 Task: Create a new issue in Jira with the summary 'SOFTAGE: resolve payment successful error', set the priority to high, and assign it to Mayank. Include a detailed description and set the start and due dates to July 28, 2023.
Action: Mouse moved to (1059, 21)
Screenshot: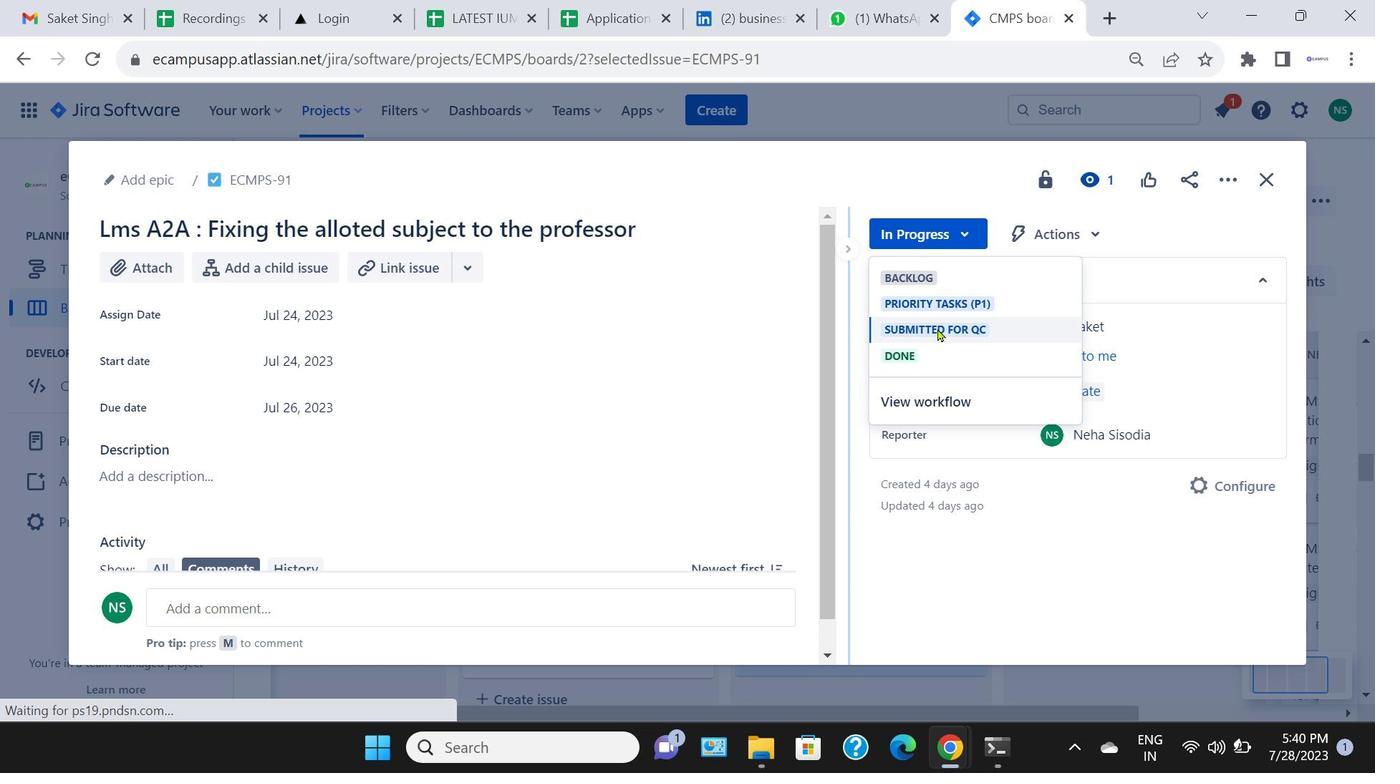 
Action: Mouse pressed left at (1059, 21)
Screenshot: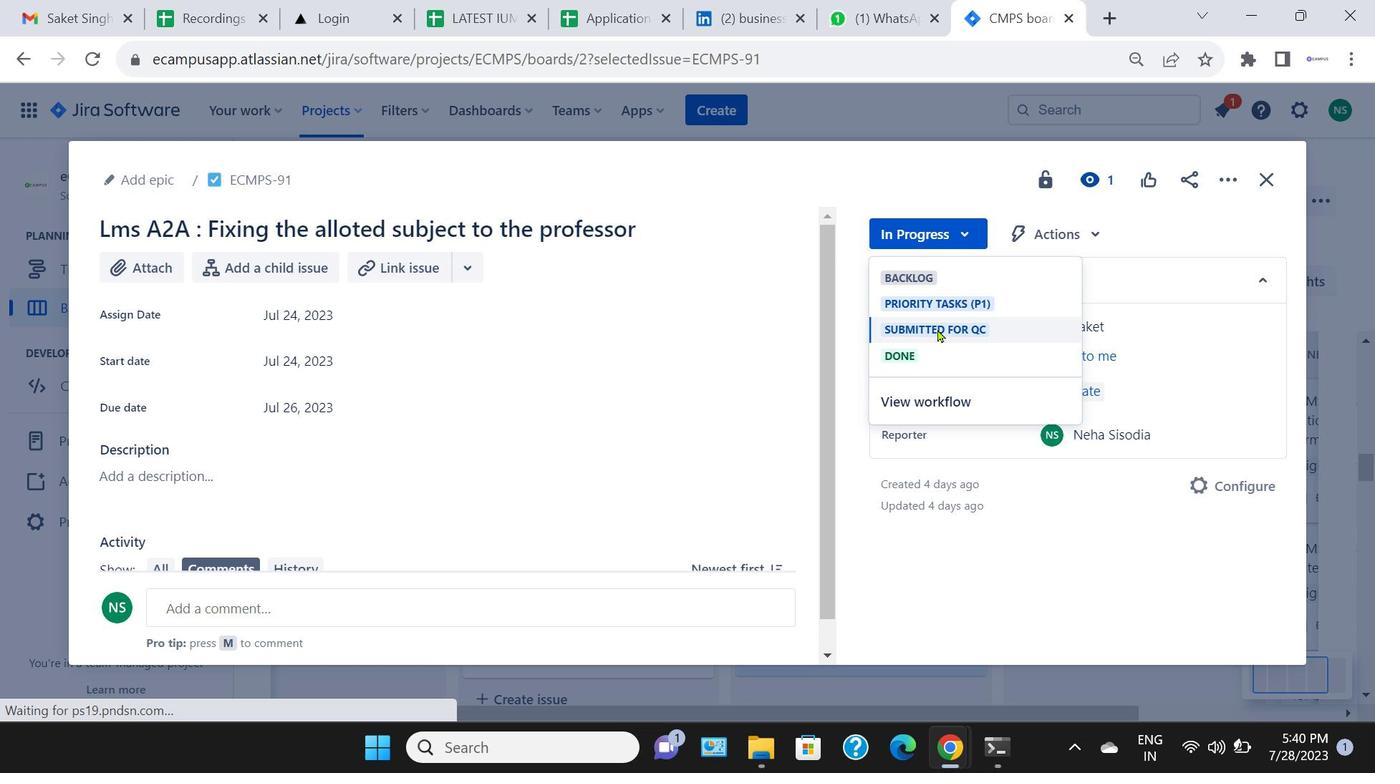 
Action: Mouse moved to (923, 238)
Screenshot: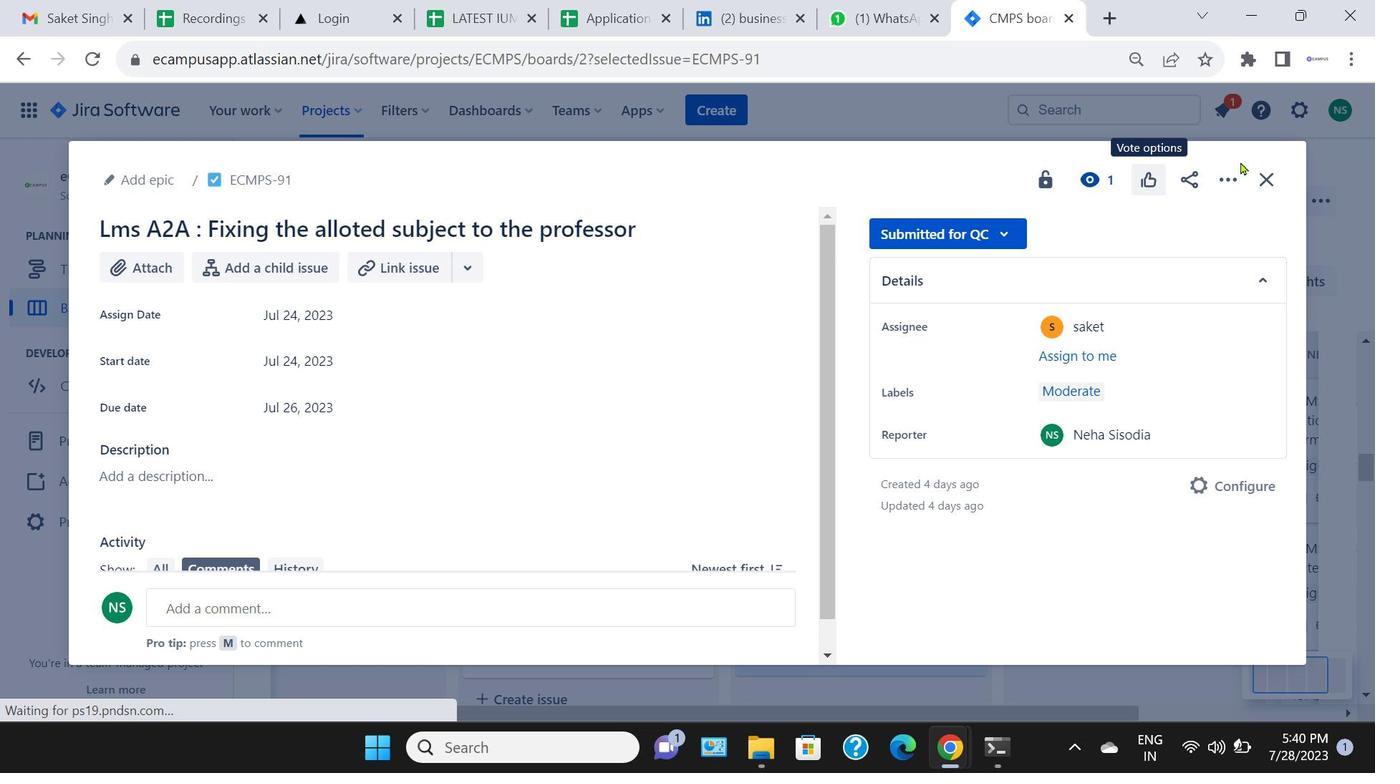 
Action: Mouse pressed left at (923, 238)
Screenshot: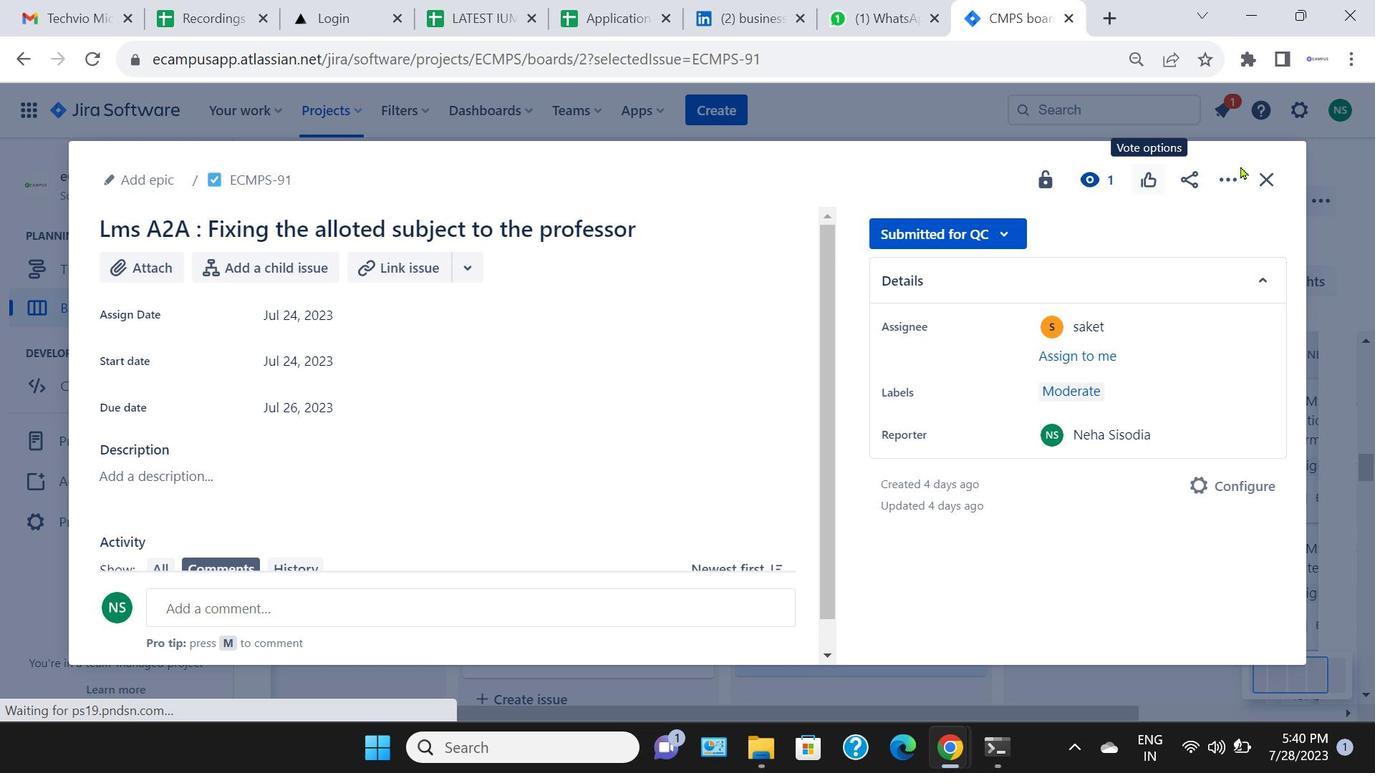 
Action: Mouse moved to (938, 331)
Screenshot: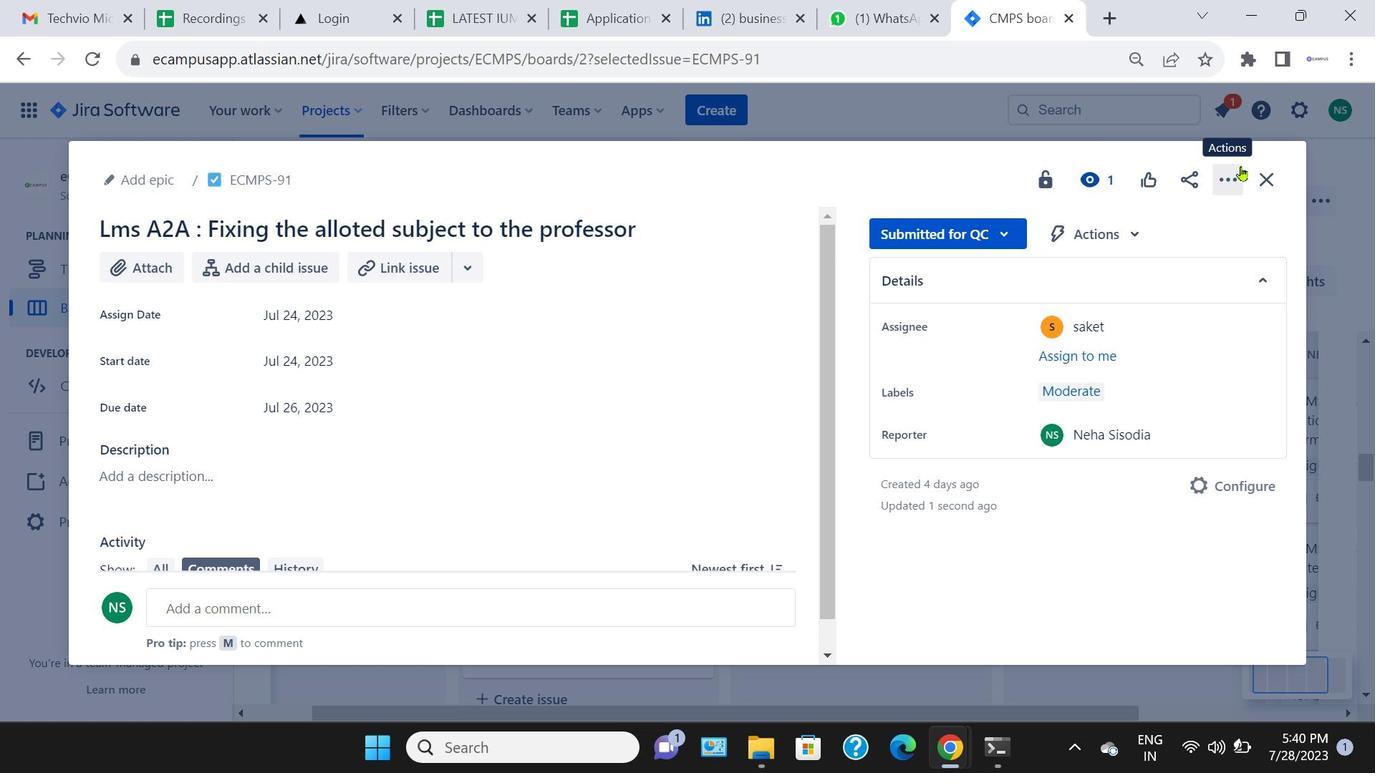 
Action: Mouse pressed left at (938, 331)
Screenshot: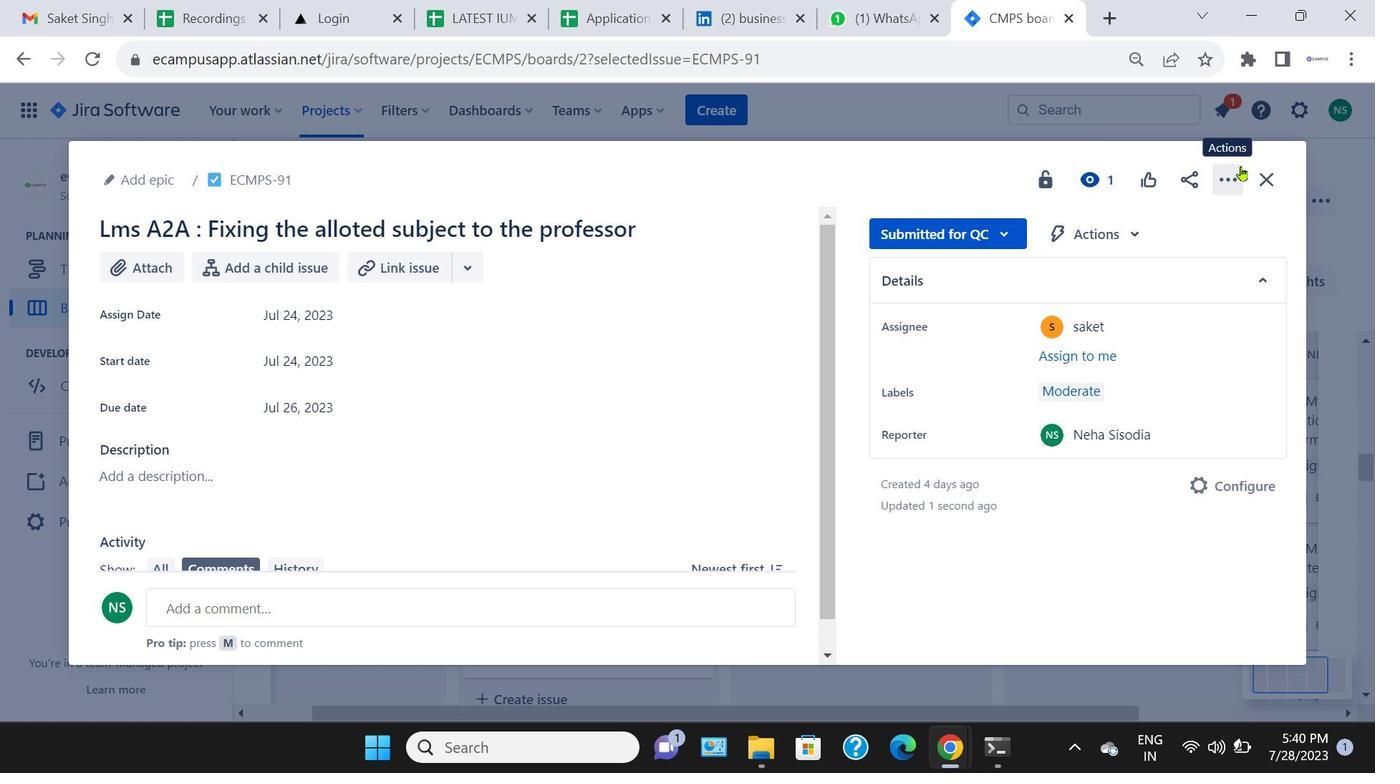 
Action: Mouse moved to (1273, 184)
Screenshot: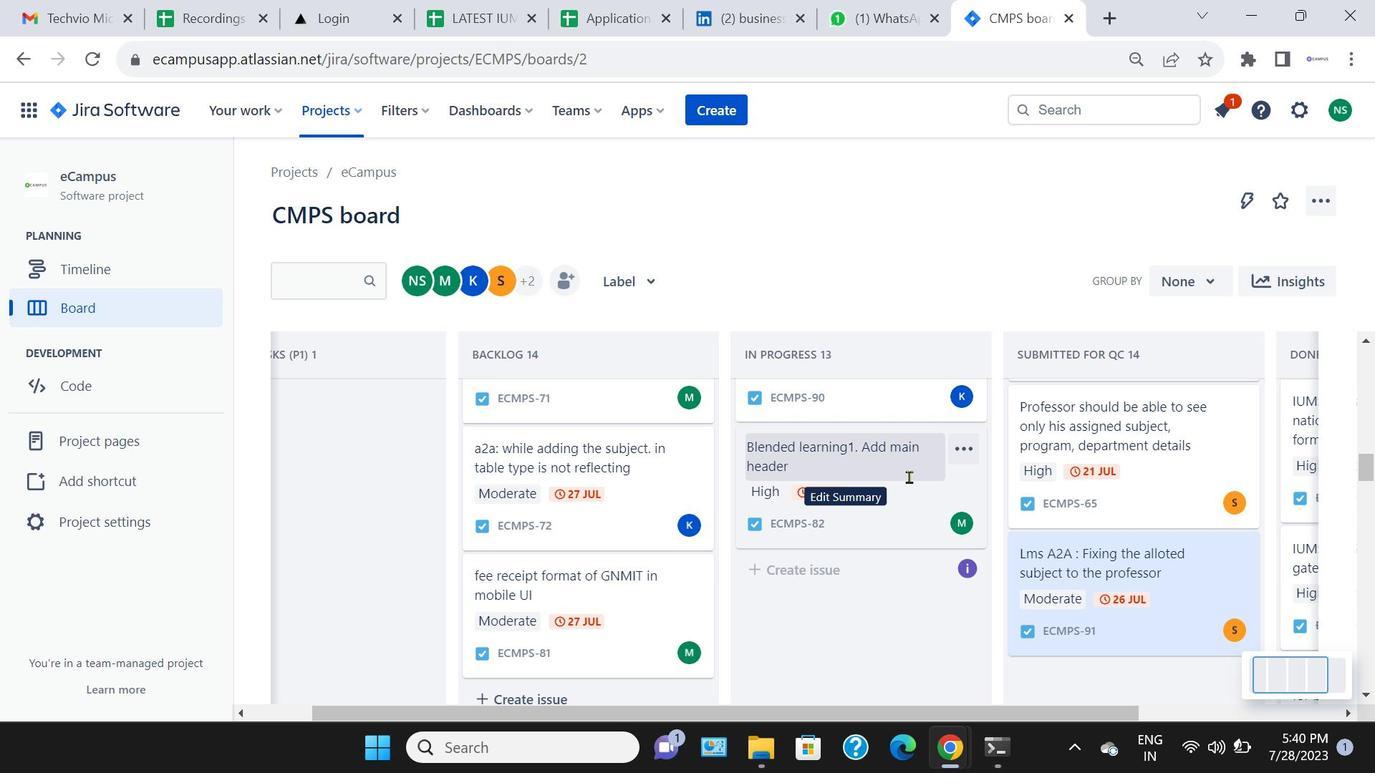 
Action: Mouse pressed left at (1273, 184)
Screenshot: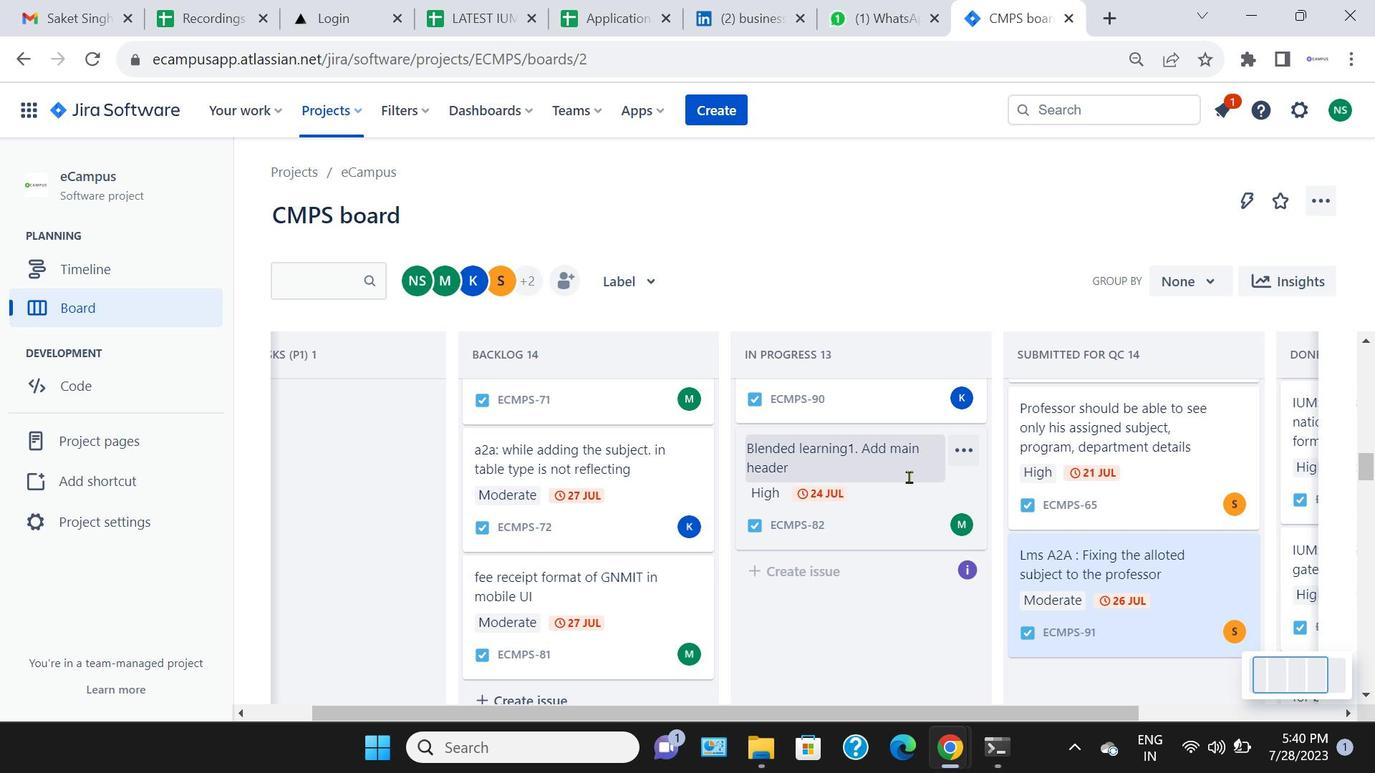 
Action: Mouse moved to (915, 529)
Screenshot: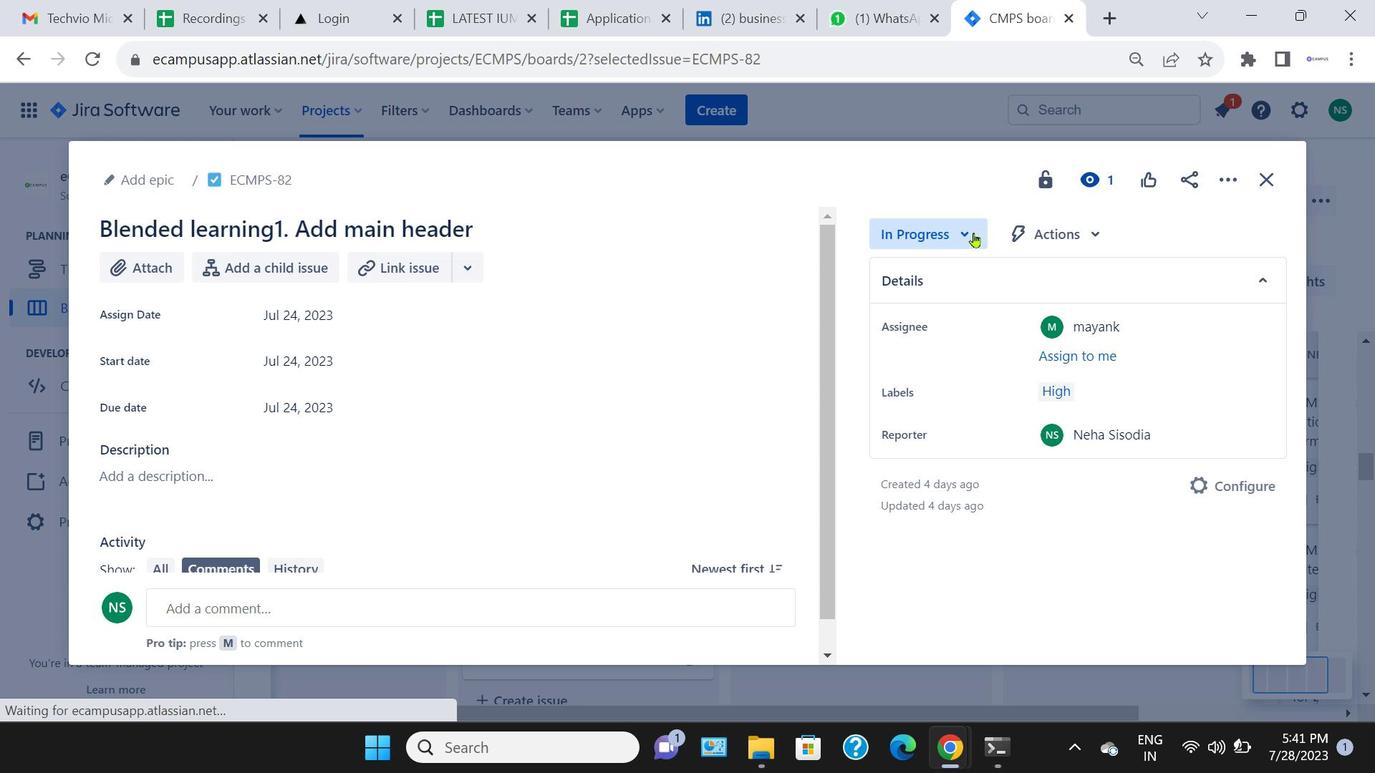 
Action: Mouse pressed left at (915, 529)
Screenshot: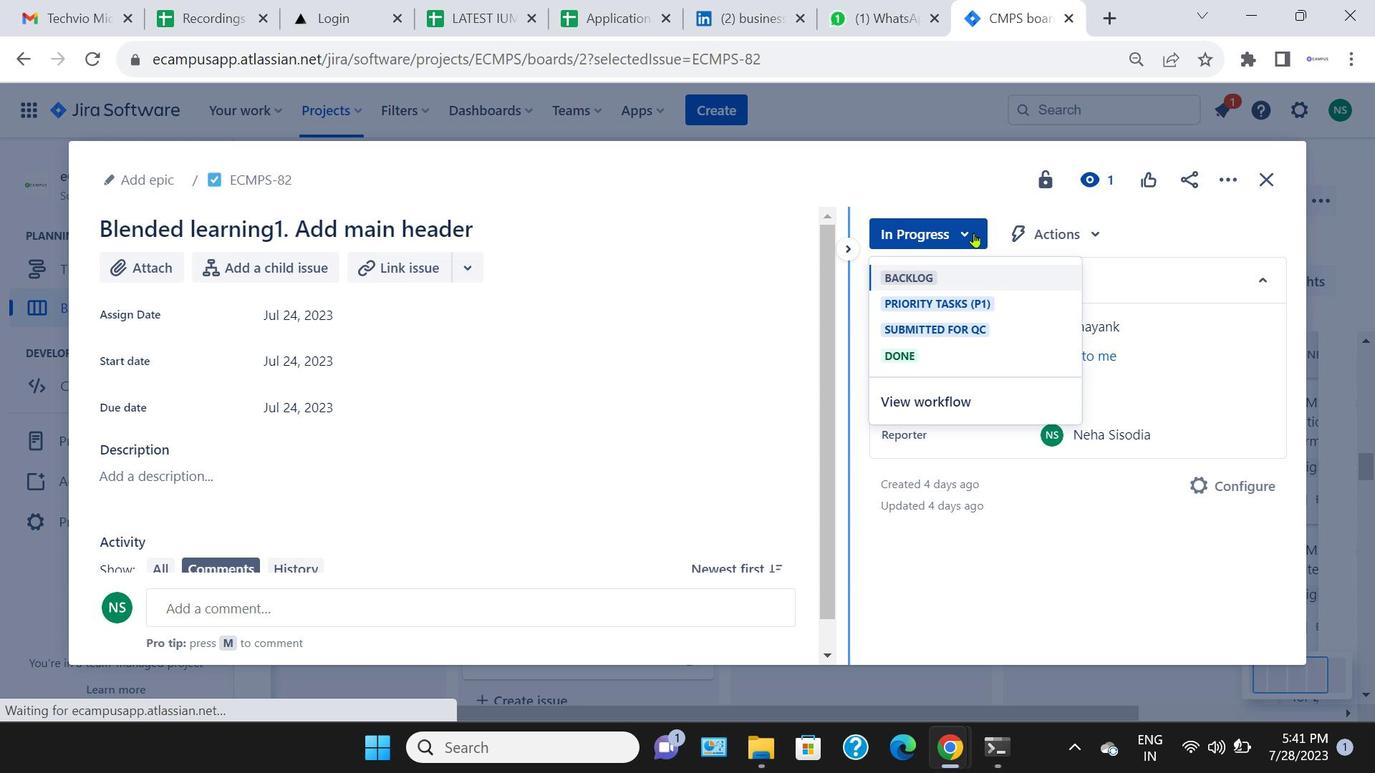 
Action: Mouse moved to (974, 234)
Screenshot: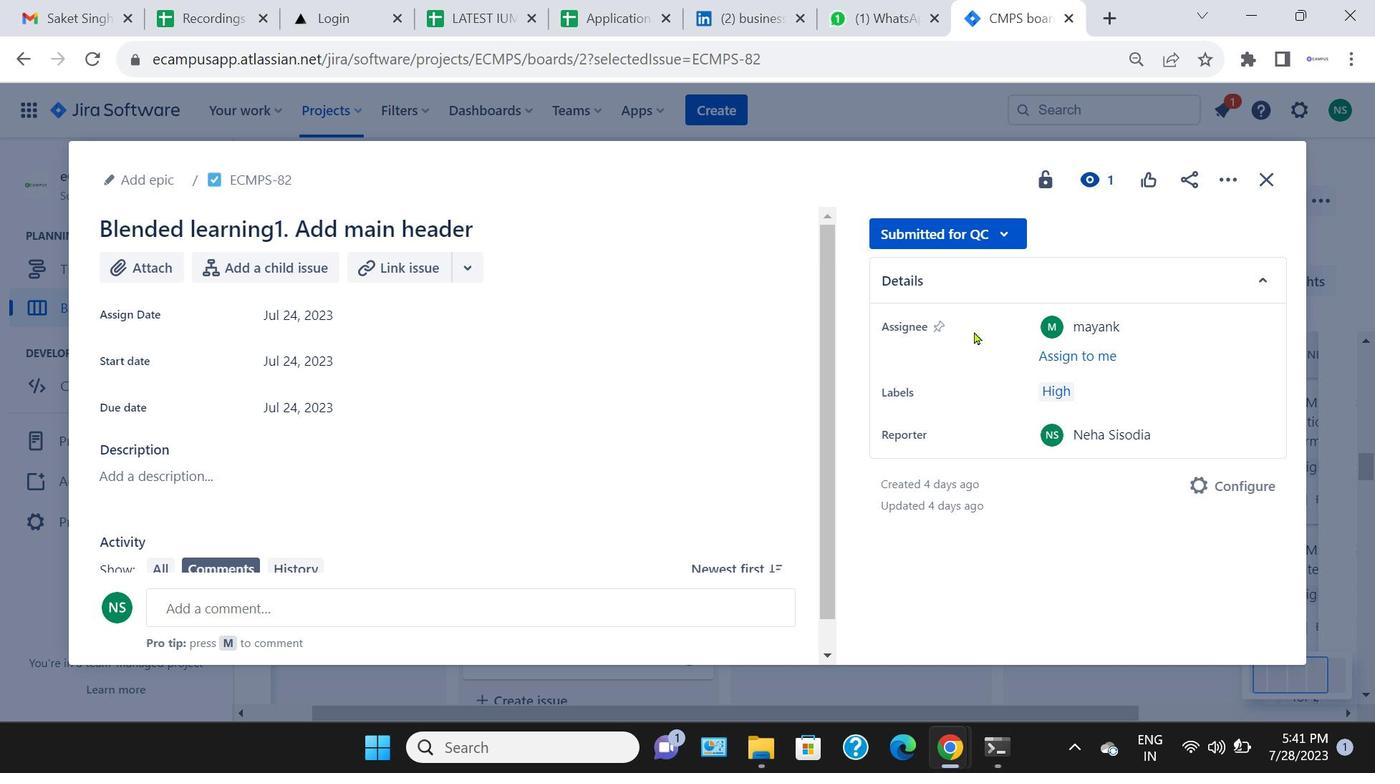 
Action: Mouse pressed left at (974, 234)
Screenshot: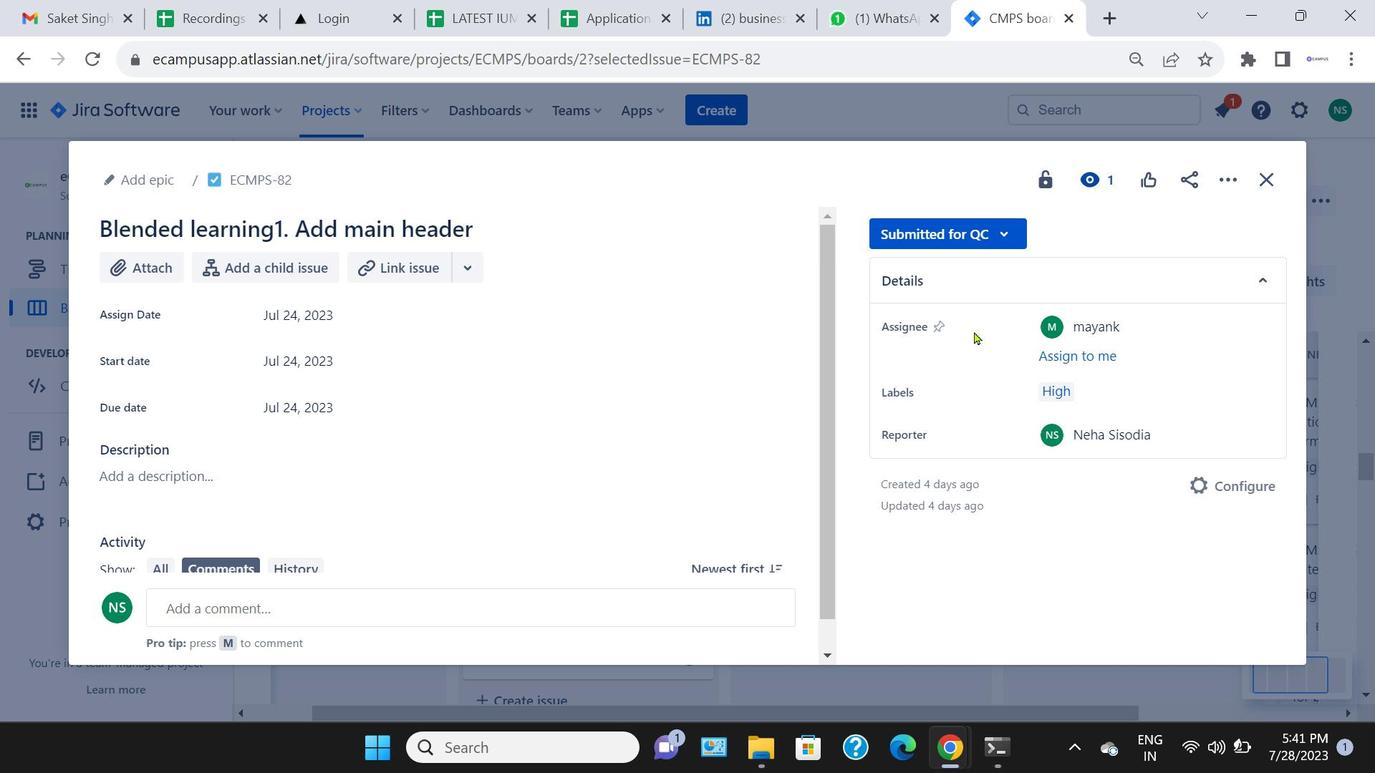 
Action: Mouse moved to (975, 333)
Screenshot: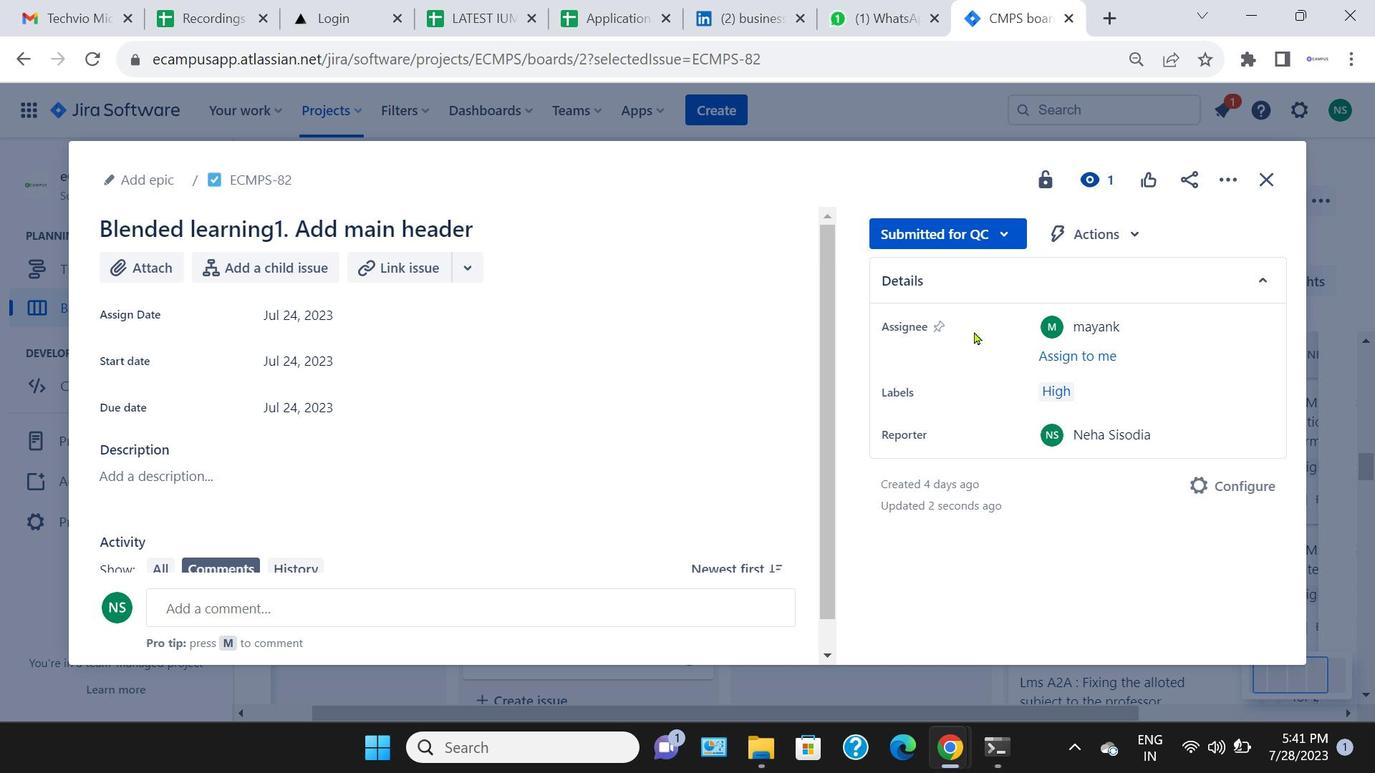 
Action: Mouse pressed left at (975, 333)
Screenshot: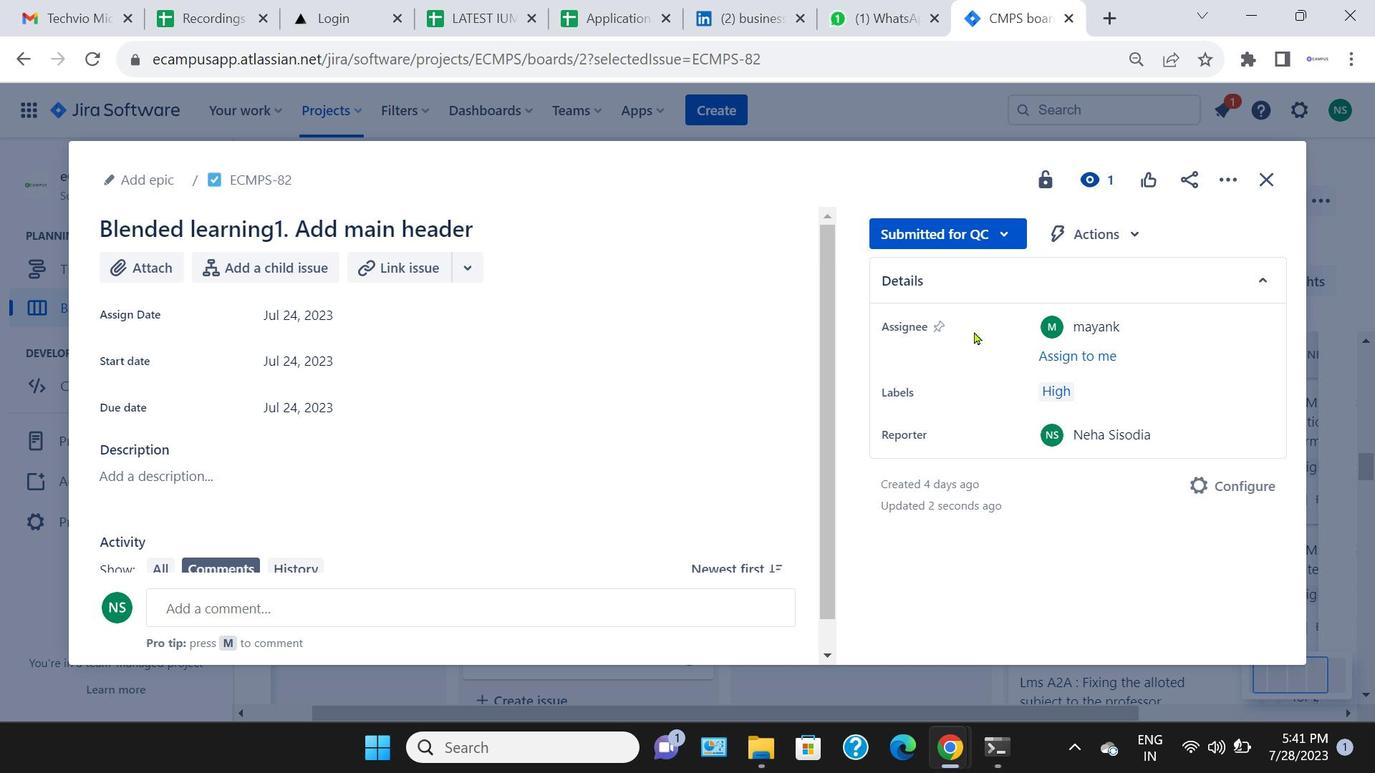 
Action: Mouse moved to (1273, 182)
Screenshot: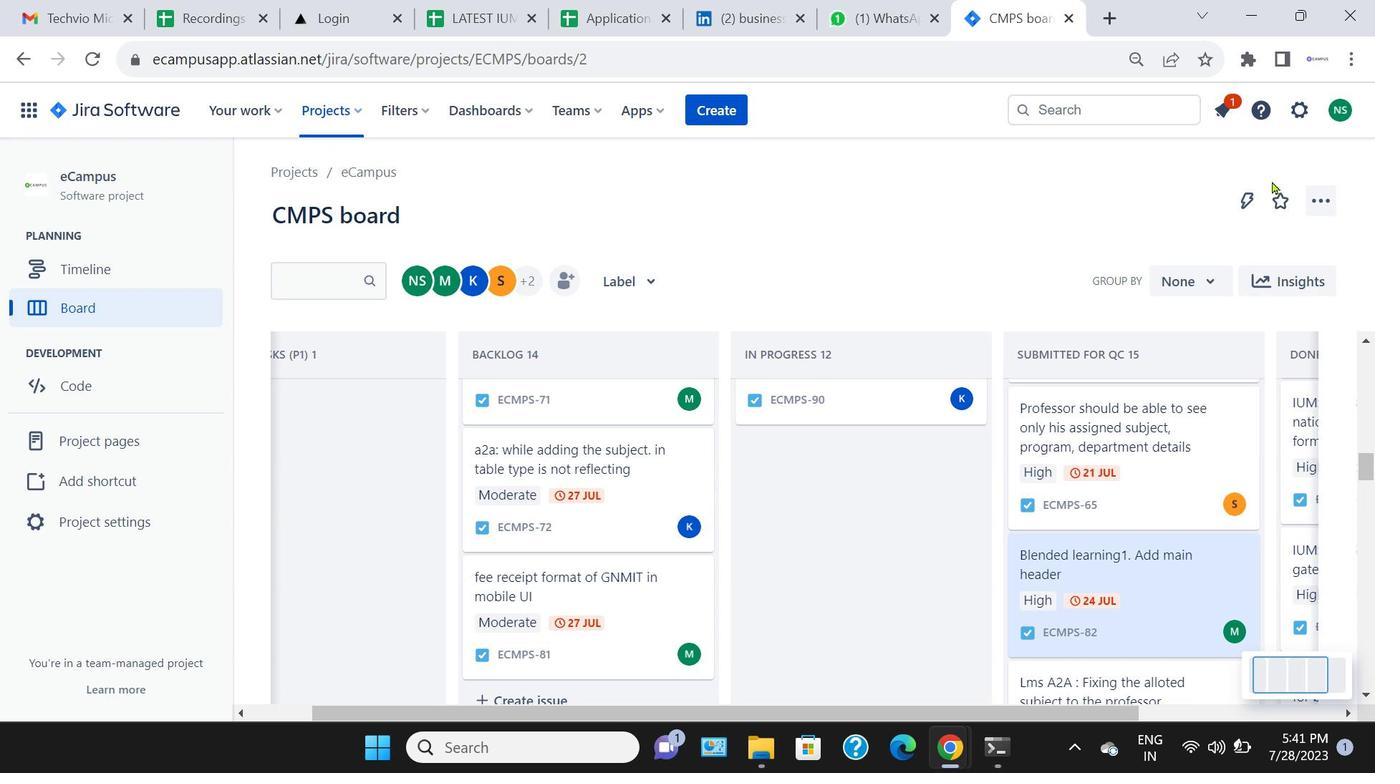 
Action: Mouse pressed left at (1273, 182)
Screenshot: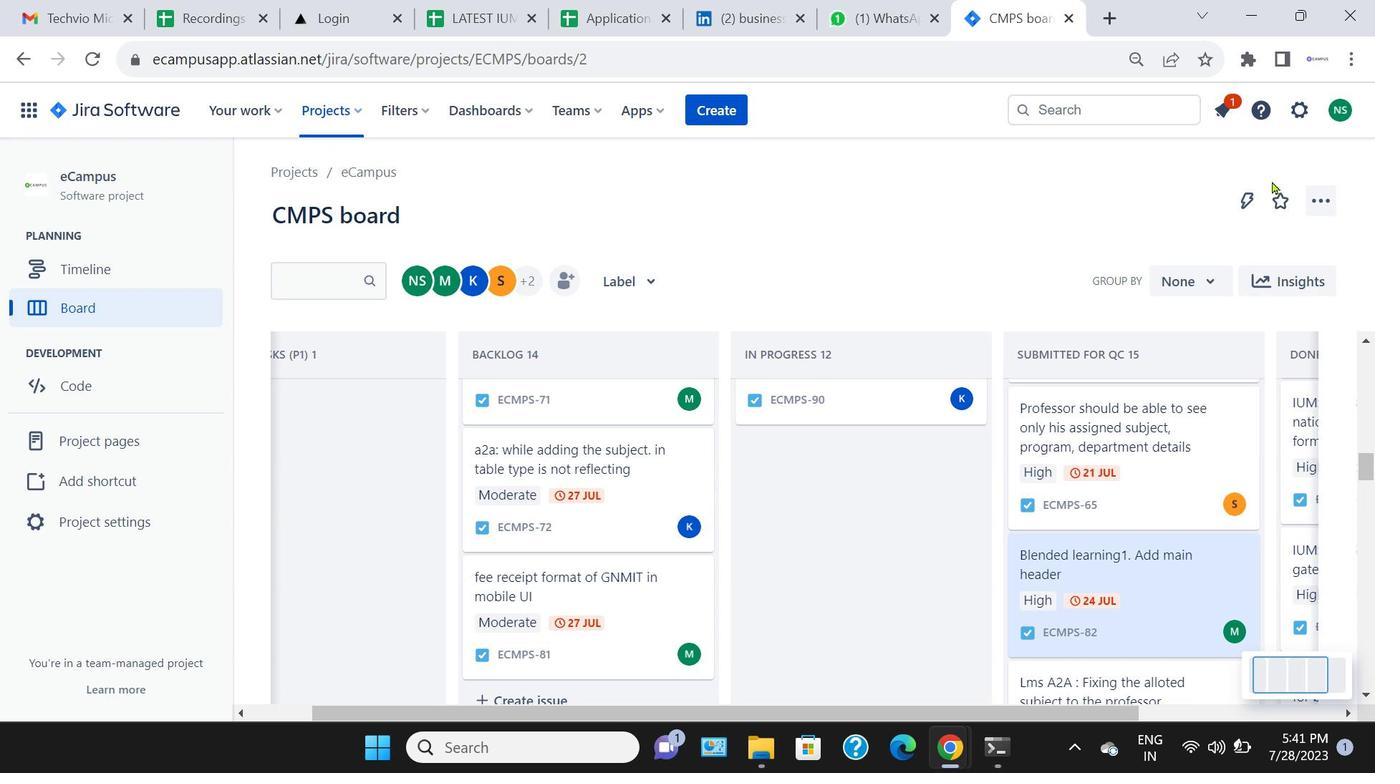 
Action: Mouse moved to (923, 494)
Screenshot: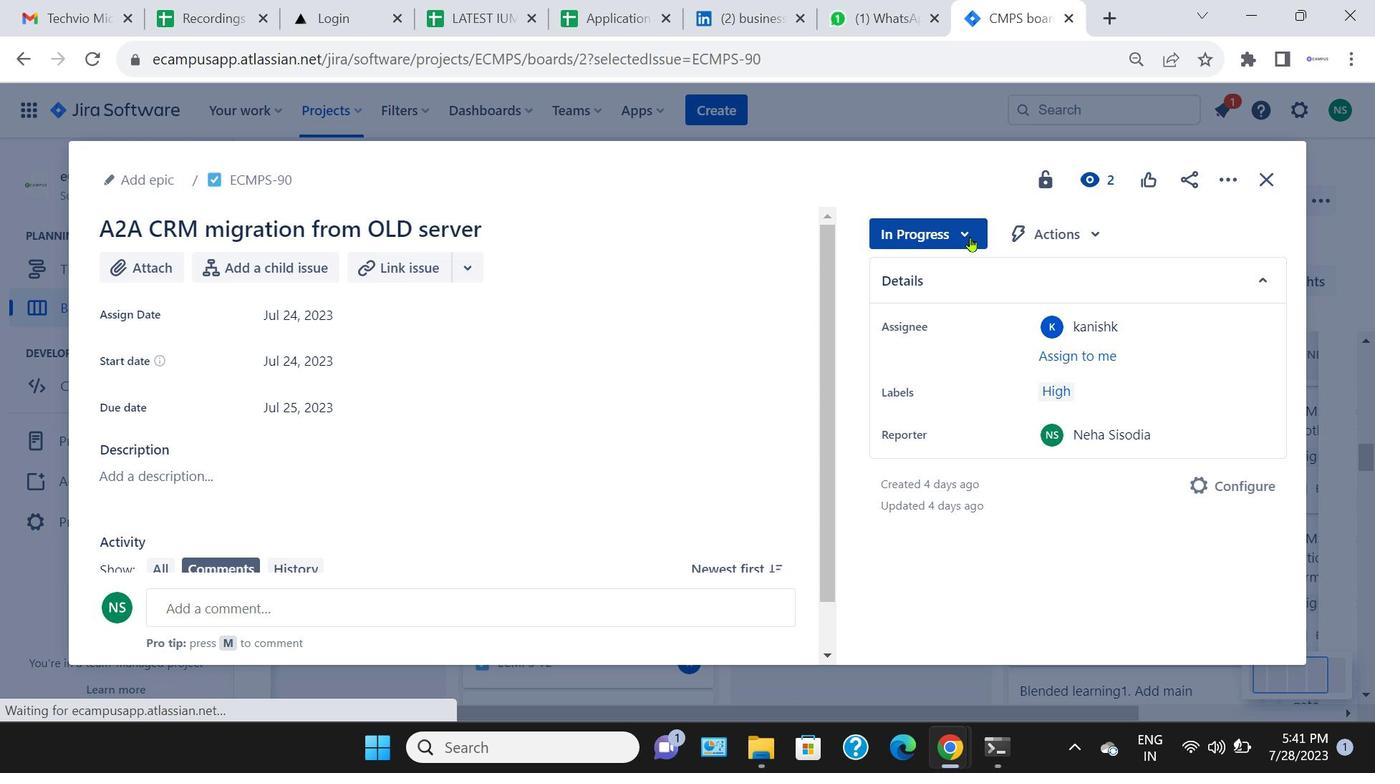 
Action: Mouse pressed left at (923, 494)
Screenshot: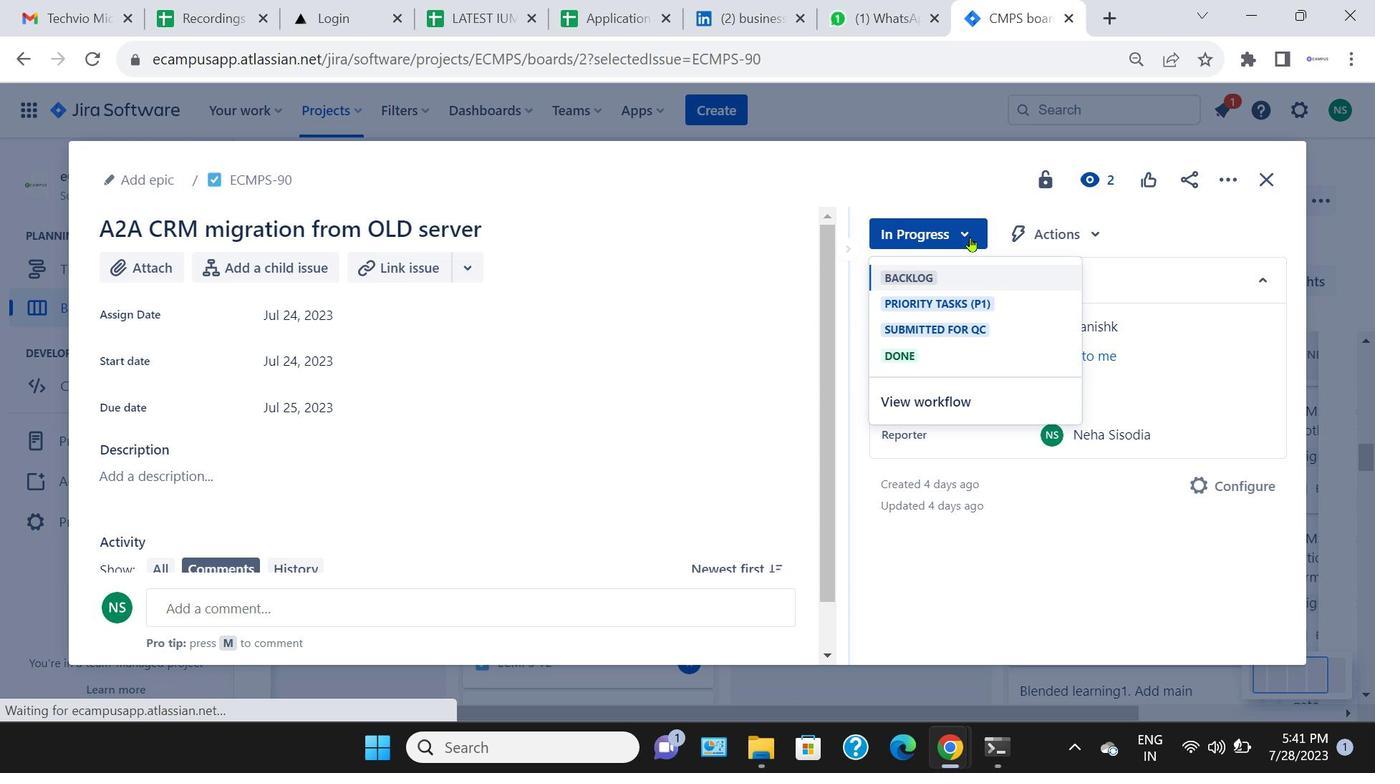 
Action: Mouse moved to (971, 239)
Screenshot: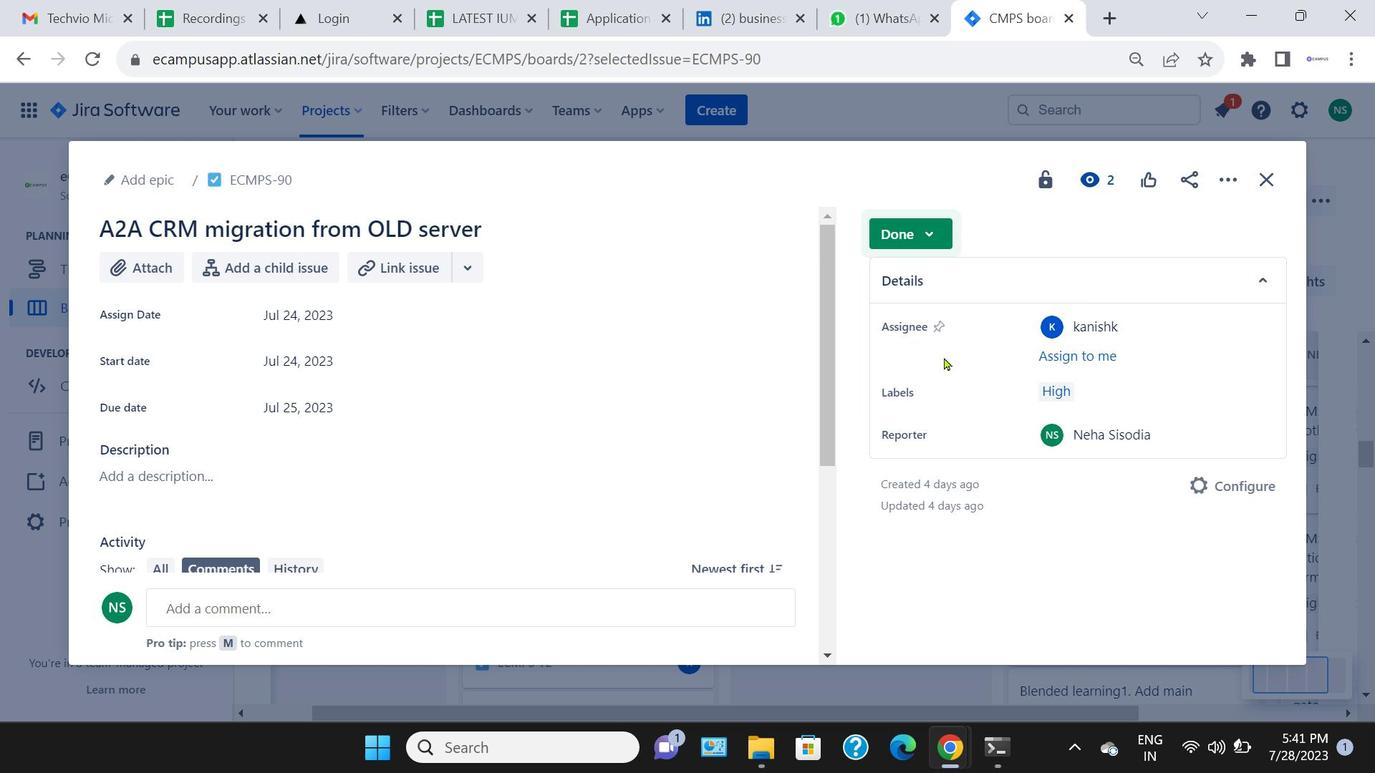 
Action: Mouse pressed left at (971, 239)
Screenshot: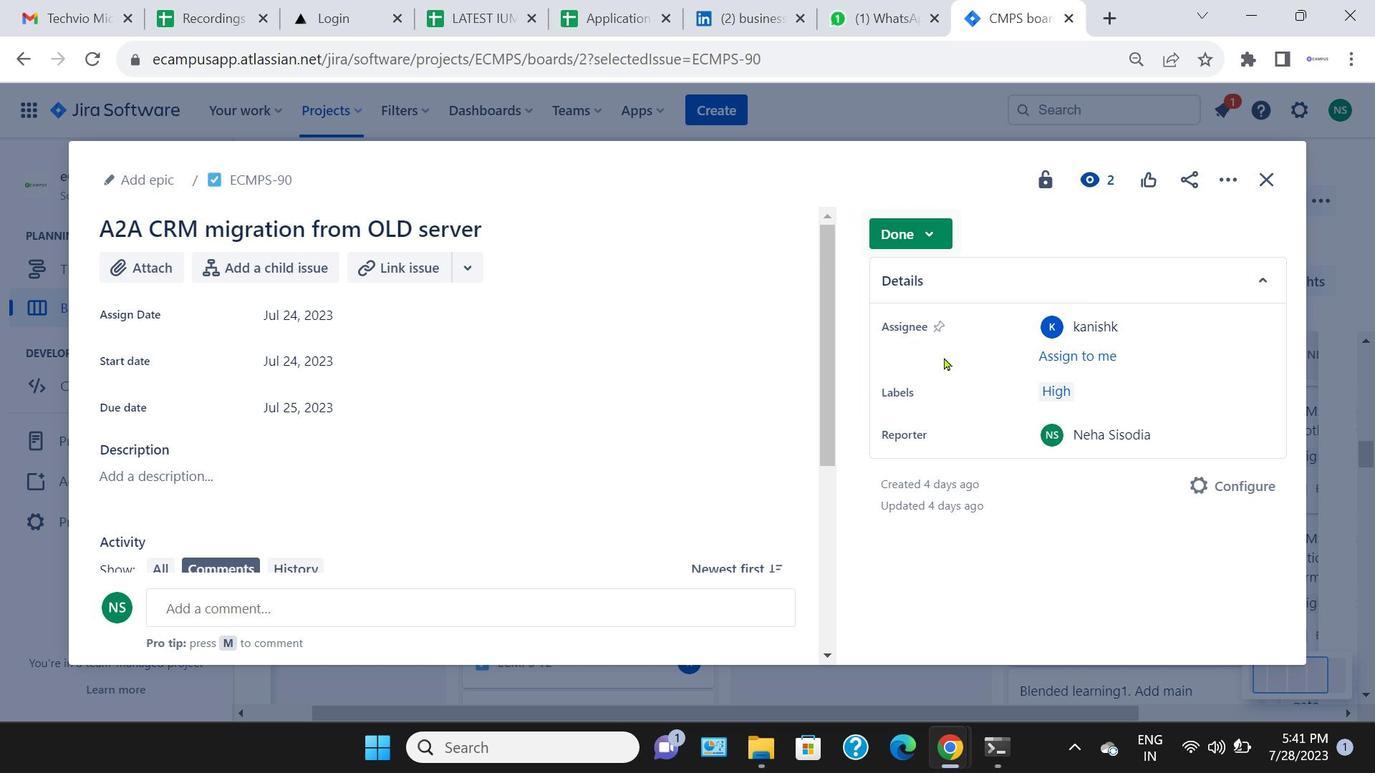 
Action: Mouse moved to (945, 359)
Screenshot: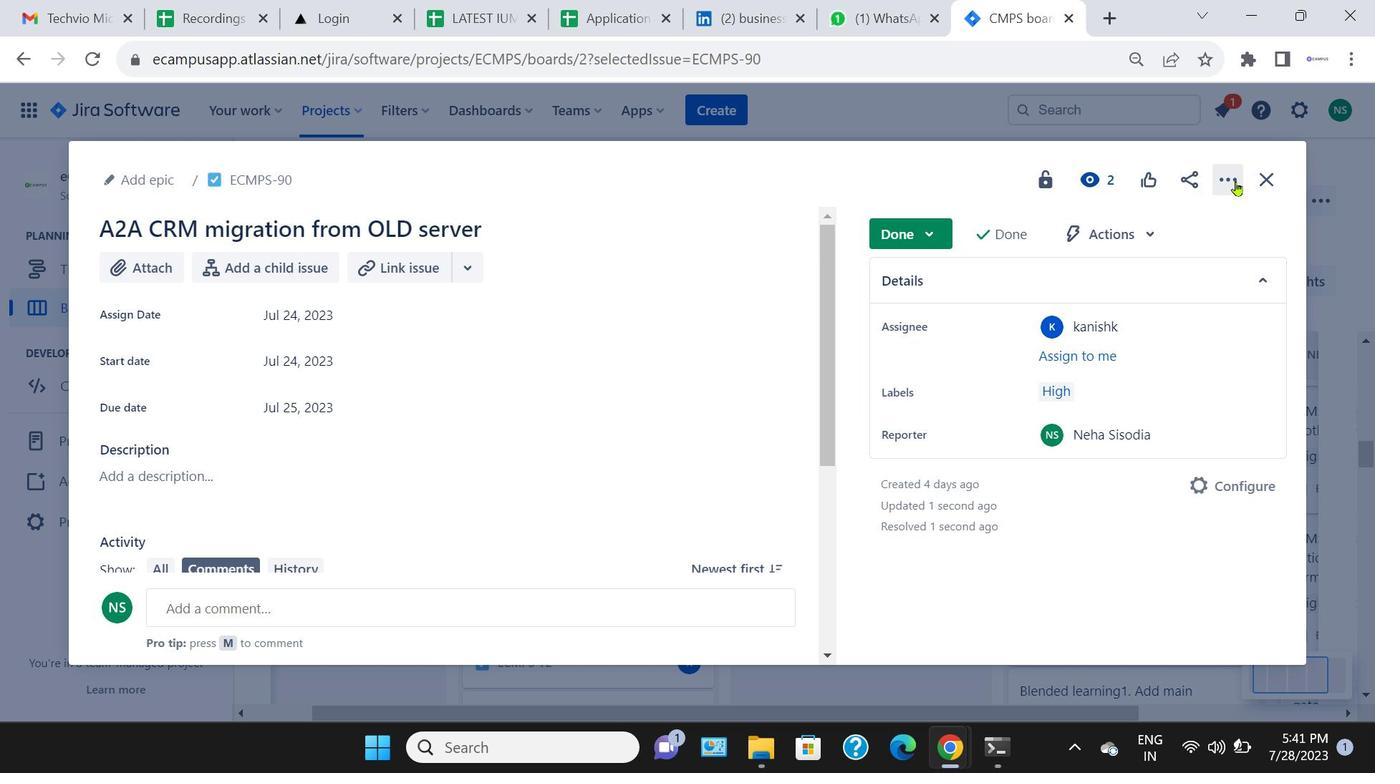 
Action: Mouse pressed left at (945, 359)
Screenshot: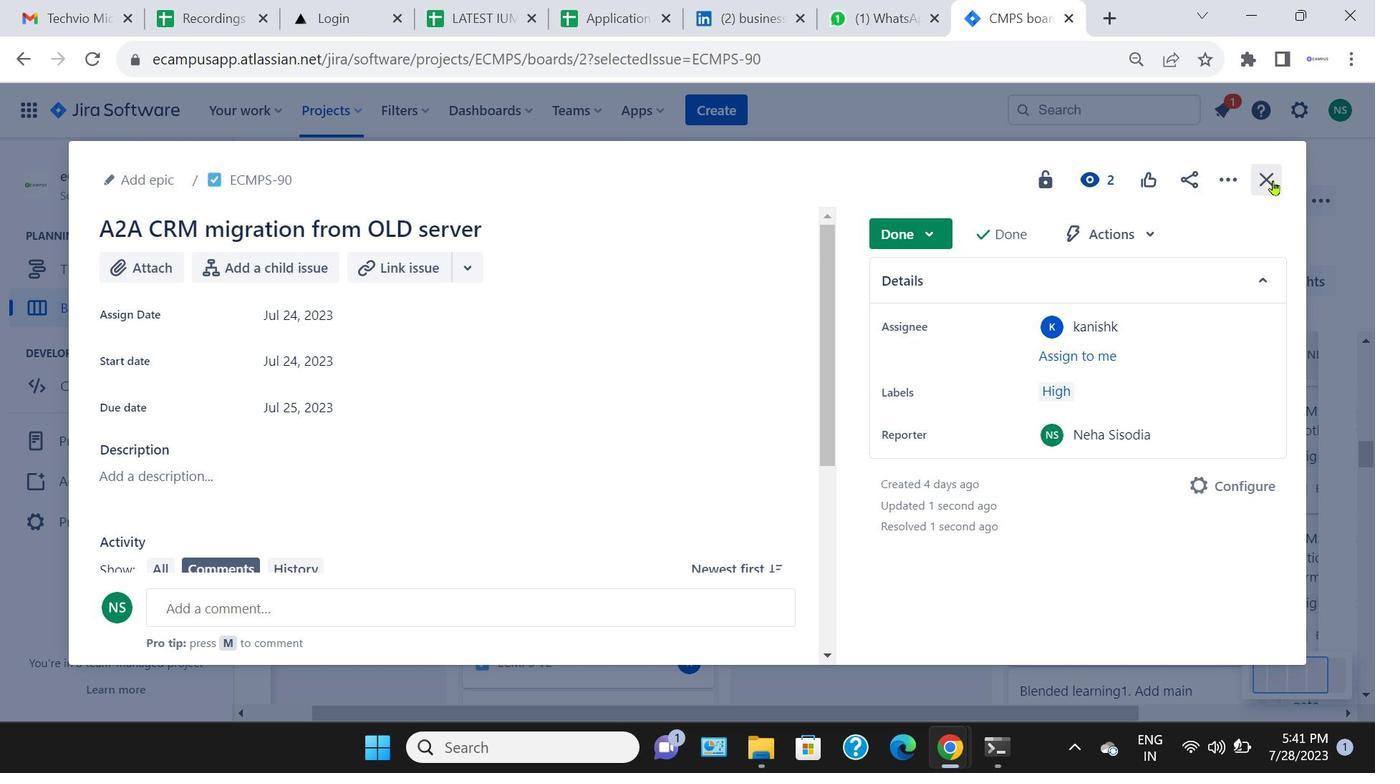 
Action: Mouse moved to (1274, 181)
Screenshot: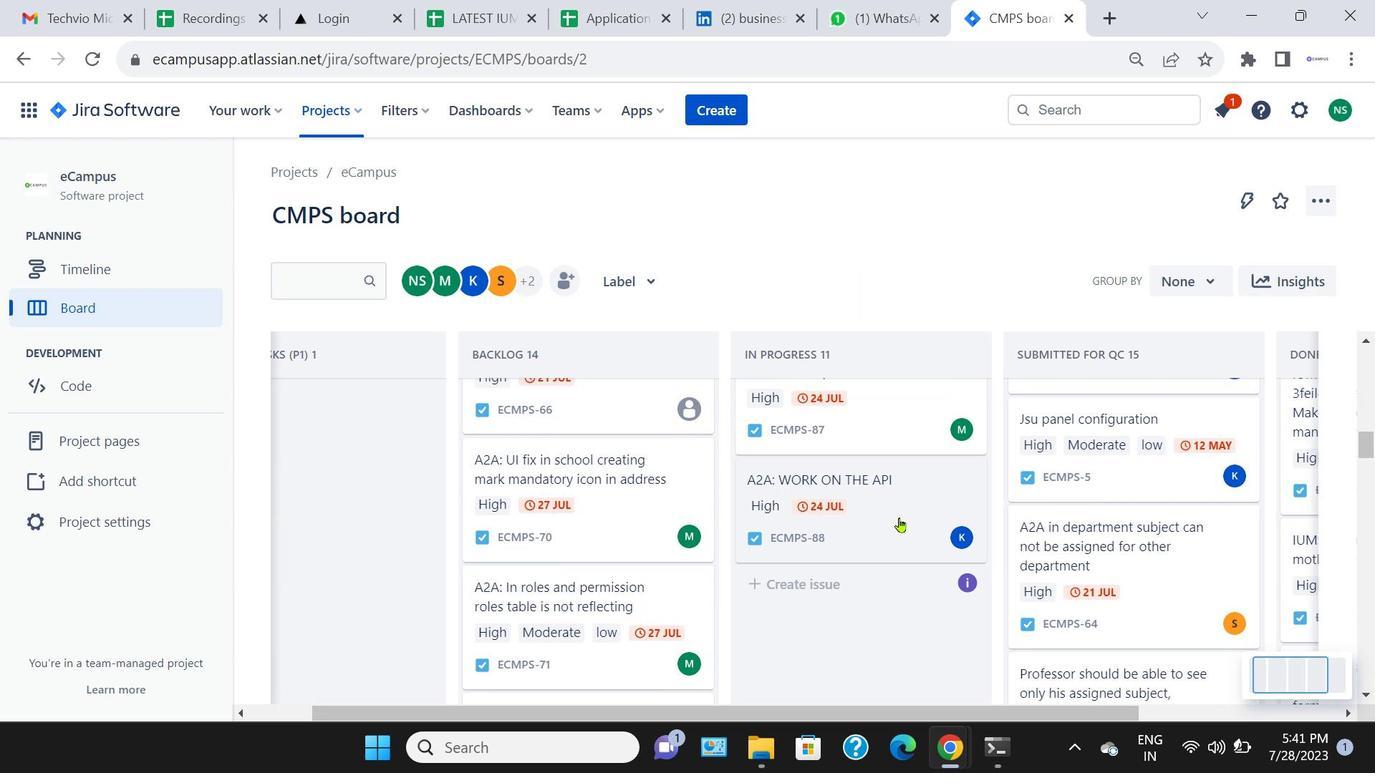 
Action: Mouse pressed left at (1274, 181)
Screenshot: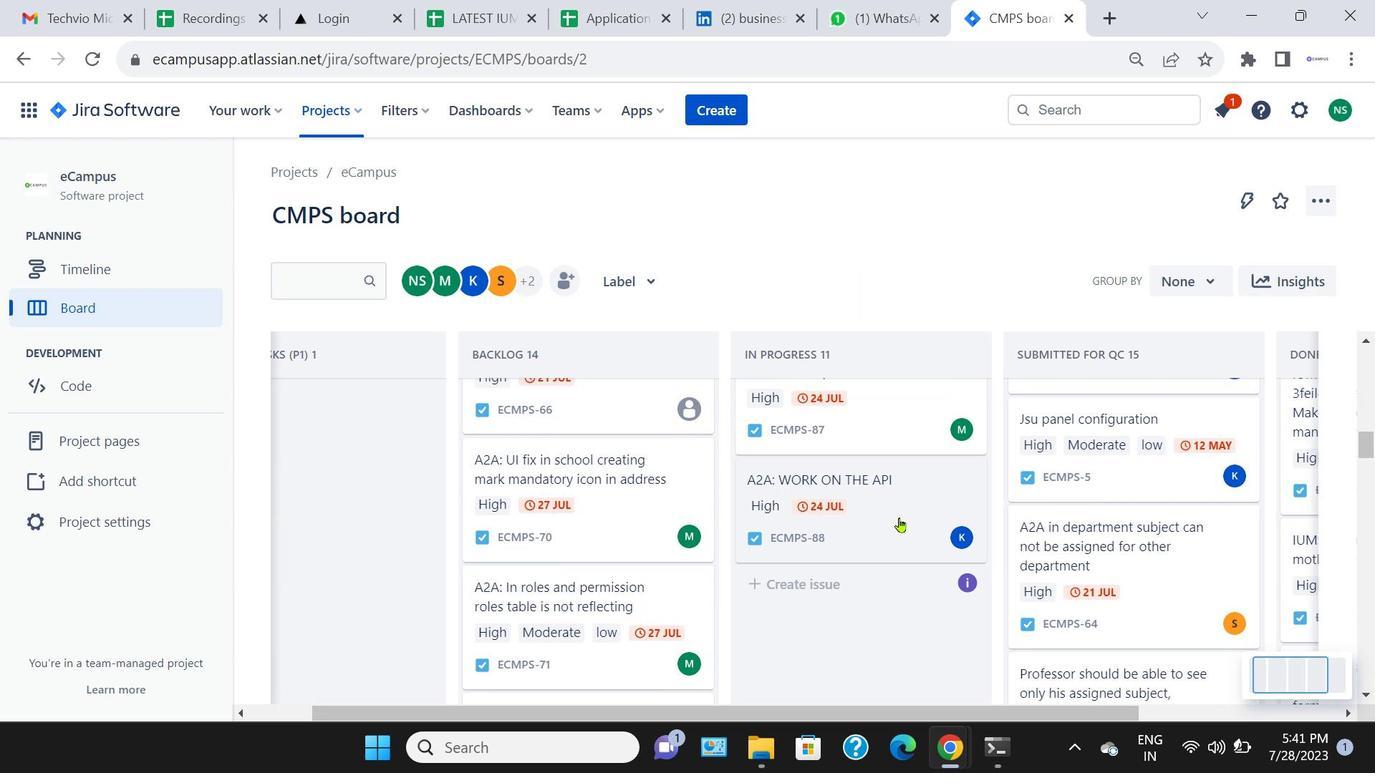 
Action: Mouse moved to (900, 519)
Screenshot: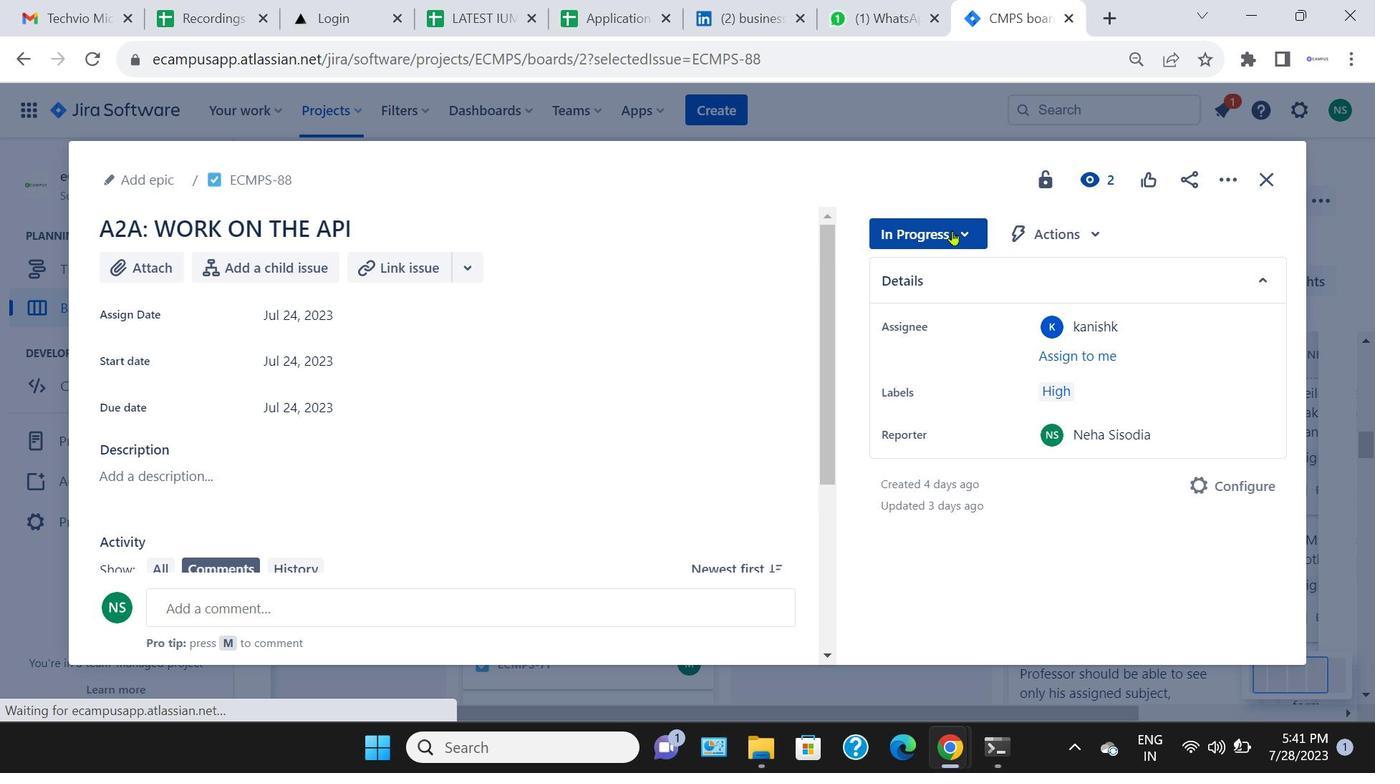 
Action: Mouse pressed left at (900, 519)
Screenshot: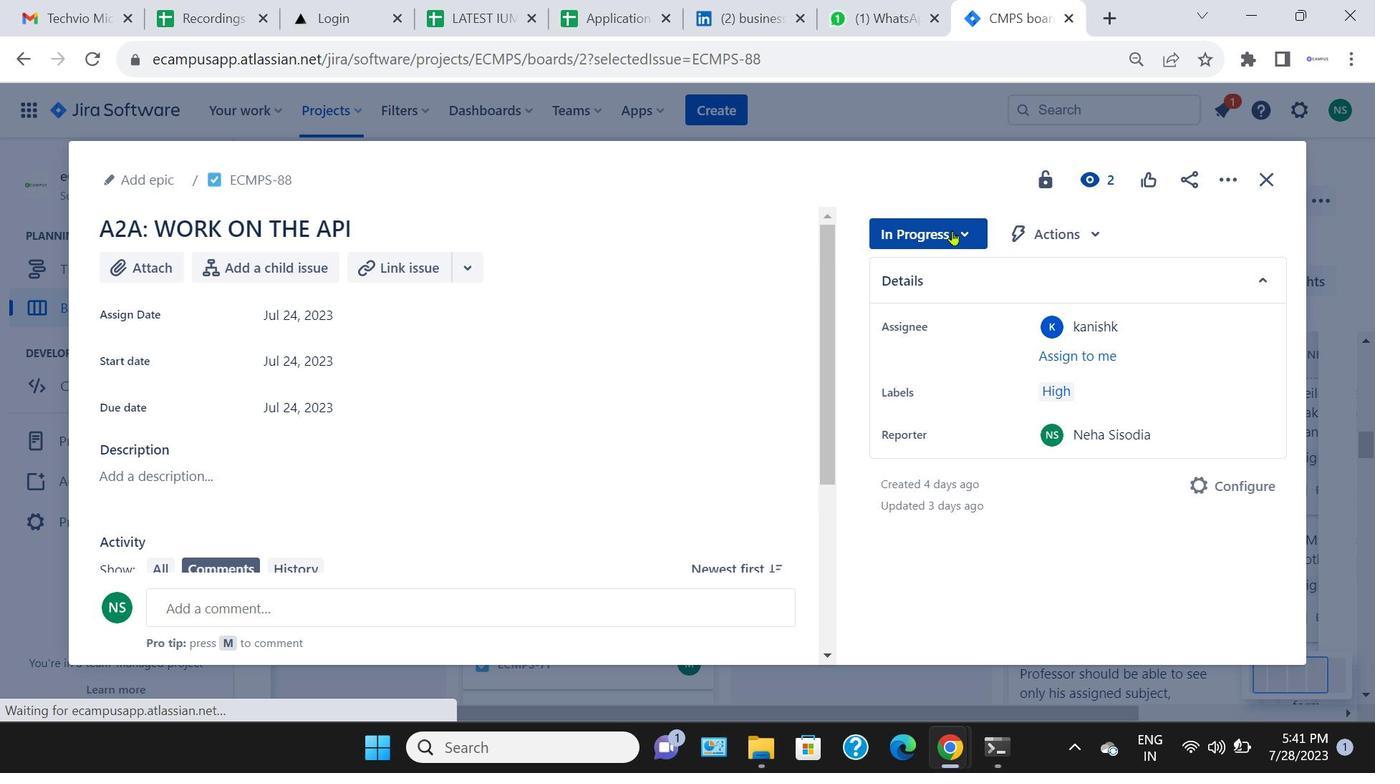 
Action: Mouse moved to (971, 235)
Screenshot: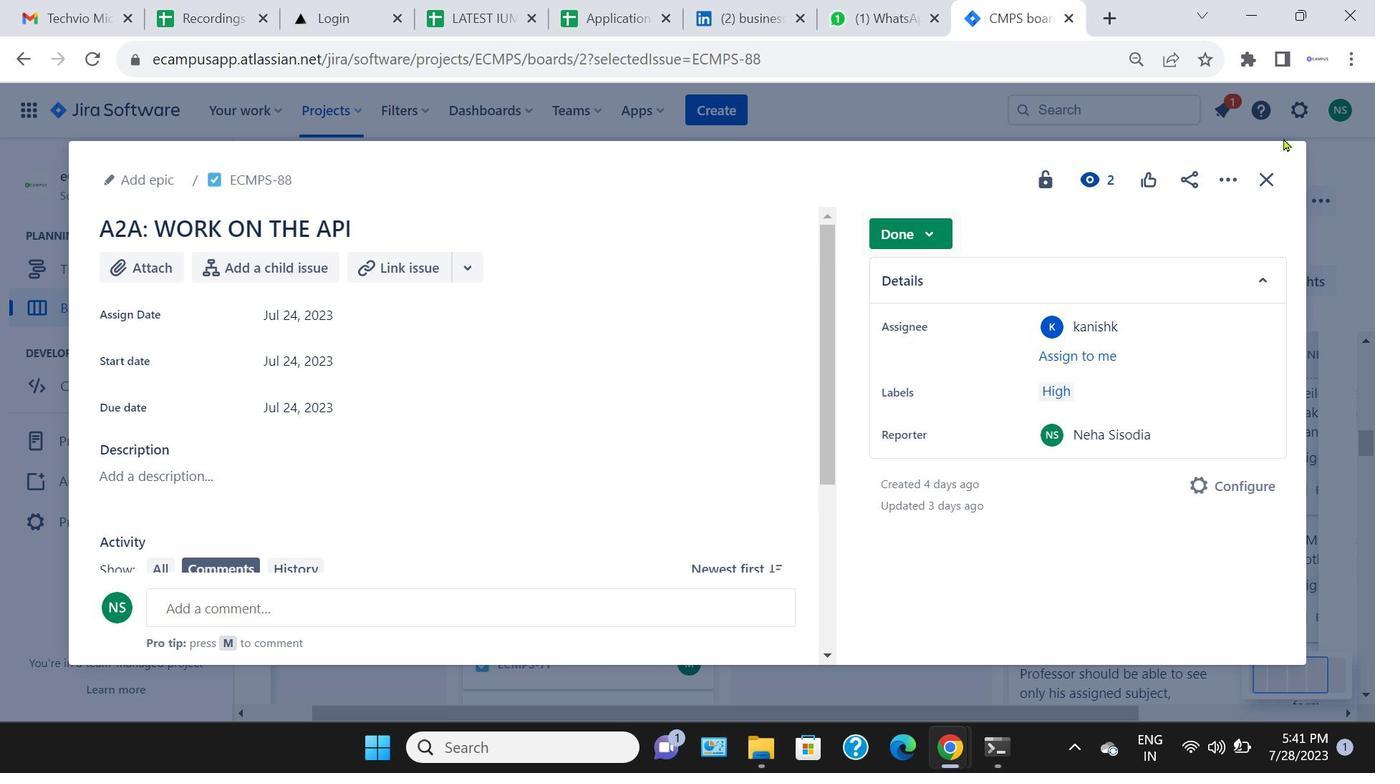 
Action: Mouse pressed left at (971, 235)
Screenshot: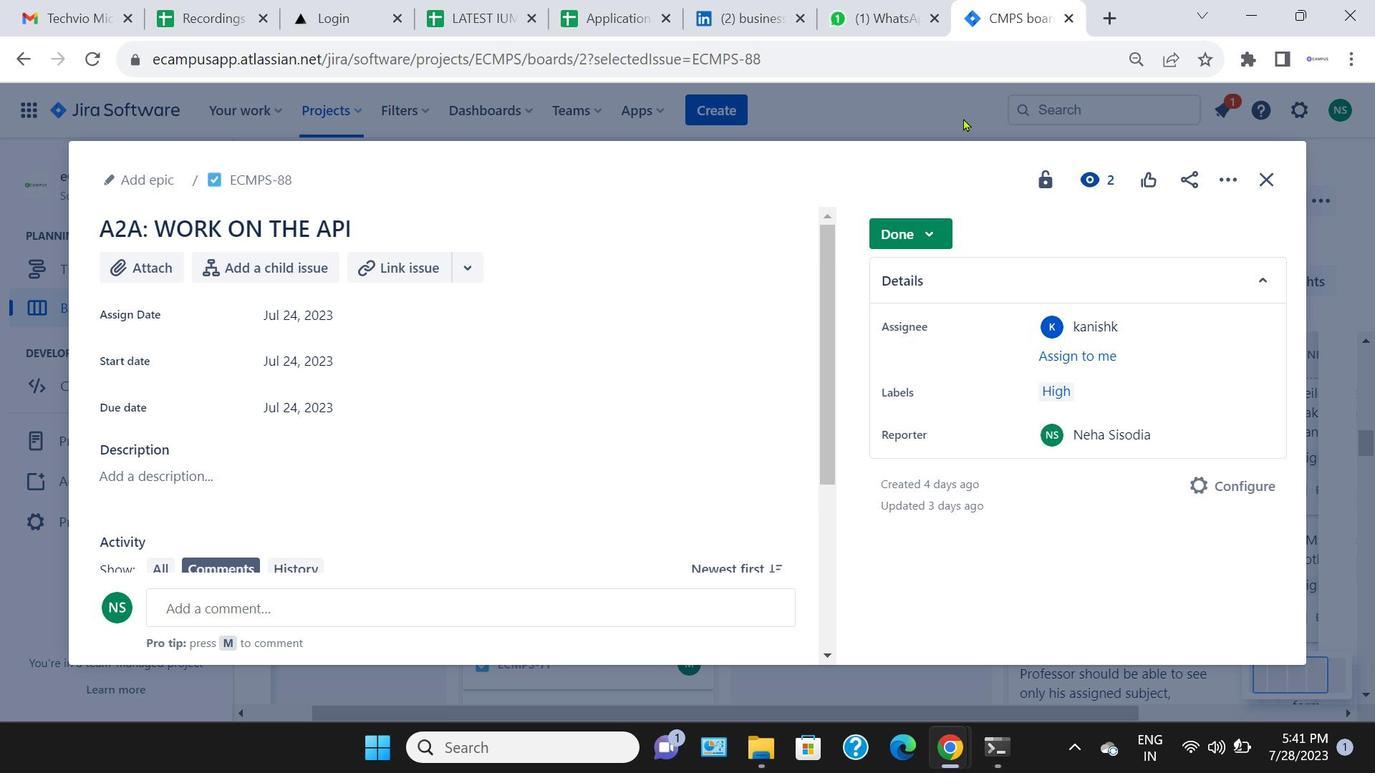
Action: Mouse moved to (954, 365)
Screenshot: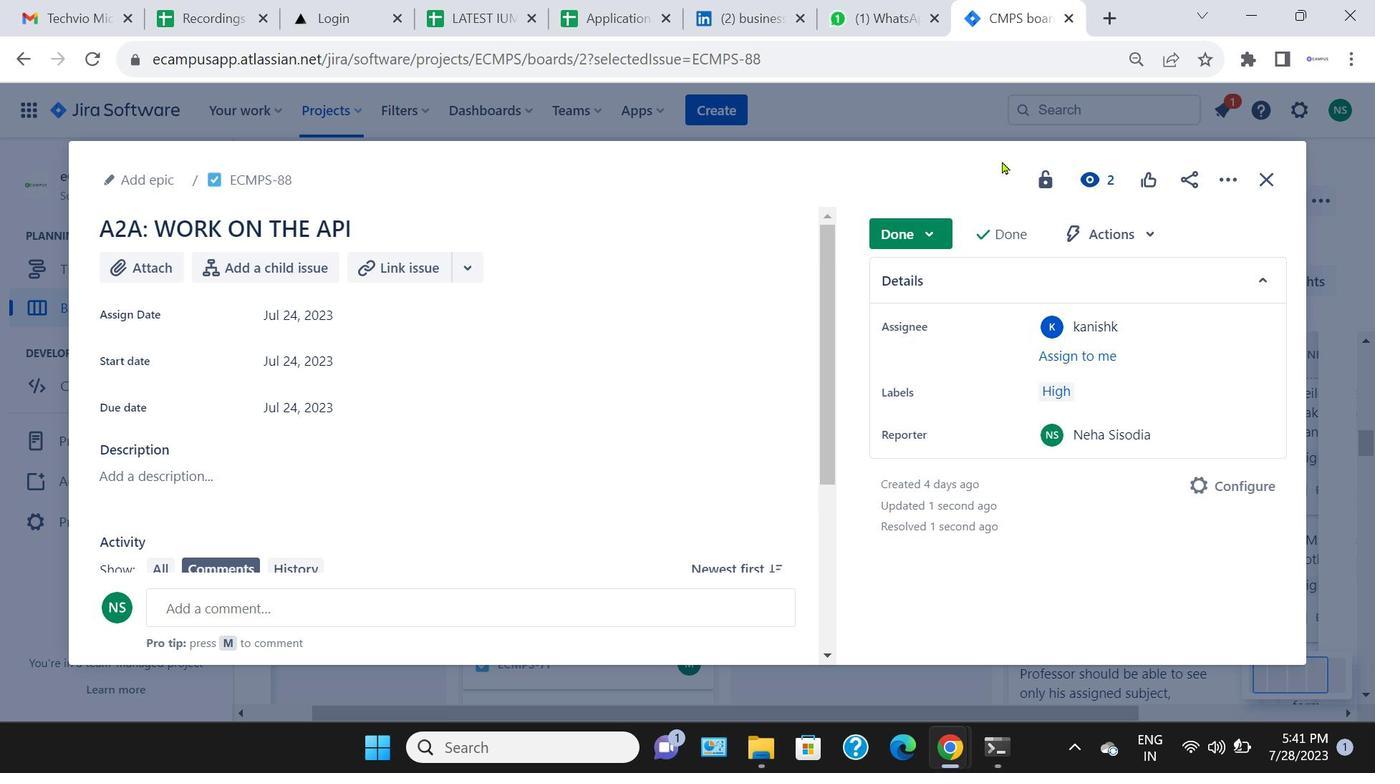 
Action: Mouse pressed left at (954, 365)
Screenshot: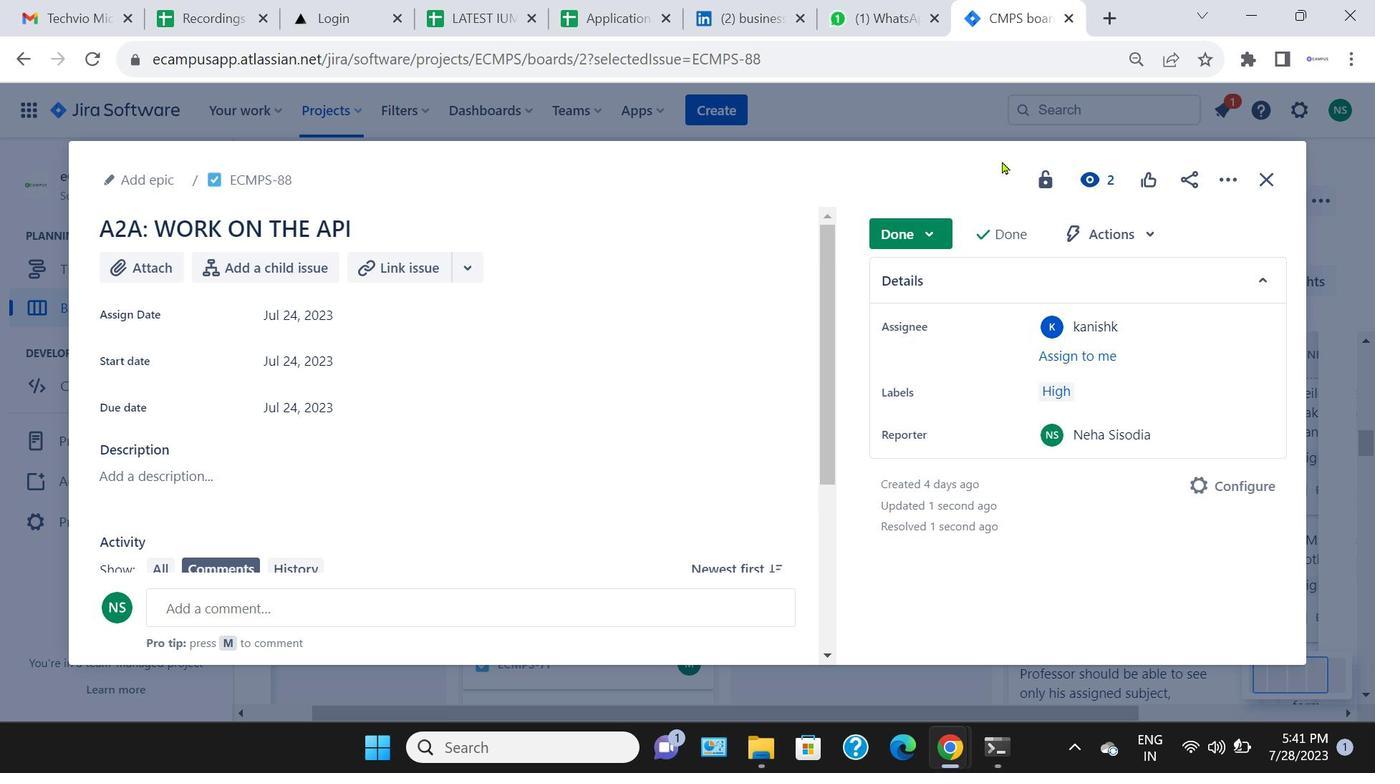 
Action: Mouse moved to (1004, 162)
Screenshot: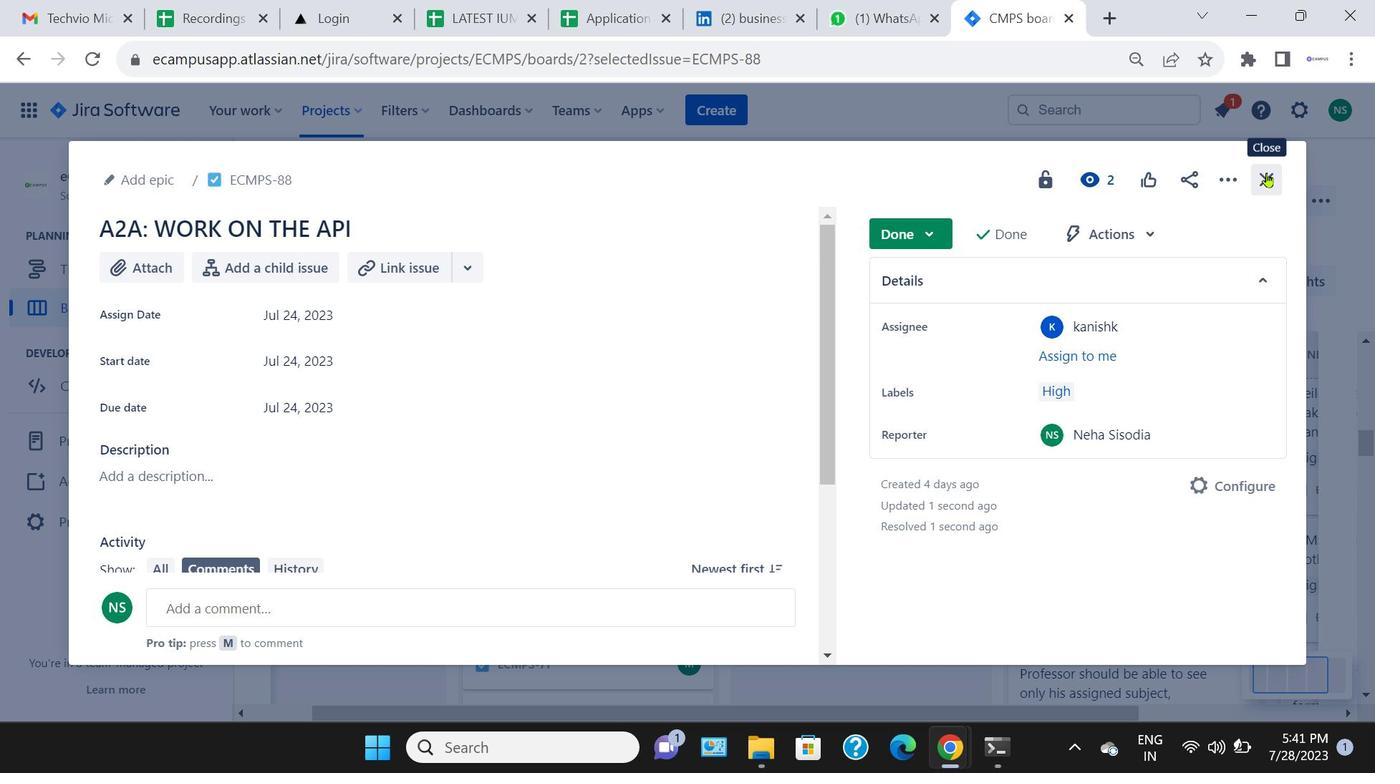 
Action: Mouse pressed left at (1004, 162)
Screenshot: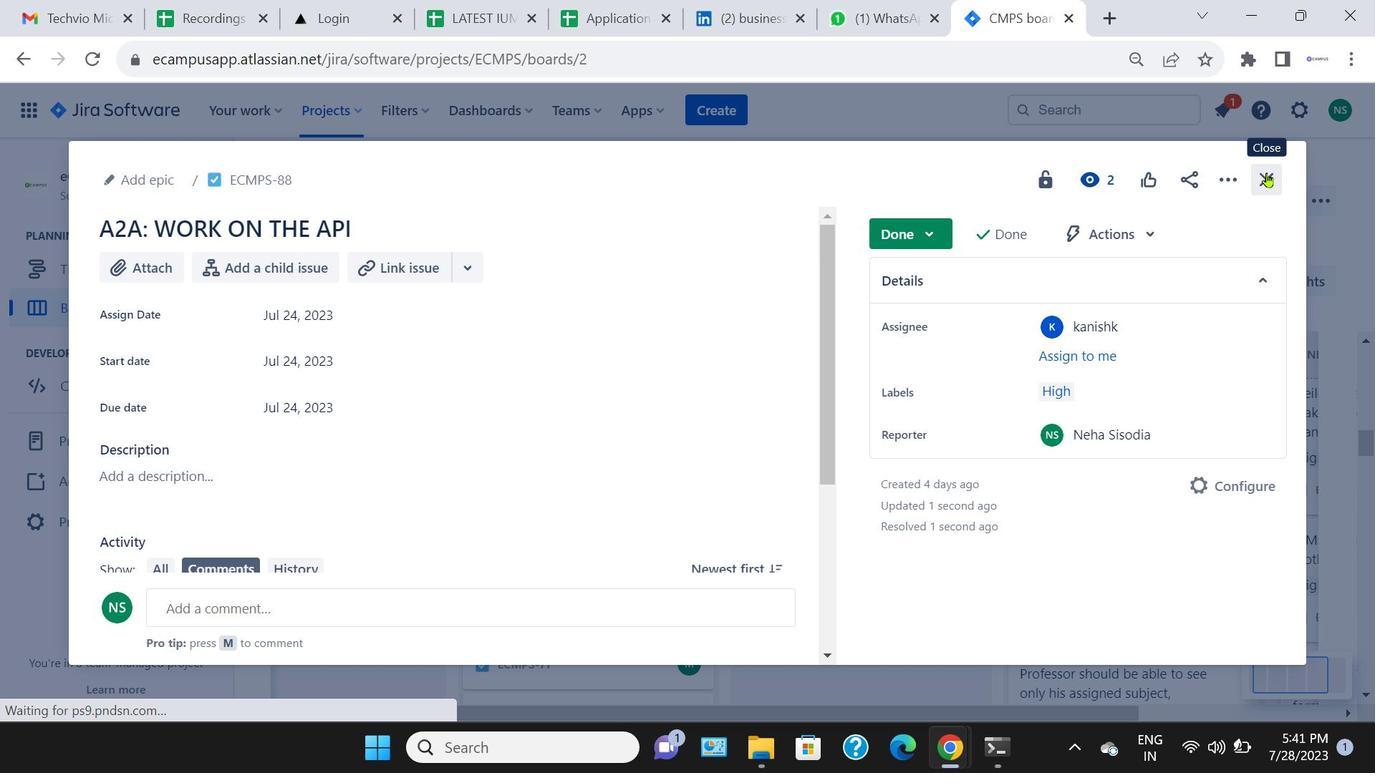 
Action: Mouse moved to (1267, 174)
Screenshot: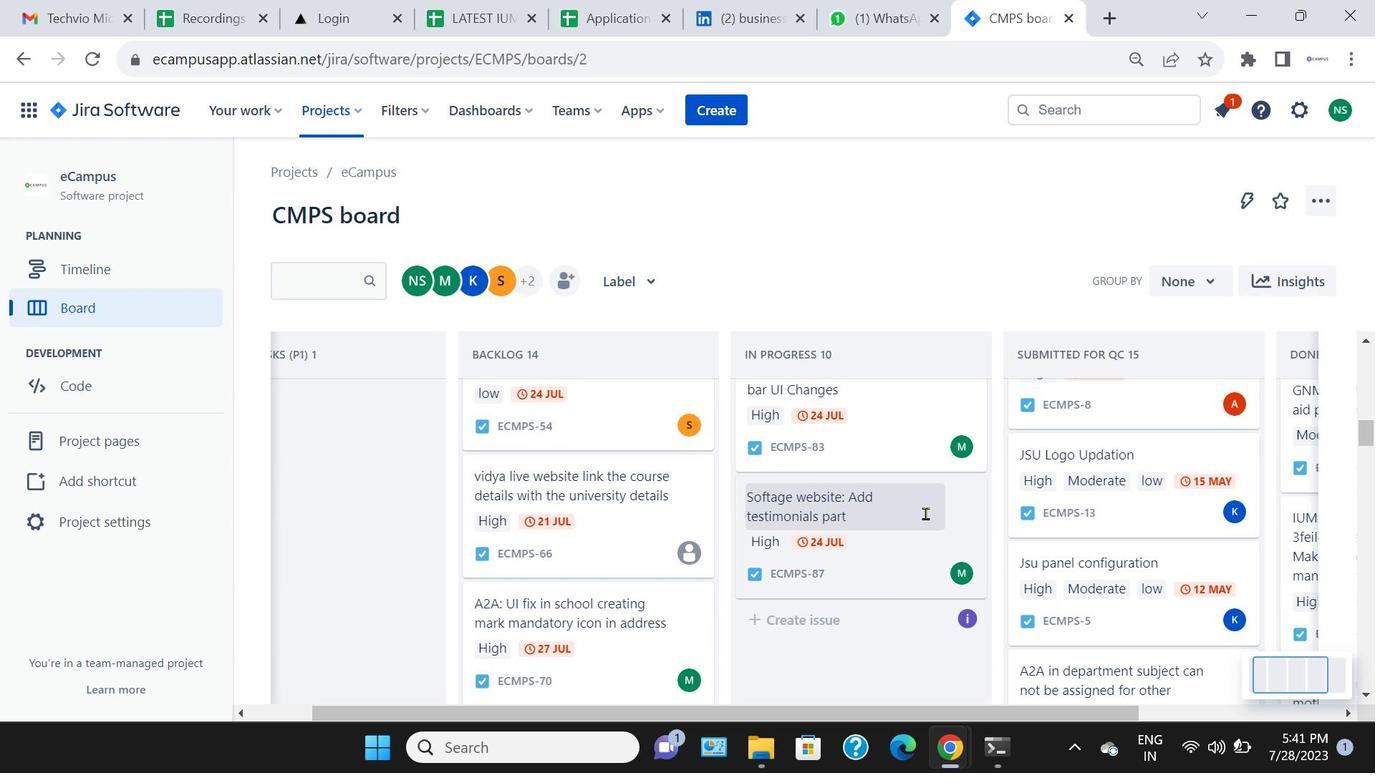 
Action: Mouse pressed left at (1267, 174)
Screenshot: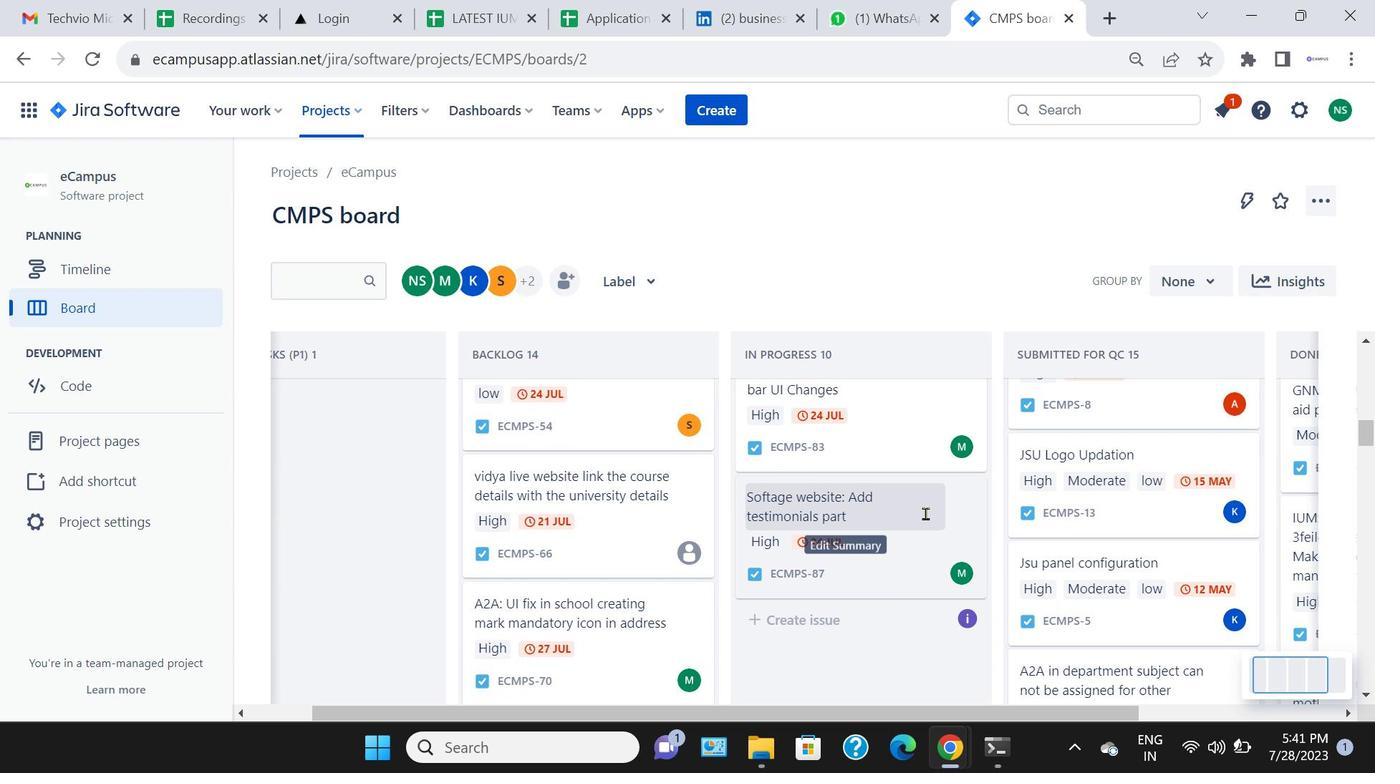 
Action: Mouse moved to (927, 515)
Screenshot: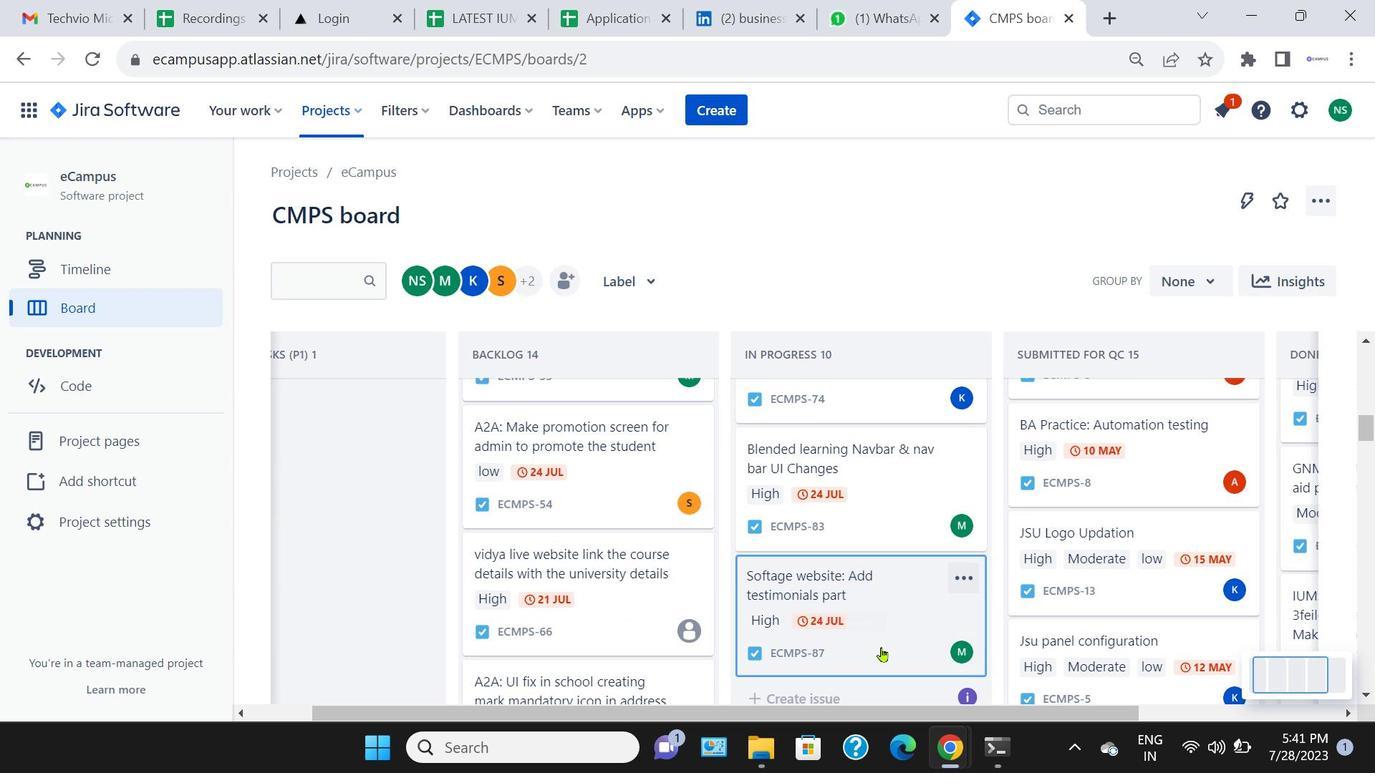 
Action: Mouse pressed left at (927, 515)
Screenshot: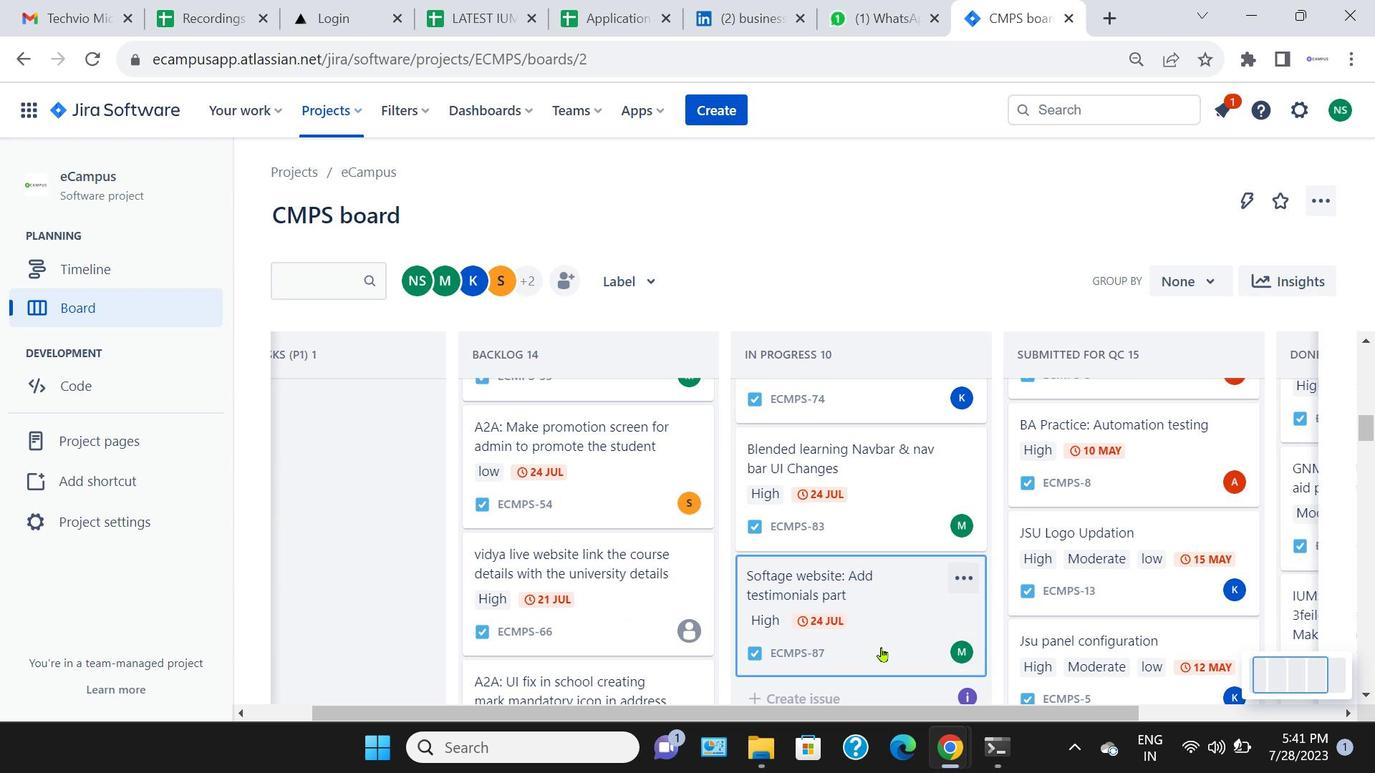 
Action: Mouse moved to (898, 584)
Screenshot: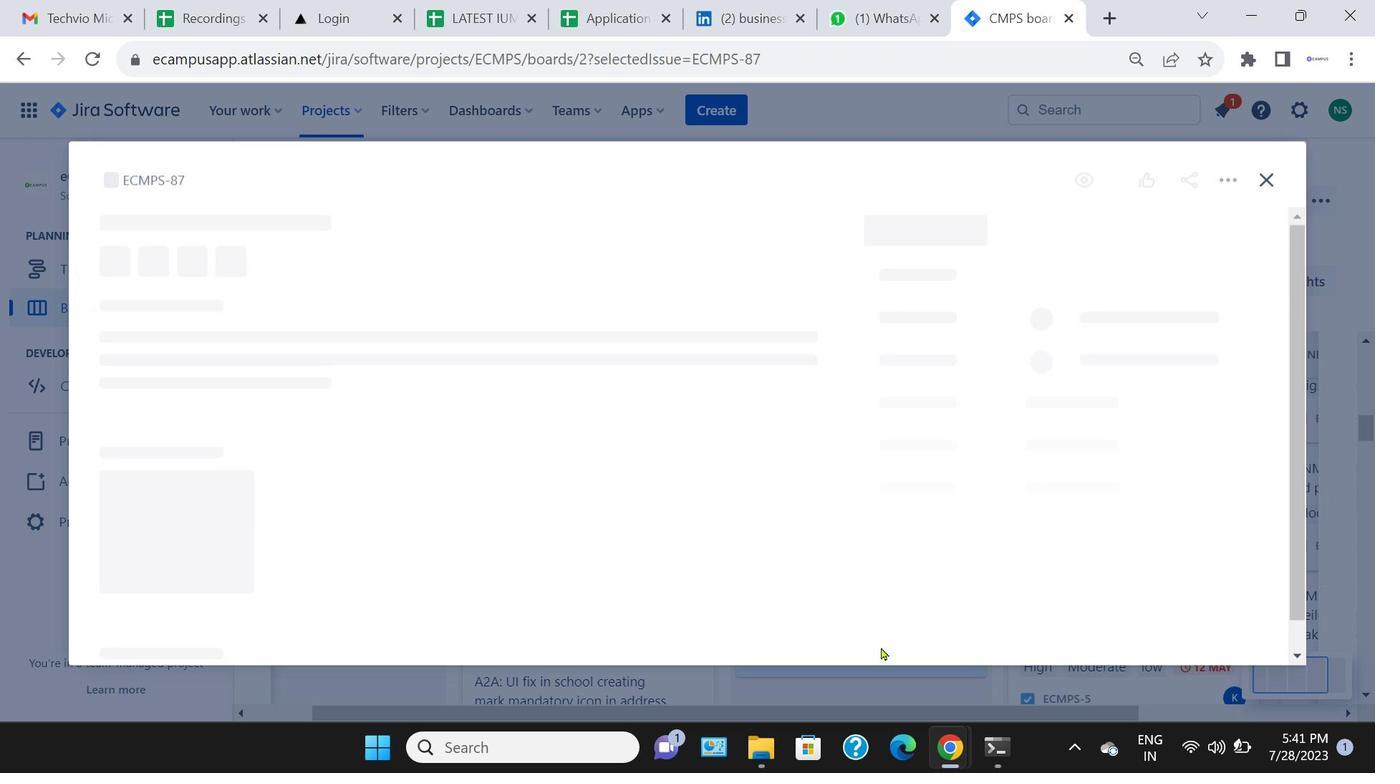 
Action: Mouse pressed left at (898, 584)
Screenshot: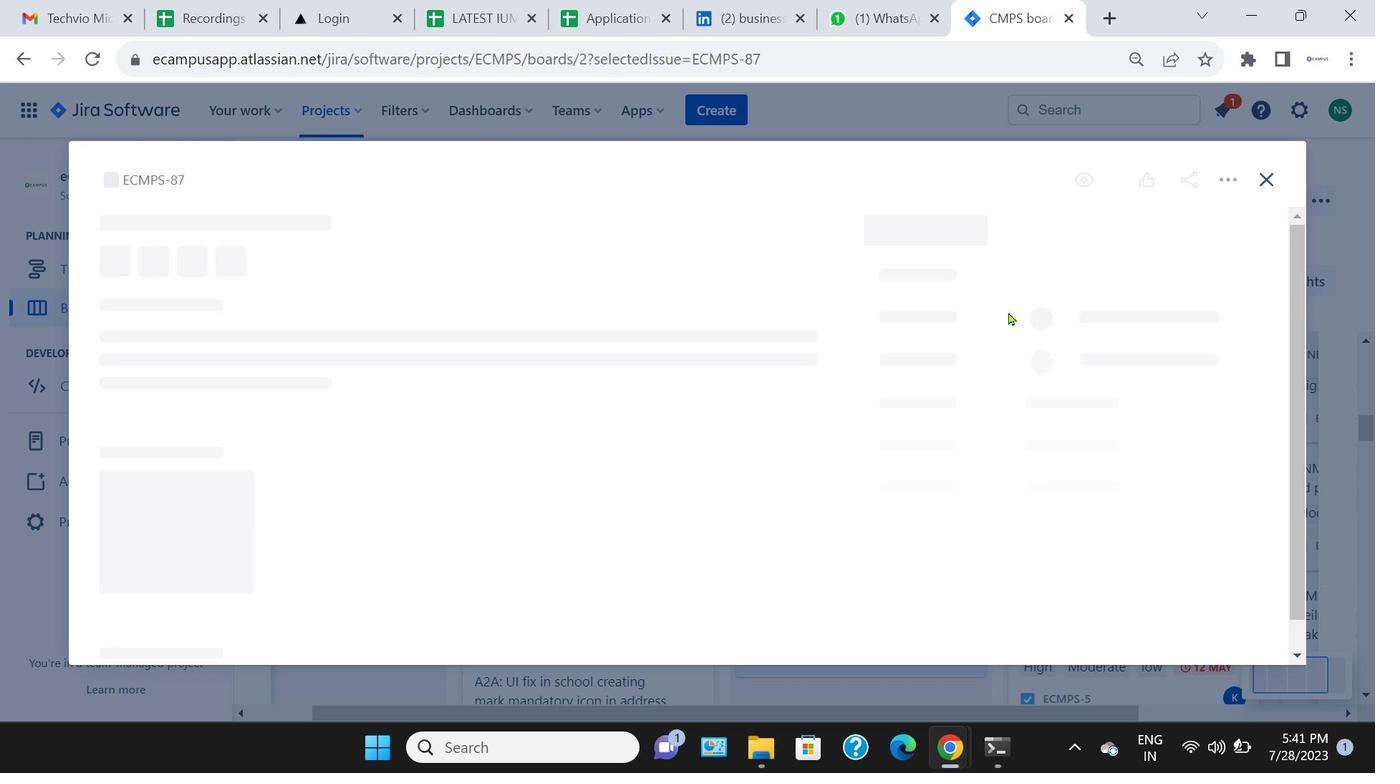 
Action: Mouse moved to (882, 648)
Screenshot: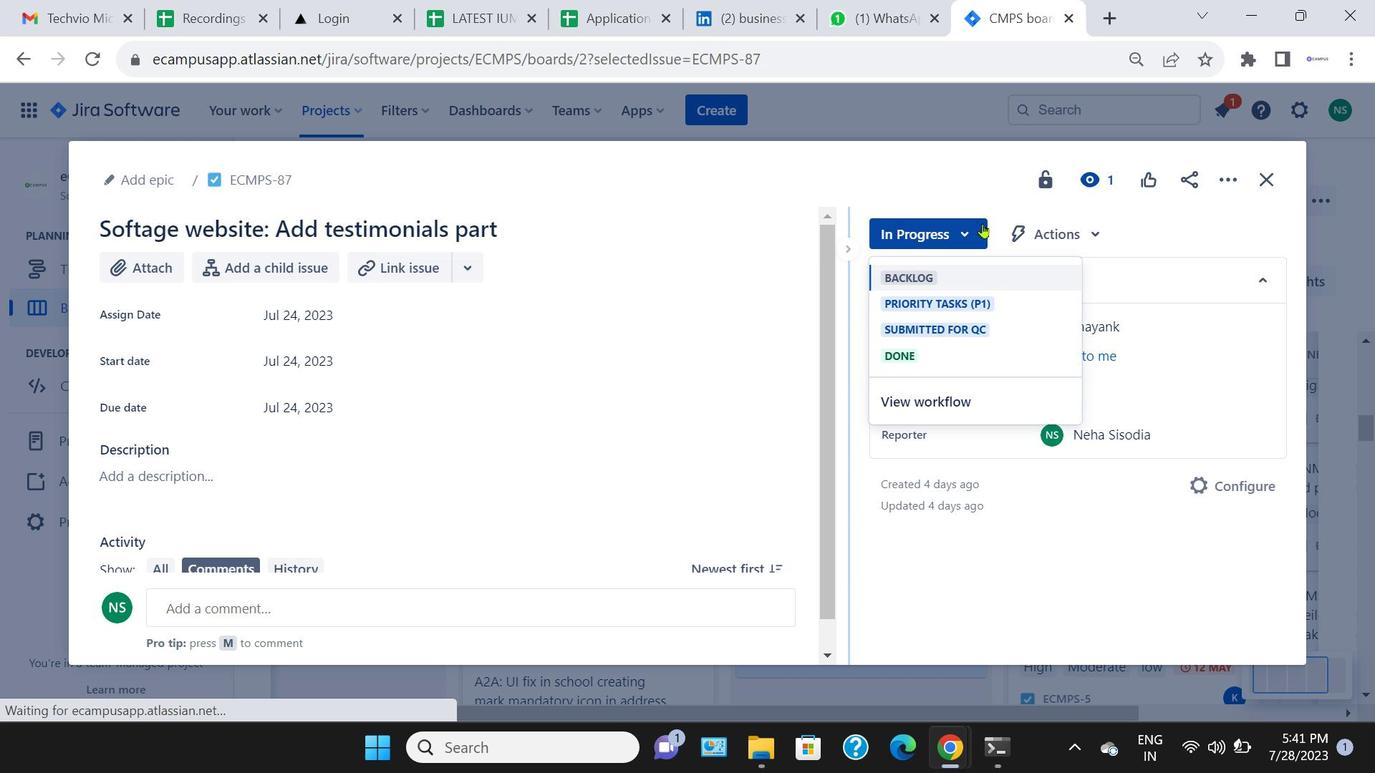 
Action: Mouse pressed left at (882, 648)
Screenshot: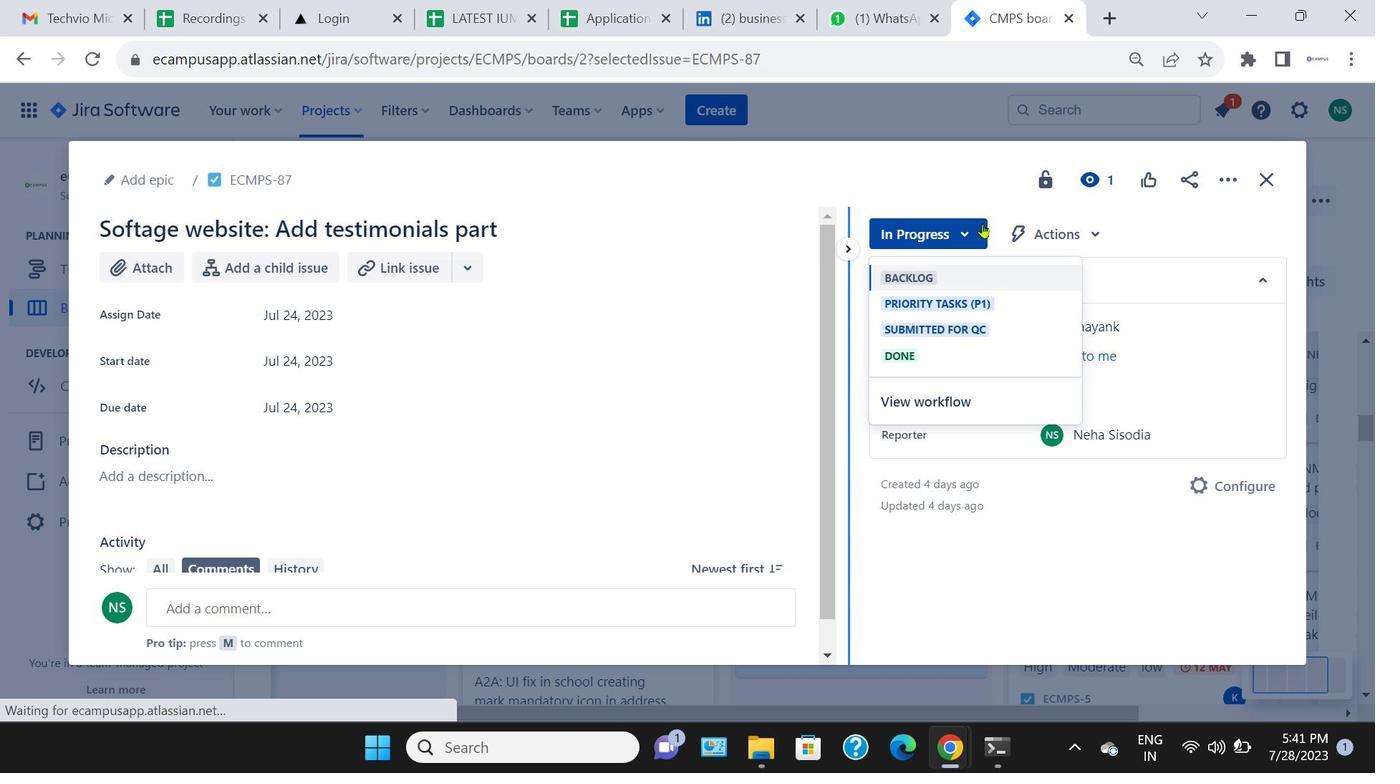
Action: Mouse moved to (983, 224)
Screenshot: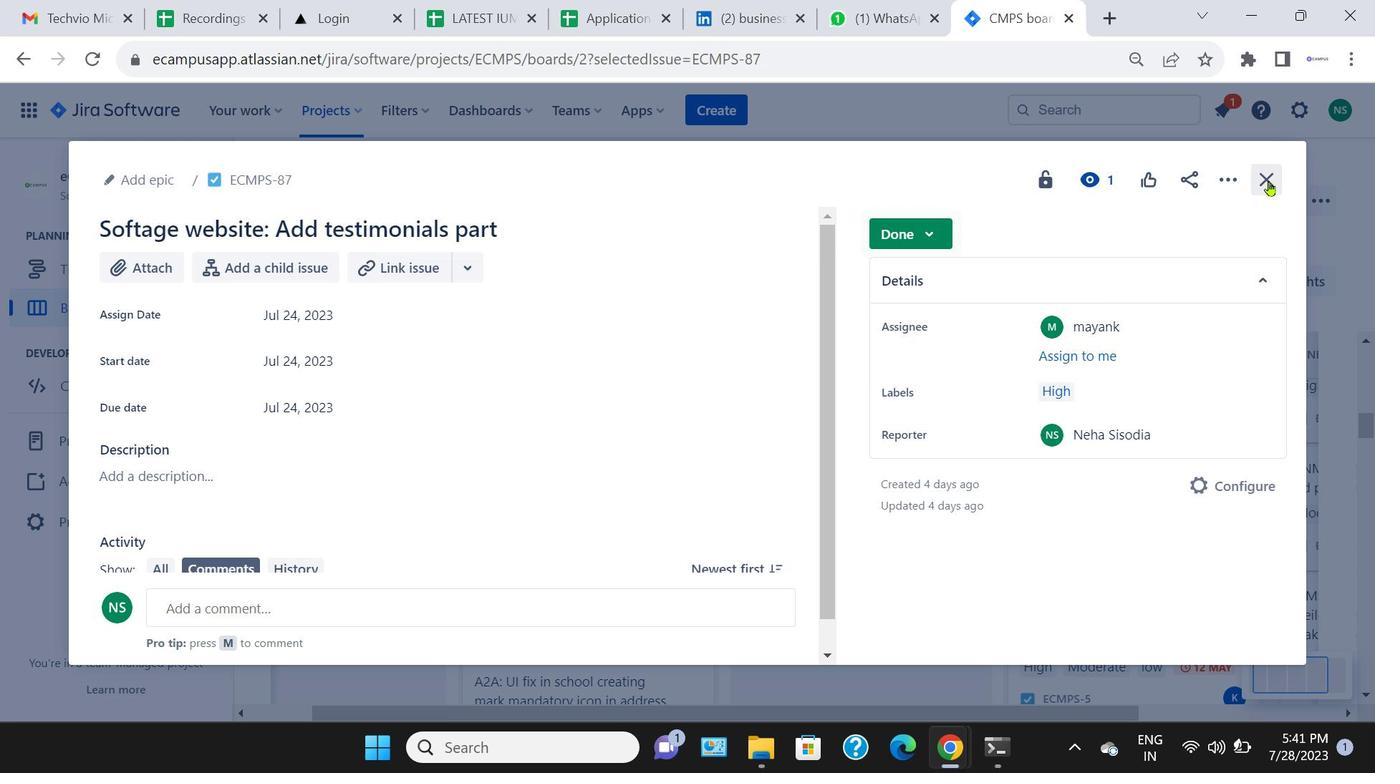 
Action: Mouse pressed left at (983, 224)
Screenshot: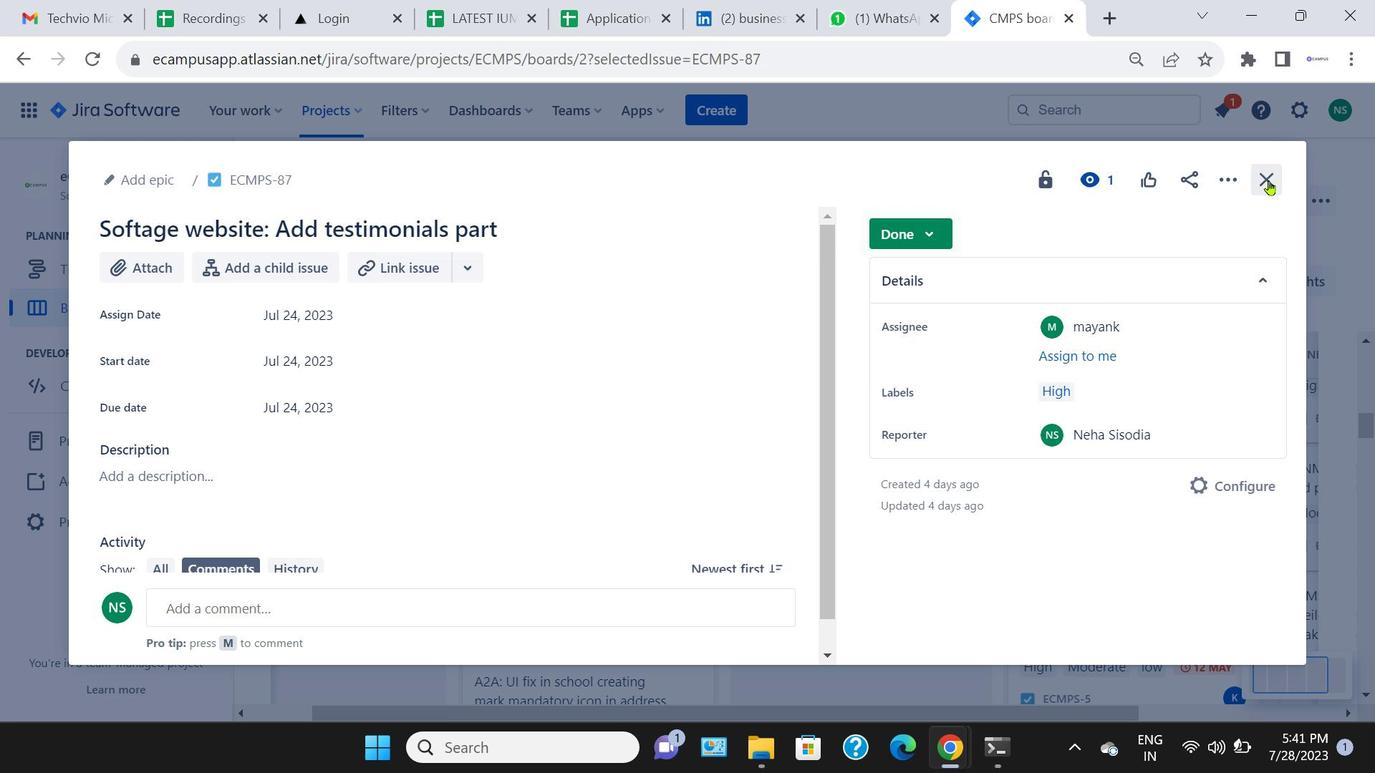 
Action: Mouse moved to (918, 358)
Screenshot: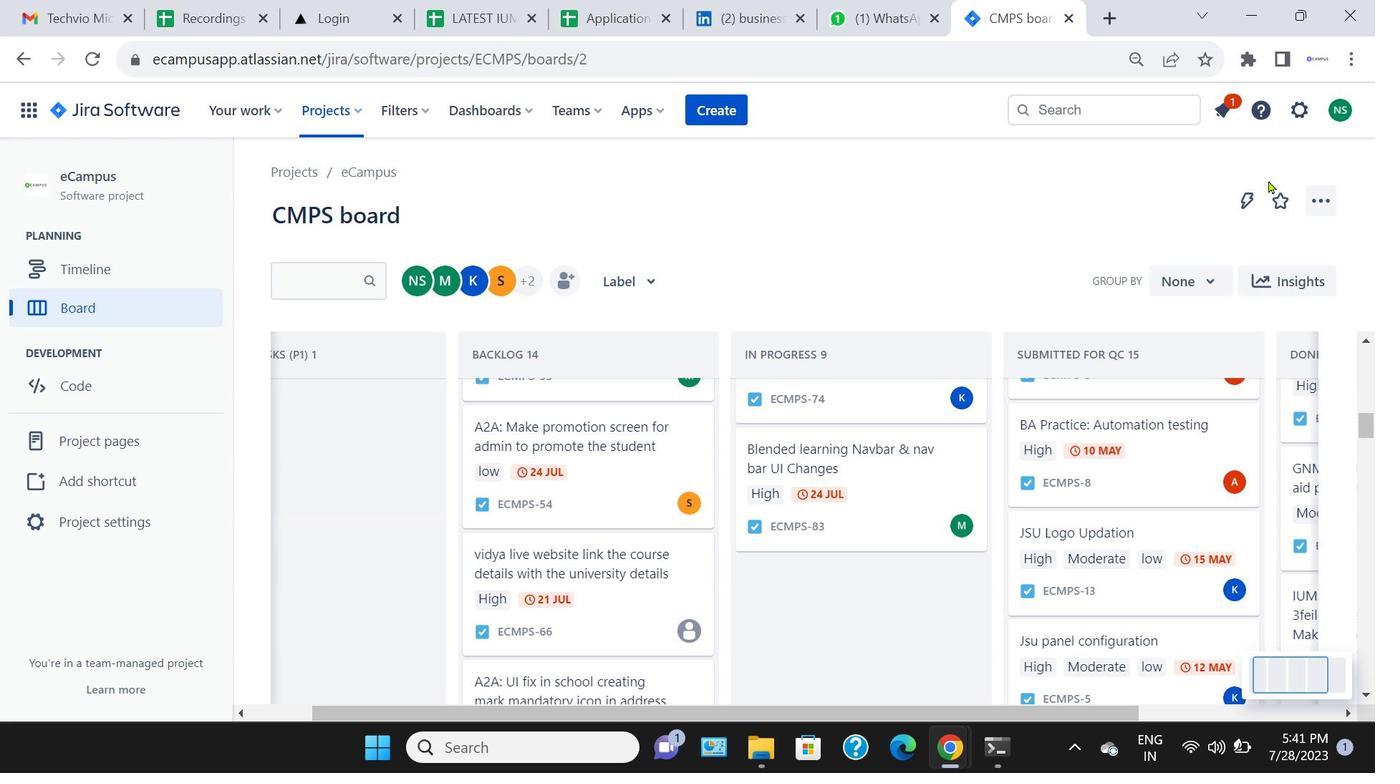 
Action: Mouse pressed left at (918, 358)
Screenshot: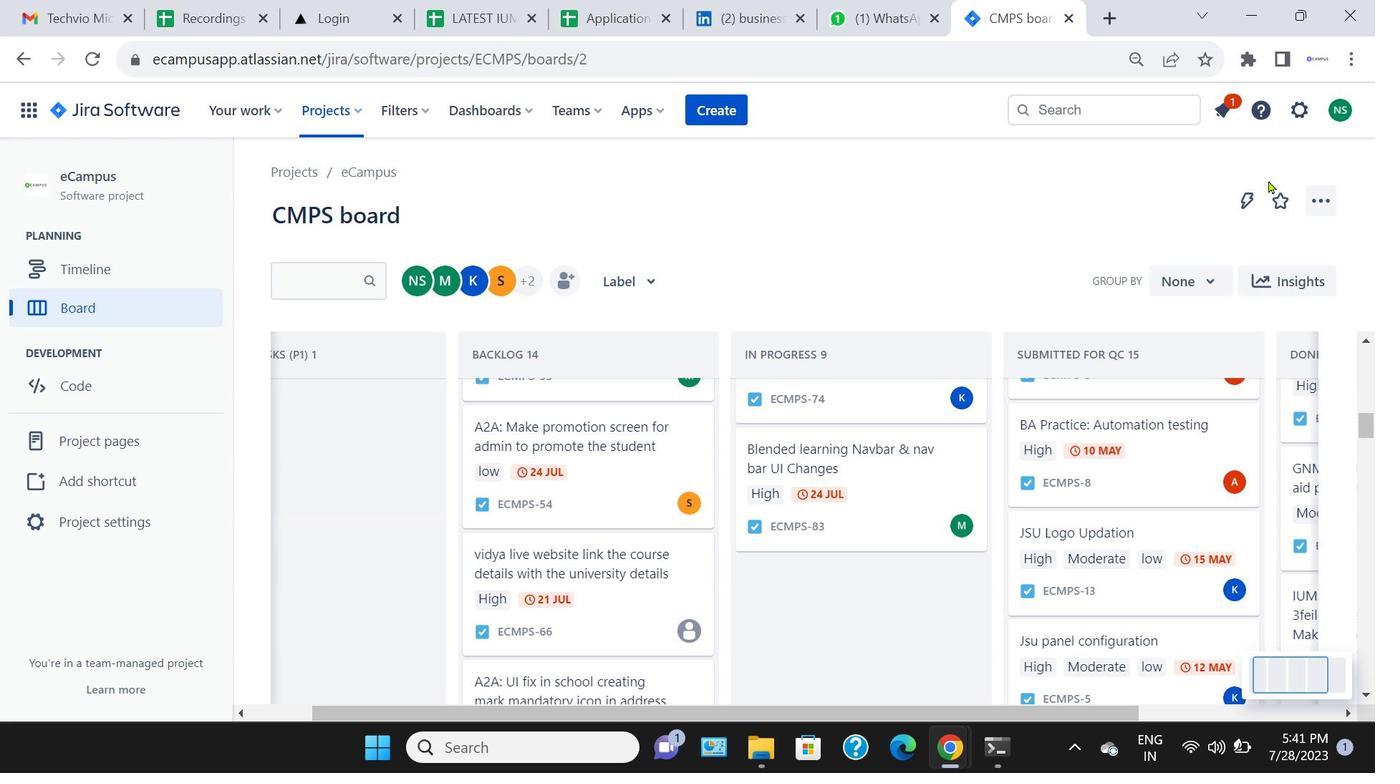
Action: Mouse moved to (1269, 181)
Screenshot: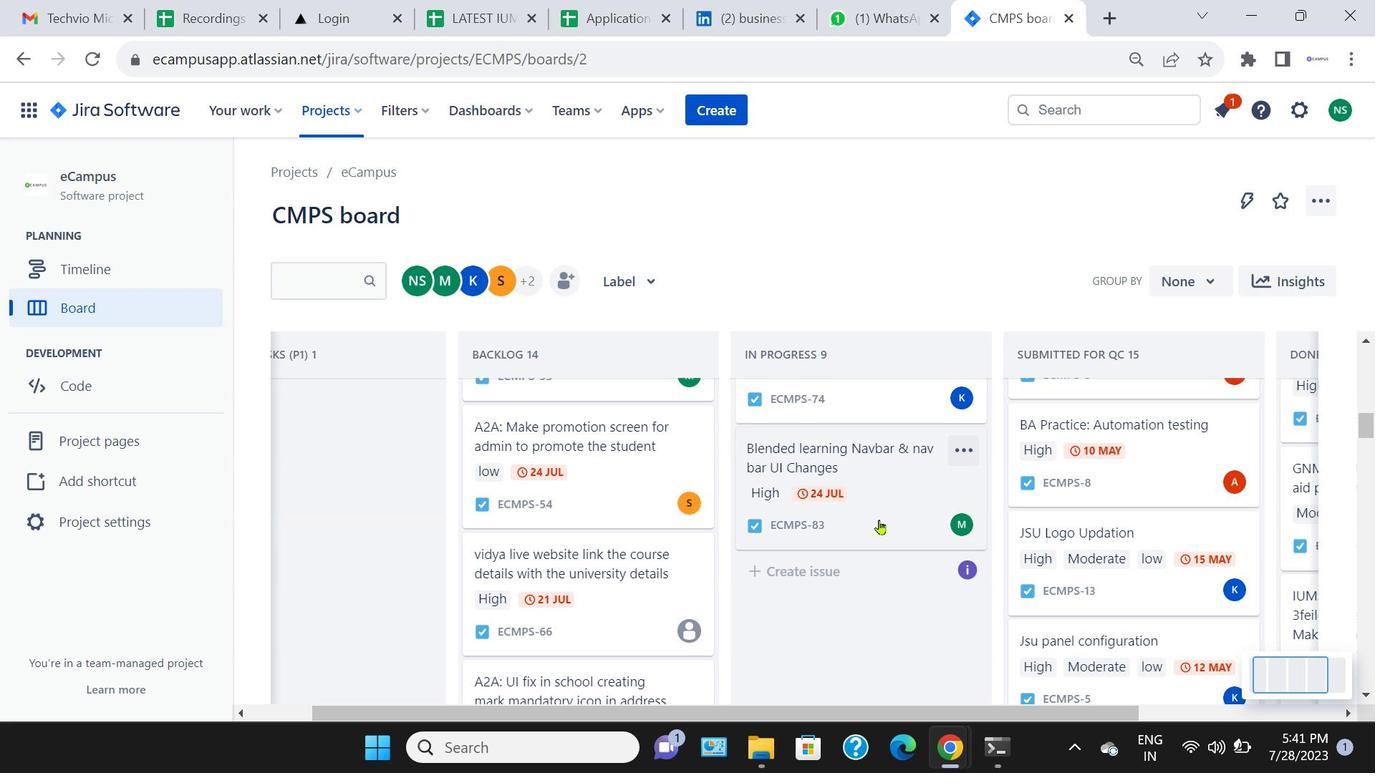 
Action: Mouse pressed left at (1269, 181)
Screenshot: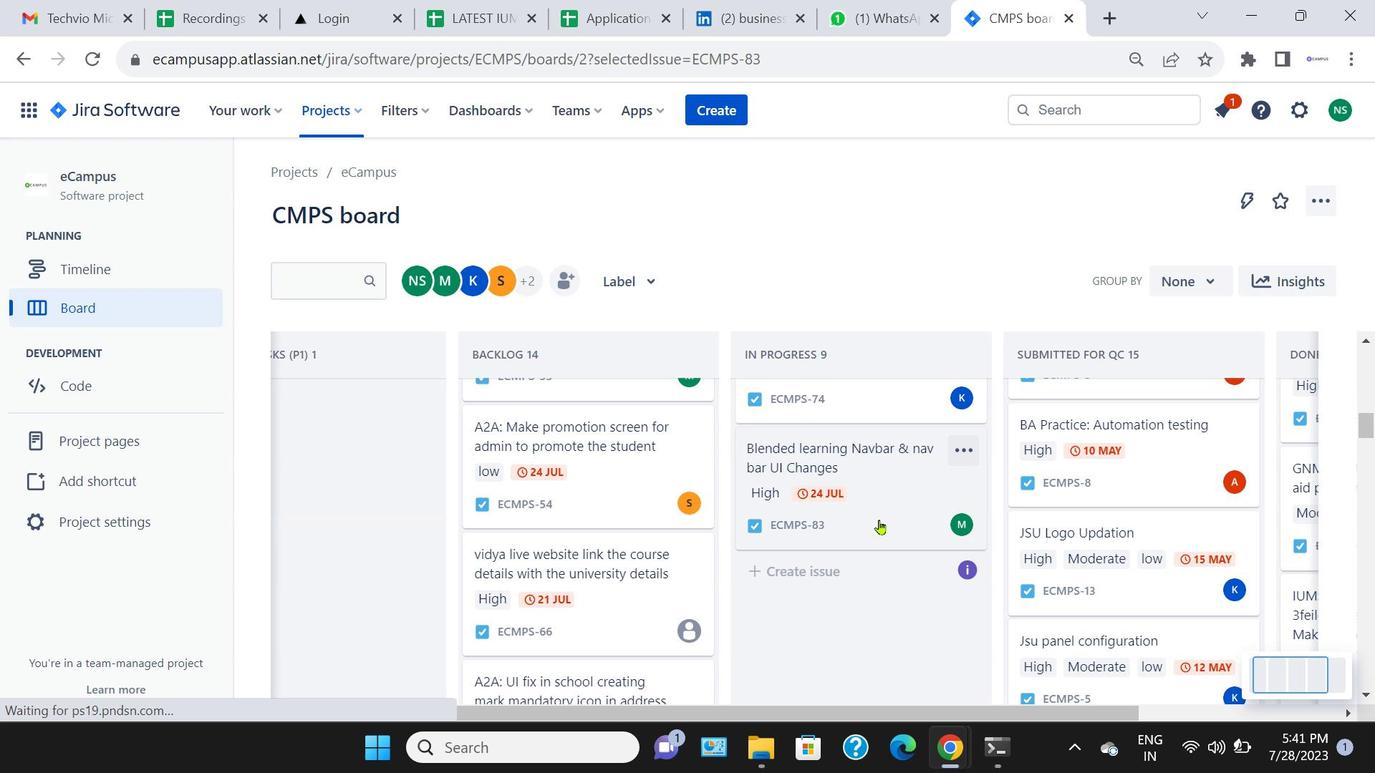 
Action: Mouse moved to (880, 521)
Screenshot: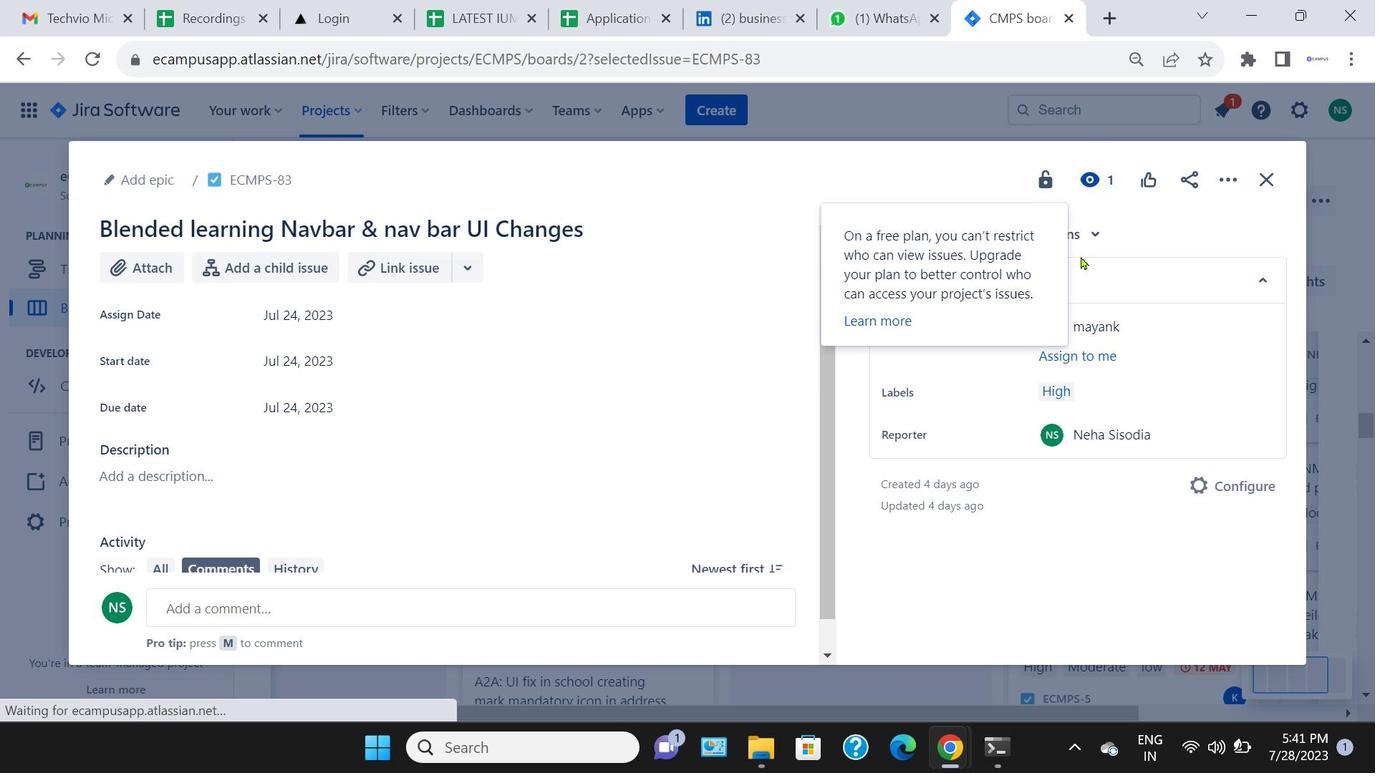 
Action: Mouse pressed left at (880, 521)
Screenshot: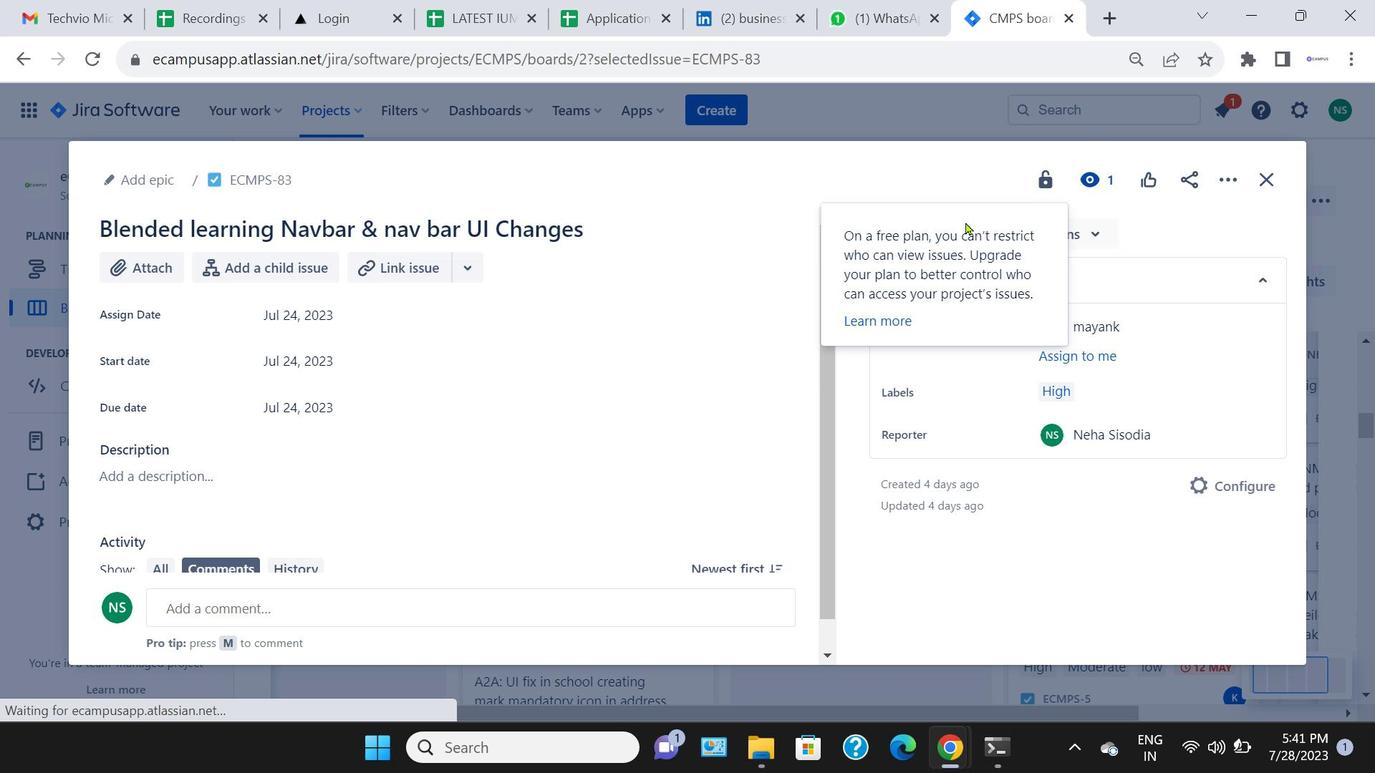 
Action: Mouse moved to (792, 293)
Screenshot: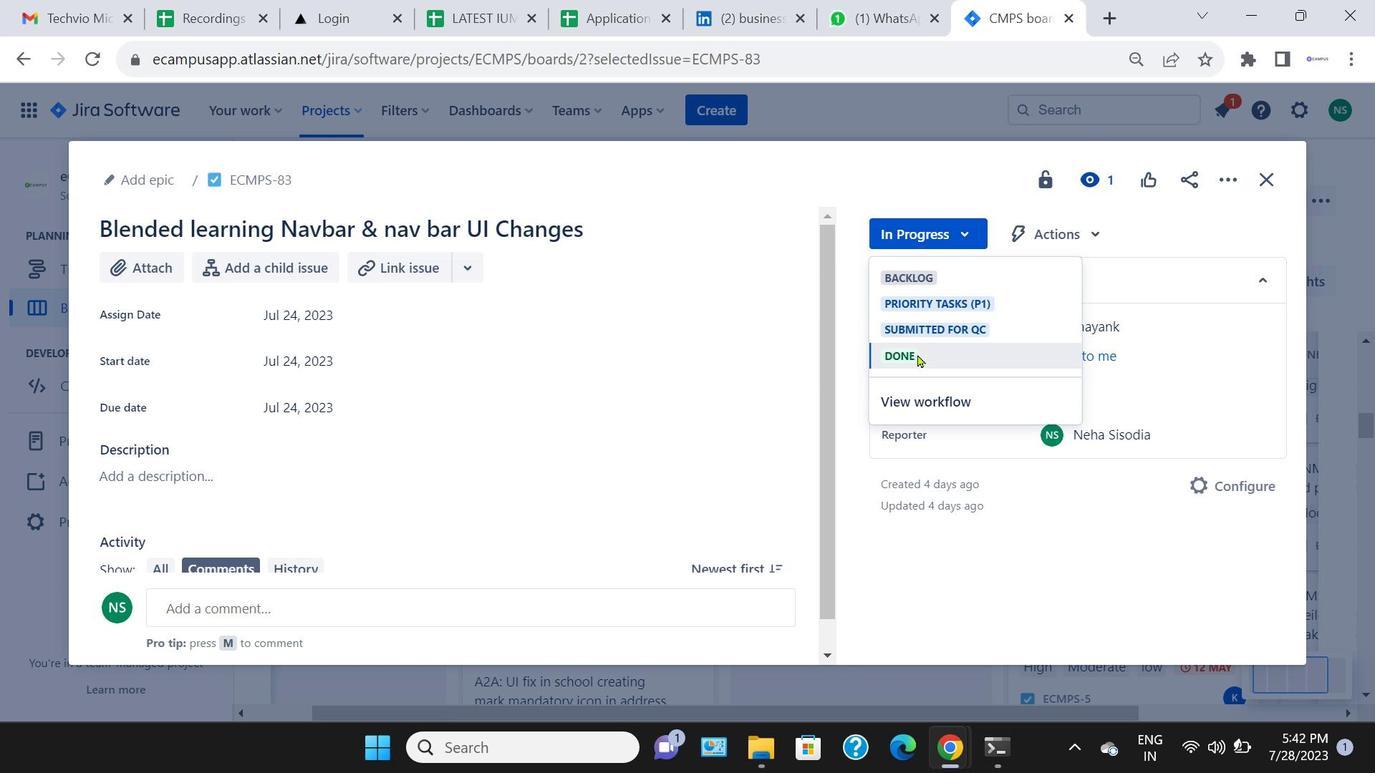 
Action: Mouse pressed left at (792, 293)
Screenshot: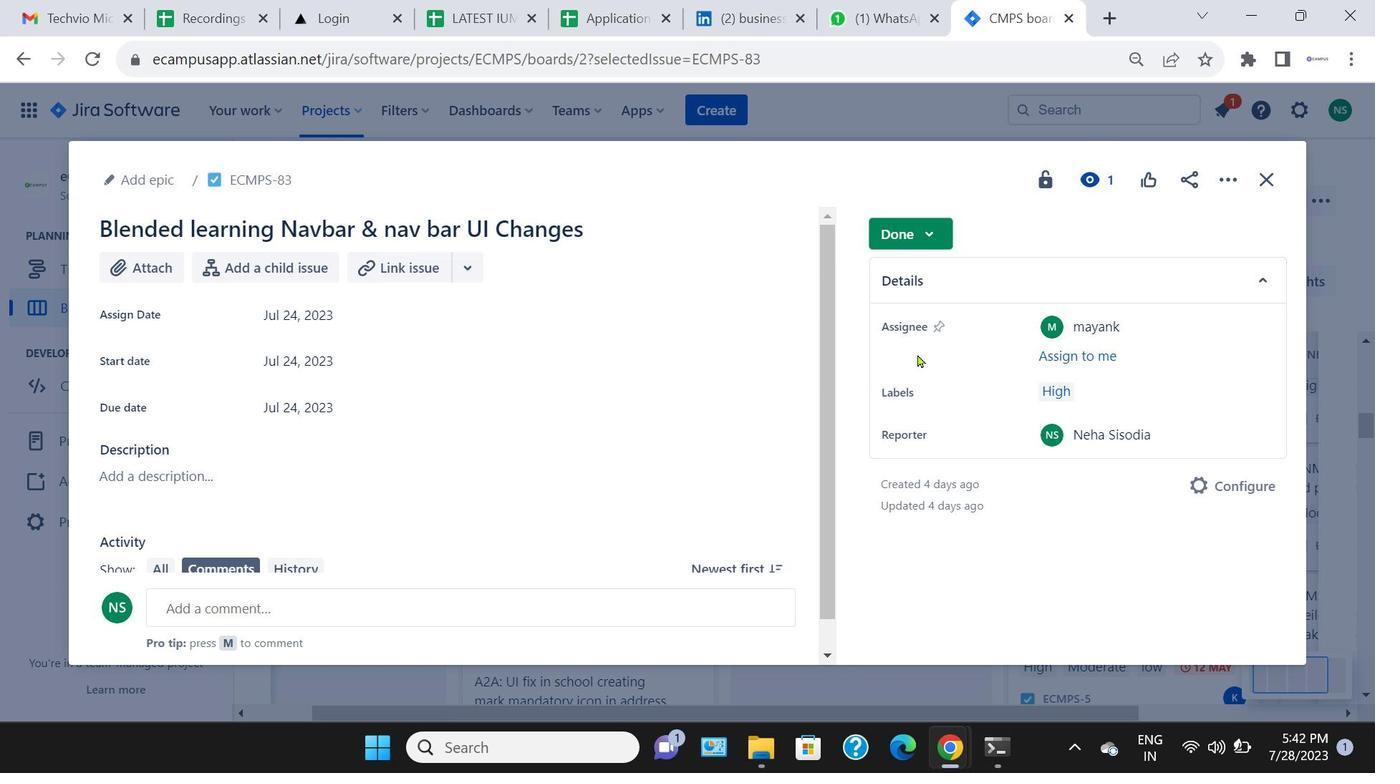 
Action: Mouse moved to (966, 239)
Screenshot: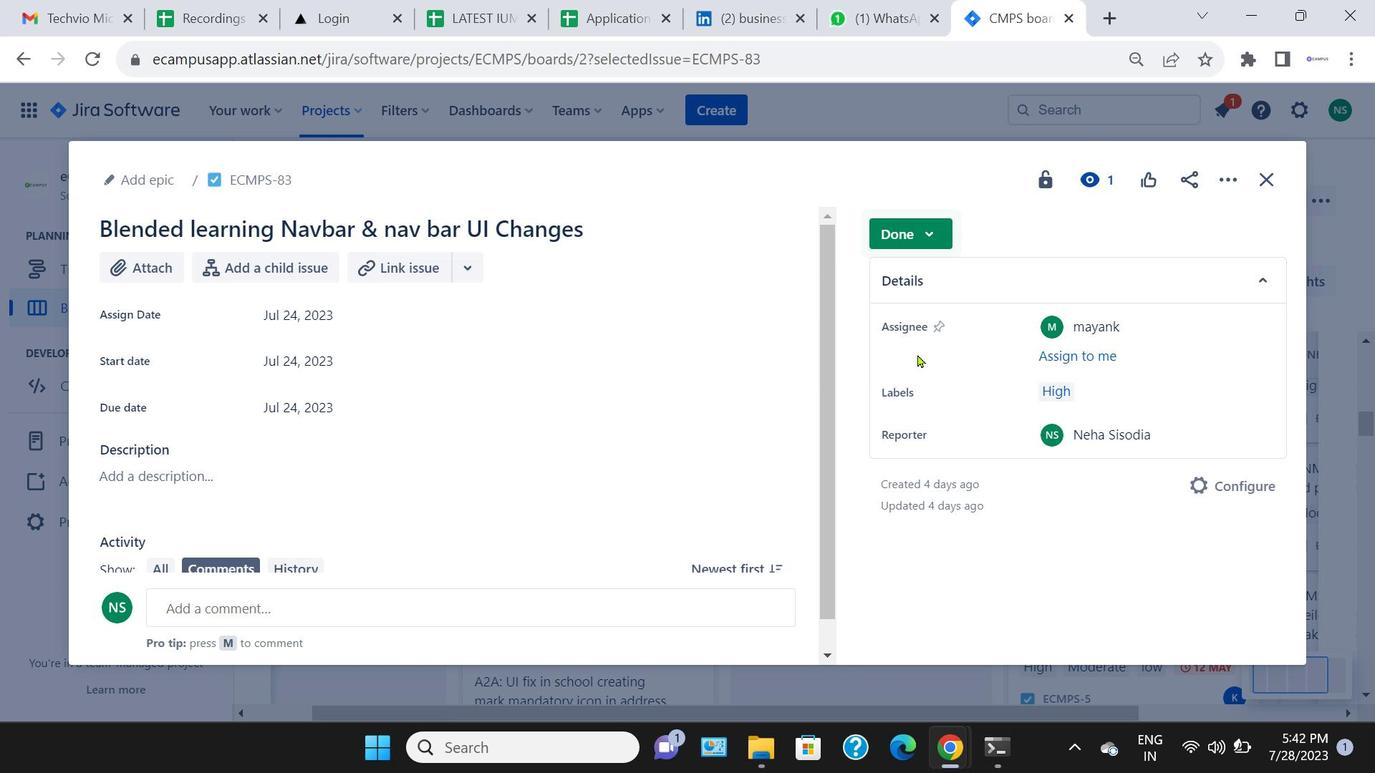 
Action: Mouse pressed left at (966, 239)
Screenshot: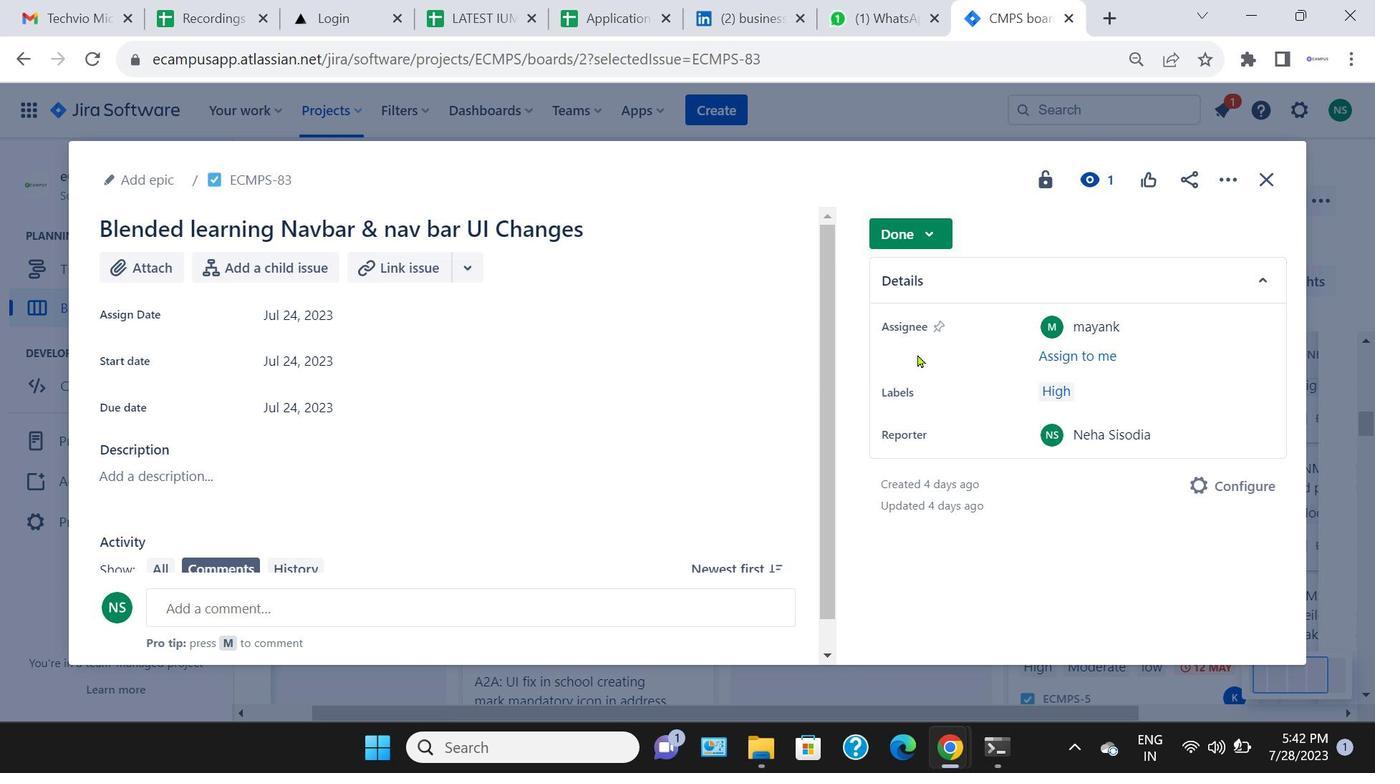 
Action: Mouse moved to (918, 355)
Screenshot: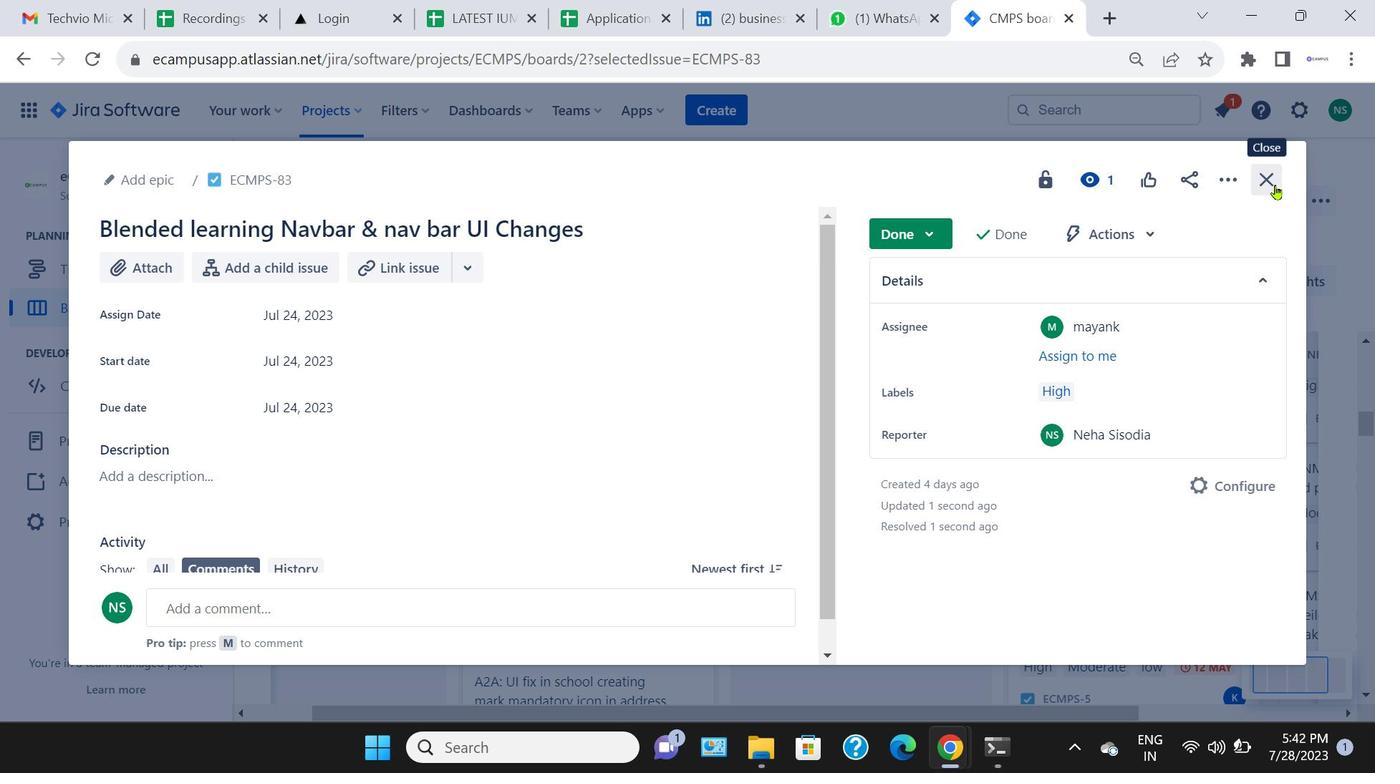 
Action: Mouse pressed left at (918, 355)
Screenshot: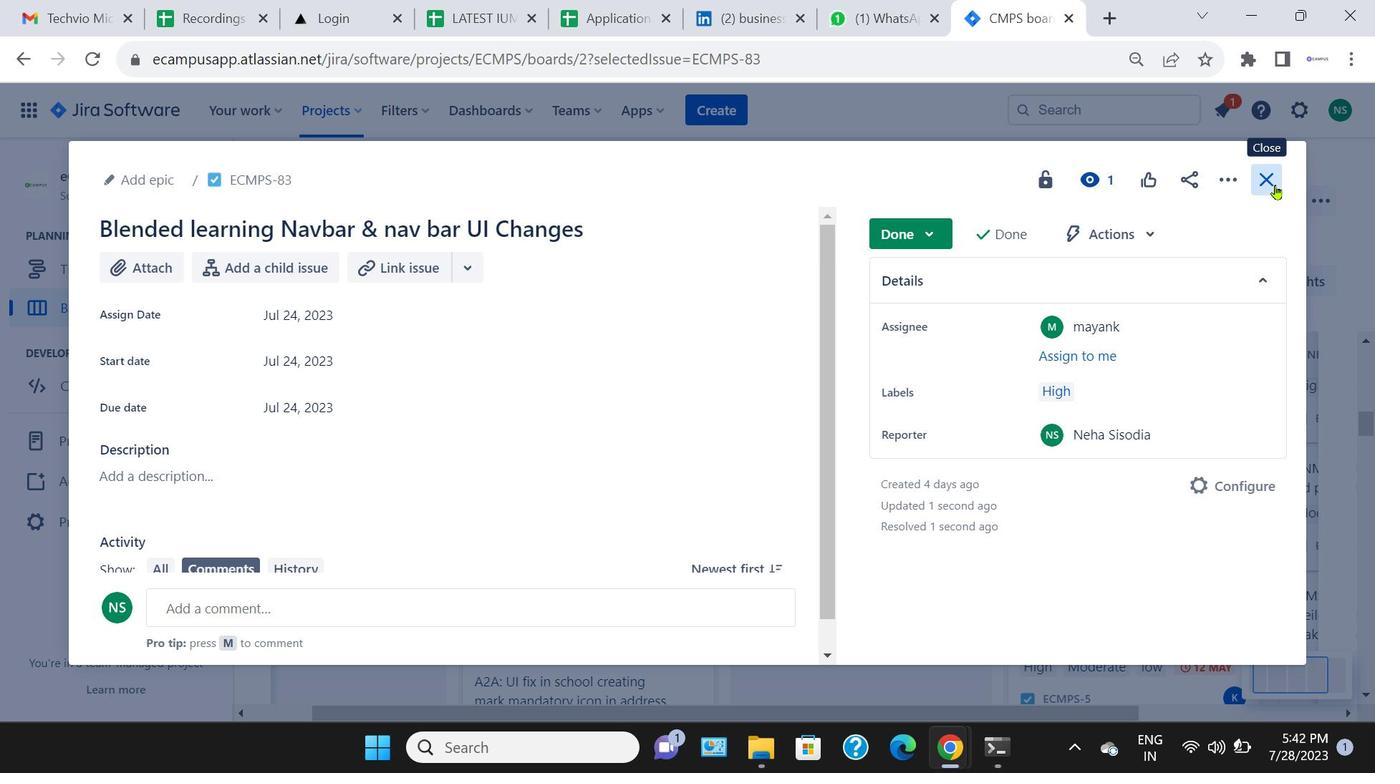 
Action: Mouse moved to (1276, 186)
Screenshot: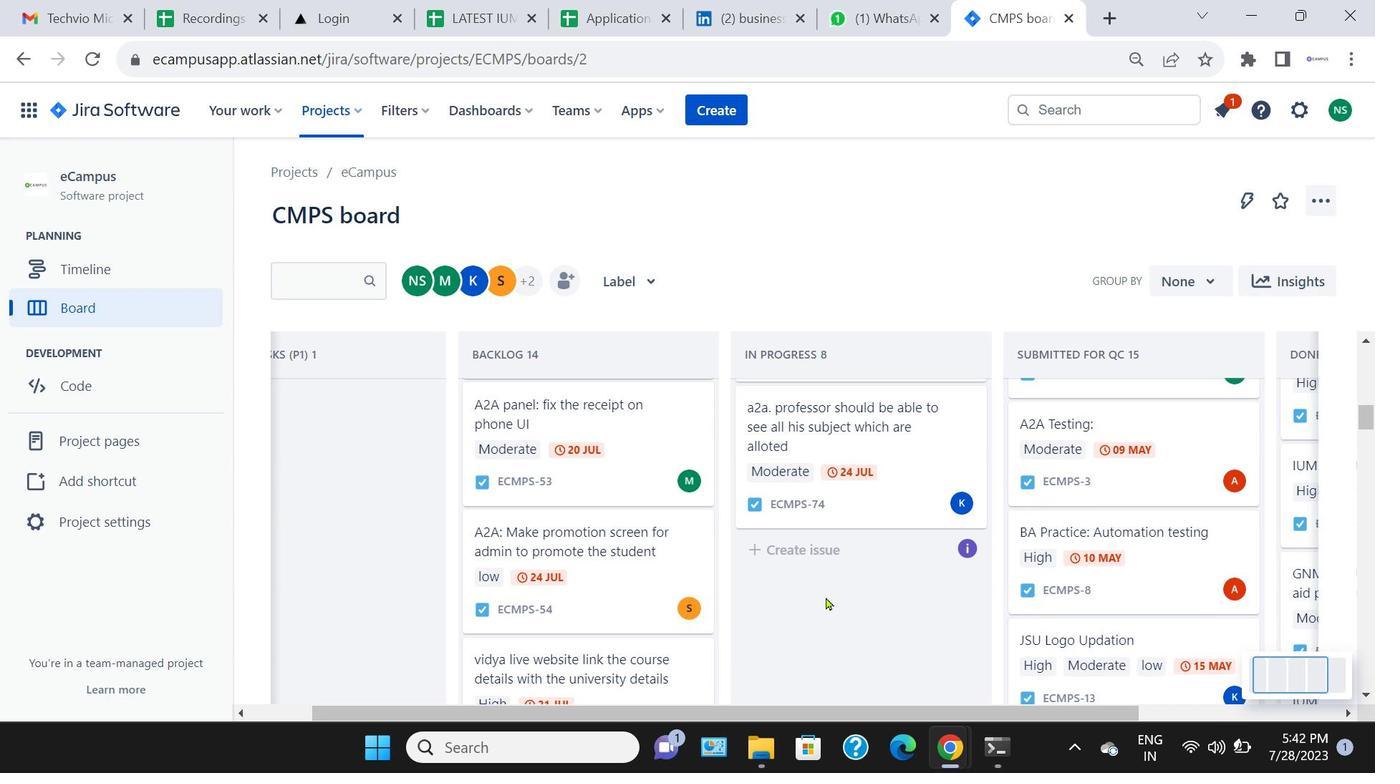 
Action: Mouse pressed left at (1276, 186)
Screenshot: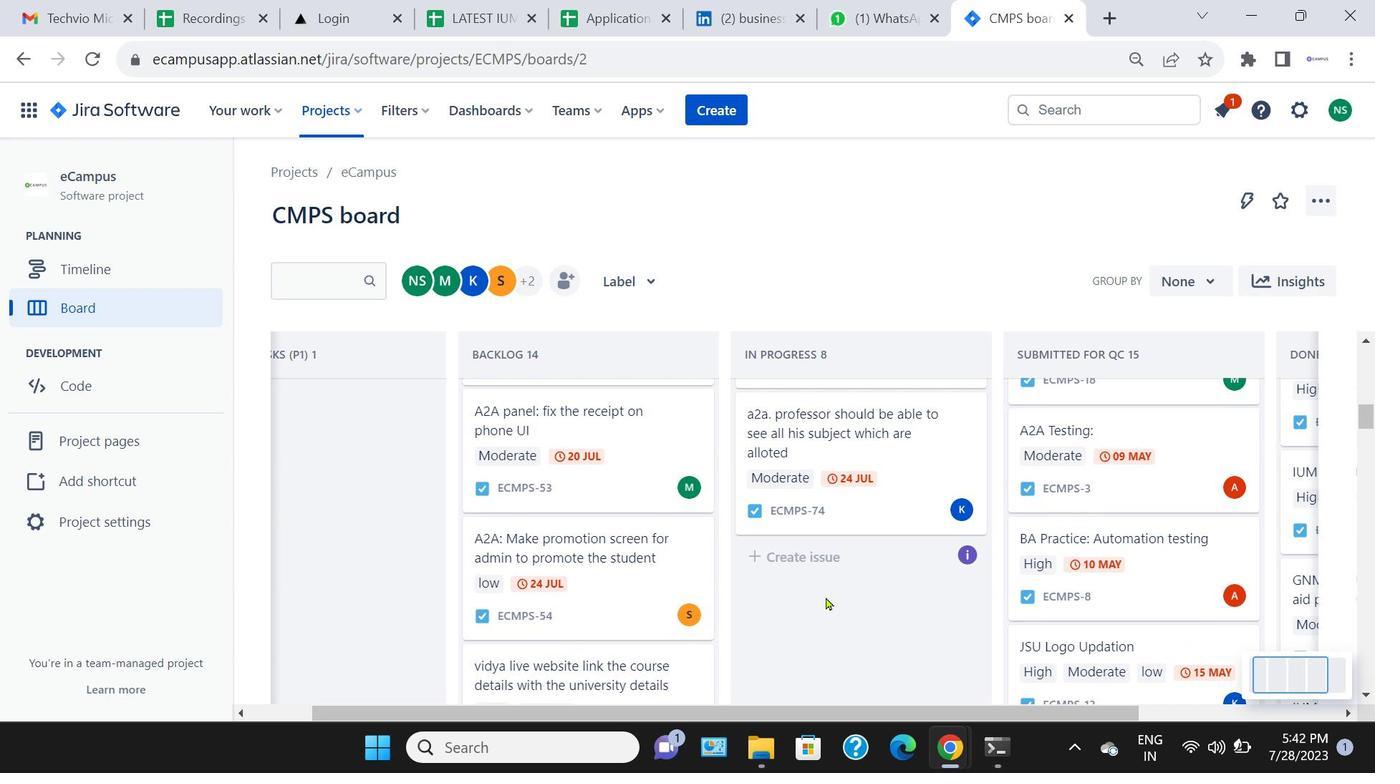 
Action: Mouse moved to (912, 507)
Screenshot: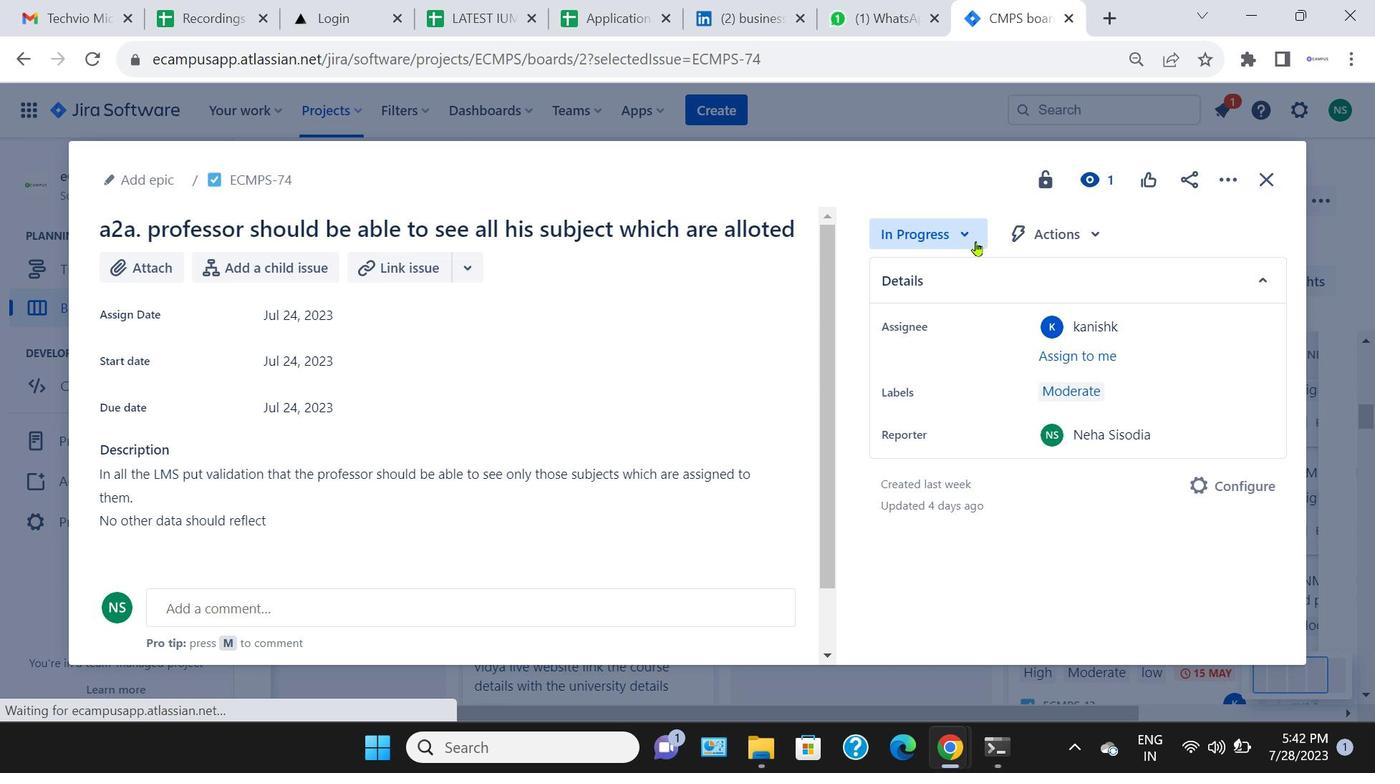 
Action: Mouse pressed left at (912, 507)
Screenshot: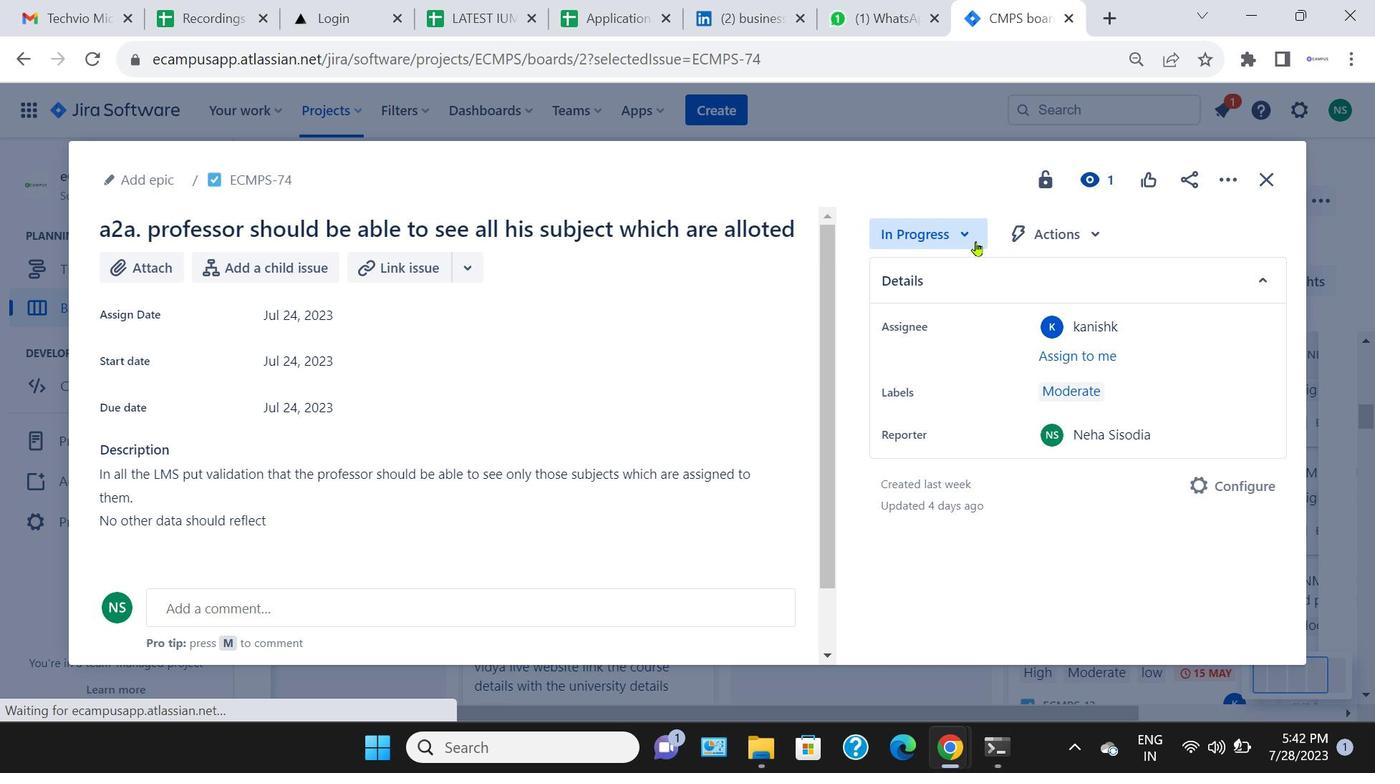 
Action: Mouse moved to (976, 242)
Screenshot: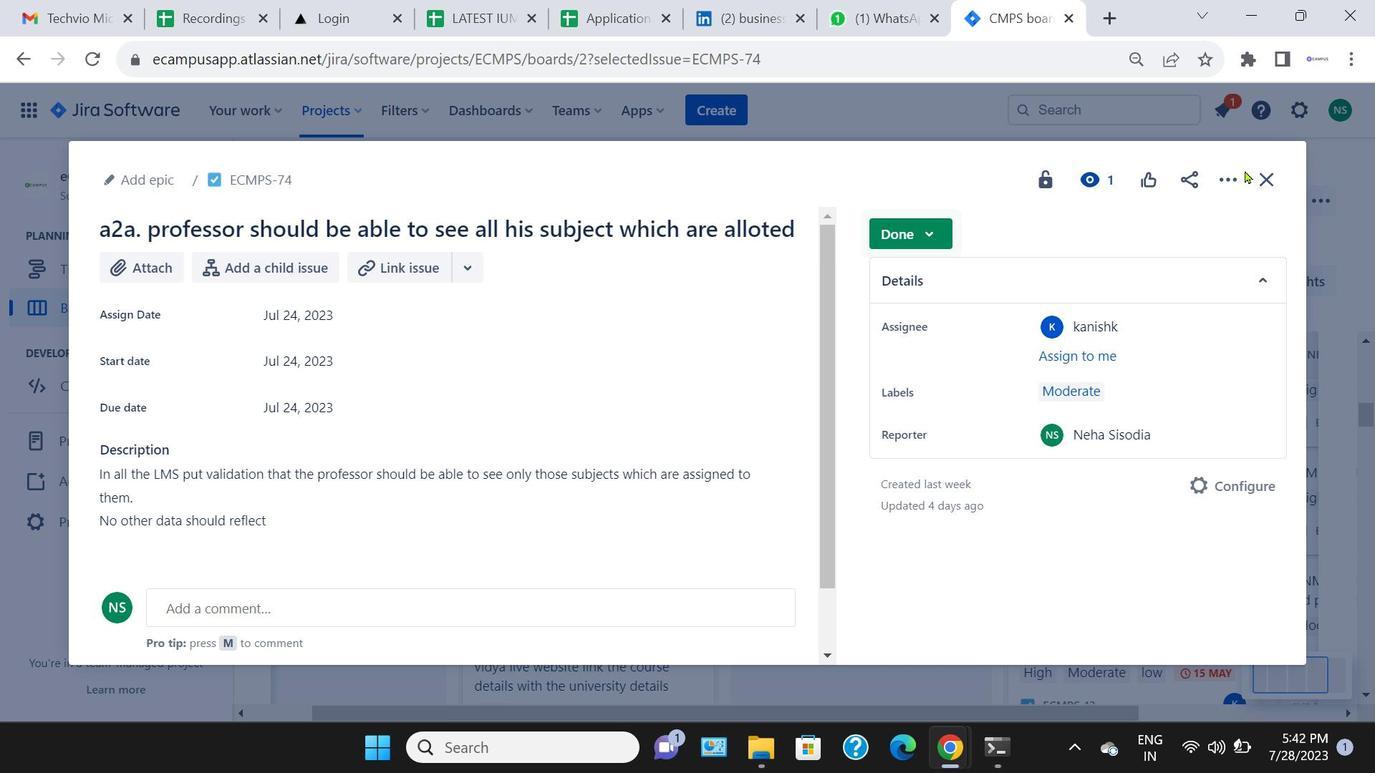 
Action: Mouse pressed left at (976, 242)
Screenshot: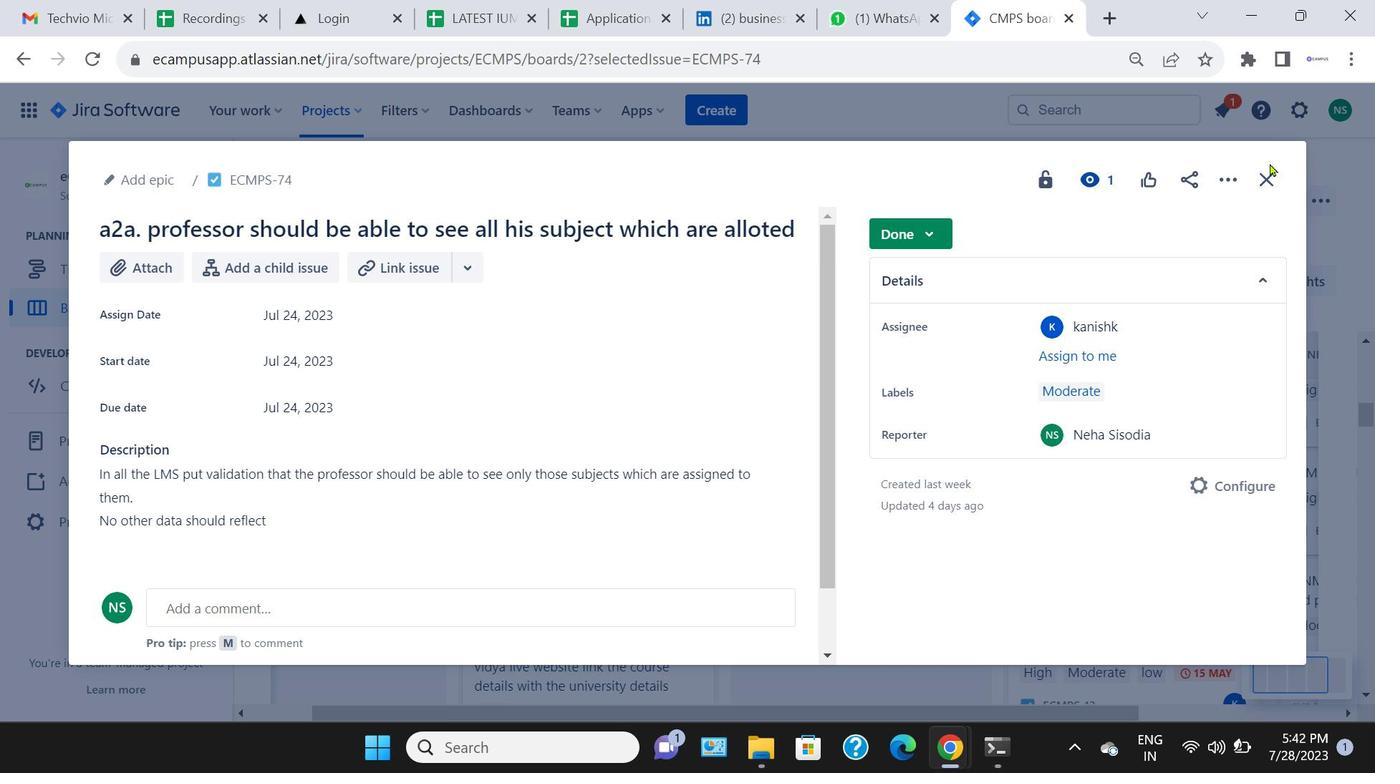 
Action: Mouse moved to (935, 363)
Screenshot: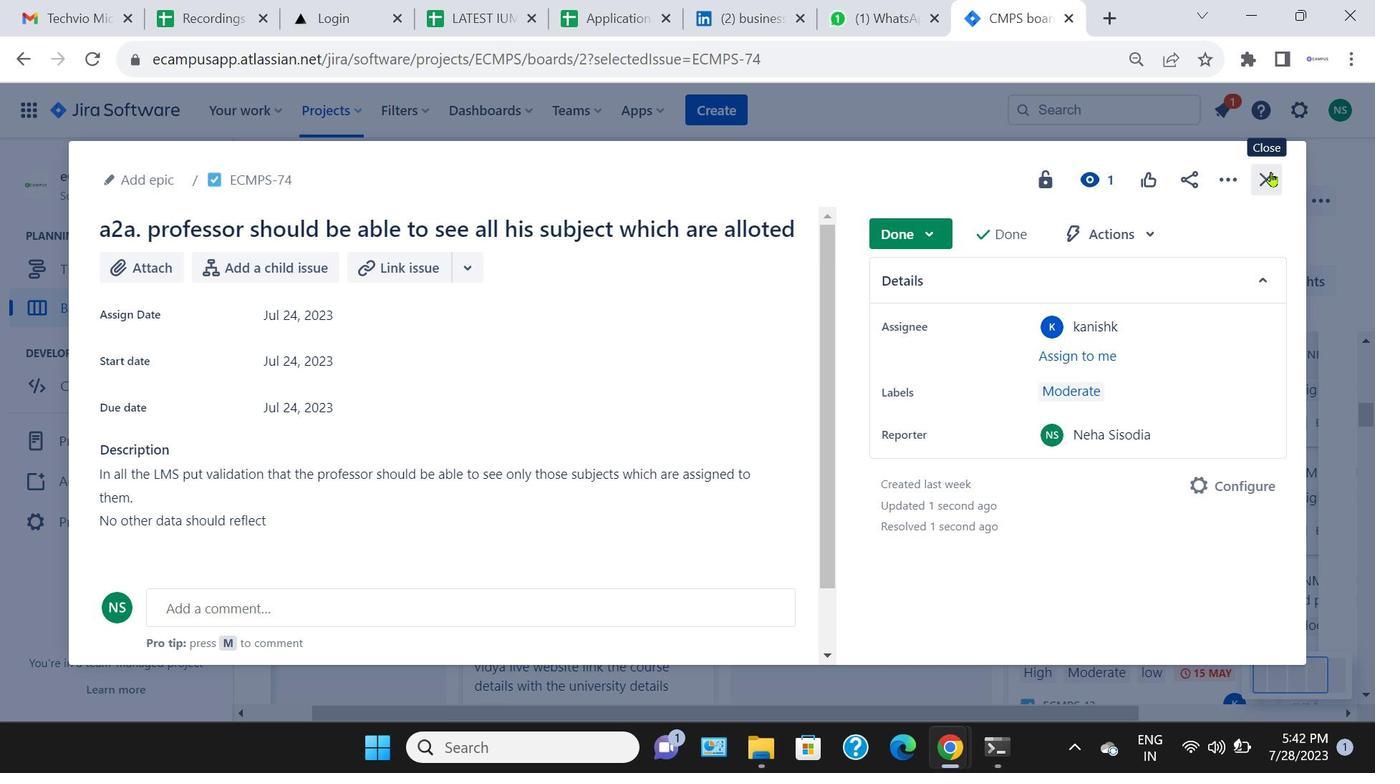 
Action: Mouse pressed left at (935, 363)
Screenshot: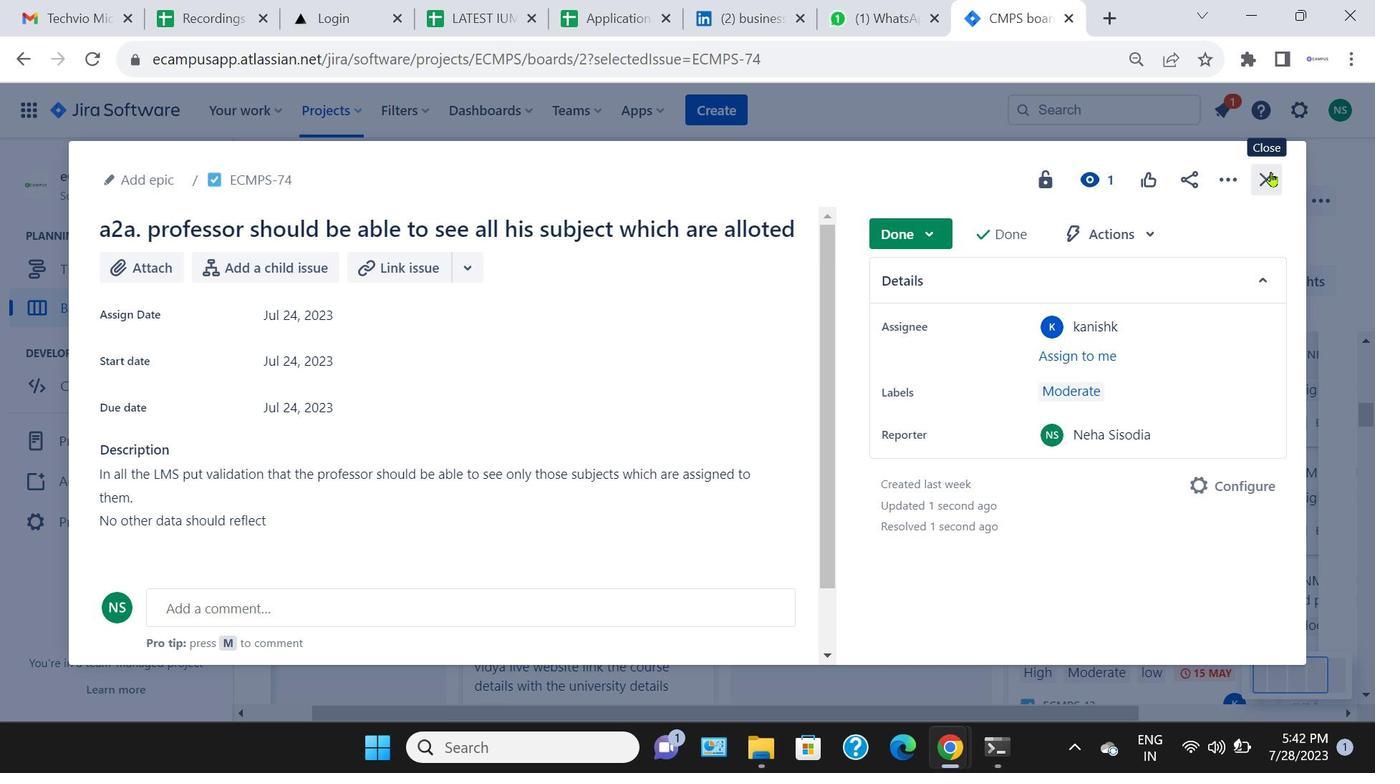 
Action: Mouse moved to (1272, 173)
Screenshot: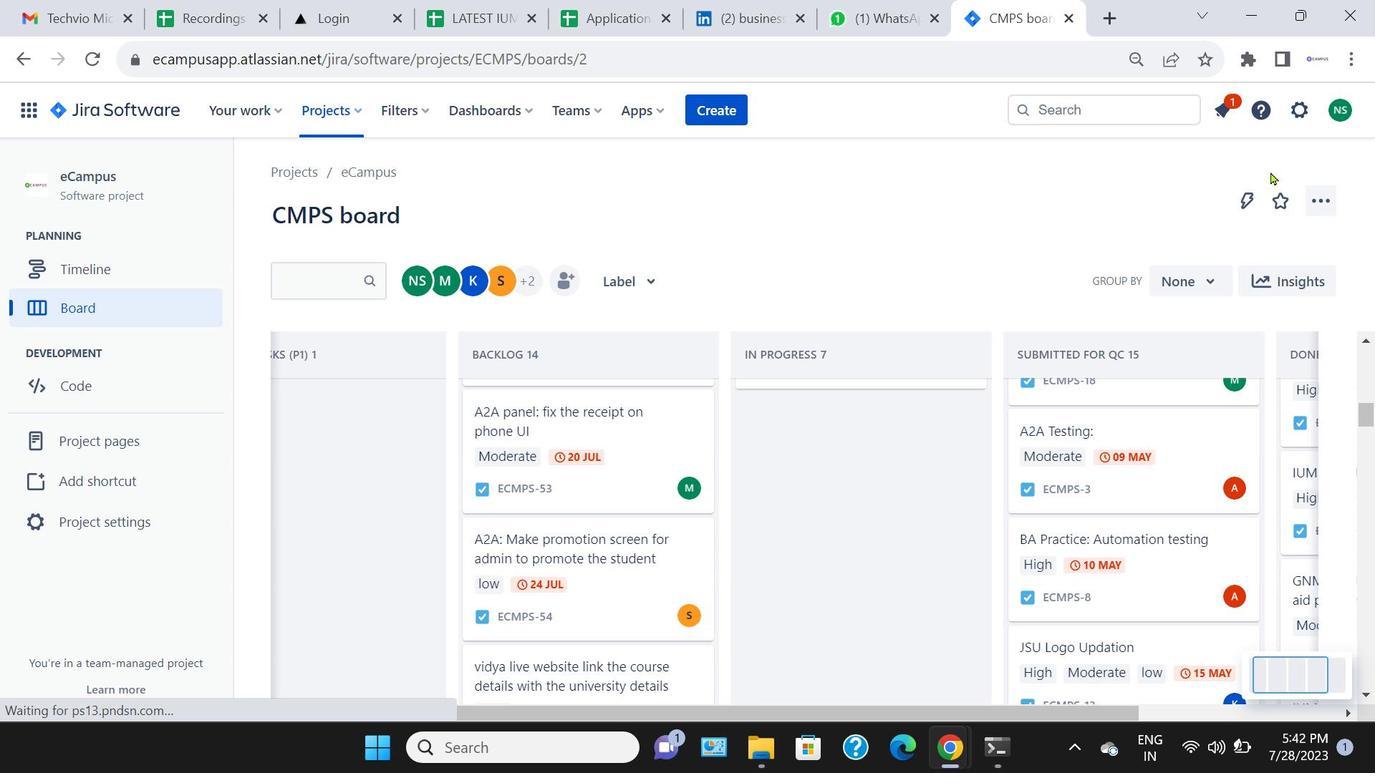 
Action: Mouse pressed left at (1272, 173)
Screenshot: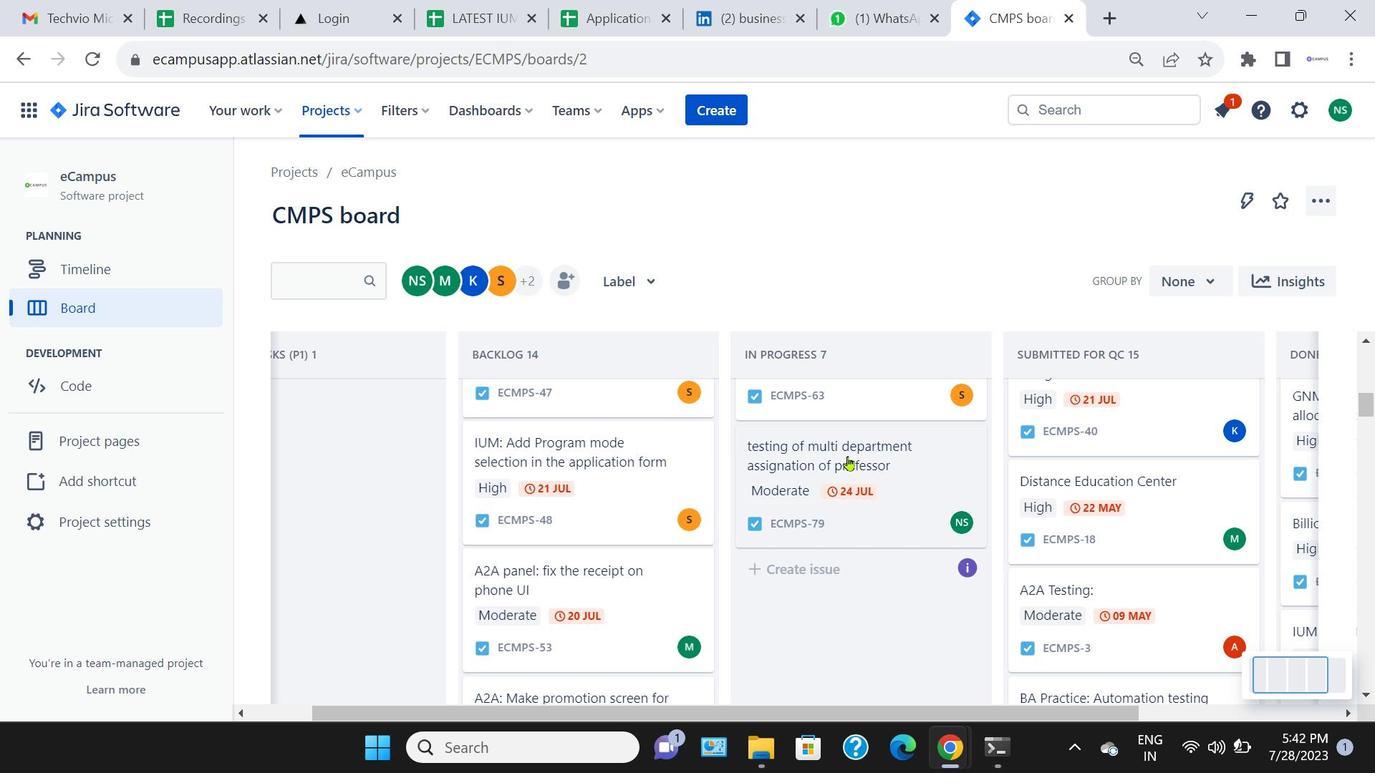 
Action: Mouse moved to (926, 514)
Screenshot: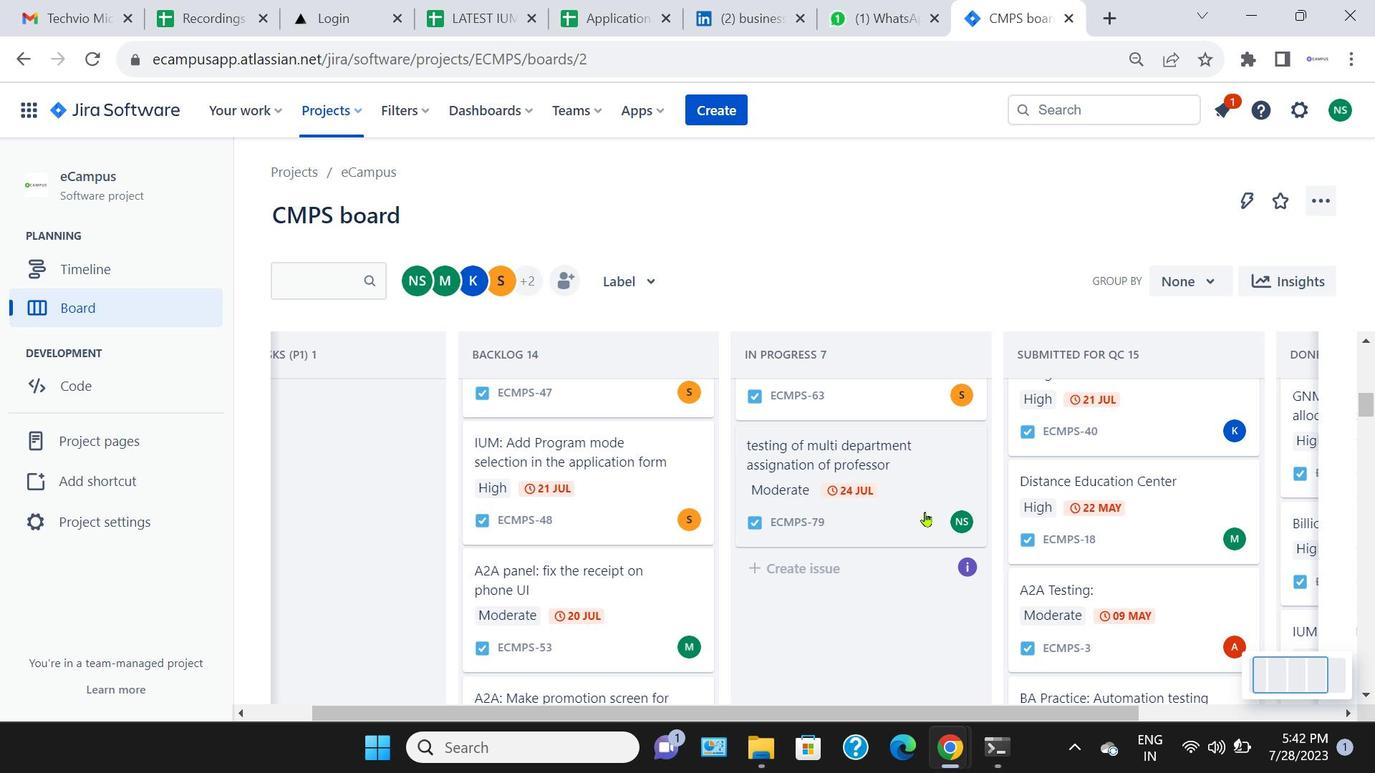 
Action: Mouse pressed left at (926, 514)
Screenshot: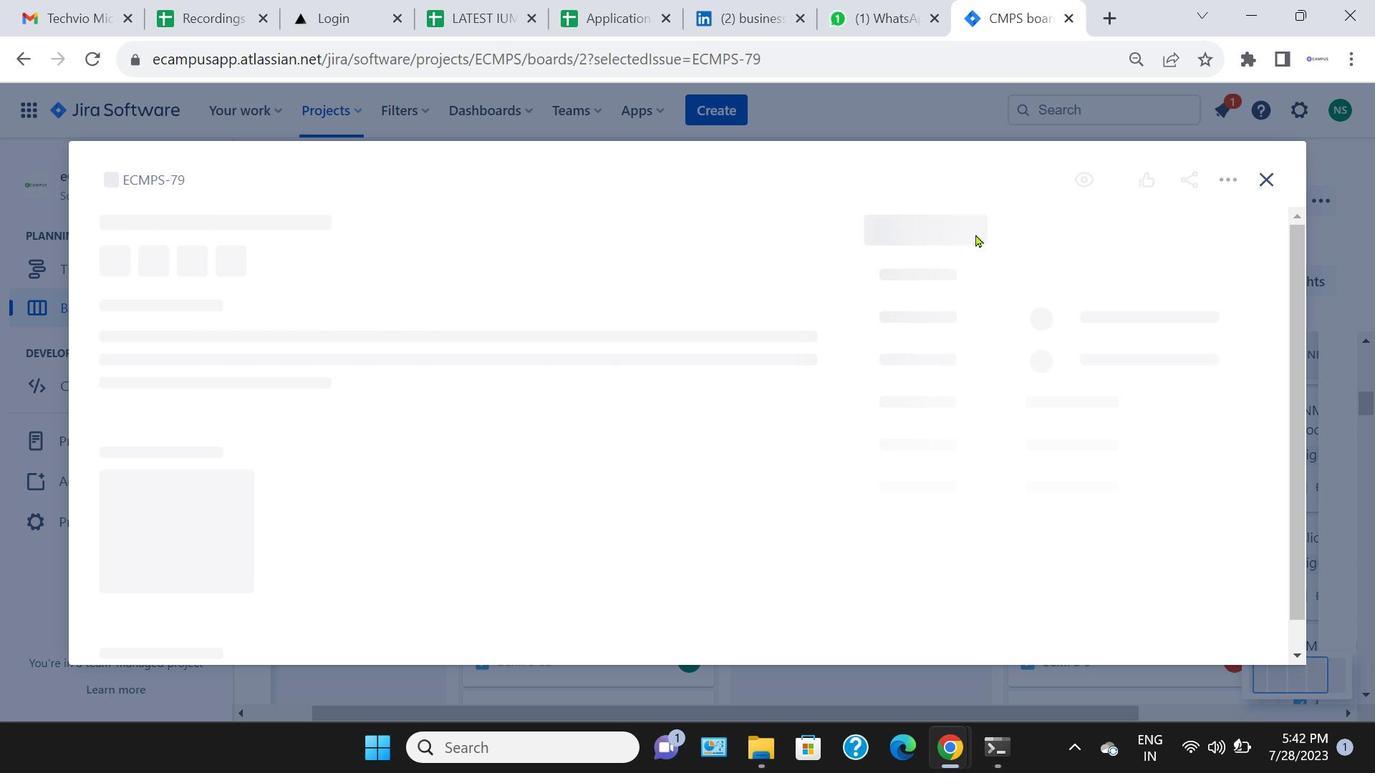 
Action: Mouse moved to (976, 235)
Screenshot: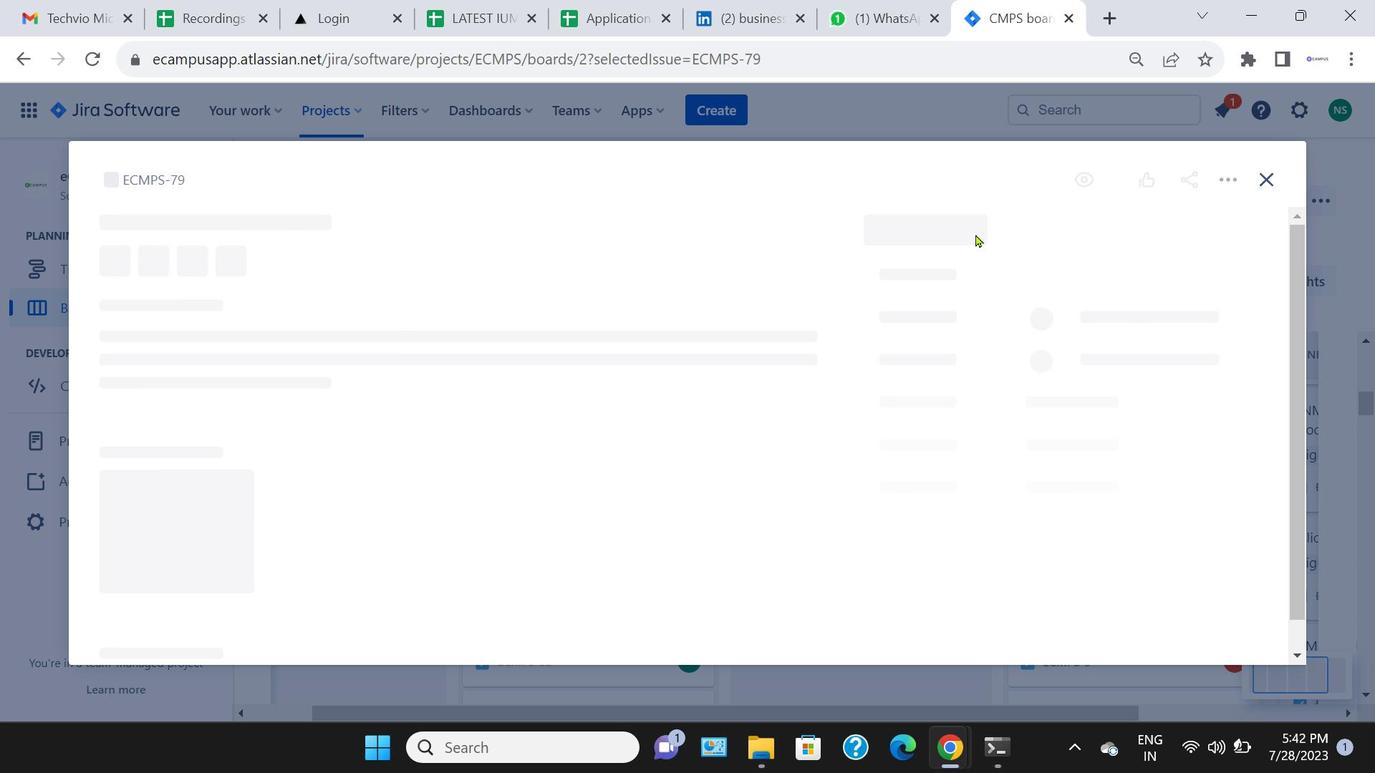 
Action: Mouse pressed left at (976, 235)
Screenshot: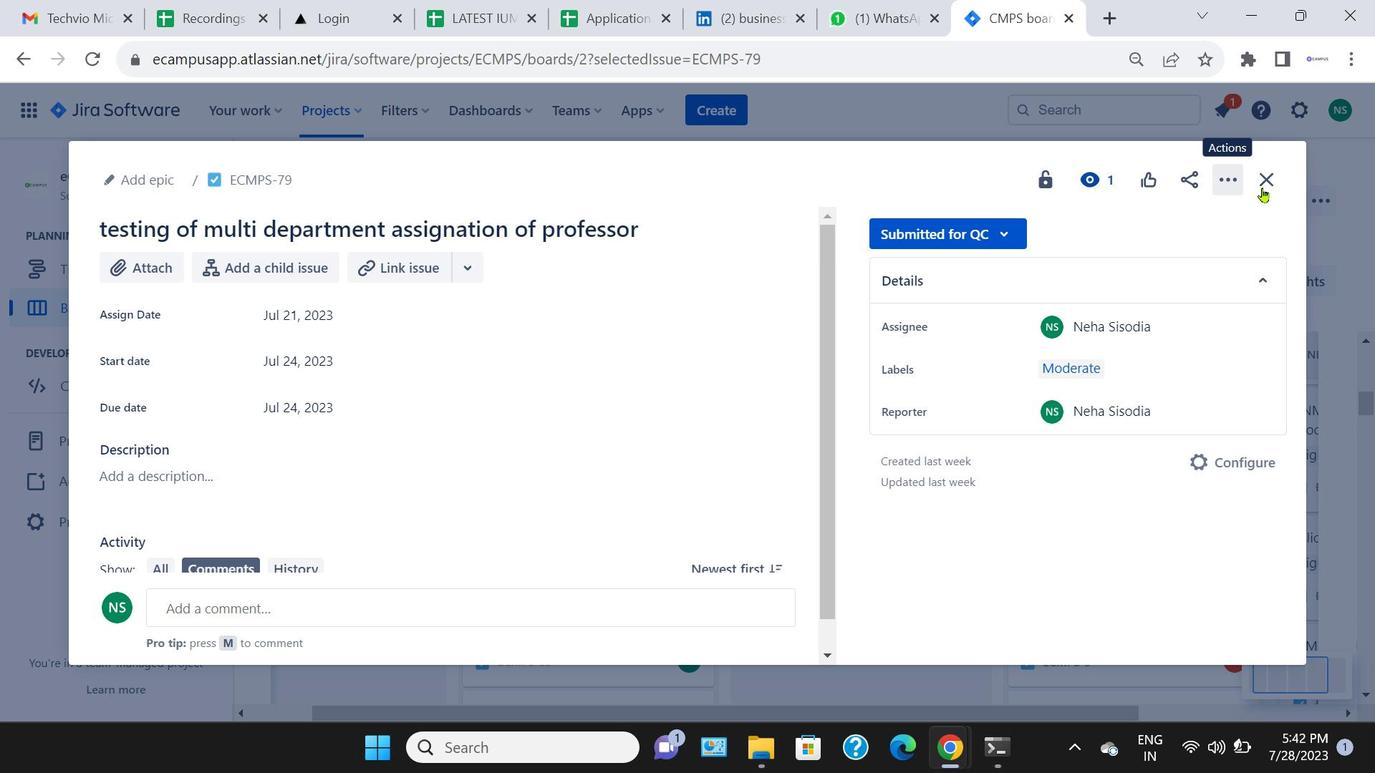 
Action: Mouse moved to (941, 331)
Screenshot: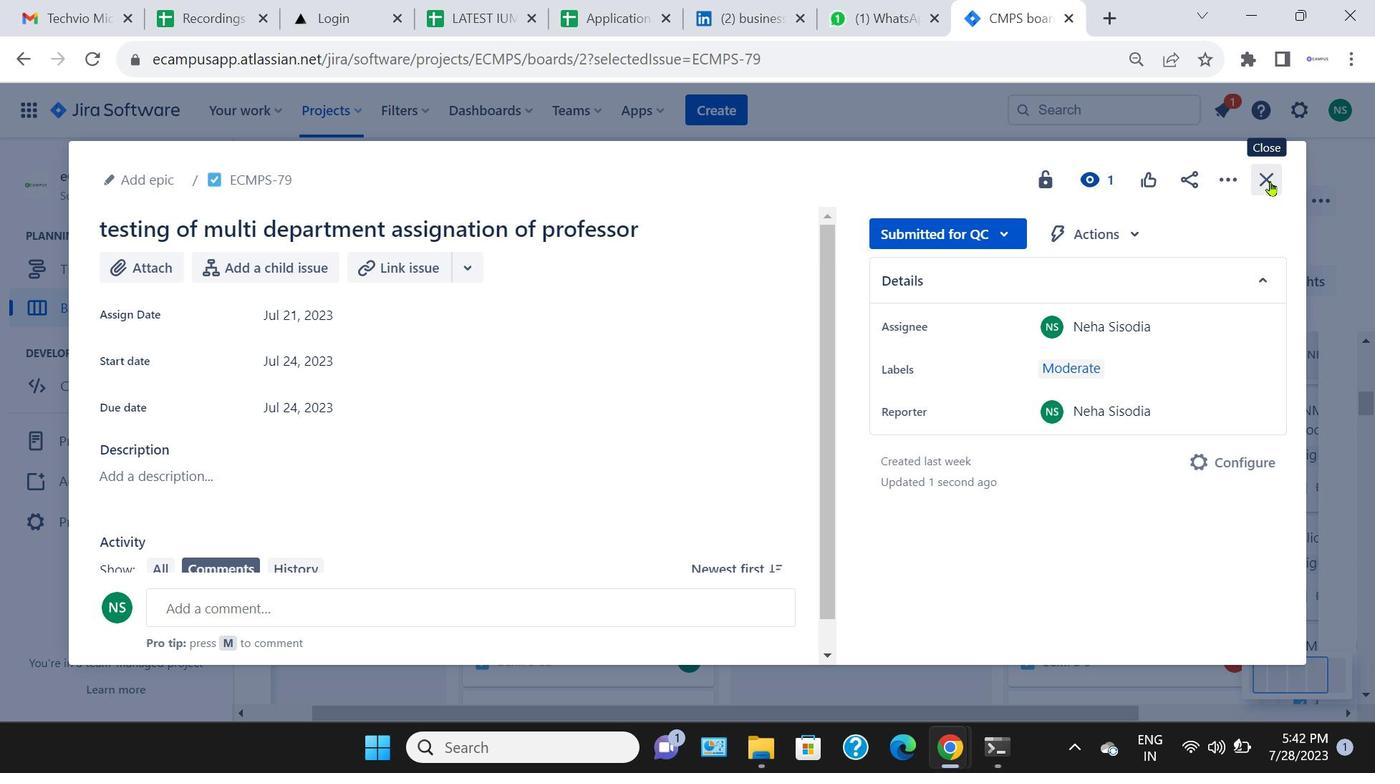
Action: Mouse pressed left at (941, 331)
Screenshot: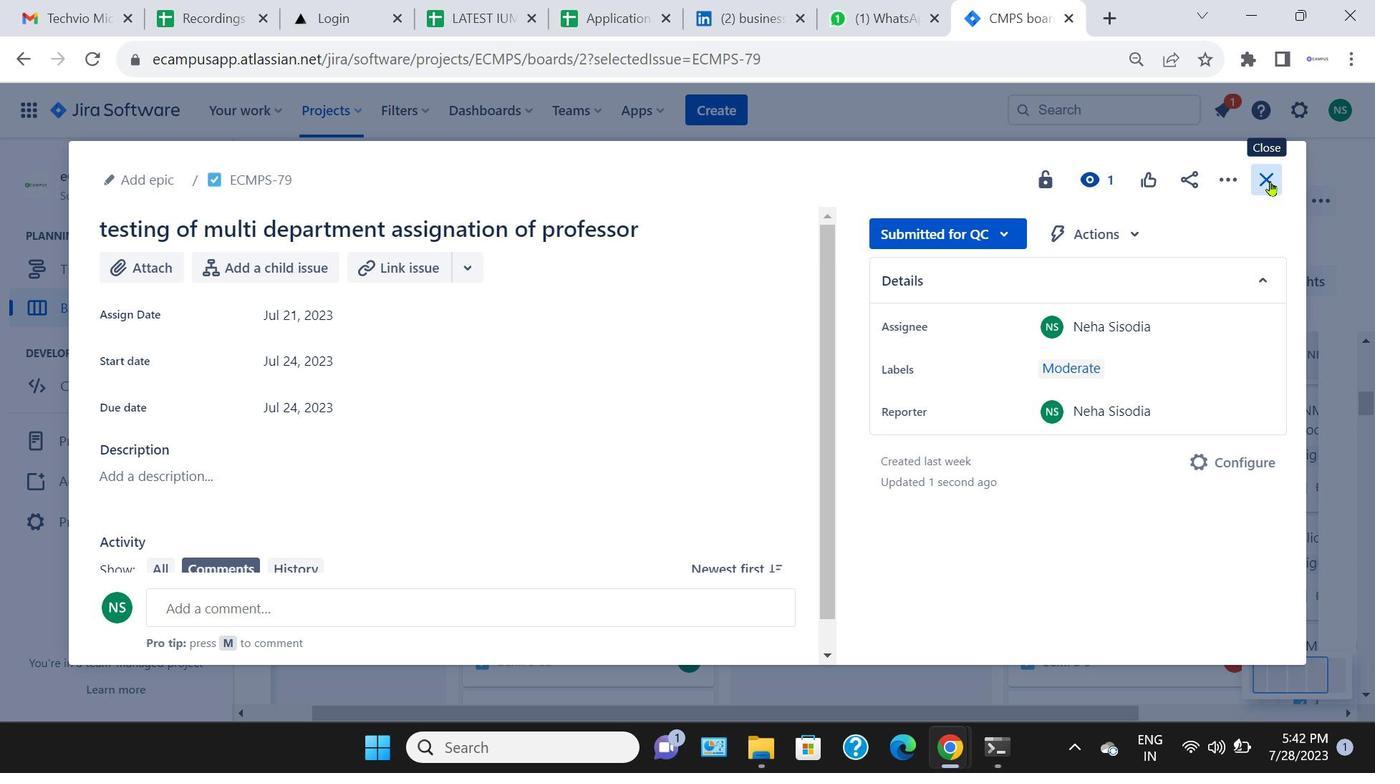 
Action: Mouse moved to (1271, 183)
Screenshot: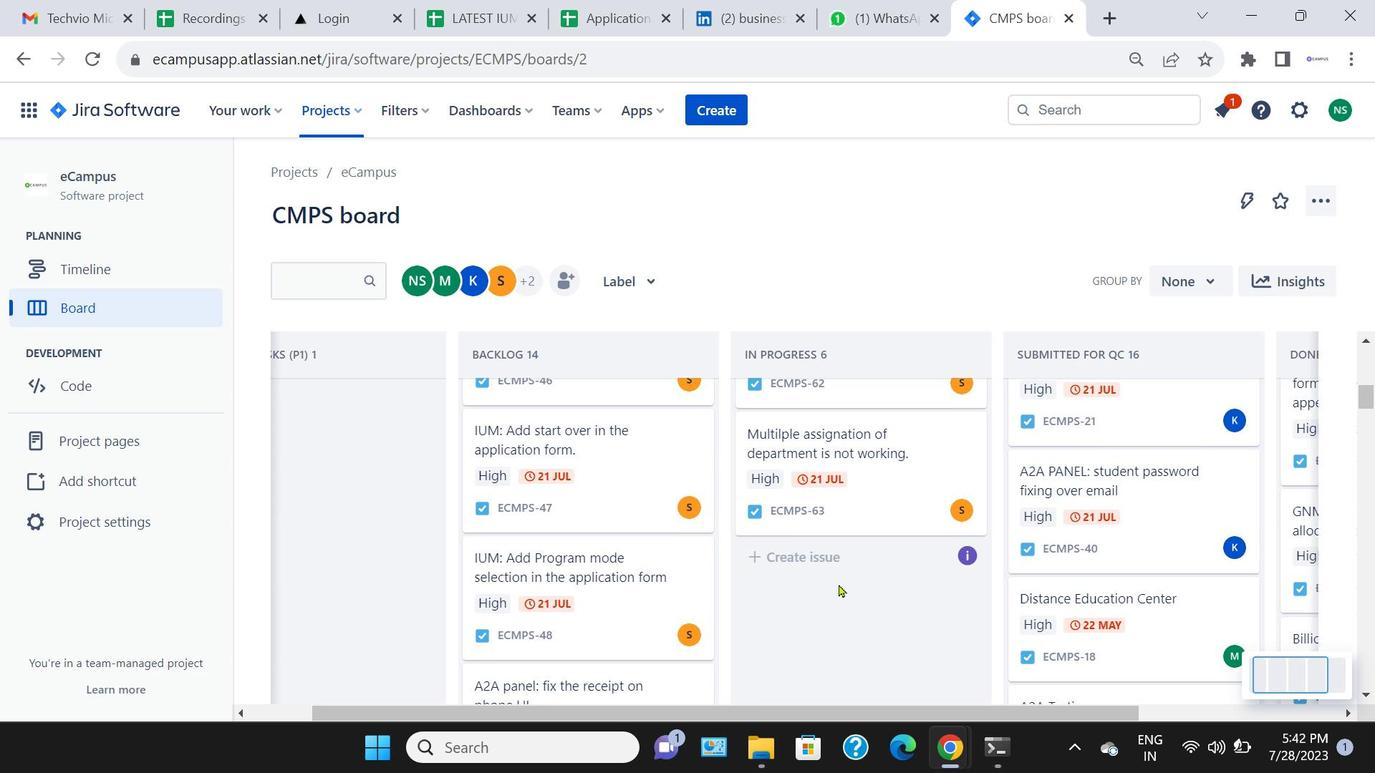 
Action: Mouse pressed left at (1271, 183)
Screenshot: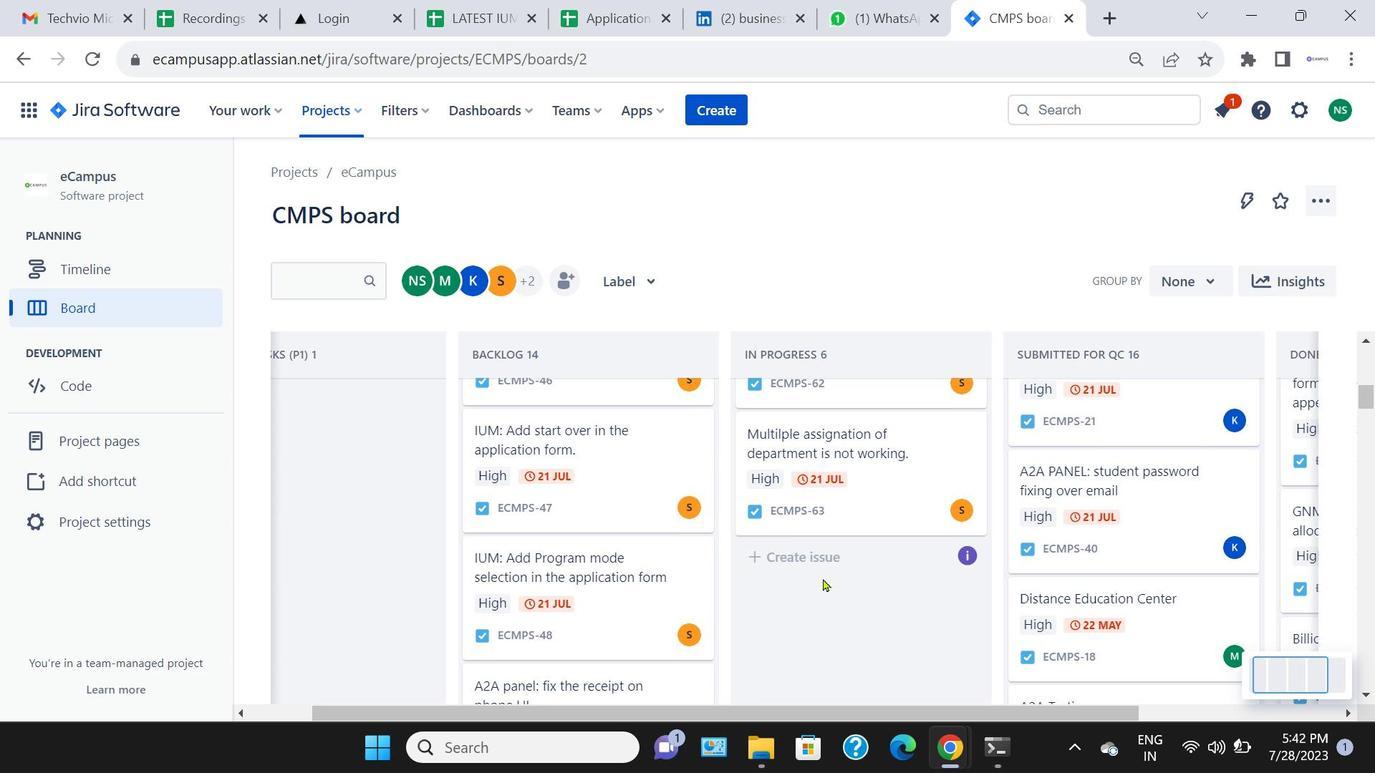 
Action: Mouse moved to (653, 498)
Screenshot: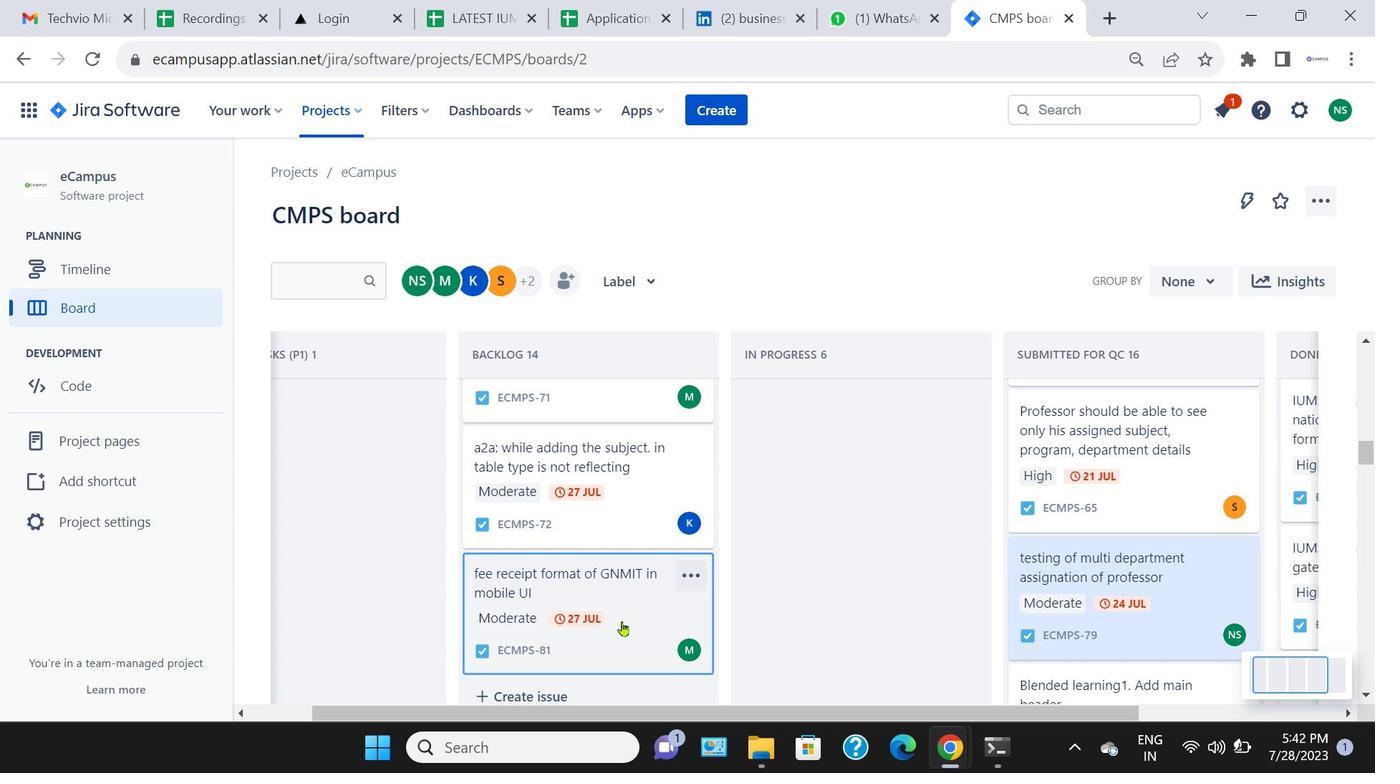 
Action: Mouse pressed left at (653, 498)
Screenshot: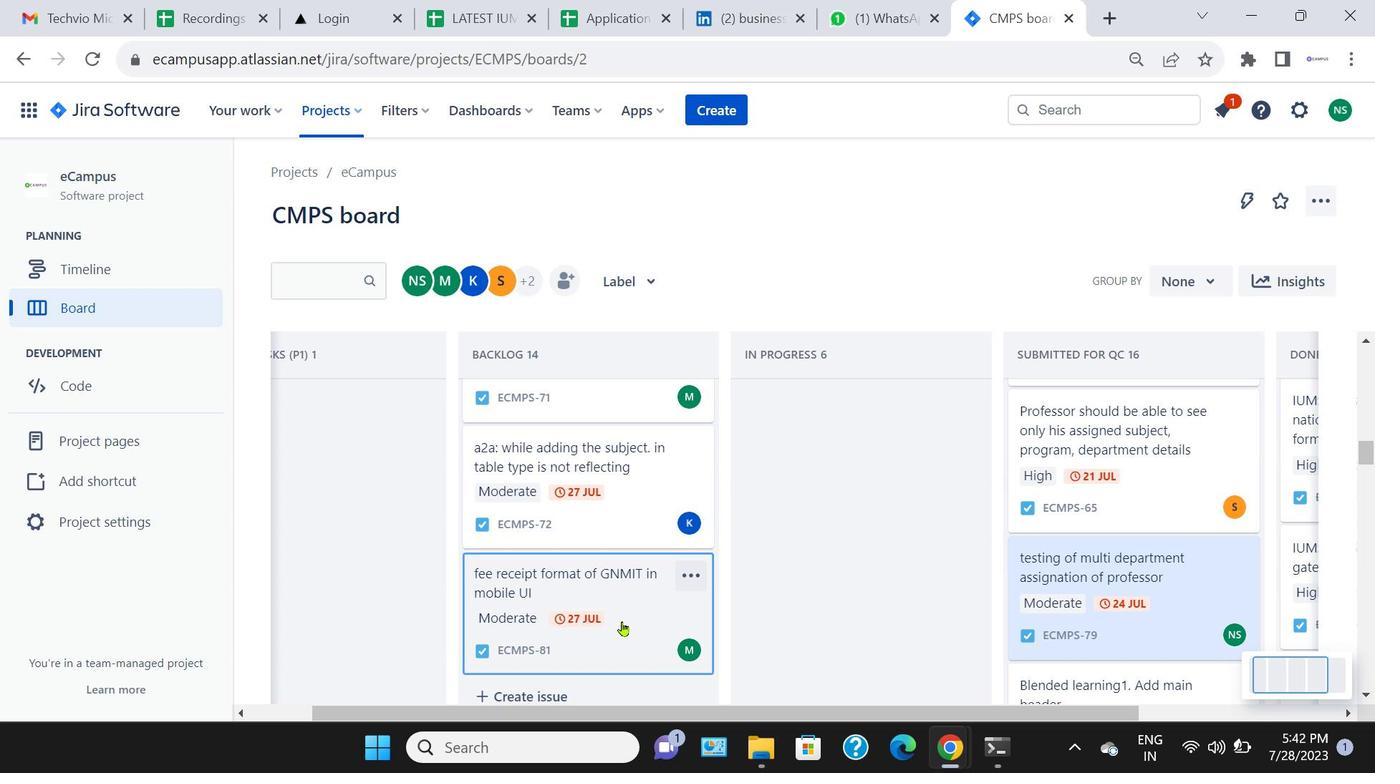 
Action: Mouse moved to (634, 545)
Screenshot: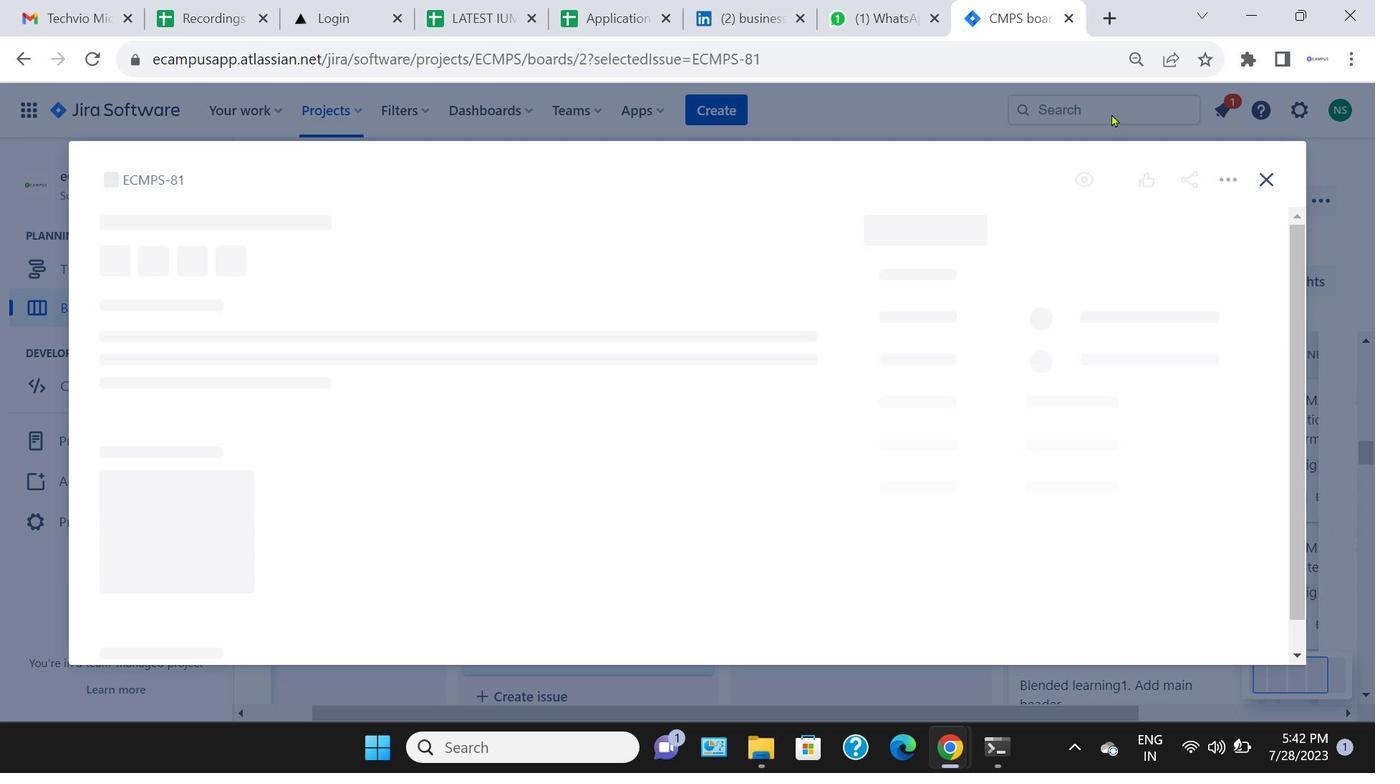 
Action: Mouse pressed left at (634, 545)
Screenshot: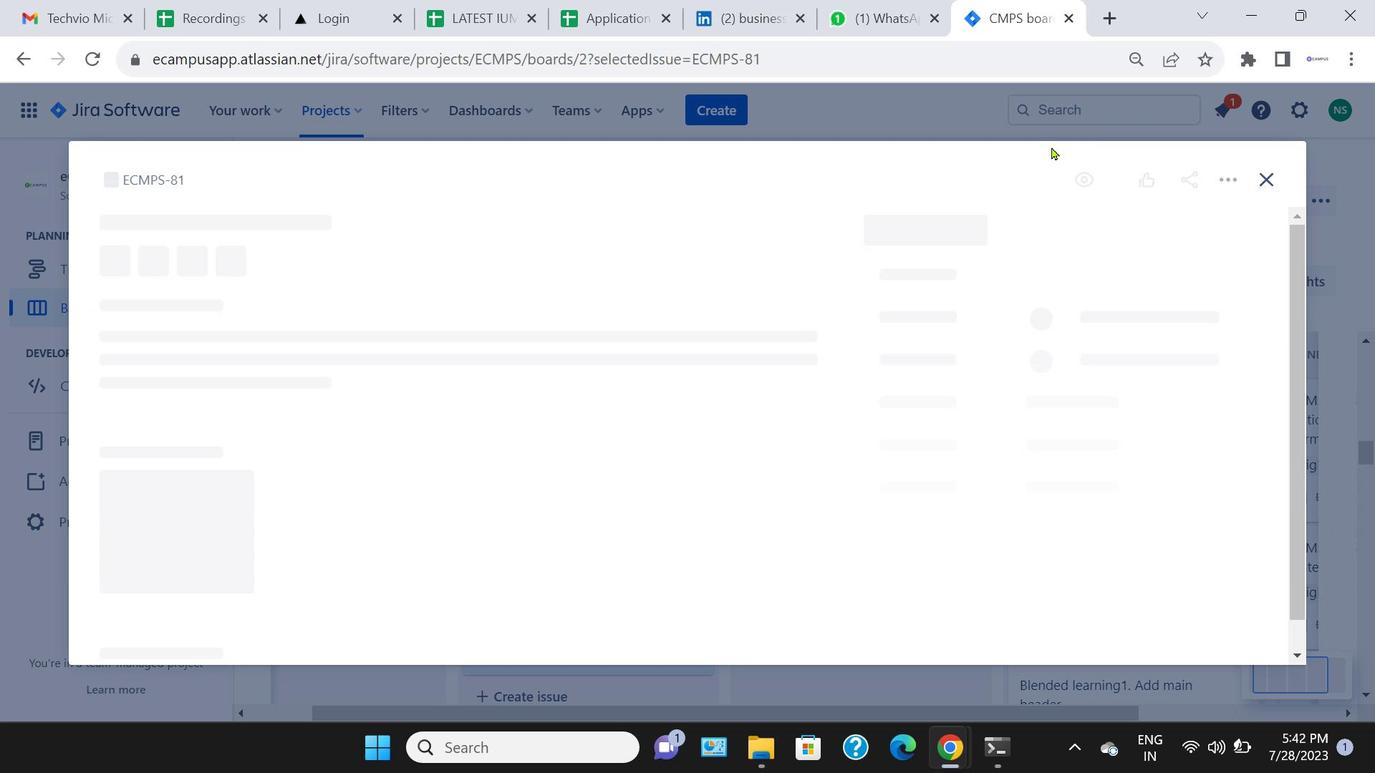 
Action: Mouse moved to (623, 623)
Screenshot: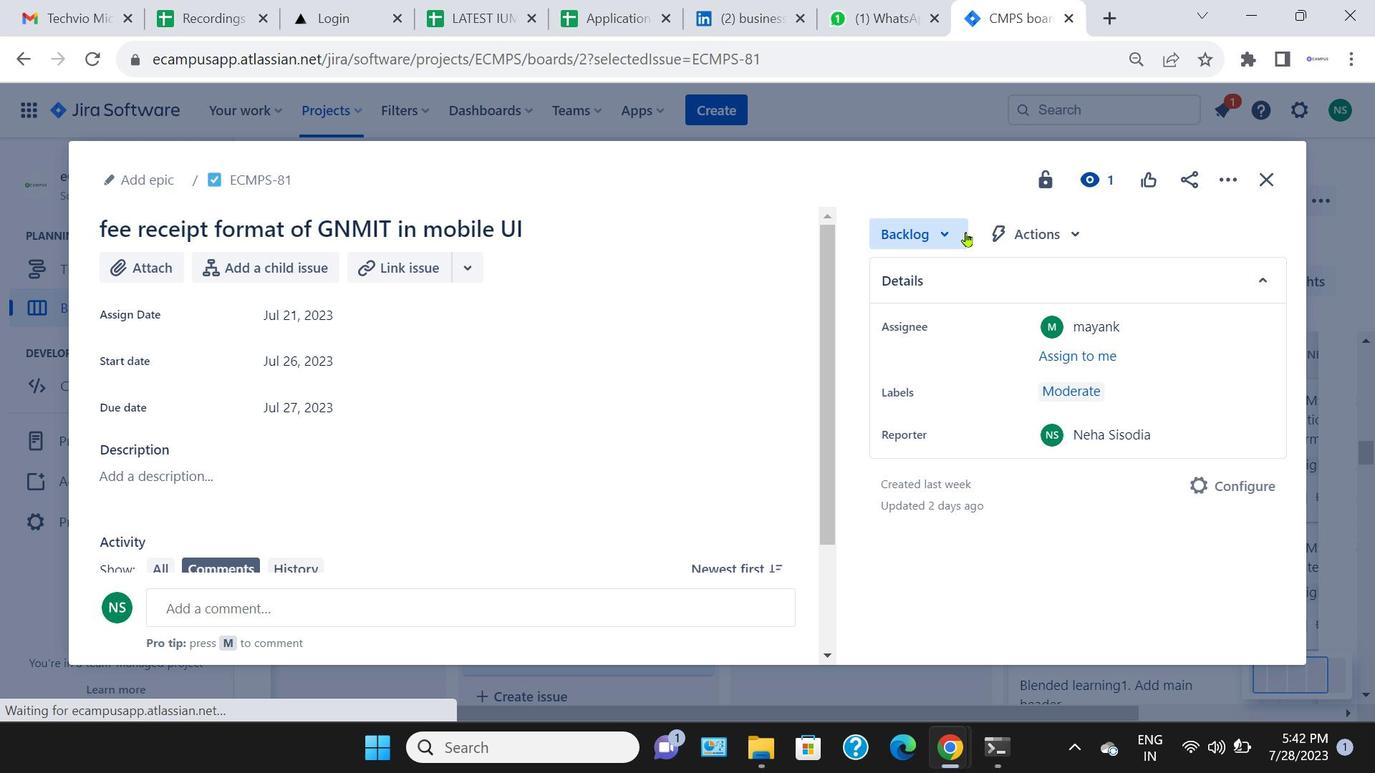 
Action: Mouse pressed left at (623, 623)
Screenshot: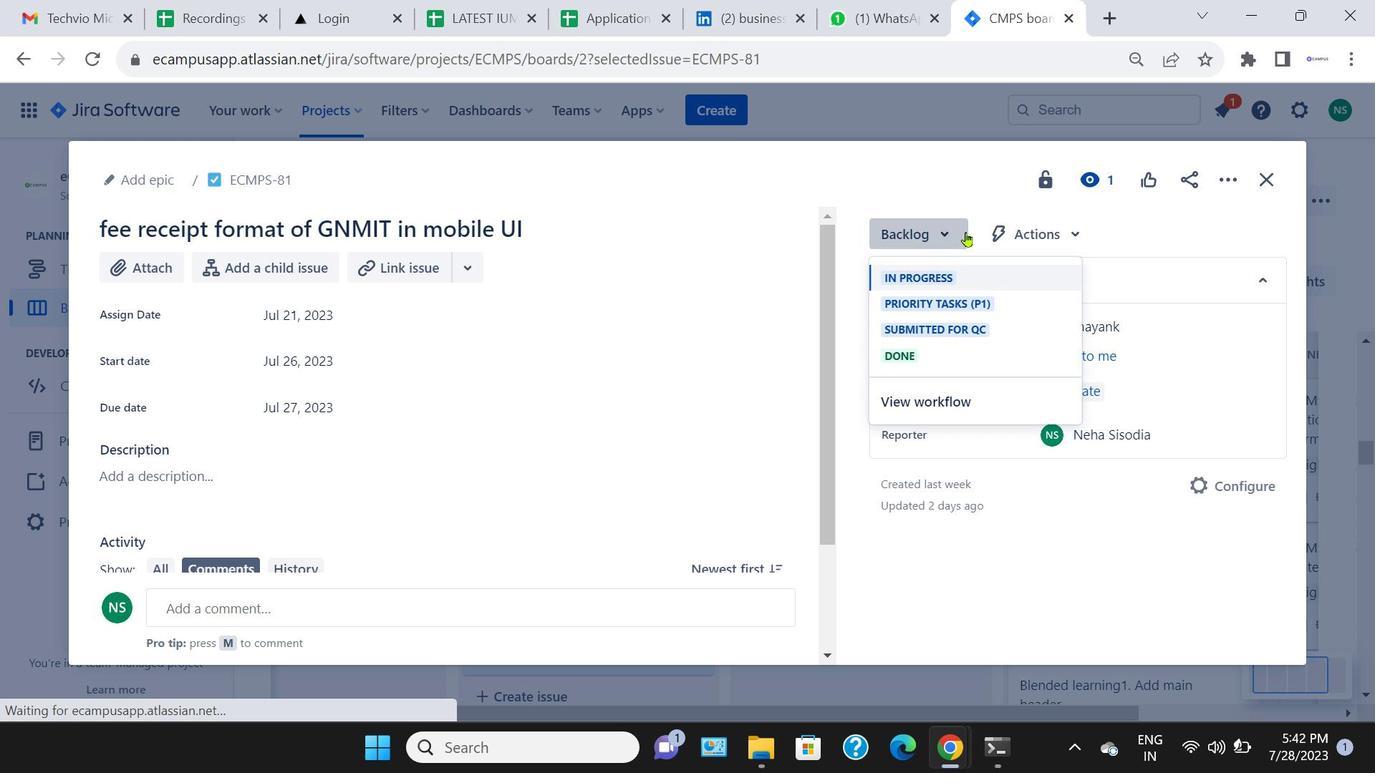 
Action: Mouse moved to (966, 233)
Screenshot: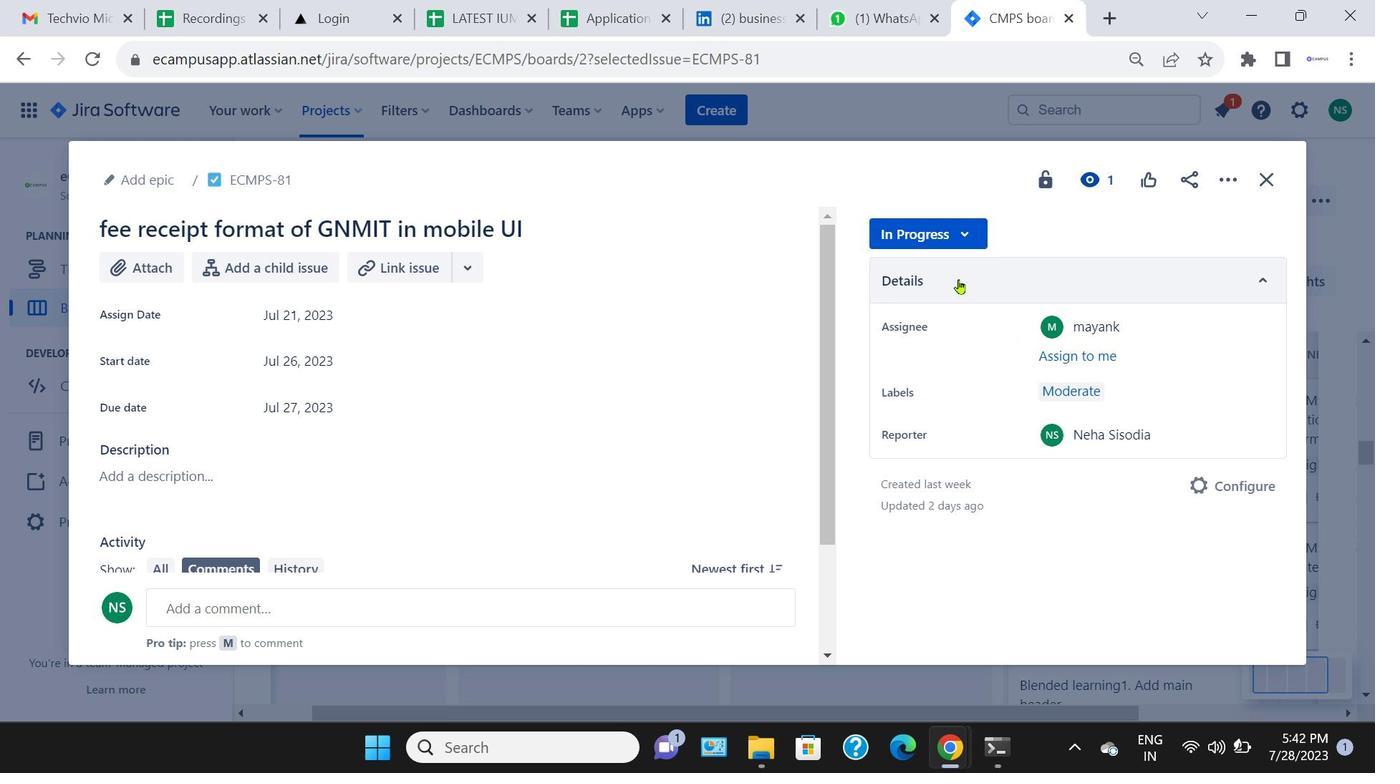 
Action: Mouse pressed left at (966, 233)
Screenshot: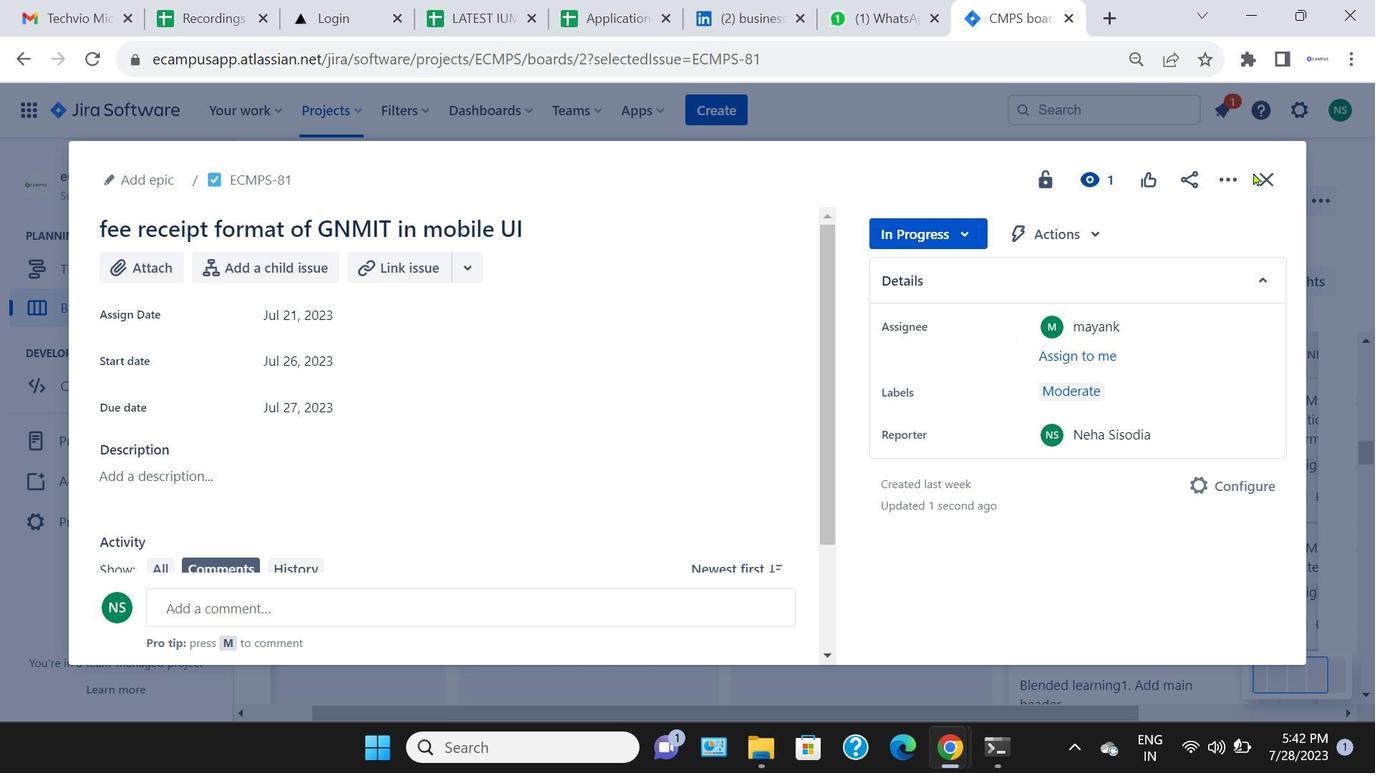 
Action: Mouse moved to (959, 280)
Screenshot: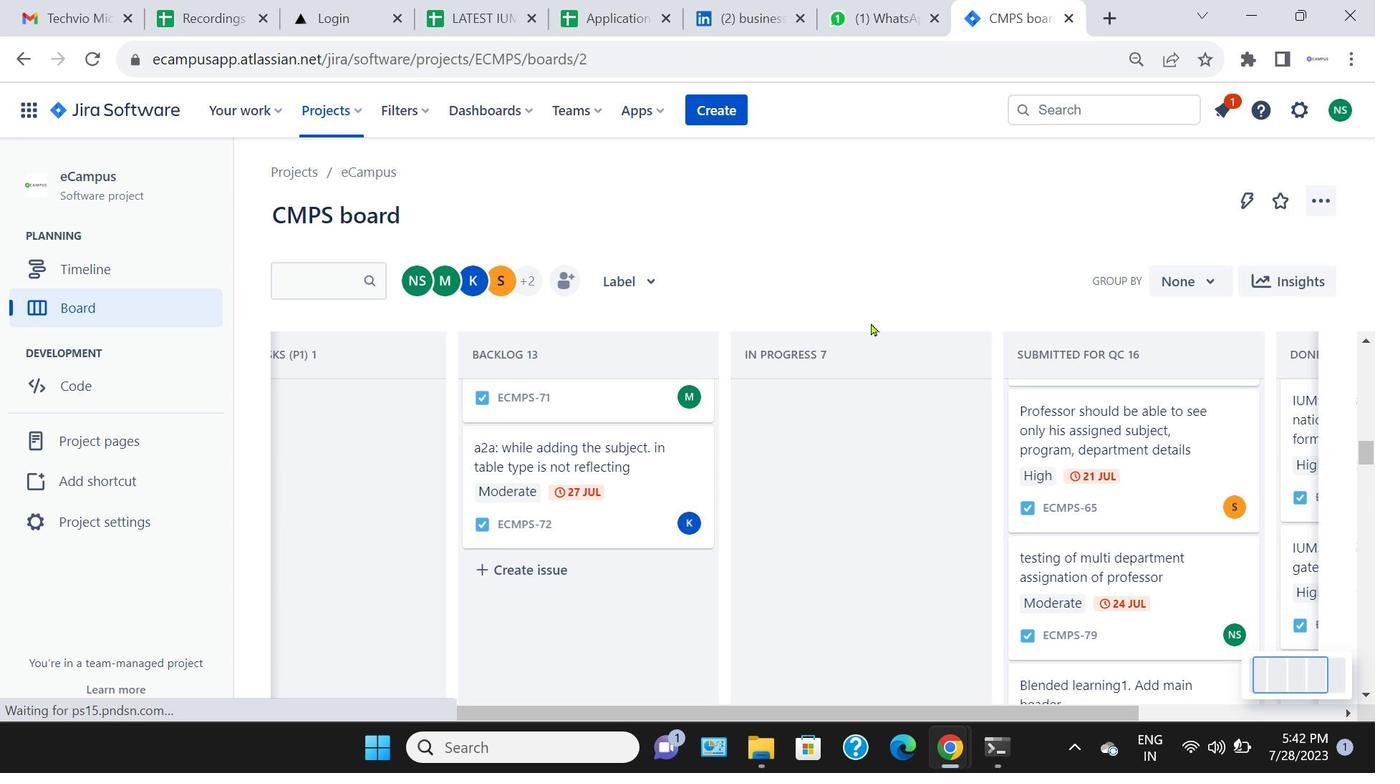 
Action: Mouse pressed left at (959, 280)
Screenshot: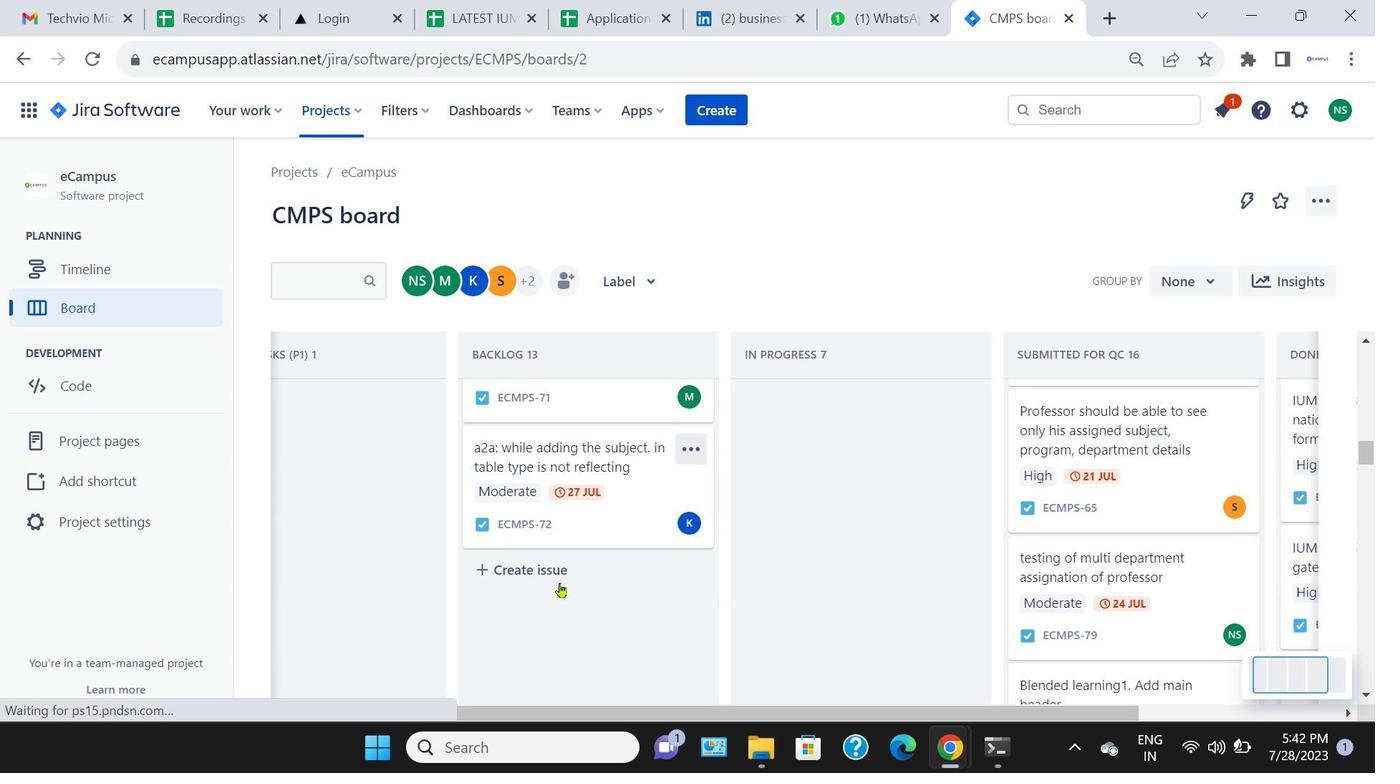 
Action: Mouse moved to (1268, 181)
Screenshot: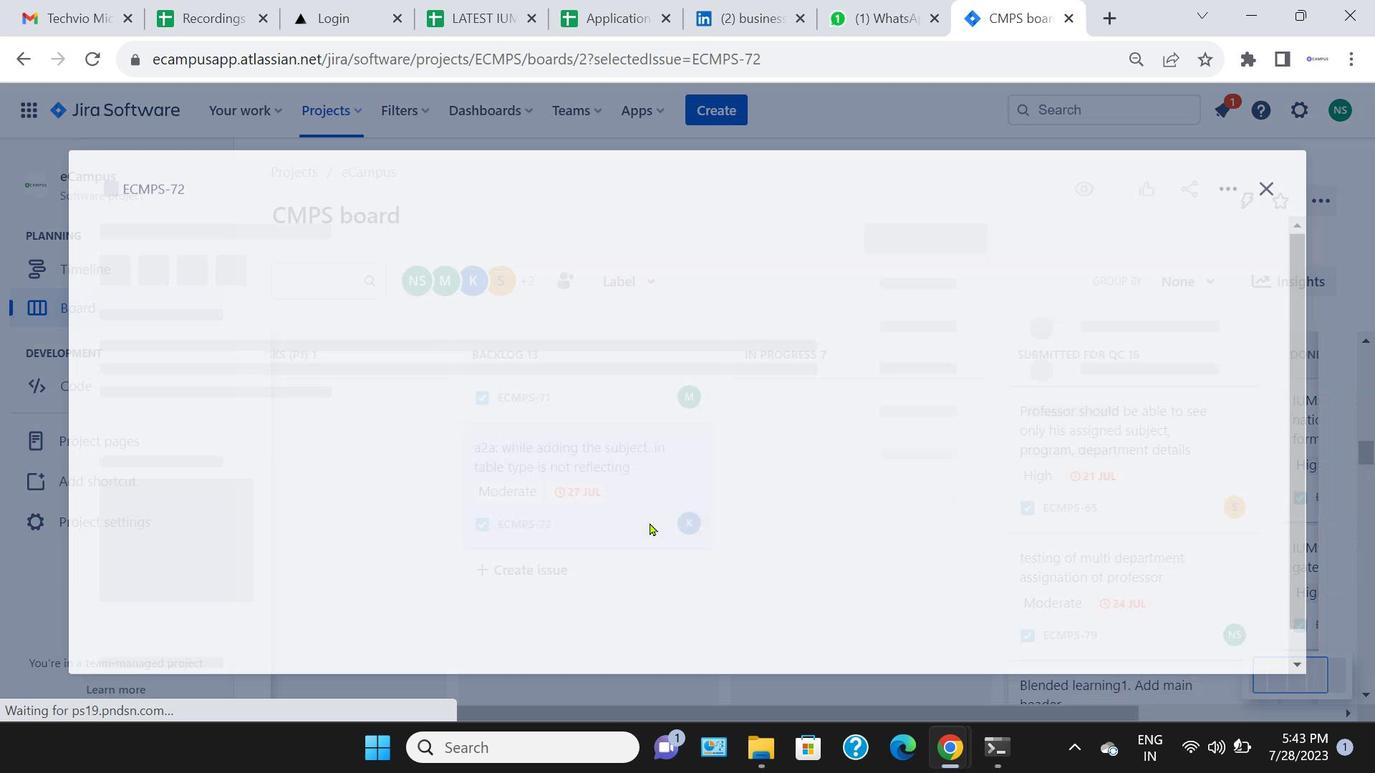 
Action: Mouse pressed left at (1268, 181)
Screenshot: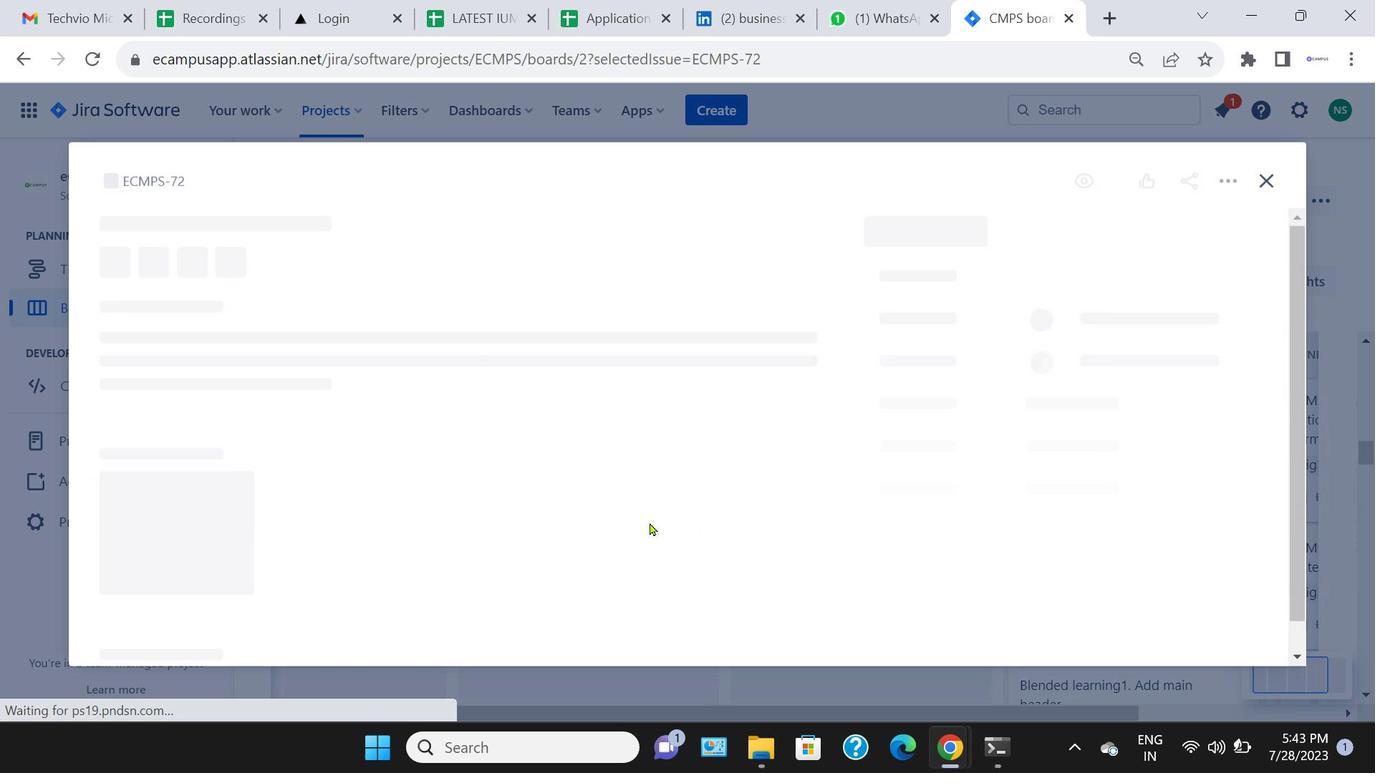 
Action: Mouse moved to (651, 524)
Screenshot: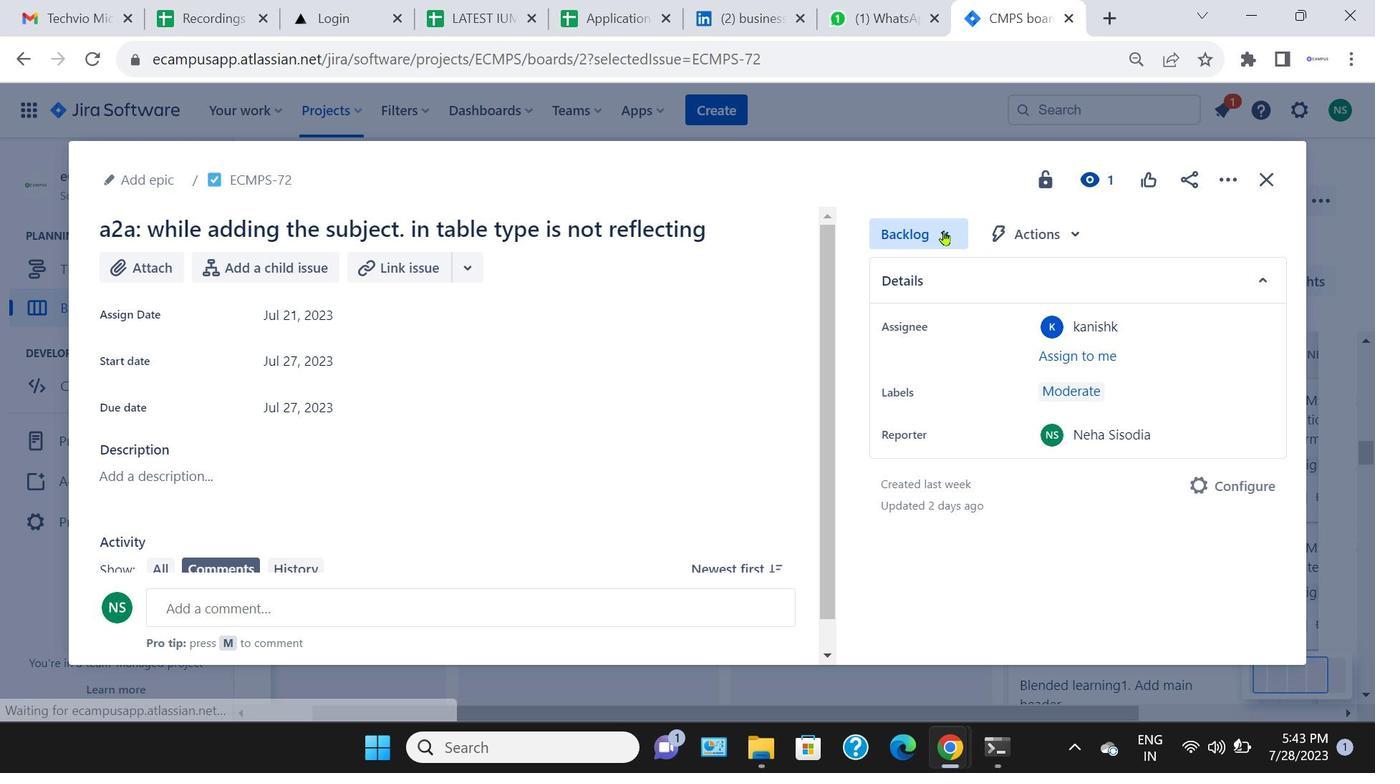 
Action: Mouse pressed left at (651, 524)
Screenshot: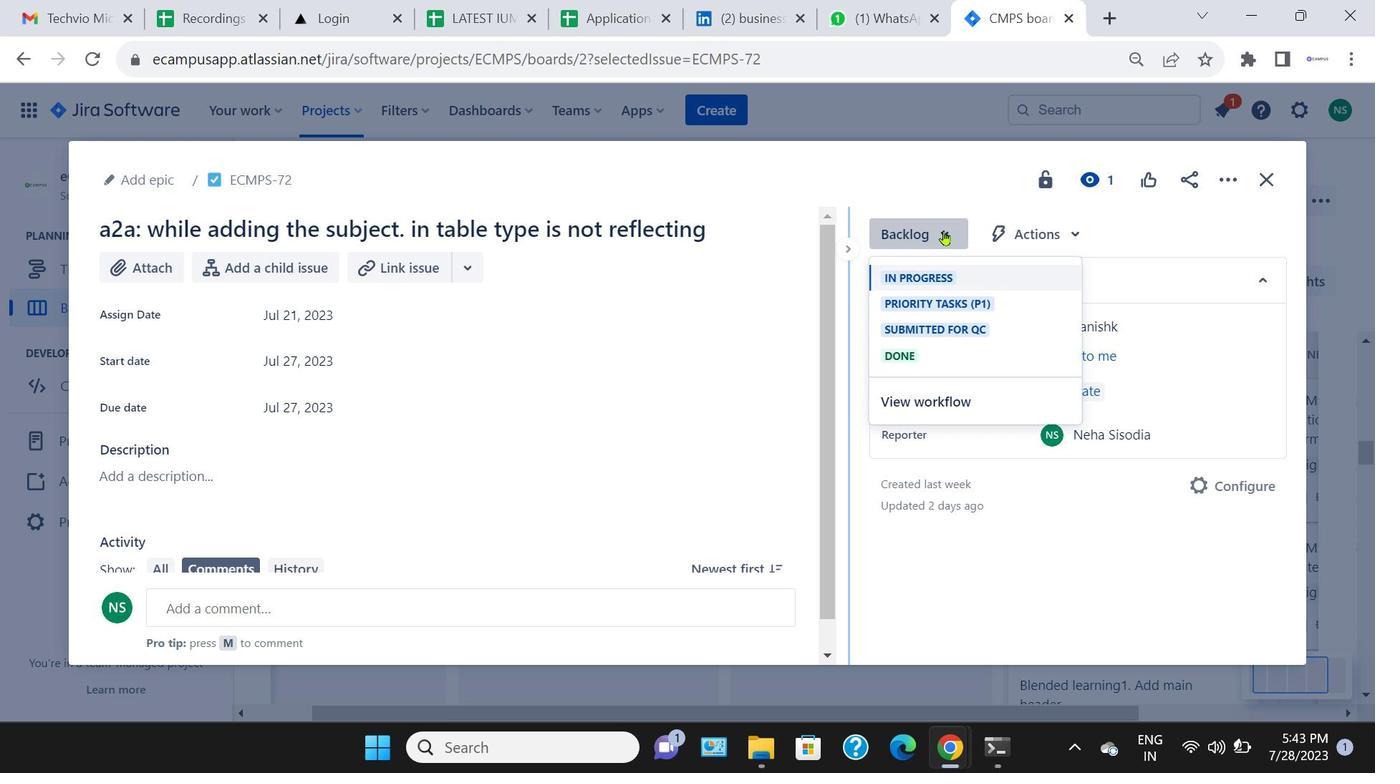 
Action: Mouse moved to (944, 232)
Screenshot: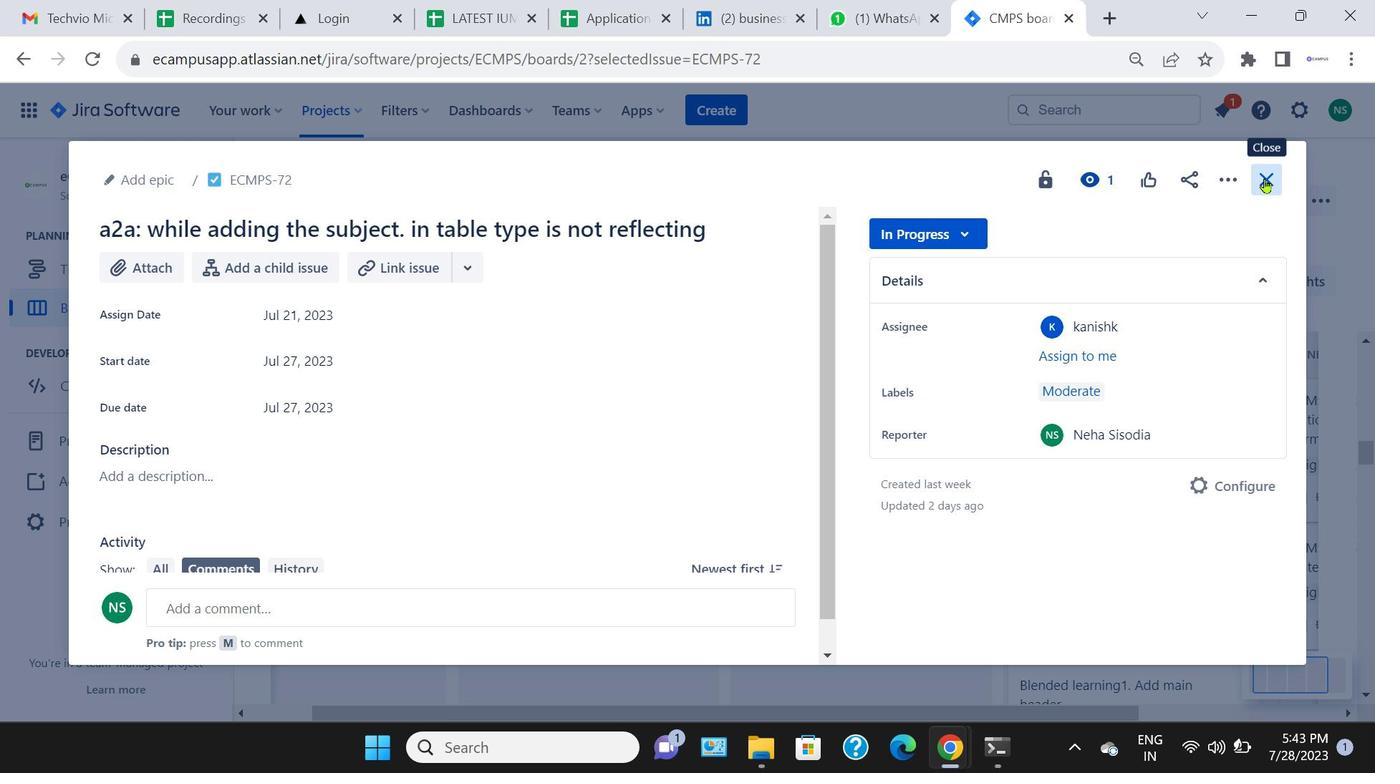 
Action: Mouse pressed left at (944, 232)
Screenshot: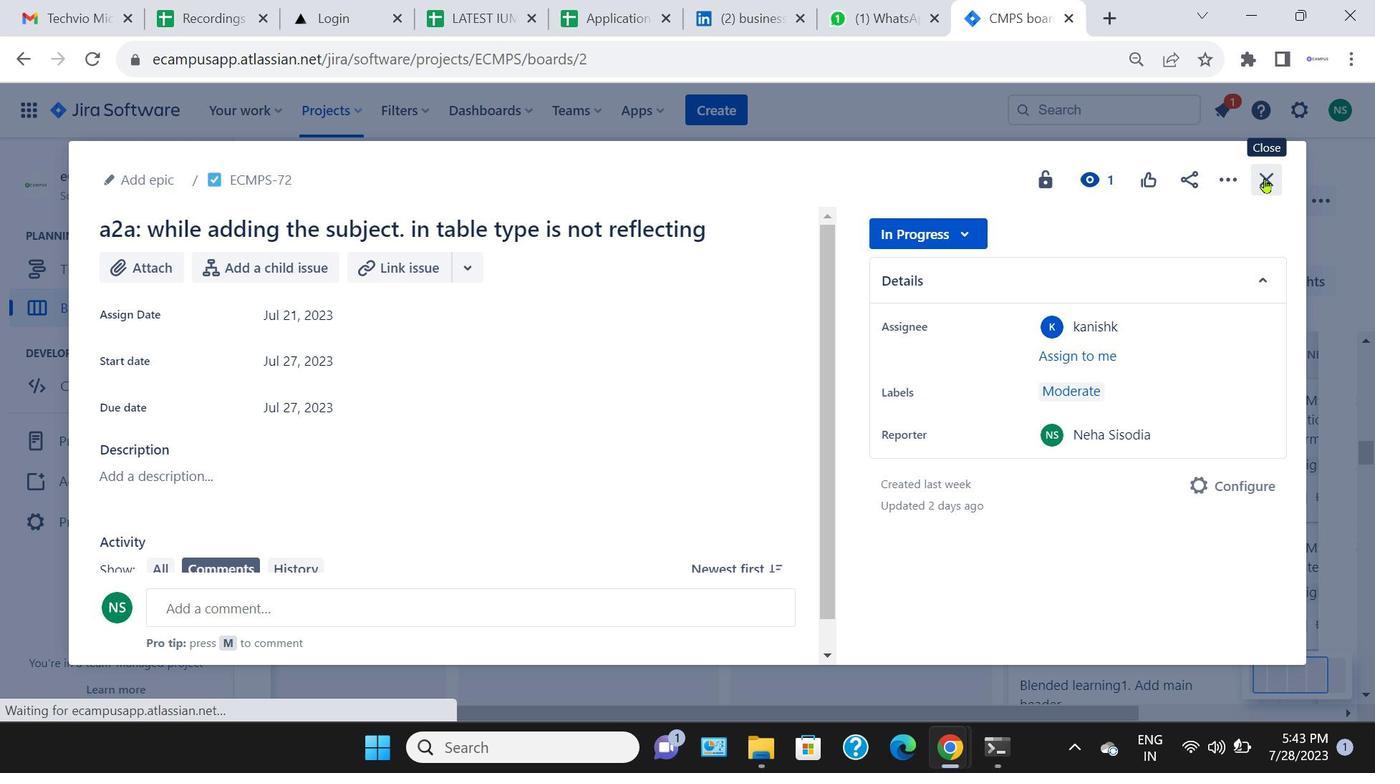 
Action: Mouse moved to (939, 274)
Screenshot: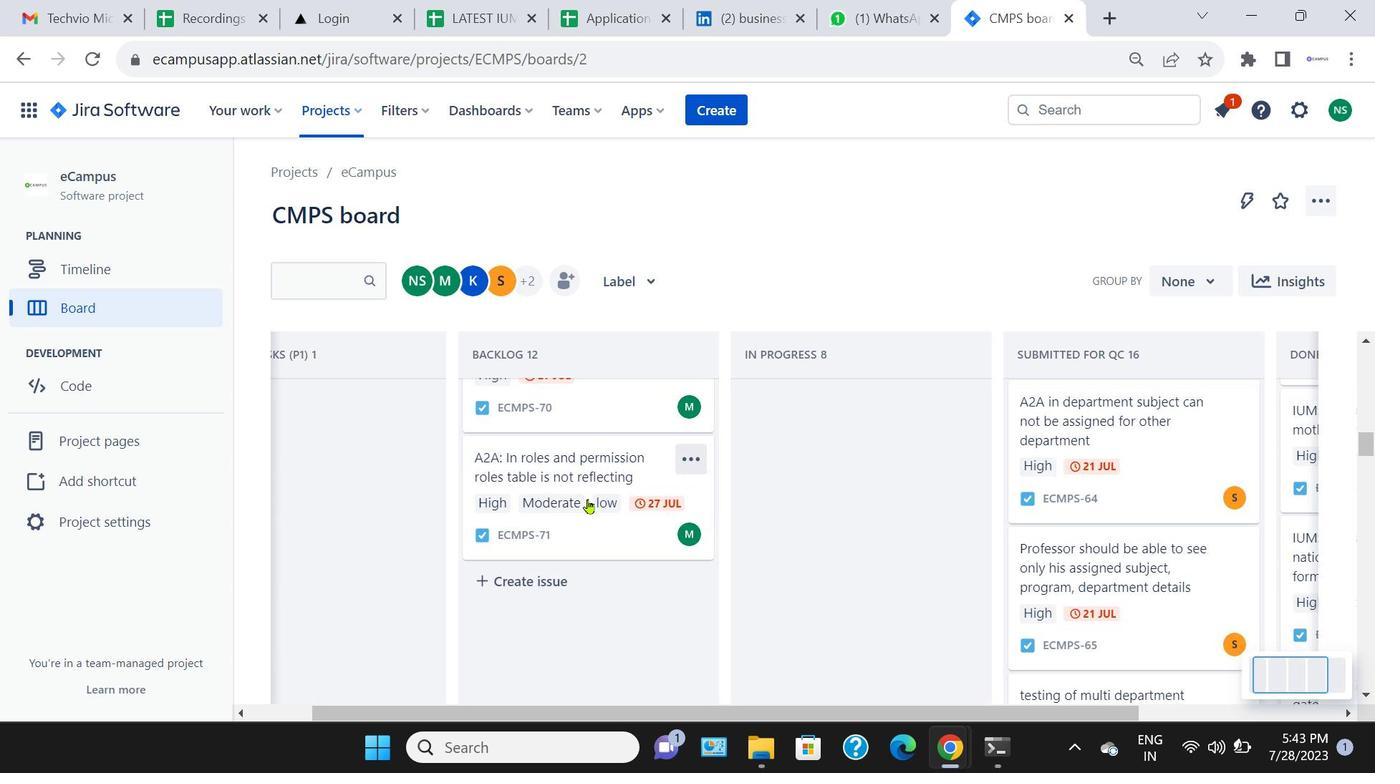 
Action: Mouse pressed left at (939, 274)
Screenshot: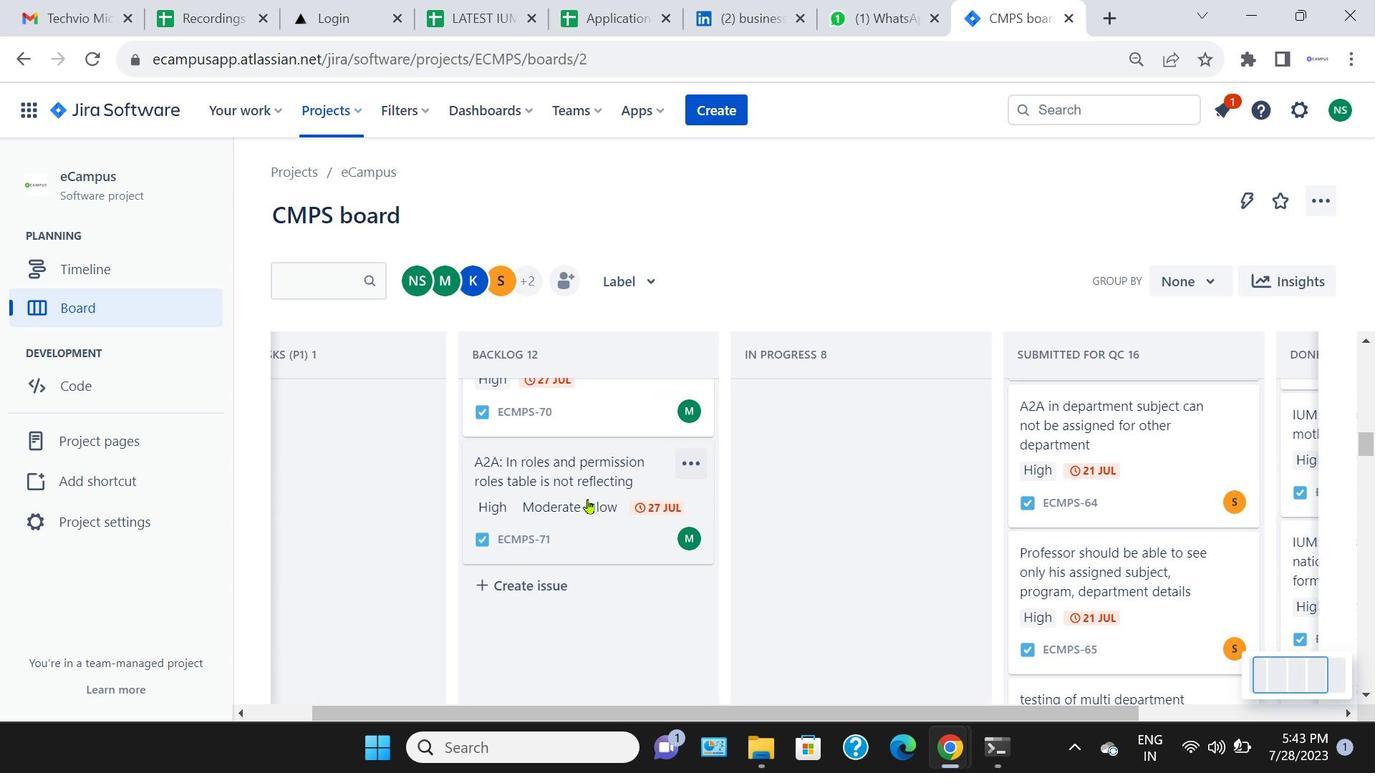 
Action: Mouse moved to (1265, 179)
Screenshot: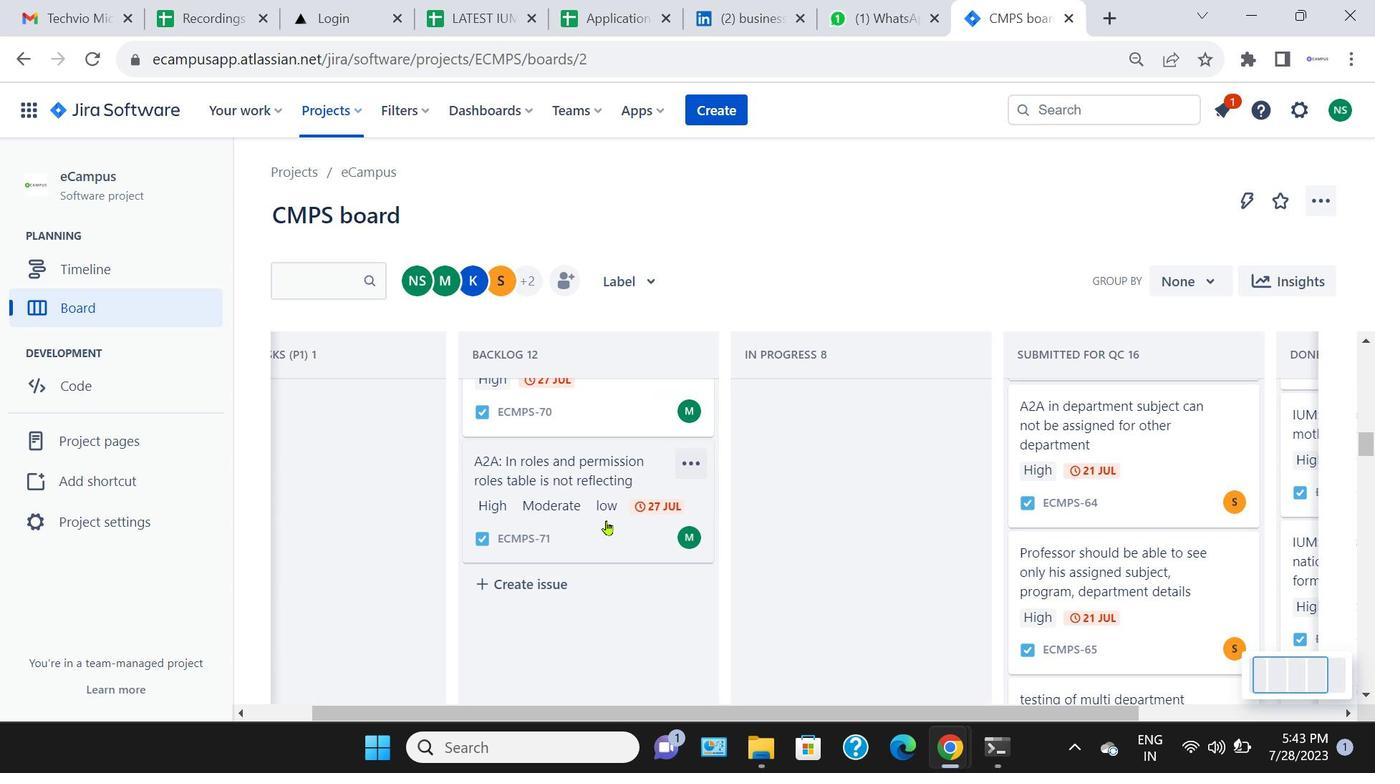 
Action: Mouse pressed left at (1265, 179)
Screenshot: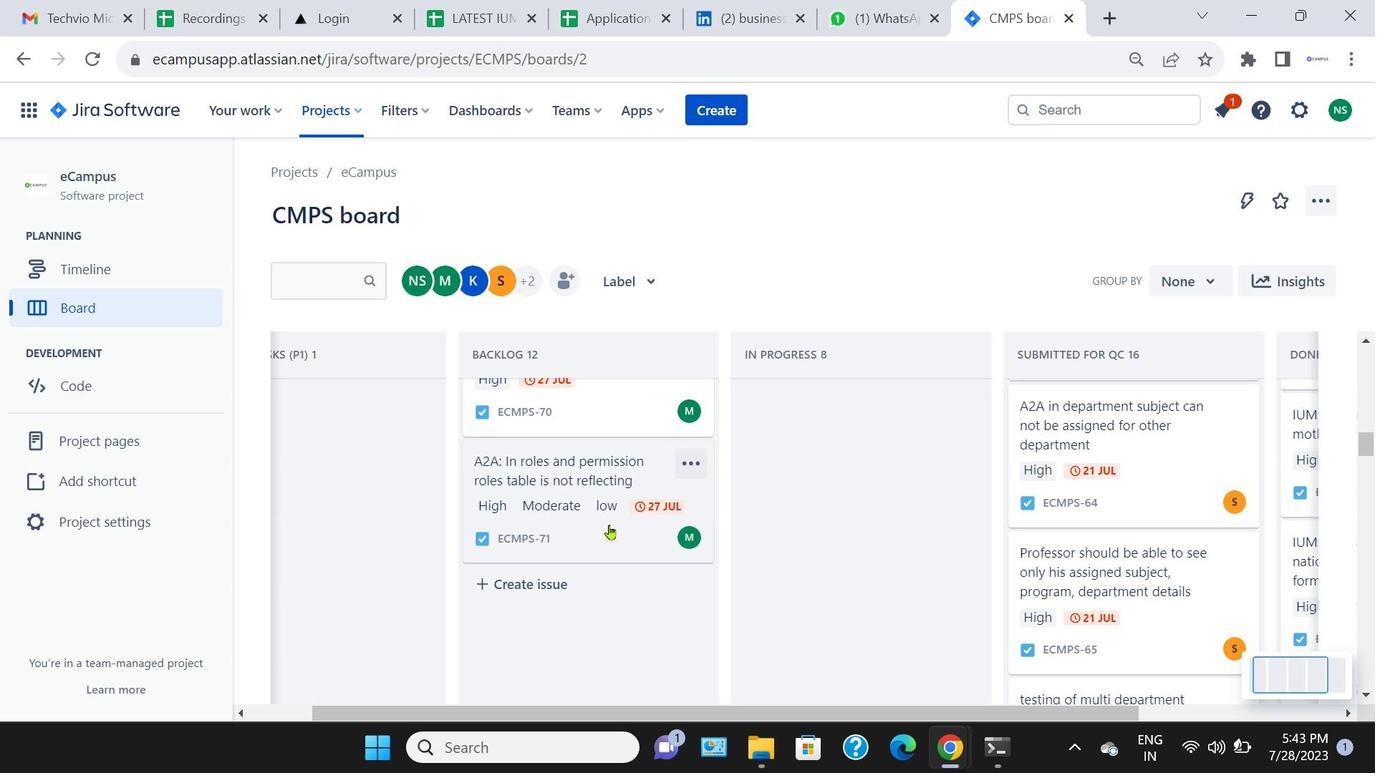 
Action: Mouse moved to (610, 527)
Screenshot: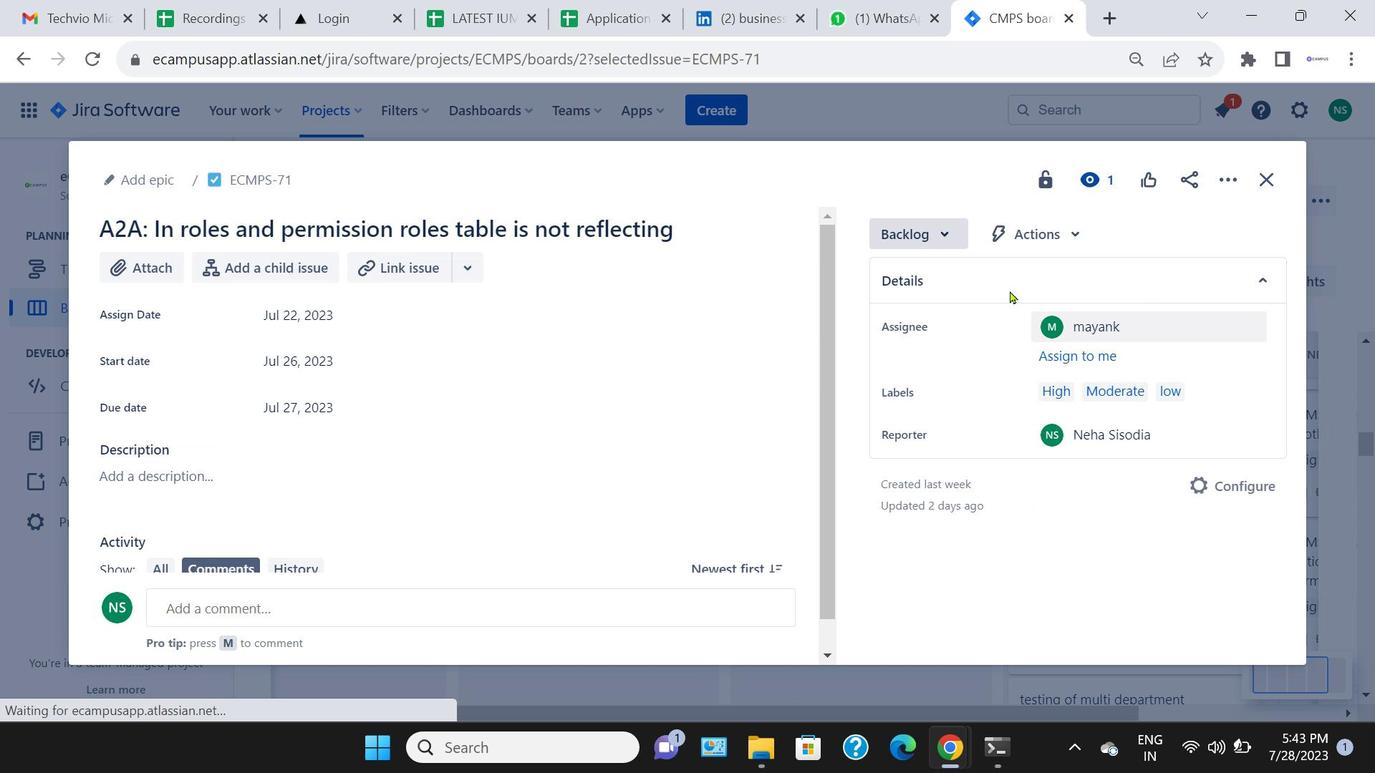 
Action: Mouse pressed left at (610, 527)
Screenshot: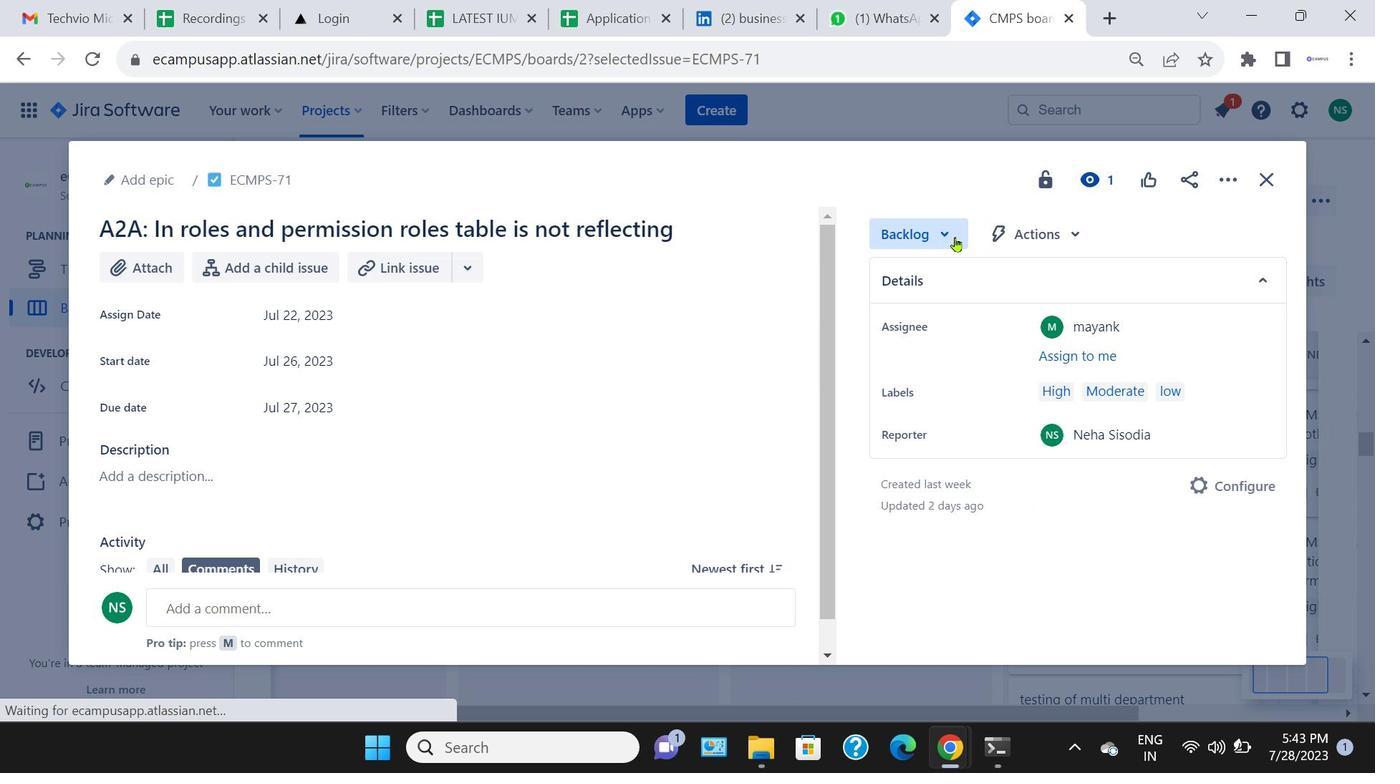 
Action: Mouse moved to (956, 239)
Screenshot: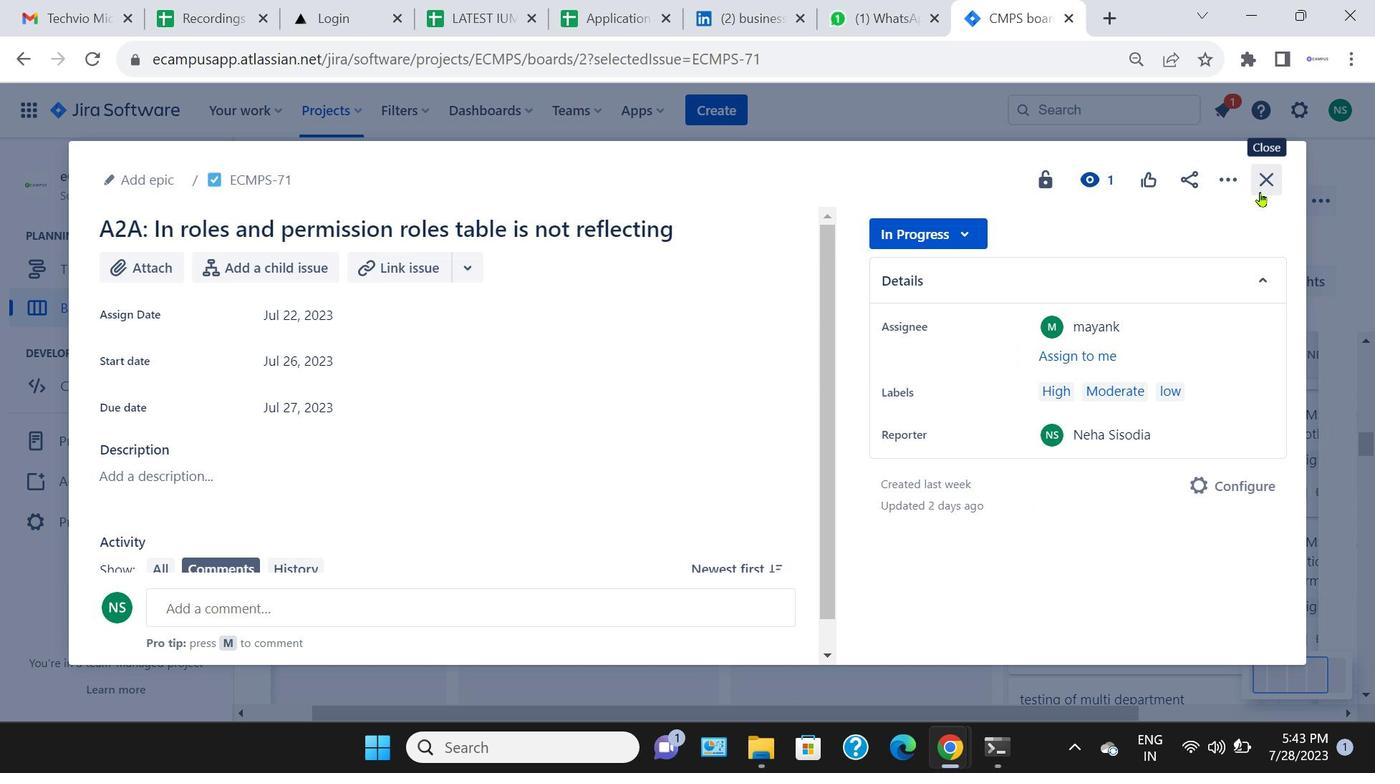 
Action: Mouse pressed left at (956, 239)
Screenshot: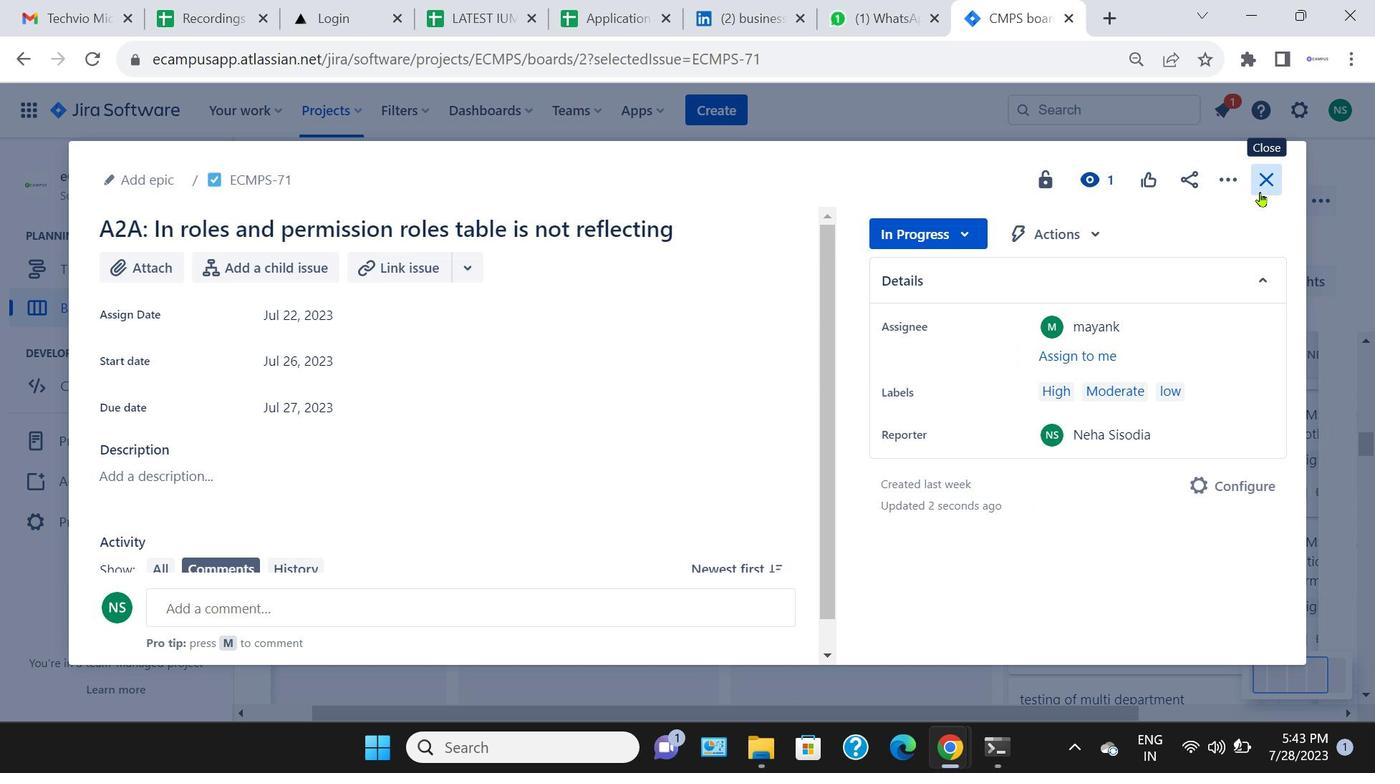 
Action: Mouse moved to (951, 287)
Screenshot: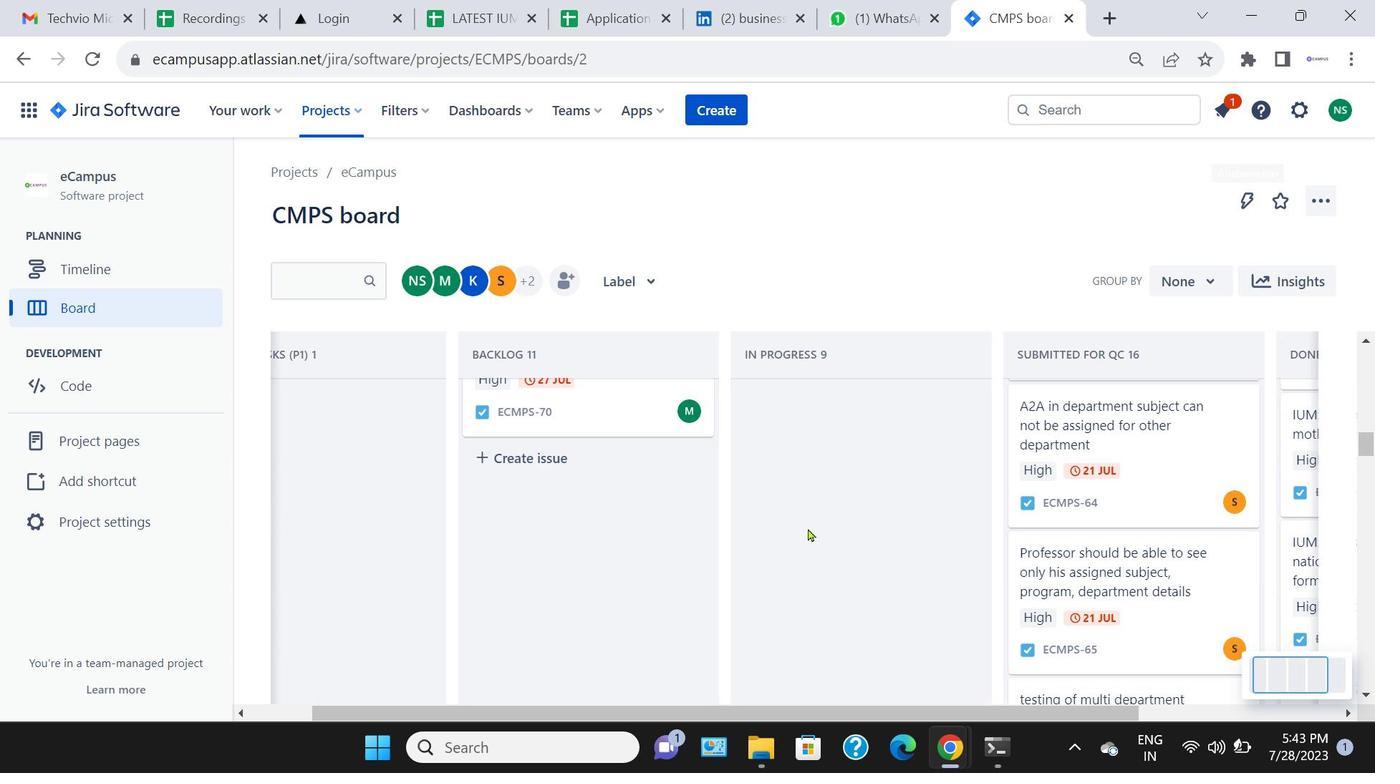 
Action: Mouse pressed left at (951, 287)
Screenshot: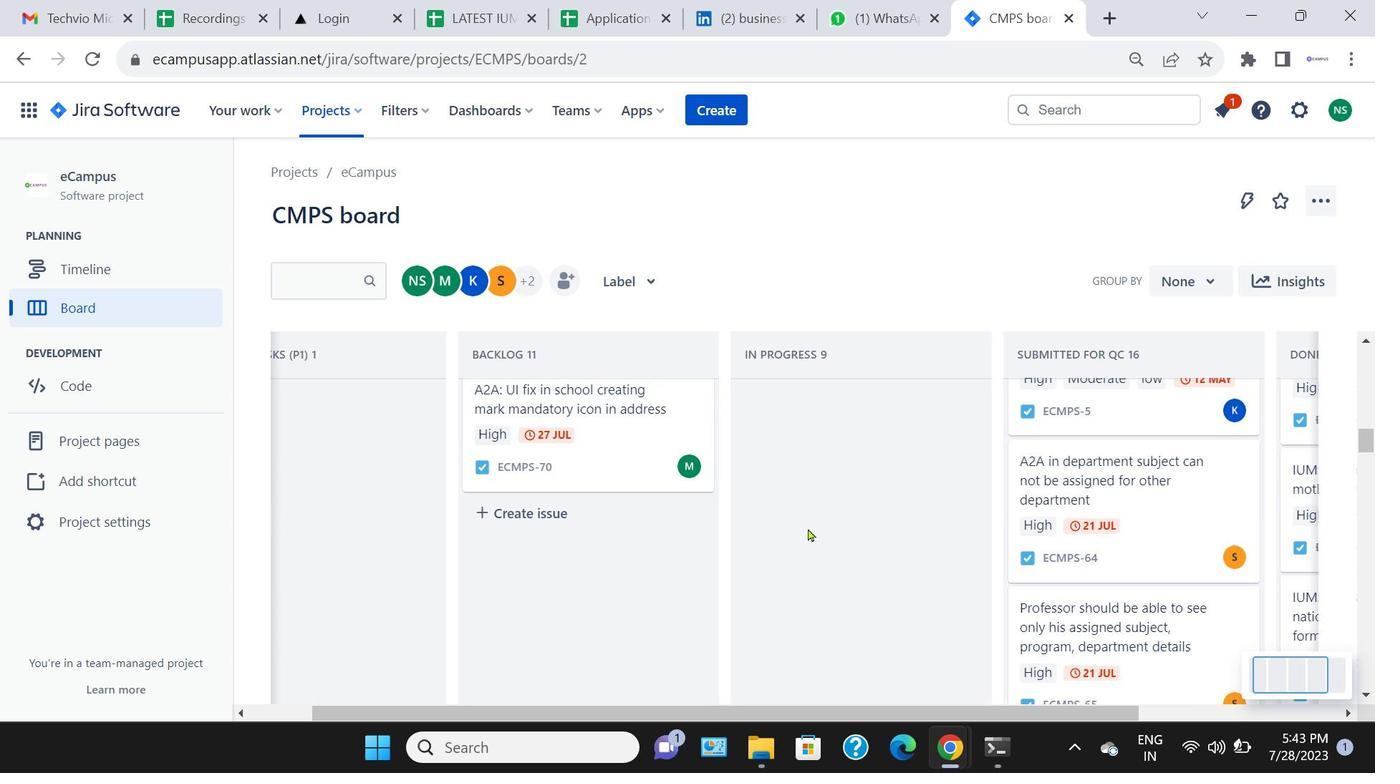 
Action: Mouse moved to (1261, 194)
Screenshot: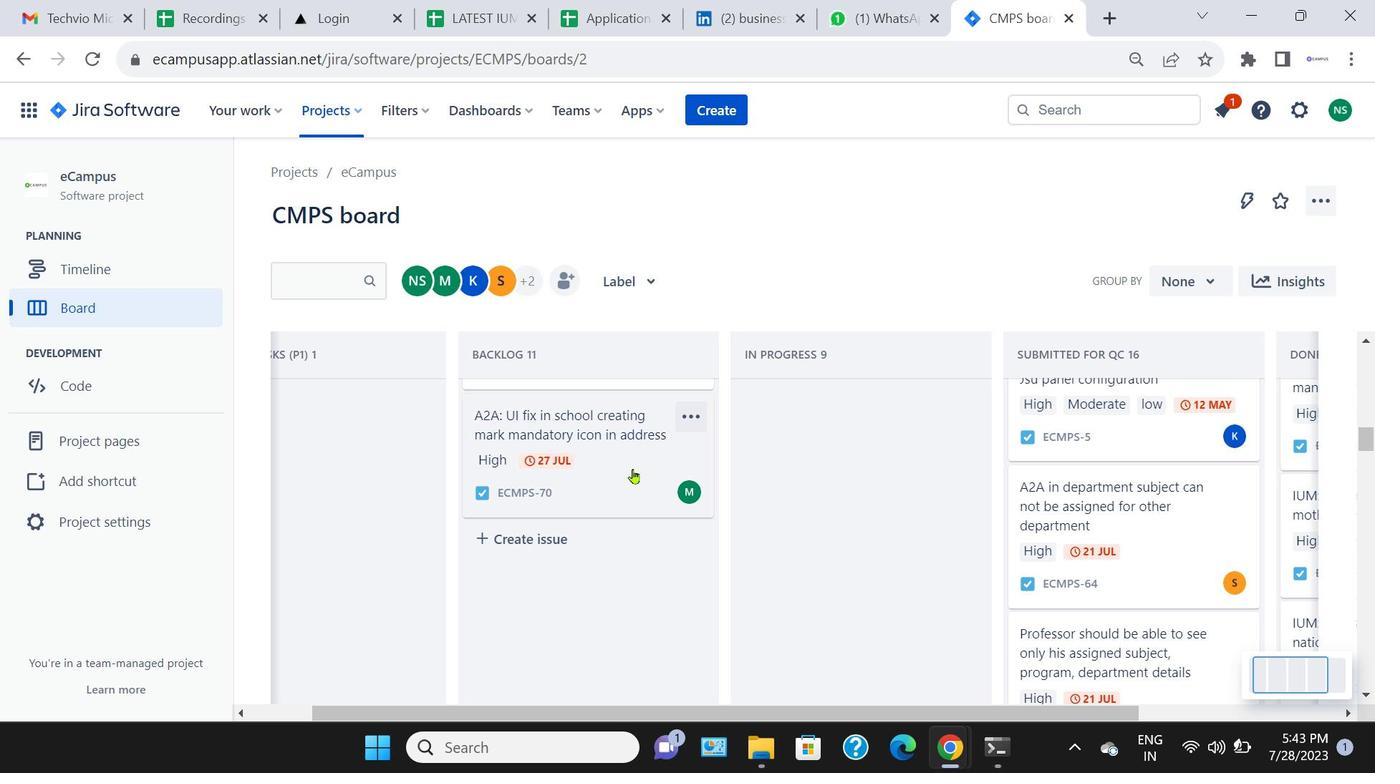 
Action: Mouse pressed left at (1261, 194)
Screenshot: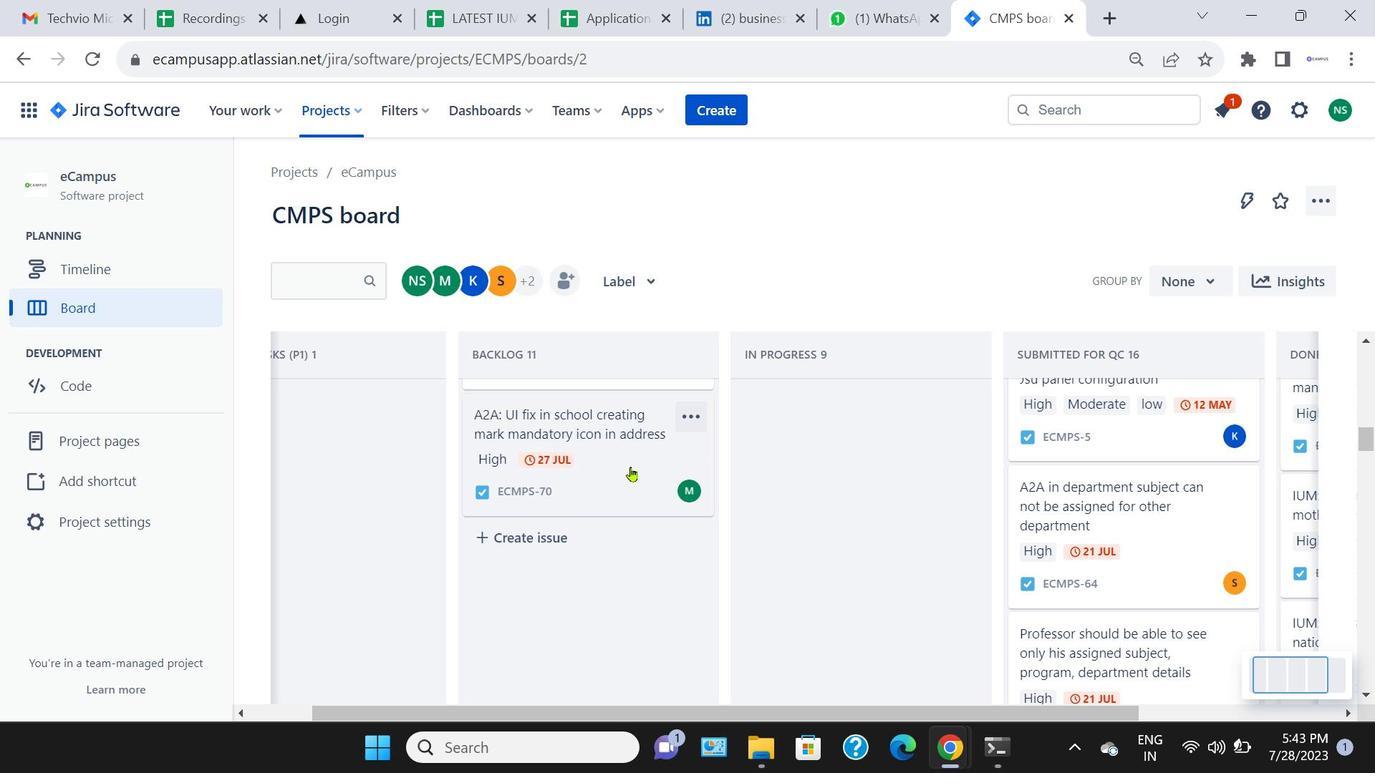 
Action: Mouse moved to (632, 469)
Screenshot: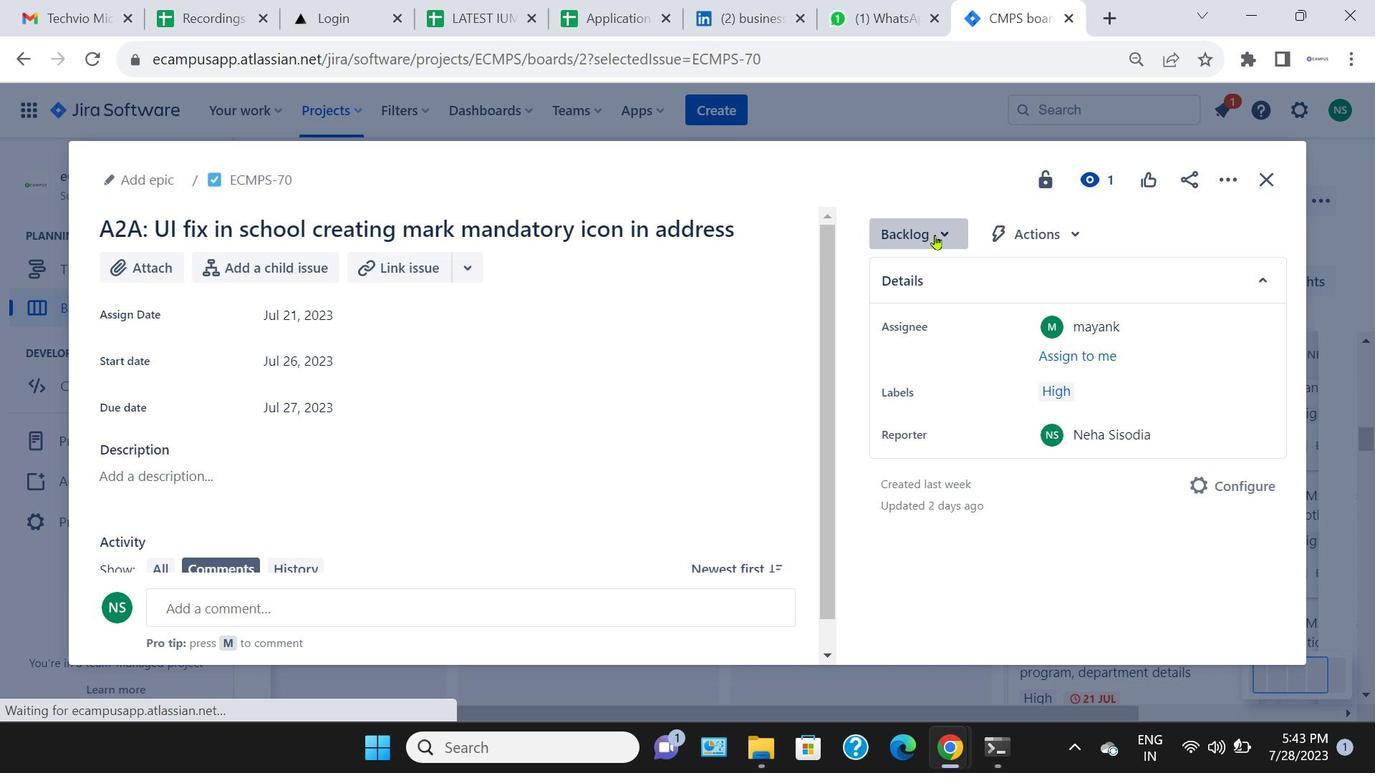 
Action: Mouse pressed left at (632, 469)
Screenshot: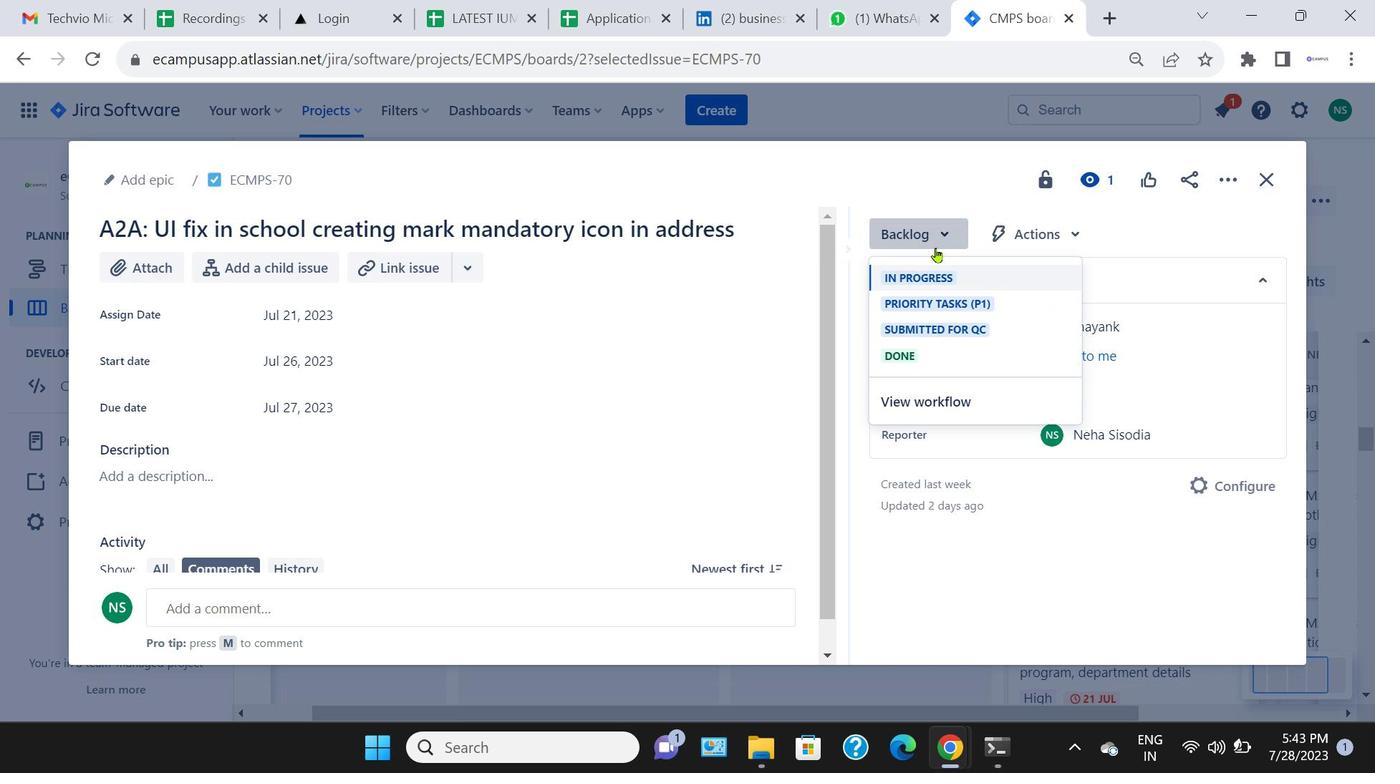 
Action: Mouse moved to (936, 236)
Screenshot: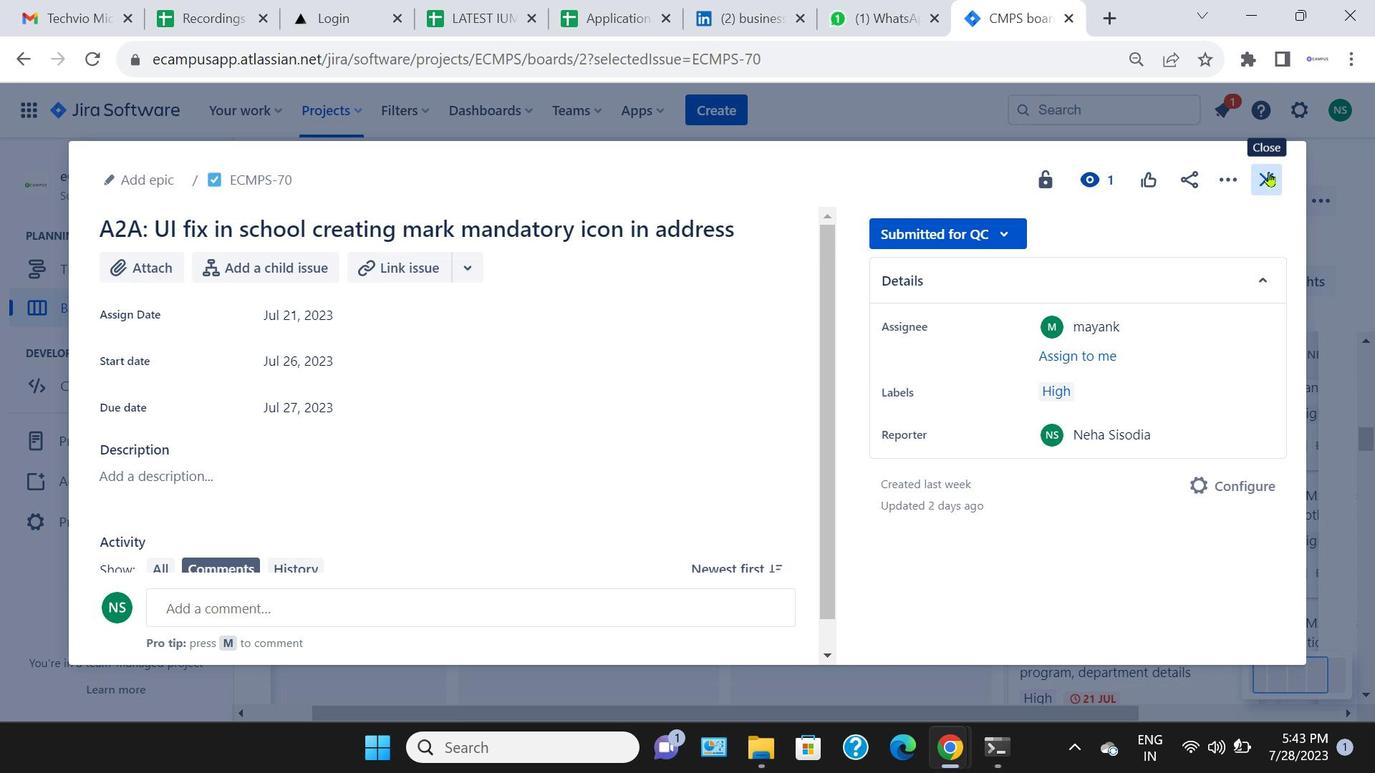 
Action: Mouse pressed left at (936, 236)
Screenshot: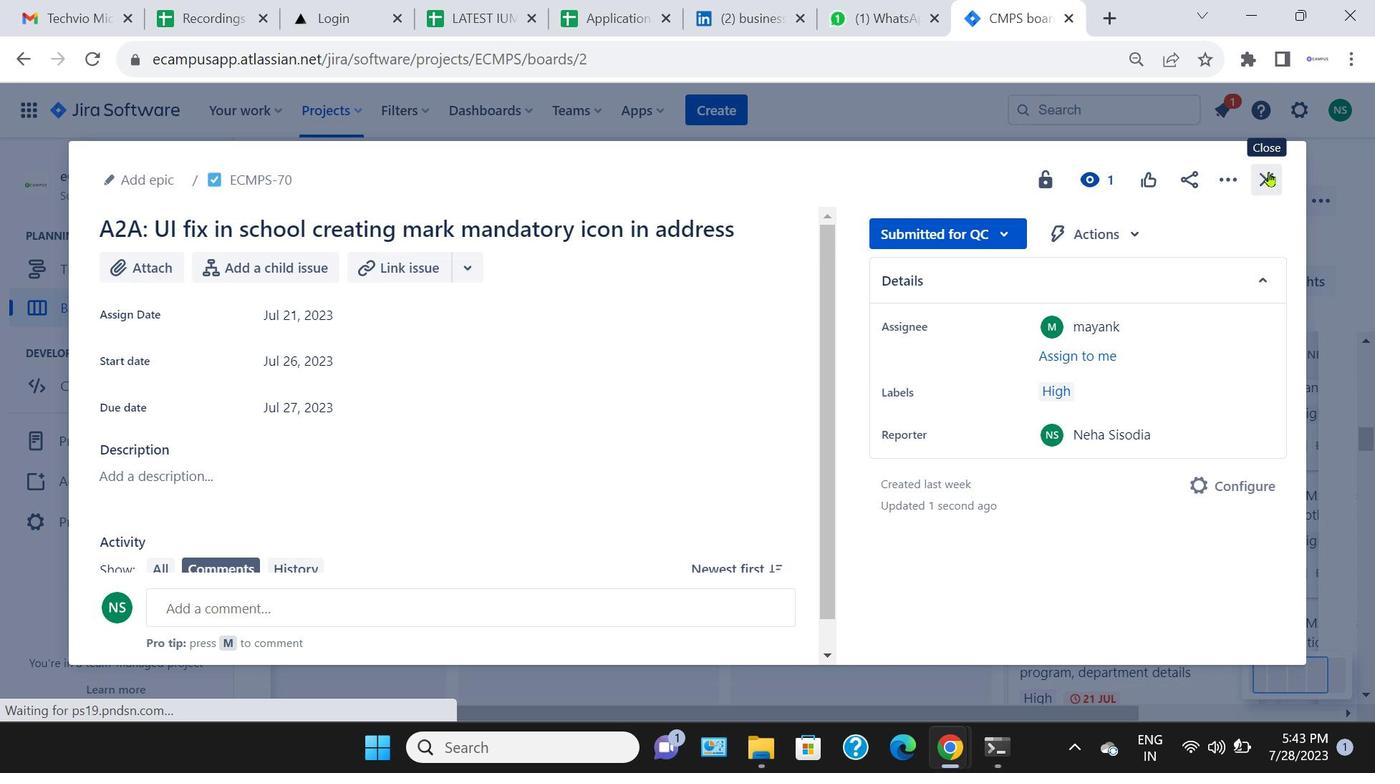 
Action: Mouse moved to (924, 326)
Screenshot: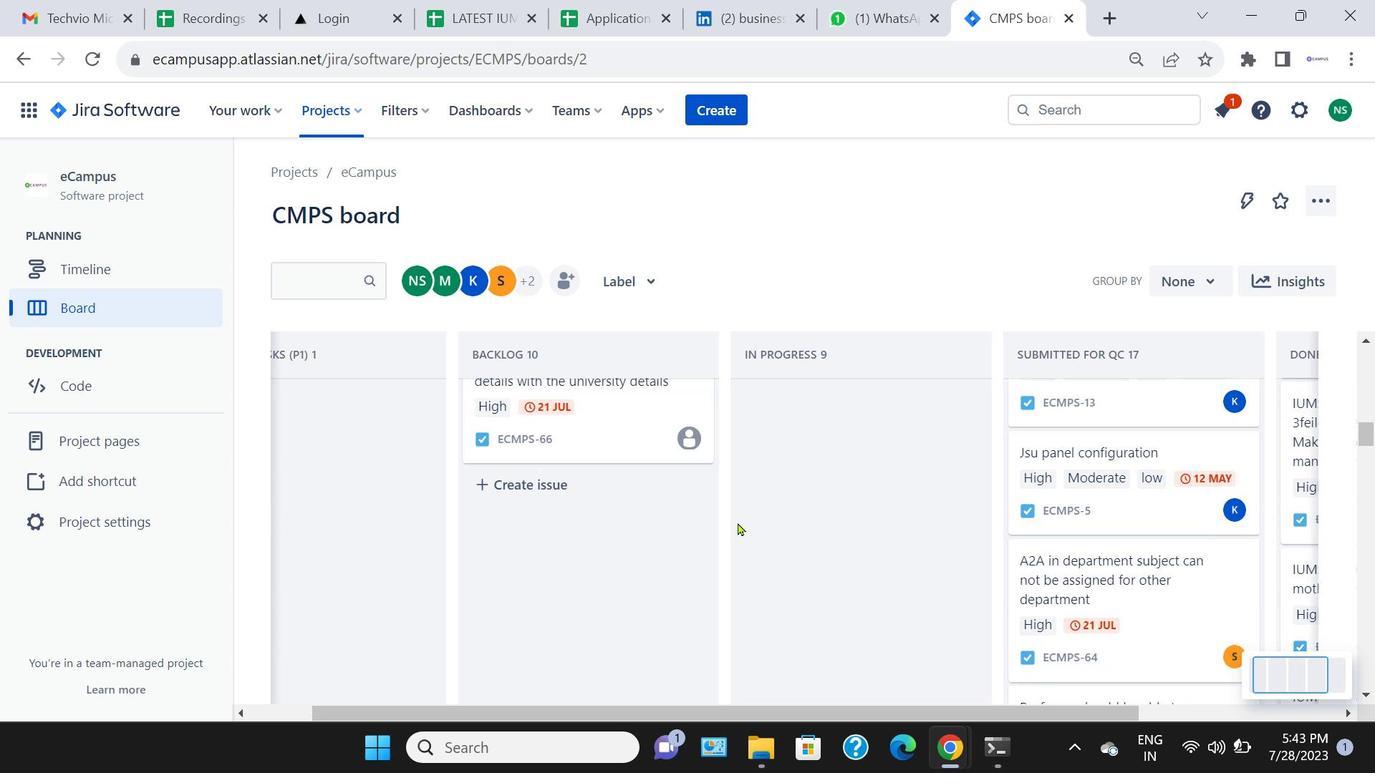 
Action: Mouse pressed left at (924, 326)
Screenshot: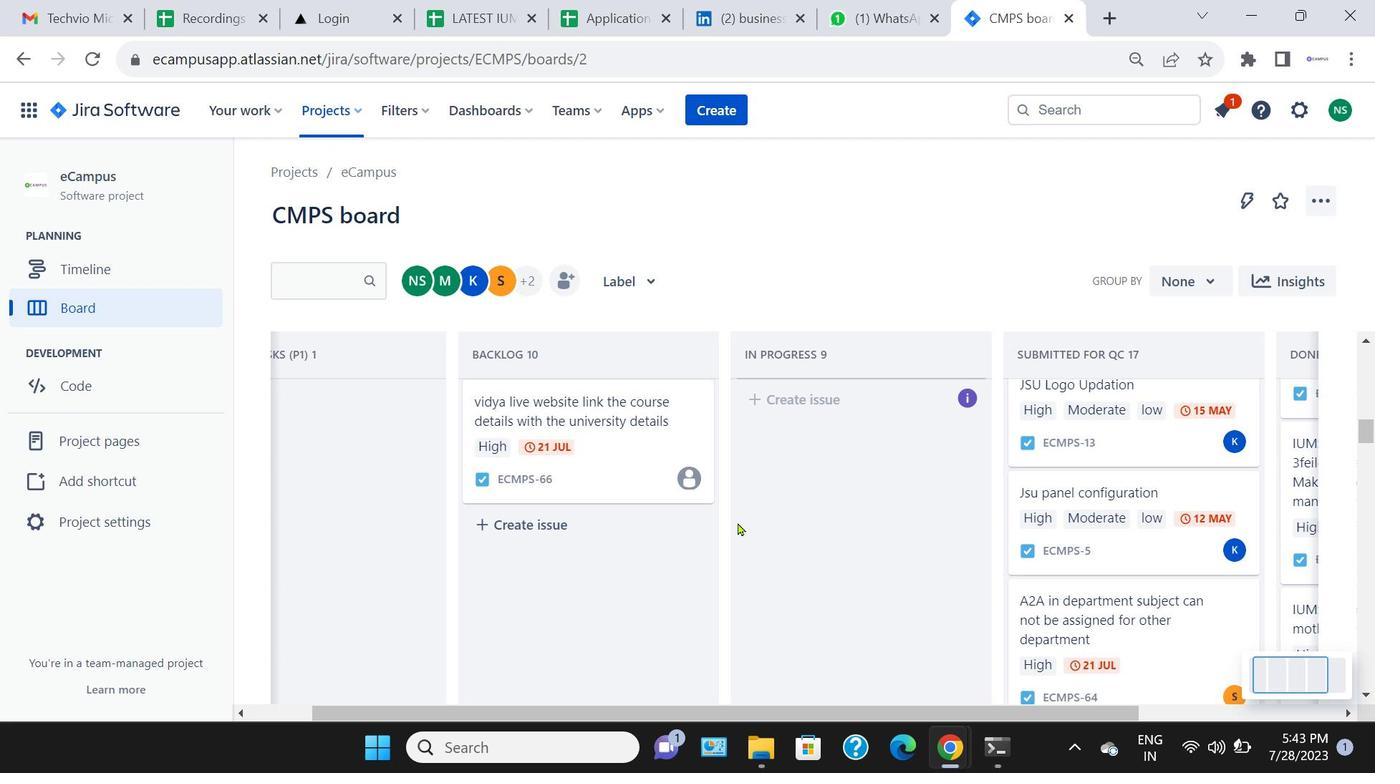 
Action: Mouse moved to (1269, 173)
Screenshot: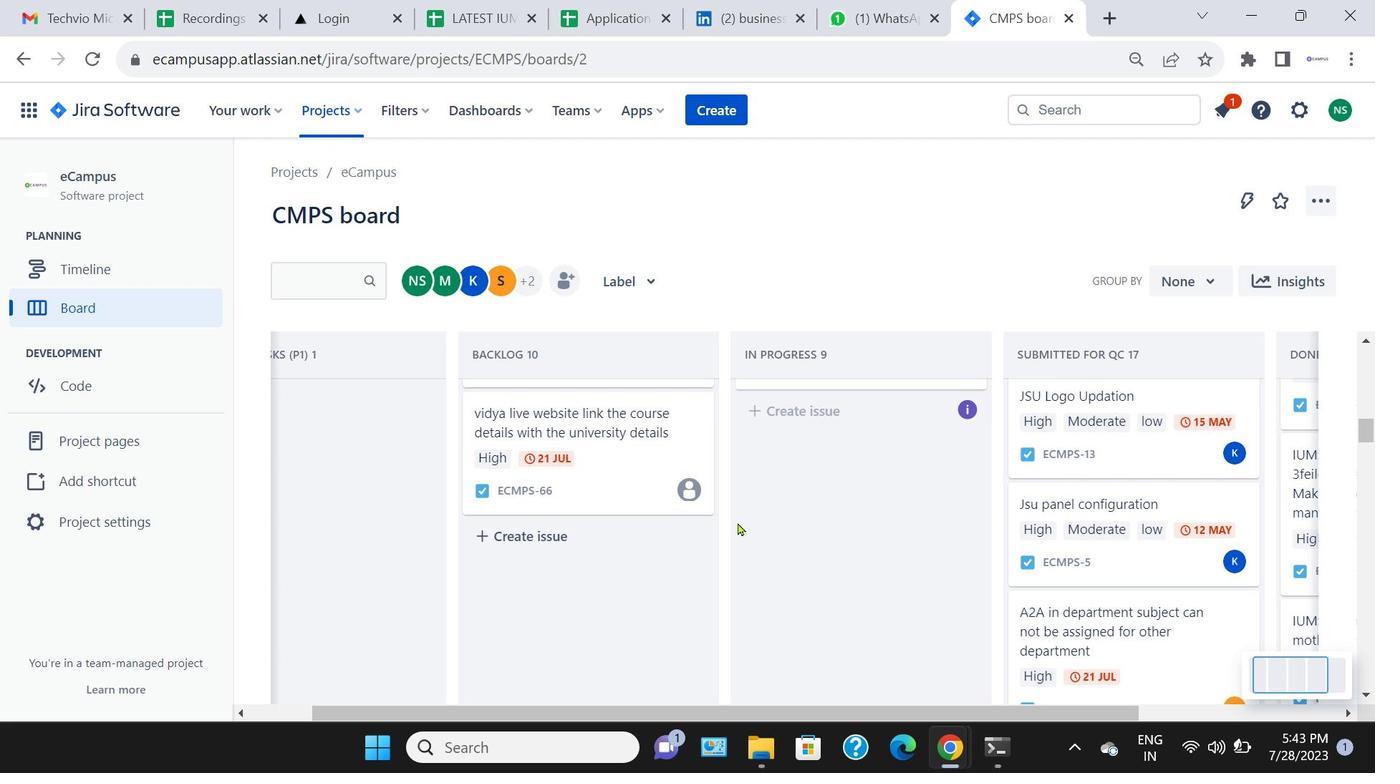 
Action: Mouse pressed left at (1269, 173)
Screenshot: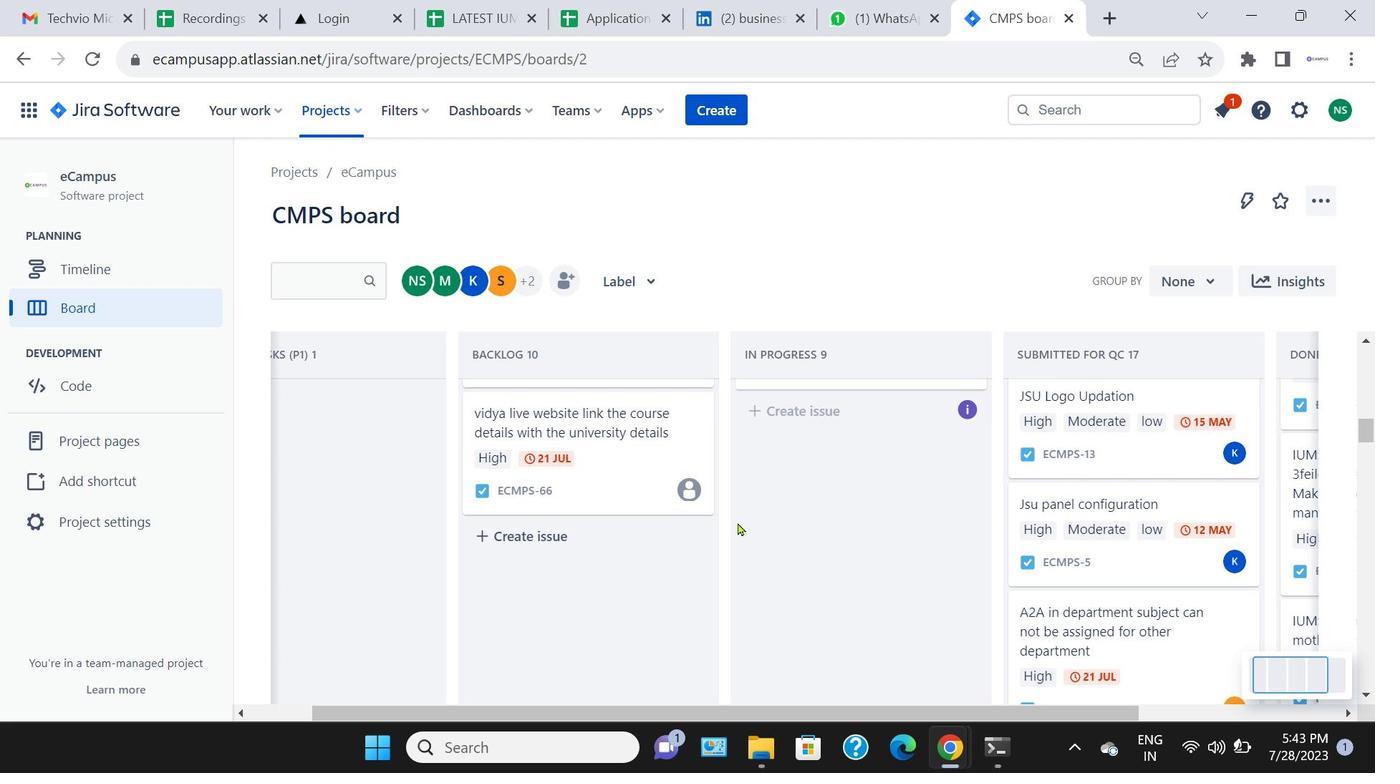 
Action: Mouse moved to (794, 476)
Screenshot: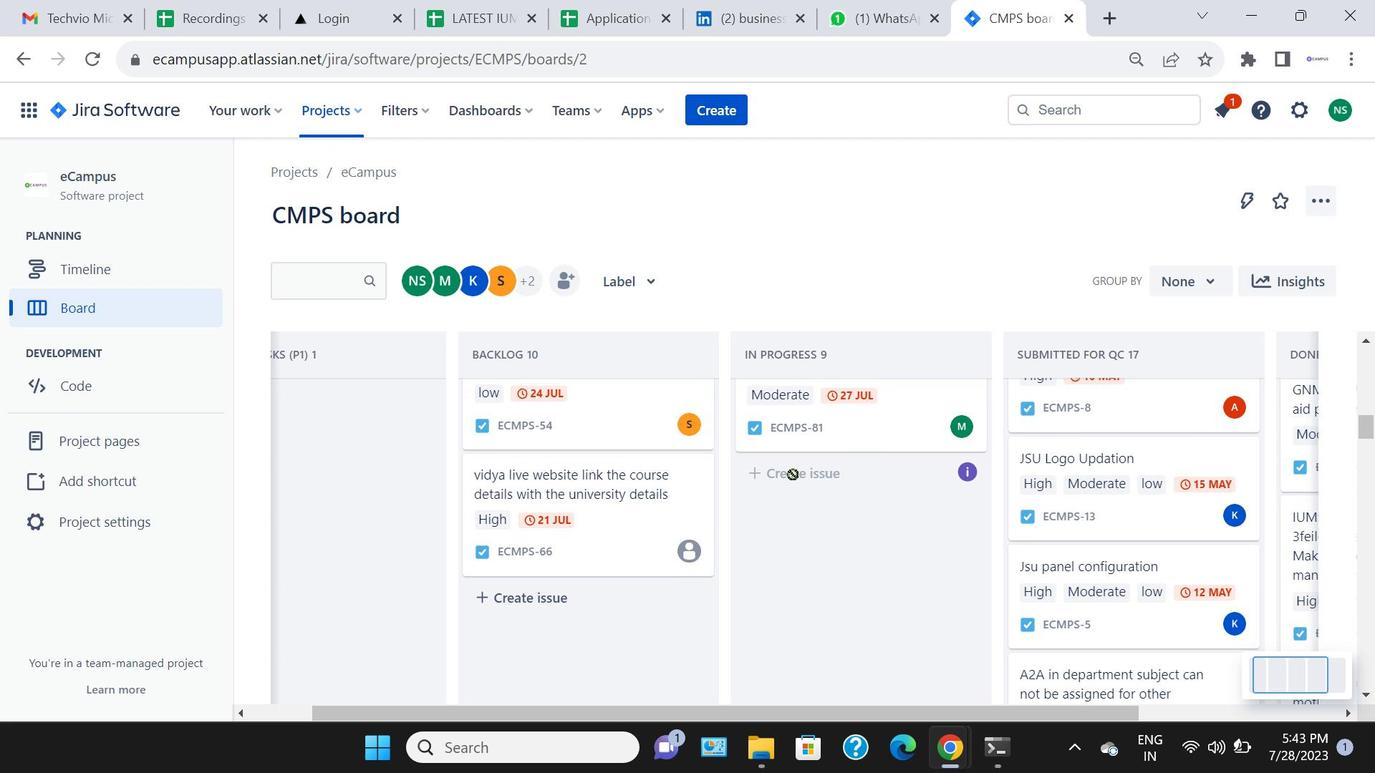 
Action: Mouse pressed left at (794, 476)
Screenshot: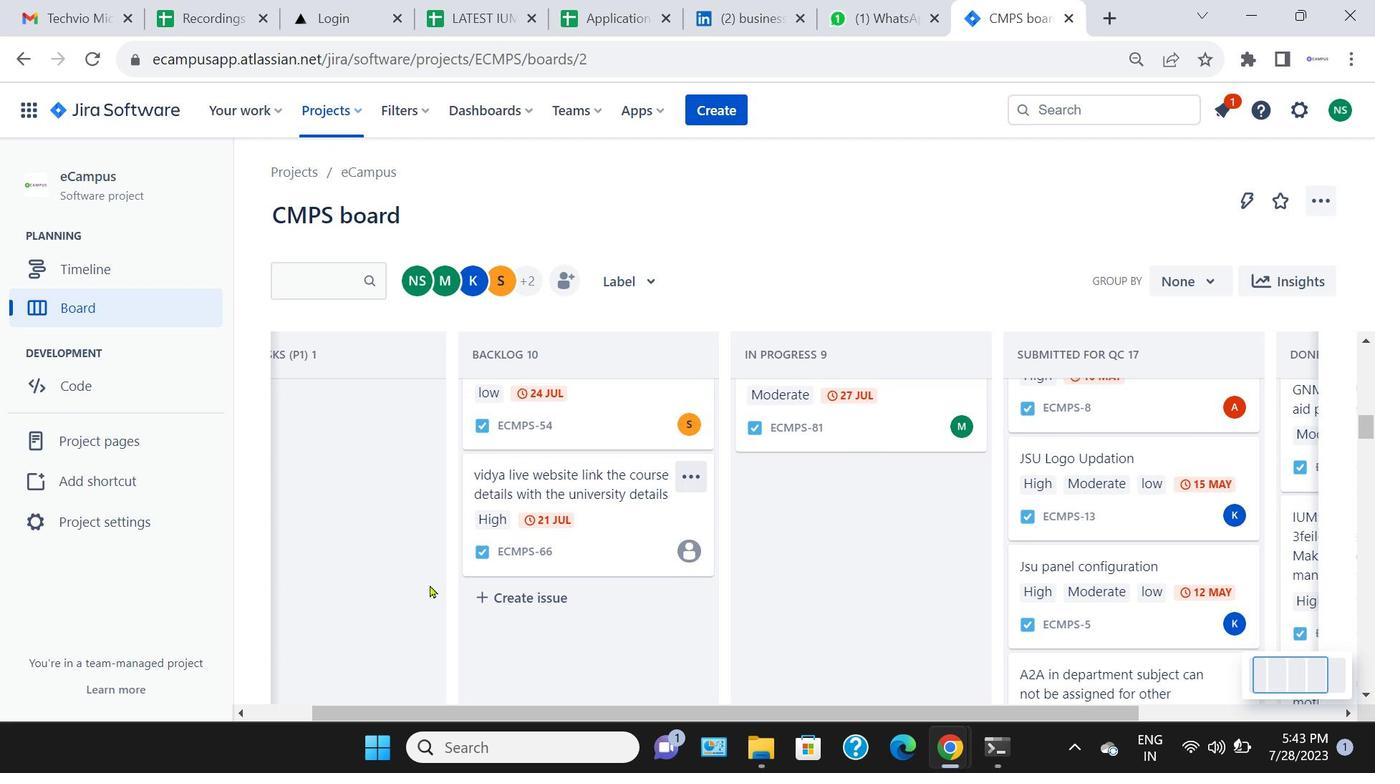 
Action: Mouse moved to (513, 608)
Screenshot: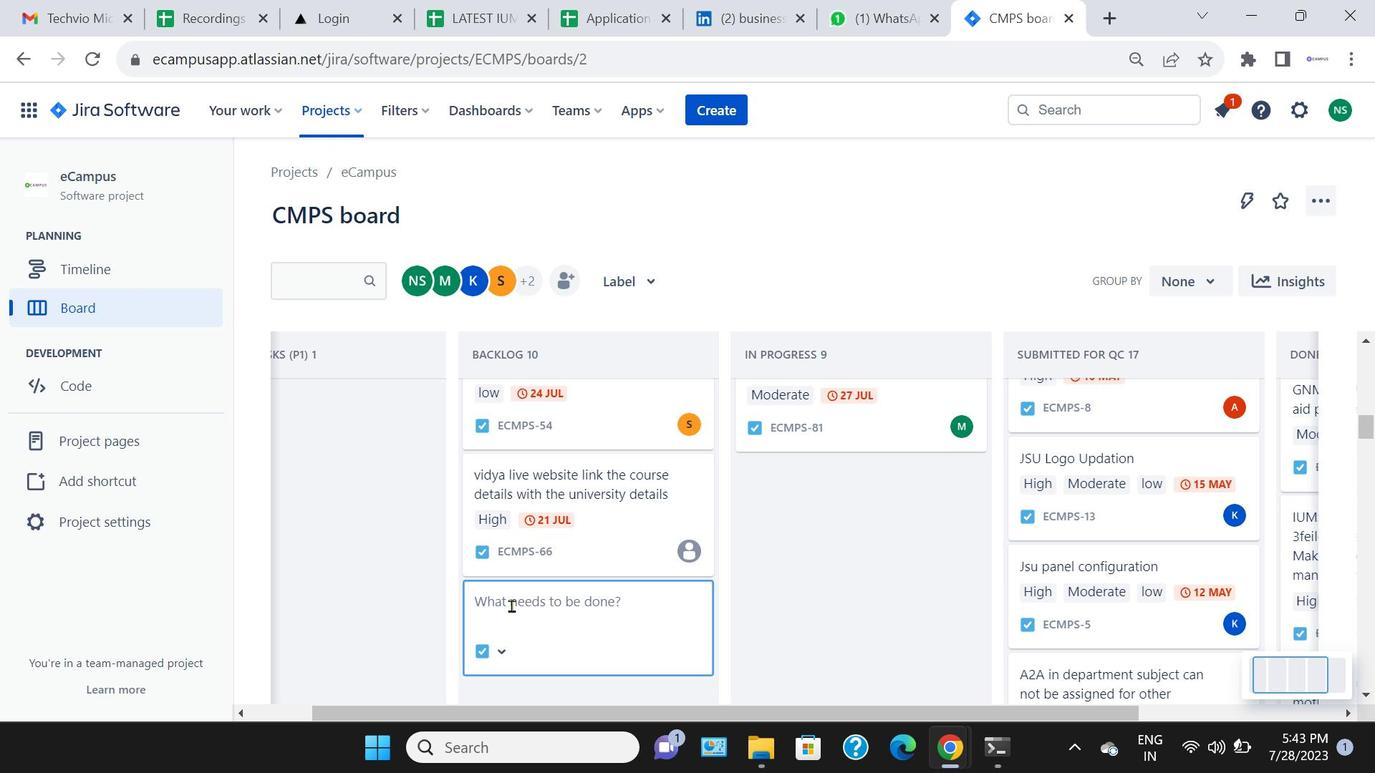 
Action: Mouse pressed left at (513, 608)
Screenshot: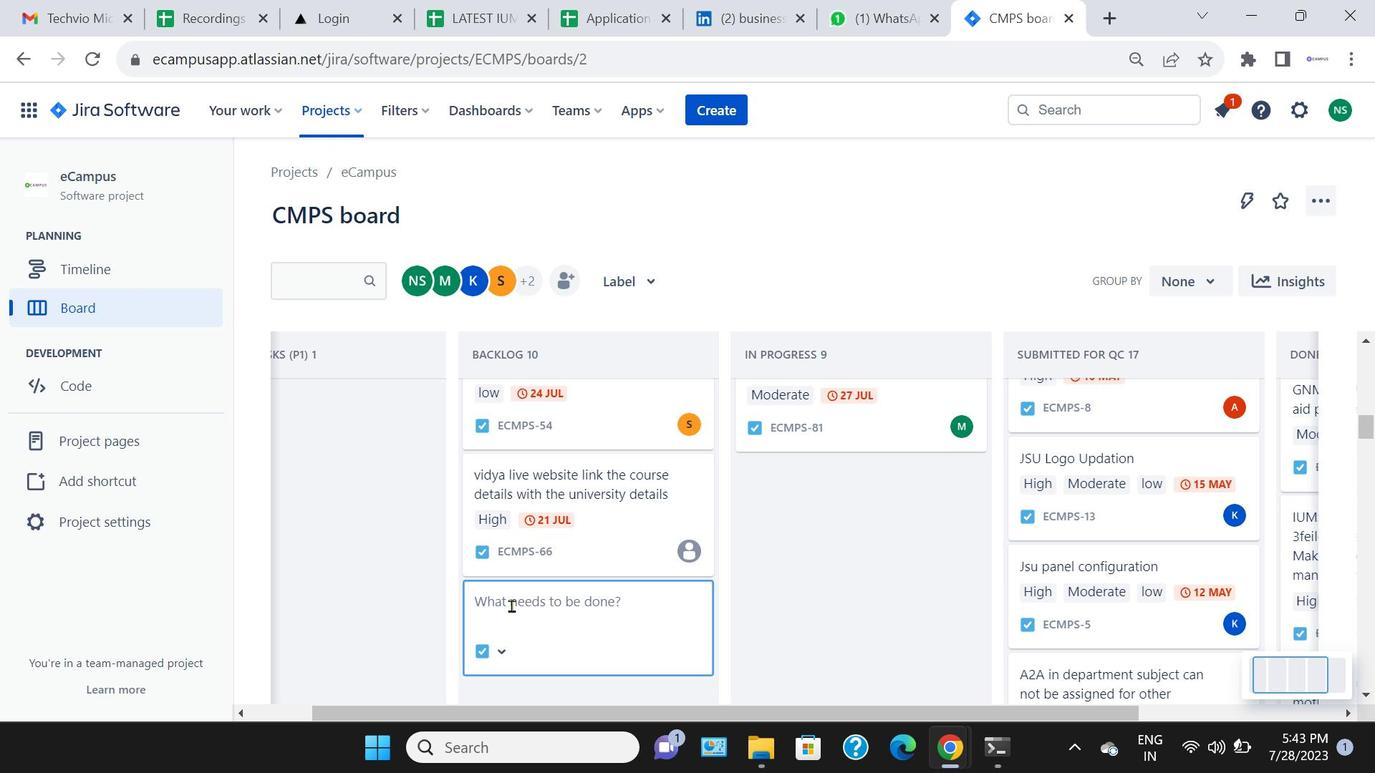 
Action: Key pressed <Key.caps_lock>IUM<Key.shift_r>:<Key.space>STEP<Key.space><Key.caps_lock>form<Key.space>field<Key.space>modification<Key.space>as<Key.space>per<Key.space>the<Key.space>sheey<Key.backspace>t<Key.enter>
Screenshot: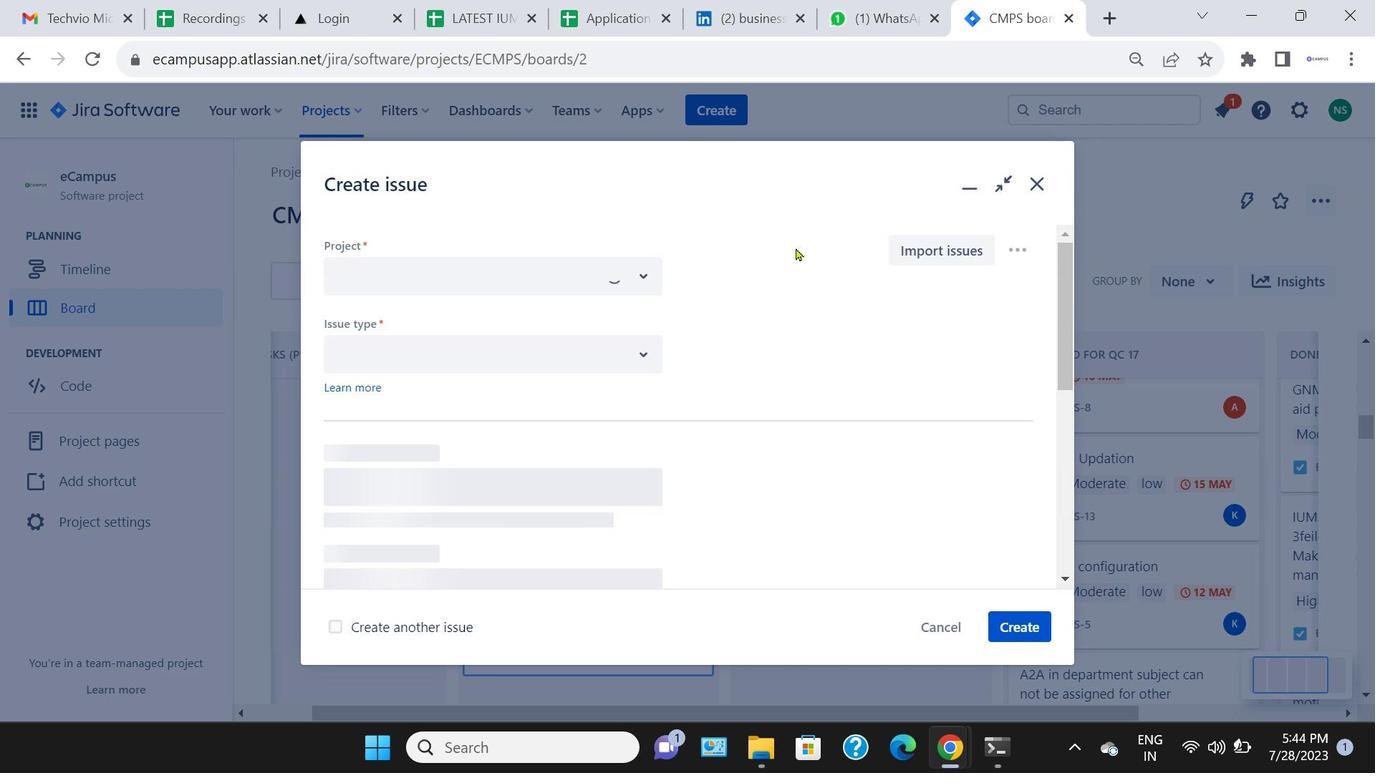 
Action: Mouse moved to (615, 359)
Screenshot: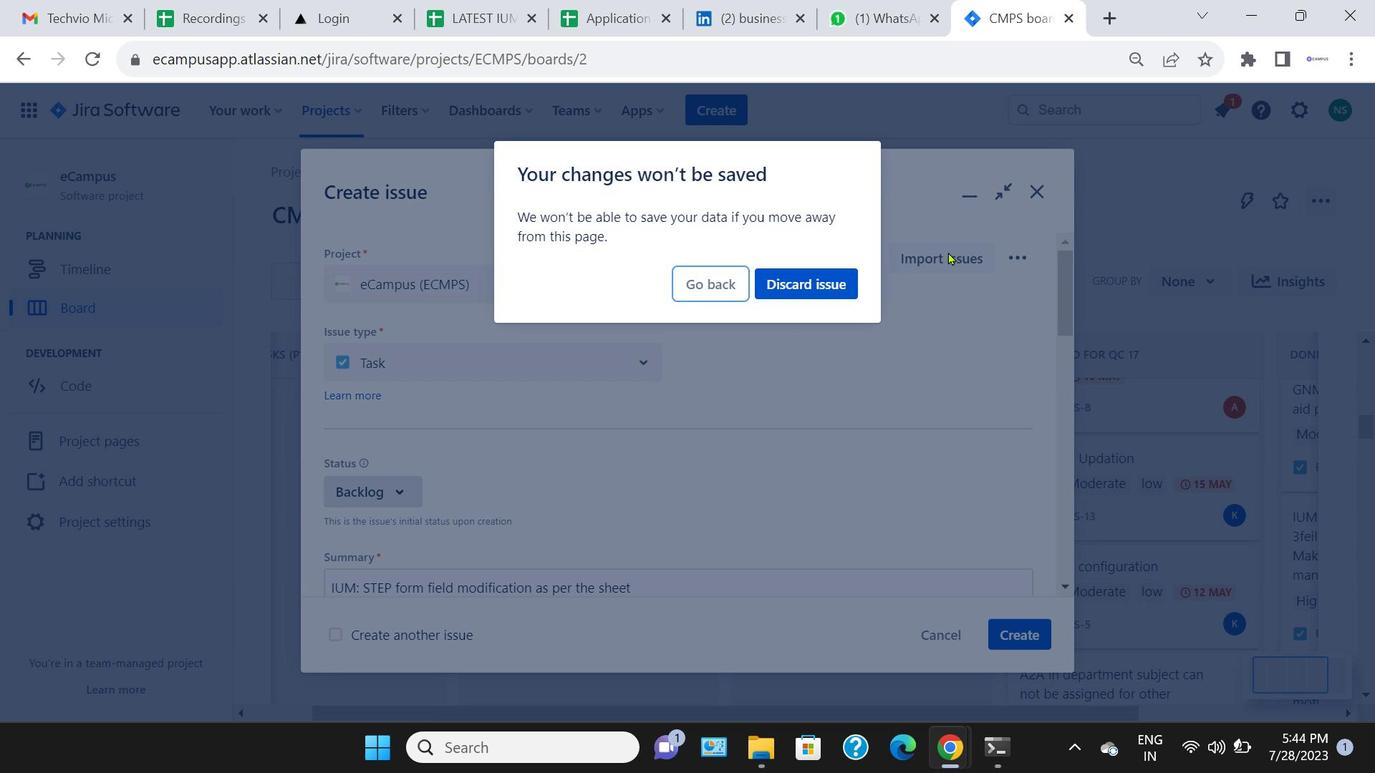 
Action: Mouse pressed right at (615, 359)
Screenshot: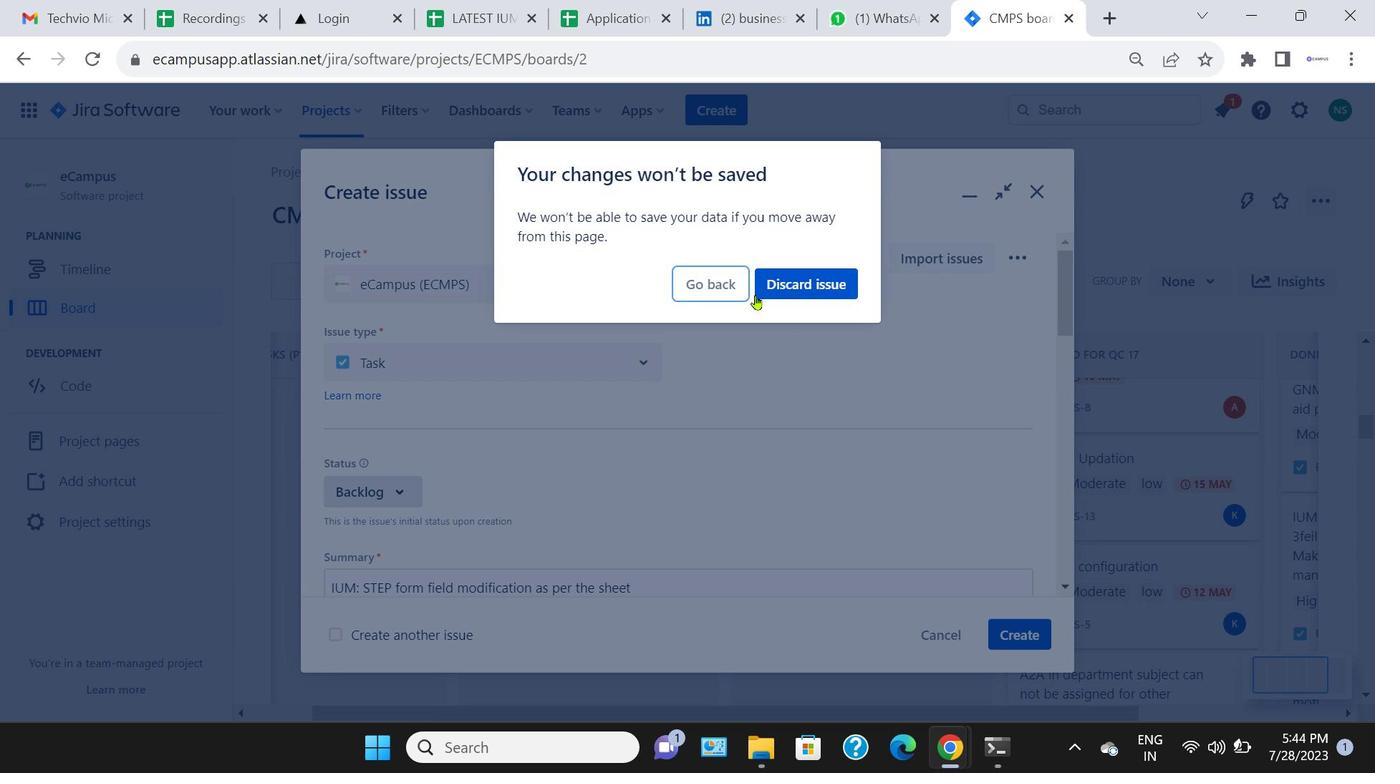 
Action: Mouse moved to (950, 254)
Screenshot: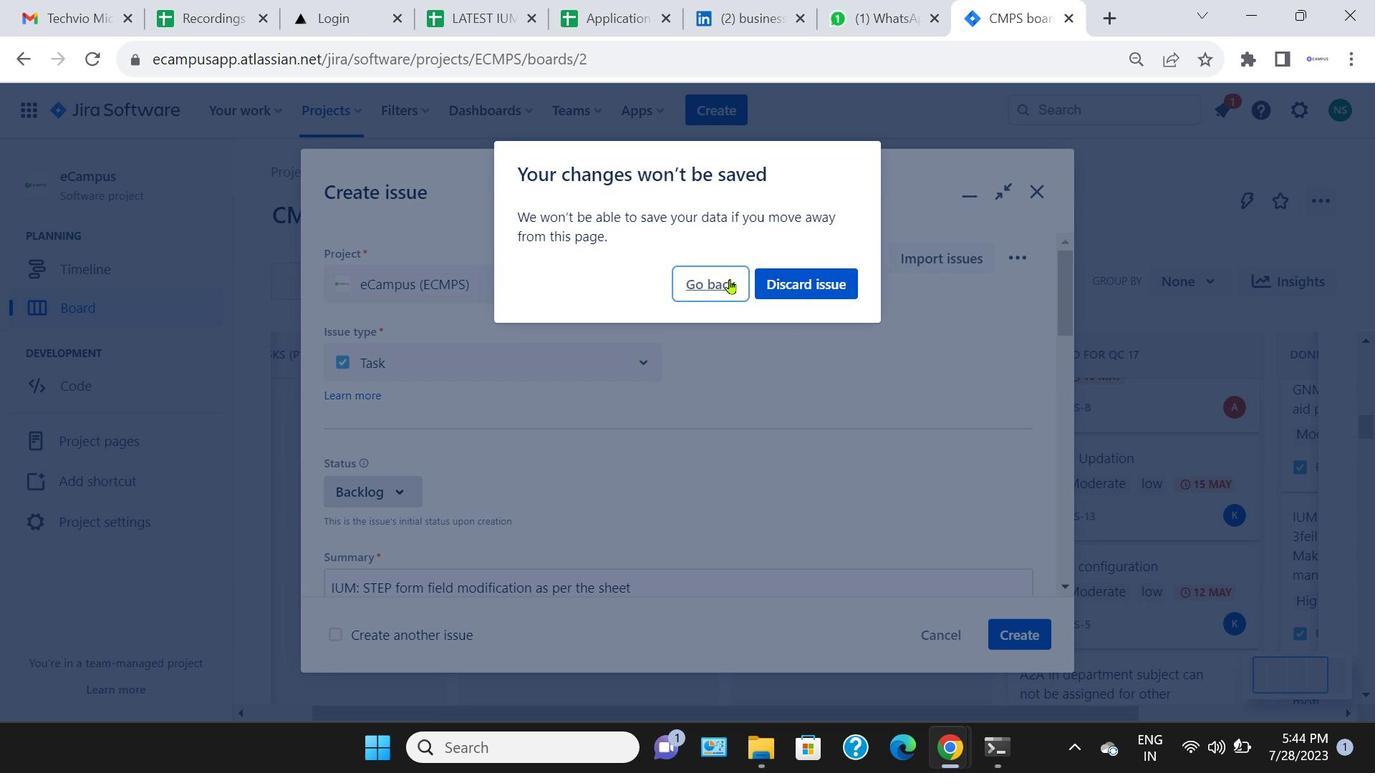 
Action: Mouse pressed left at (950, 254)
Screenshot: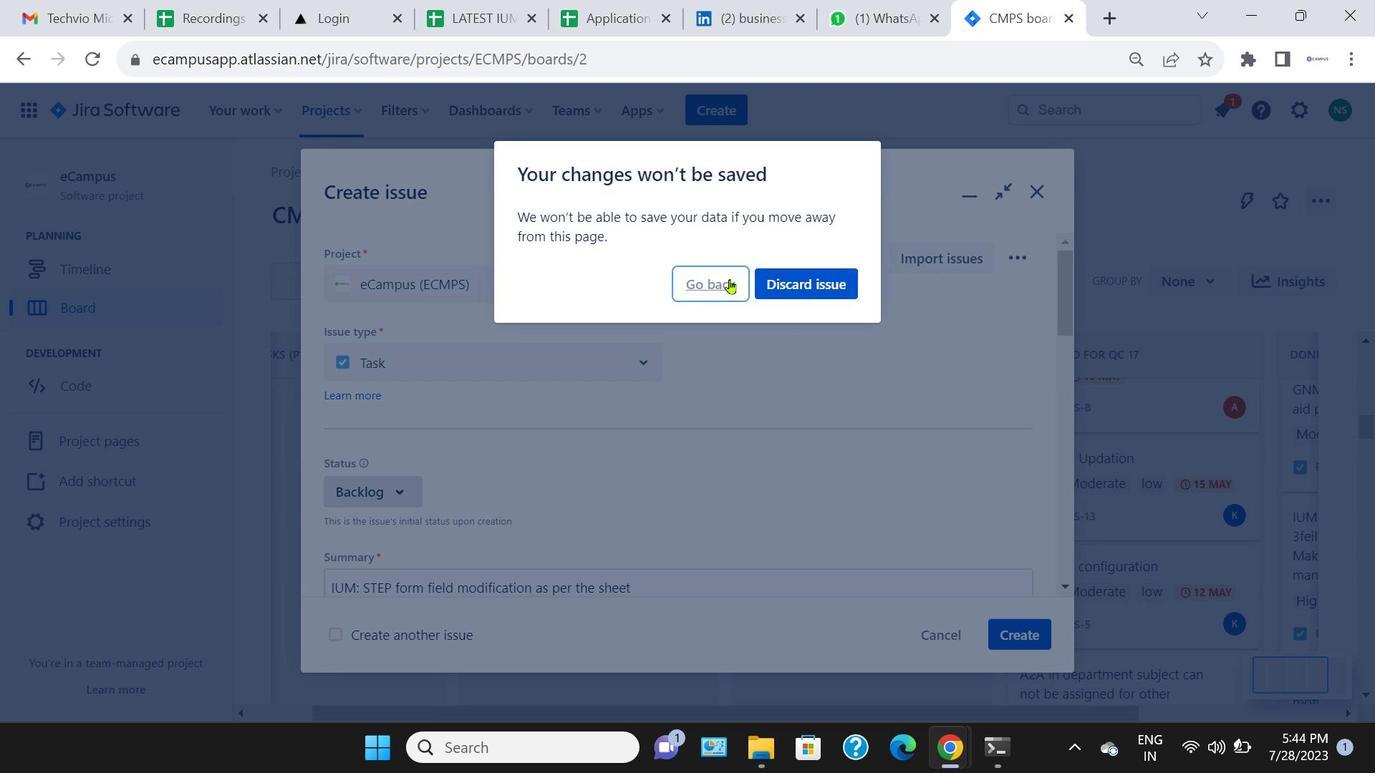 
Action: Mouse moved to (731, 280)
Screenshot: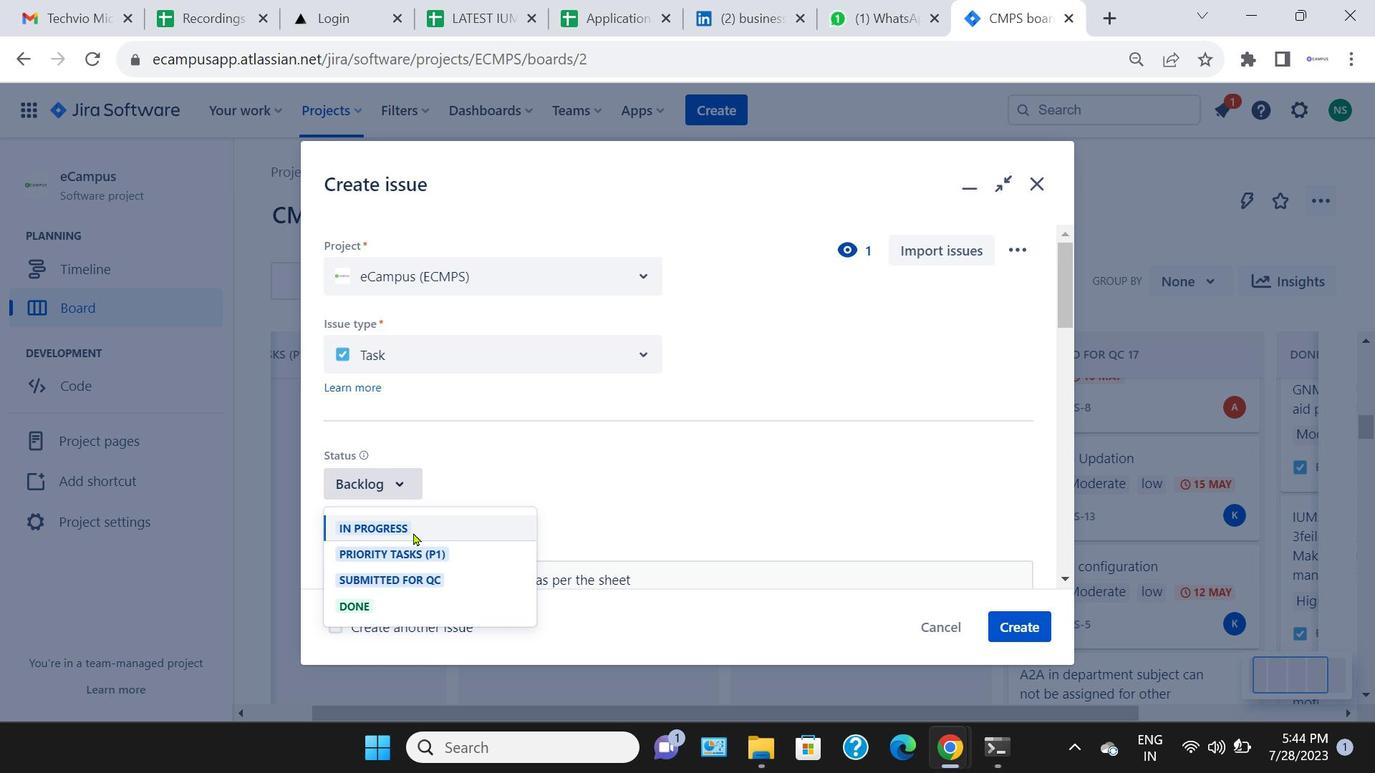 
Action: Mouse pressed left at (731, 280)
Screenshot: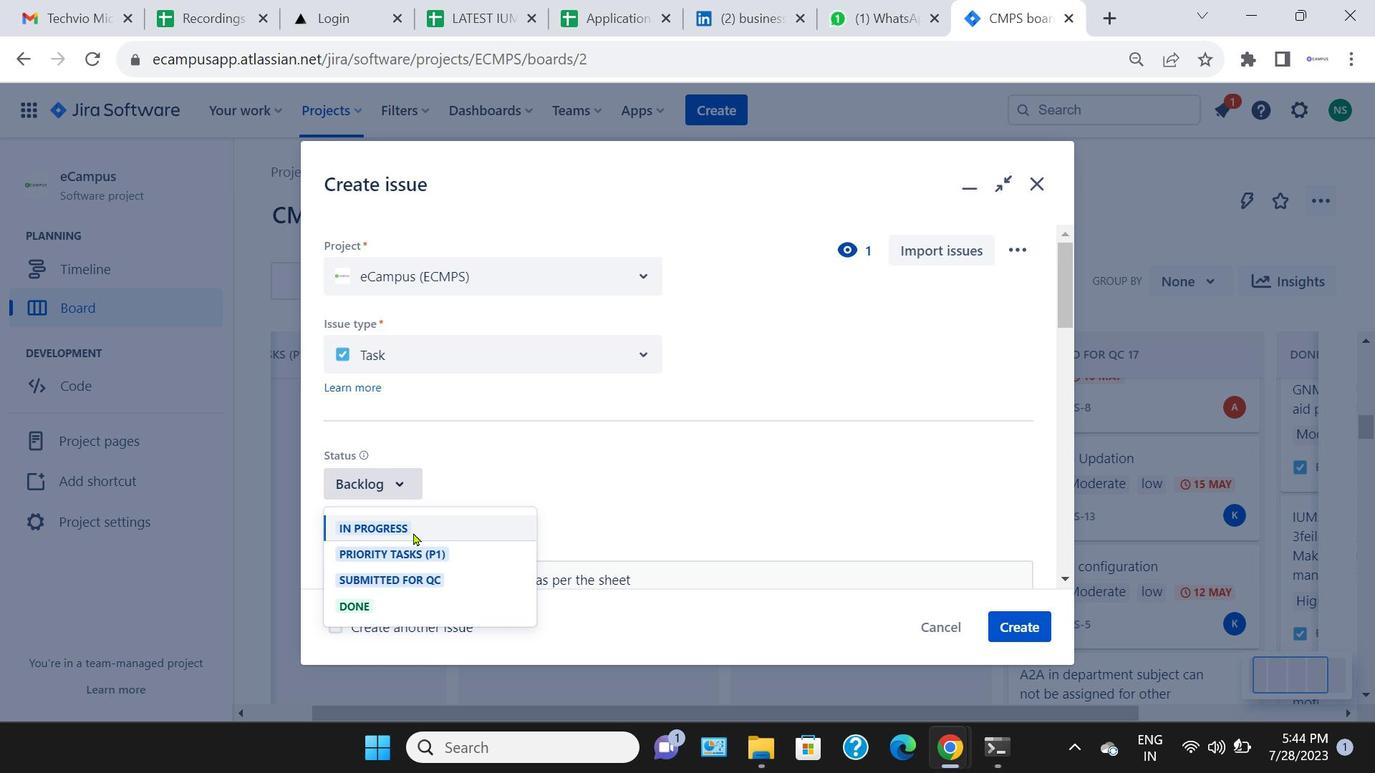 
Action: Mouse moved to (385, 488)
Screenshot: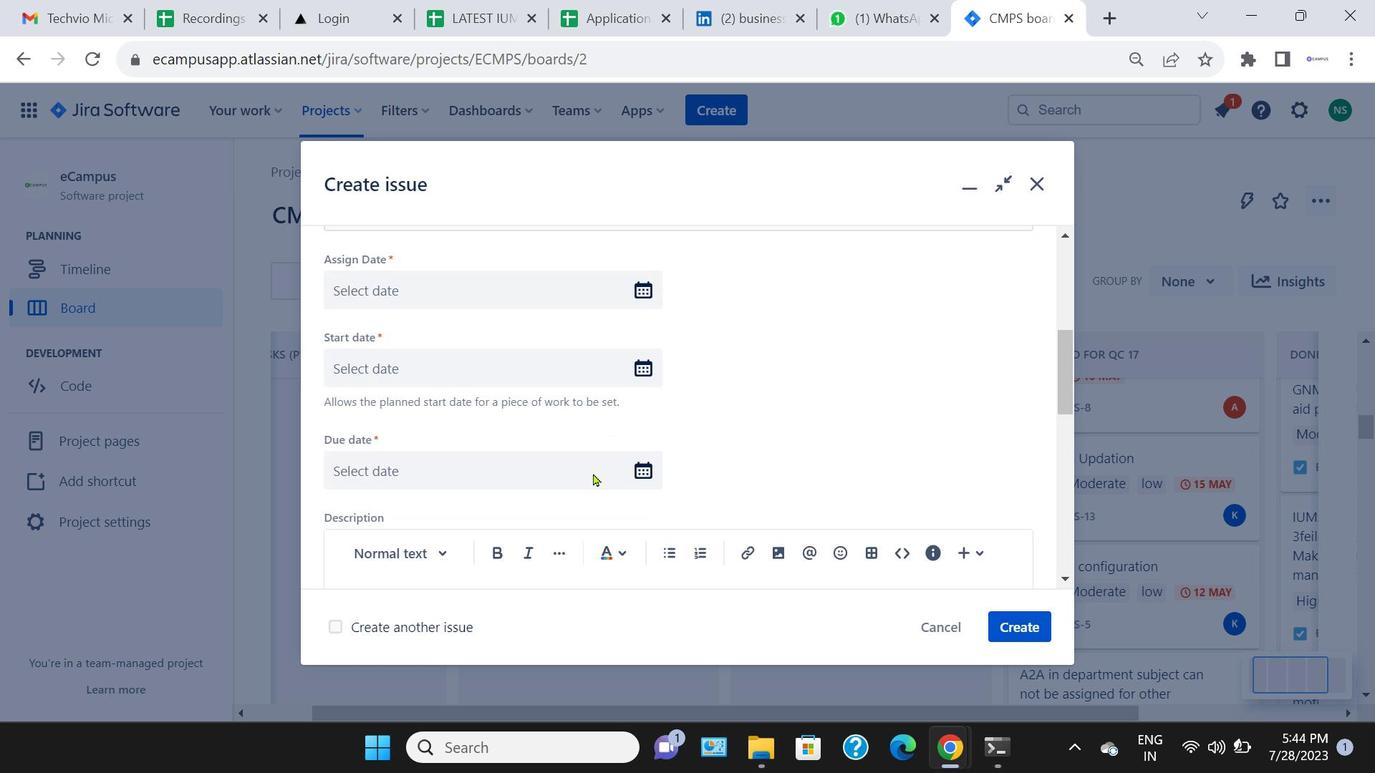 
Action: Mouse pressed left at (385, 488)
Screenshot: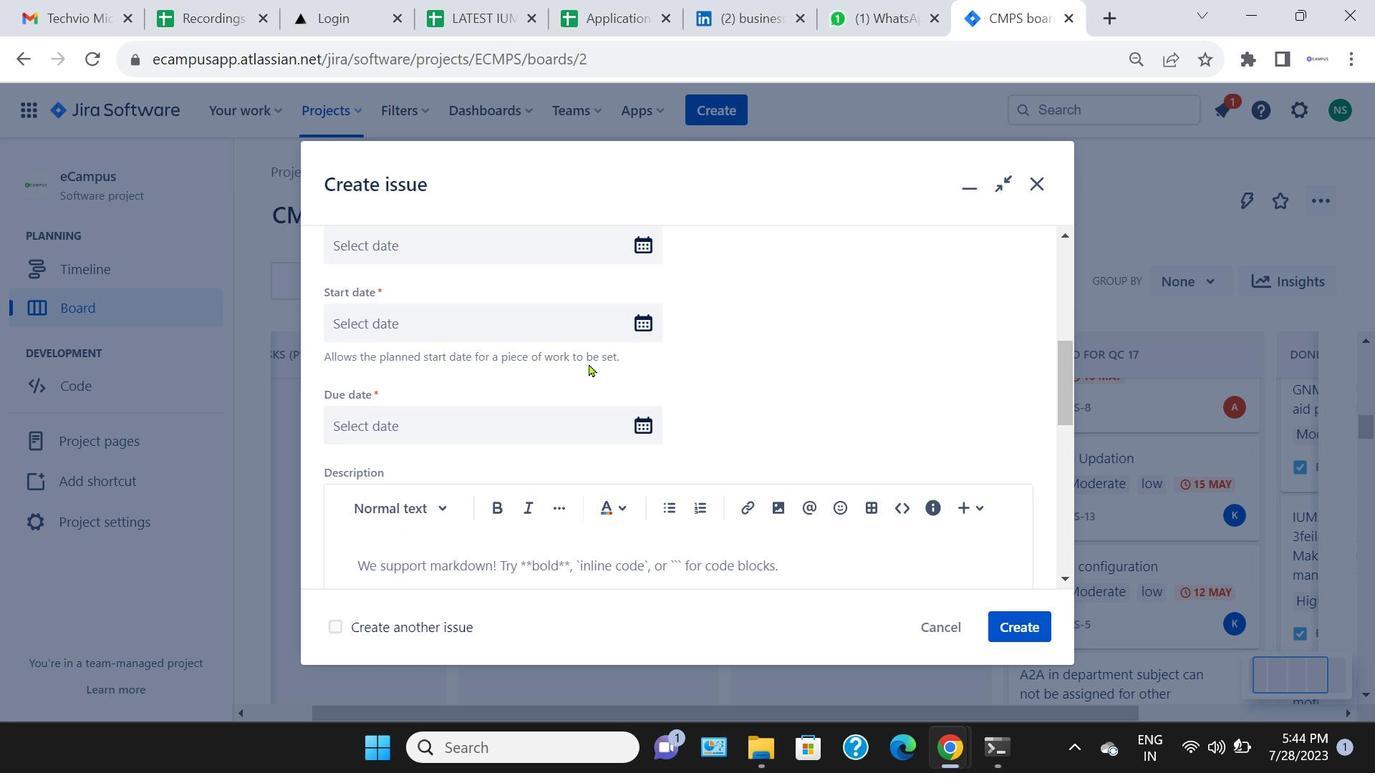 
Action: Mouse moved to (415, 534)
Screenshot: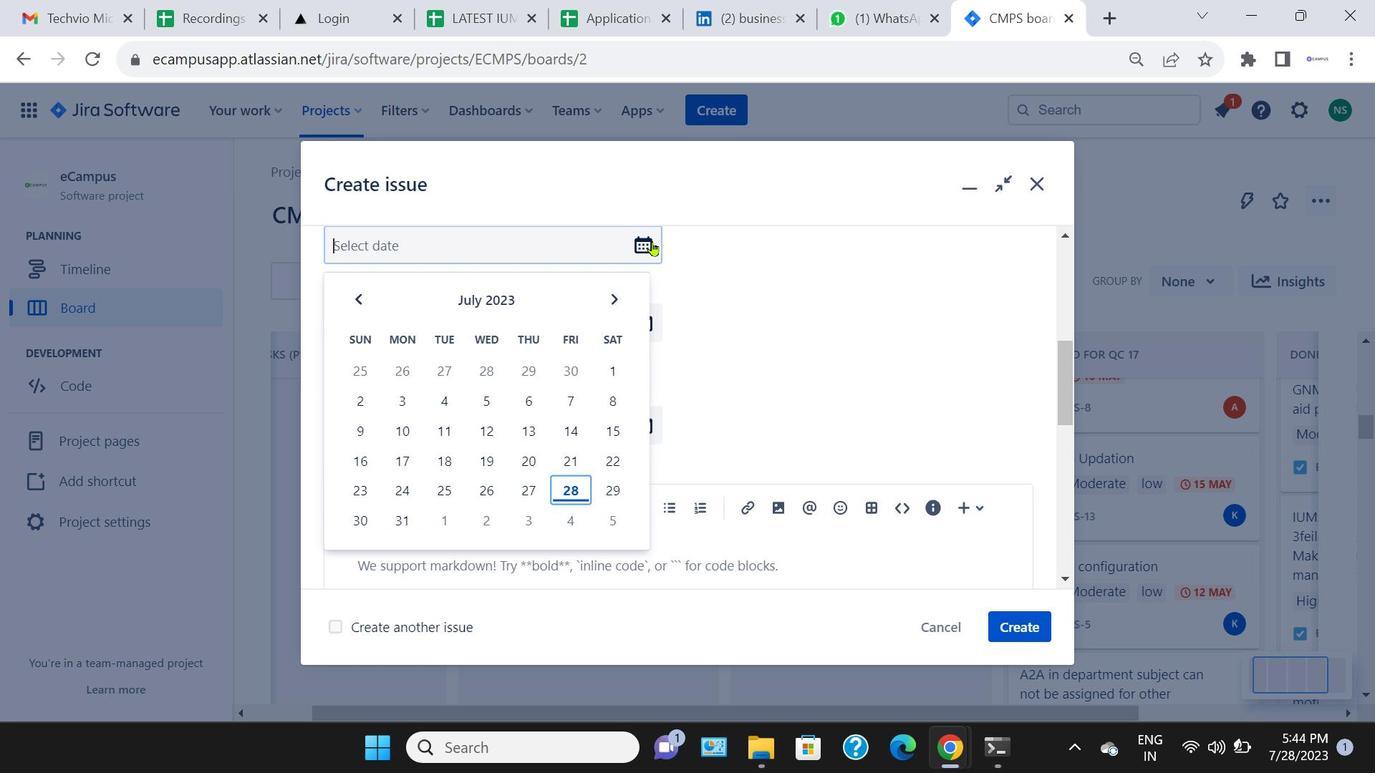 
Action: Mouse pressed left at (415, 534)
Screenshot: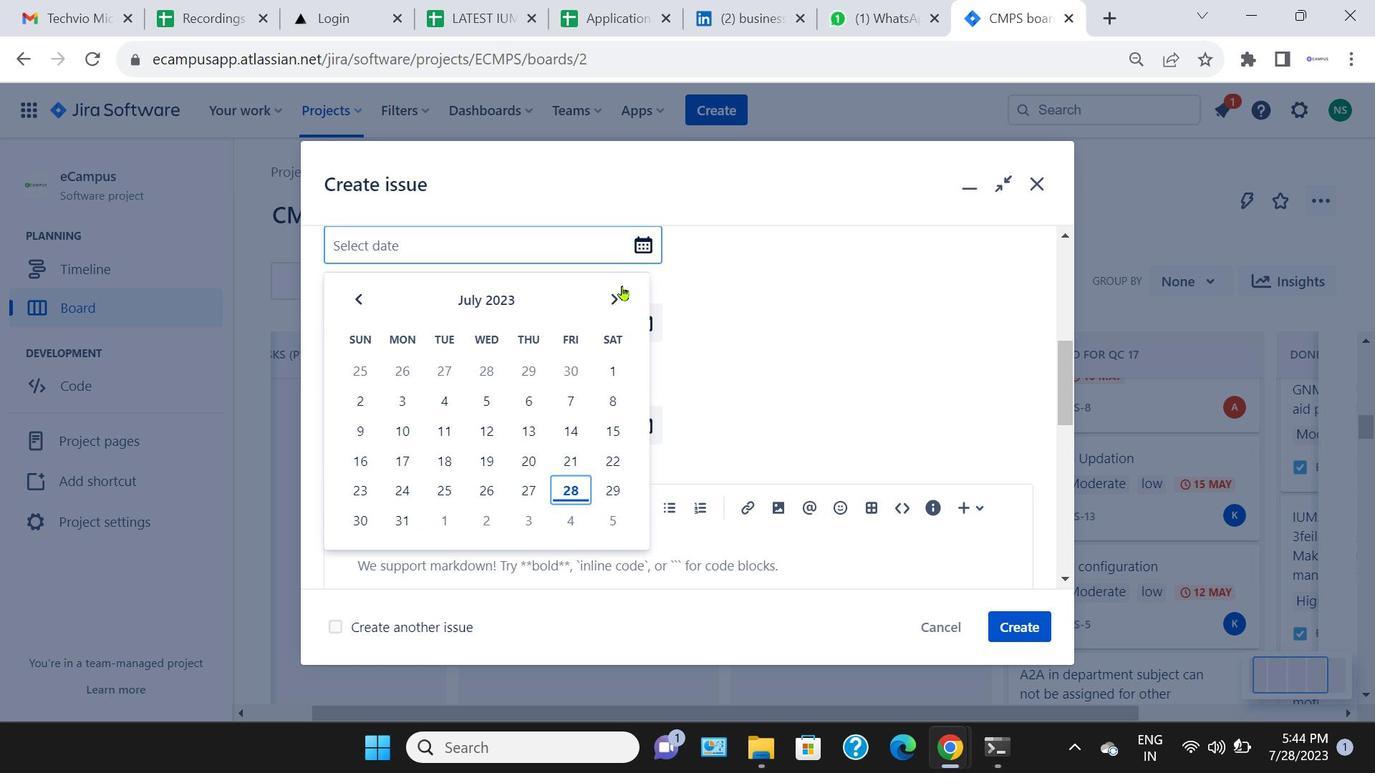 
Action: Mouse moved to (653, 242)
Screenshot: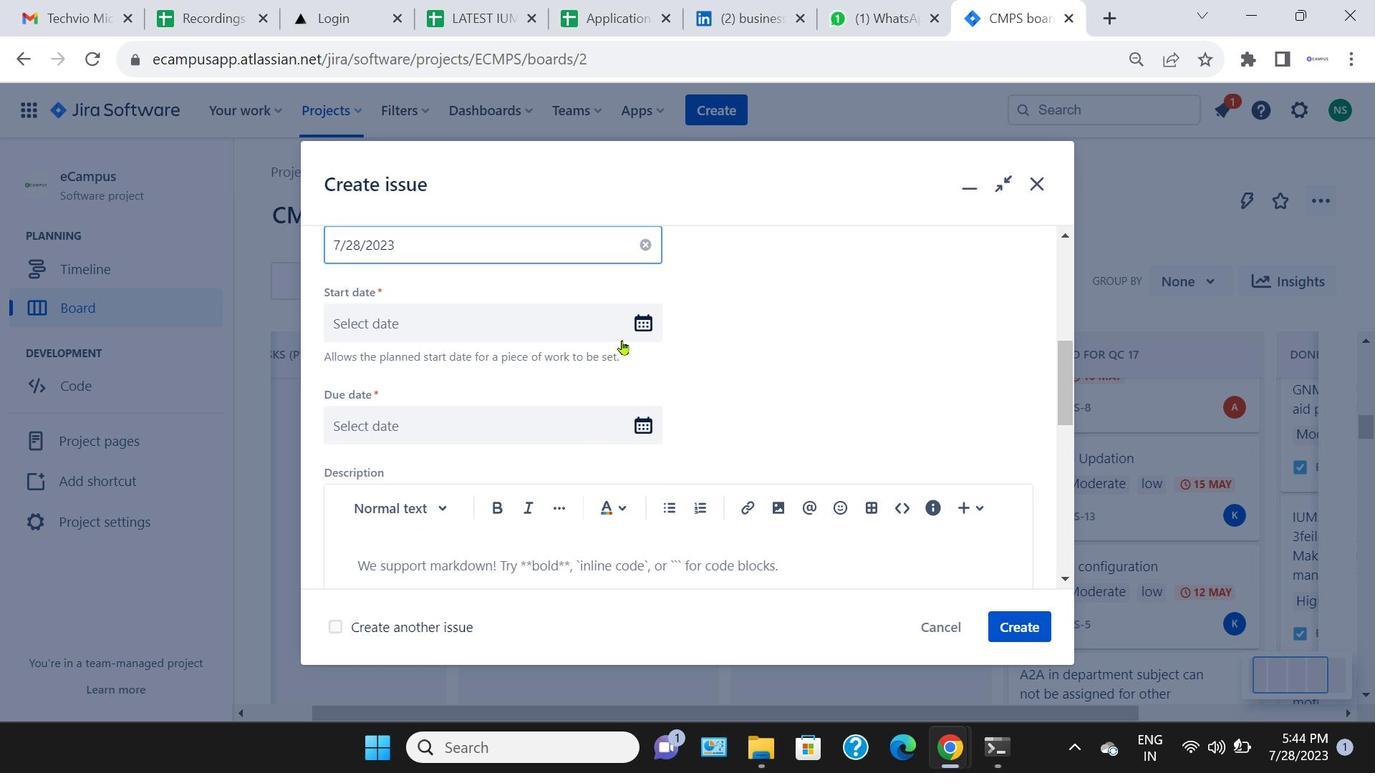
Action: Mouse pressed left at (653, 242)
Screenshot: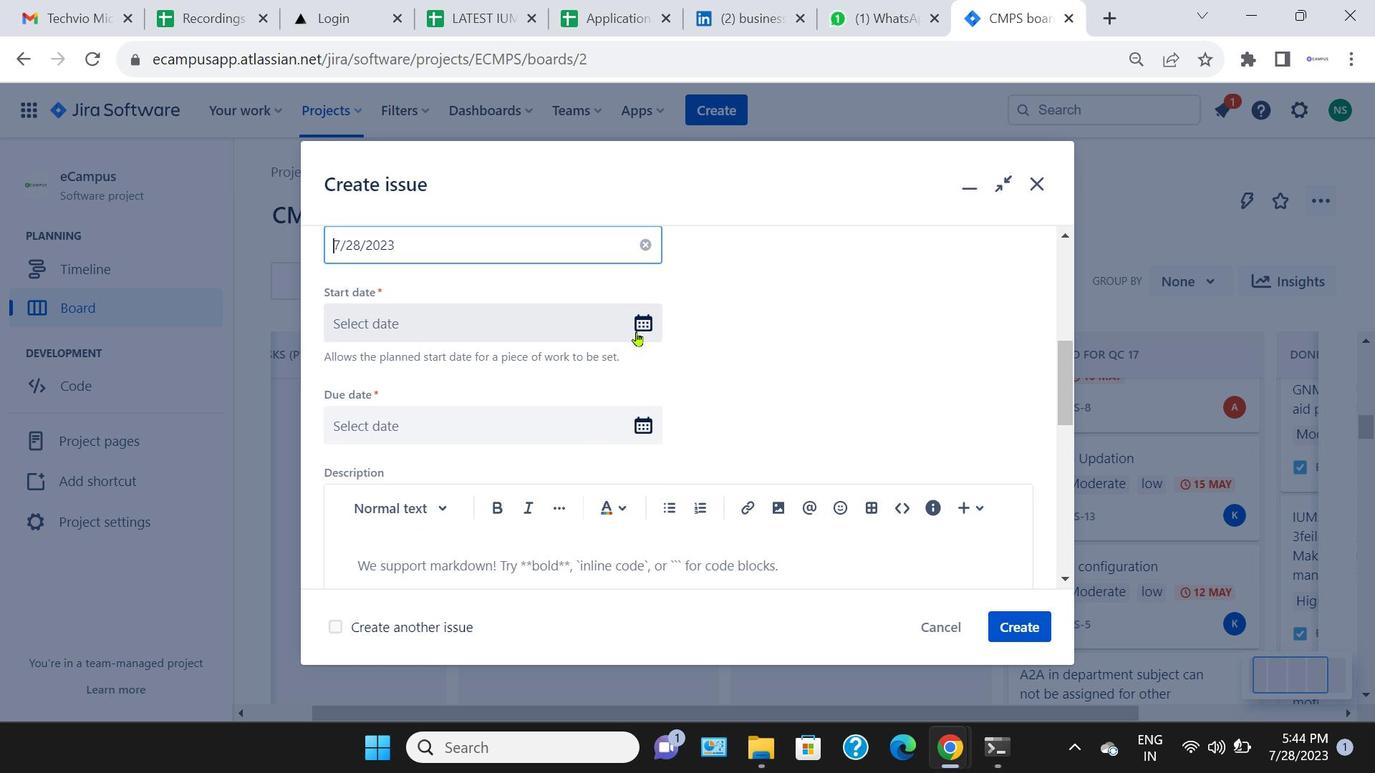 
Action: Mouse moved to (576, 494)
Screenshot: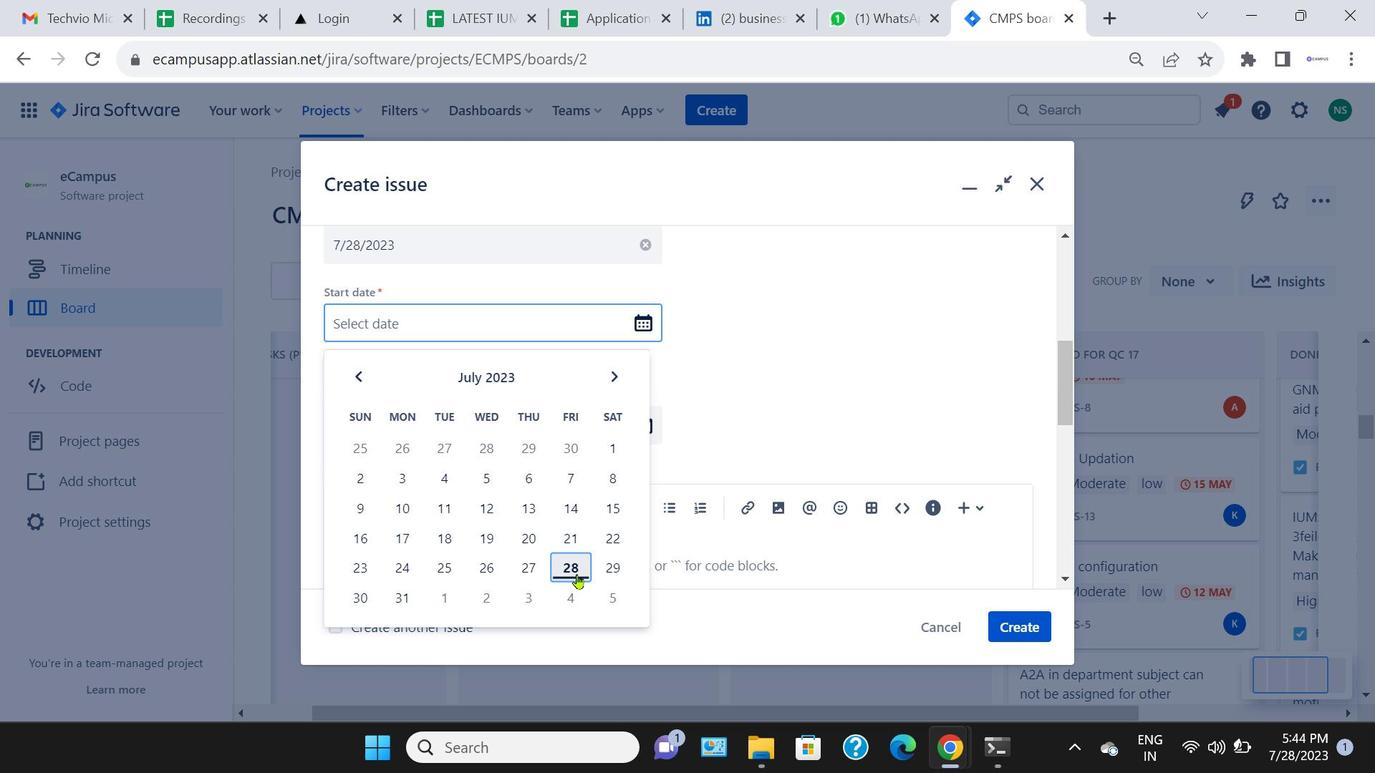 
Action: Mouse pressed left at (576, 494)
Screenshot: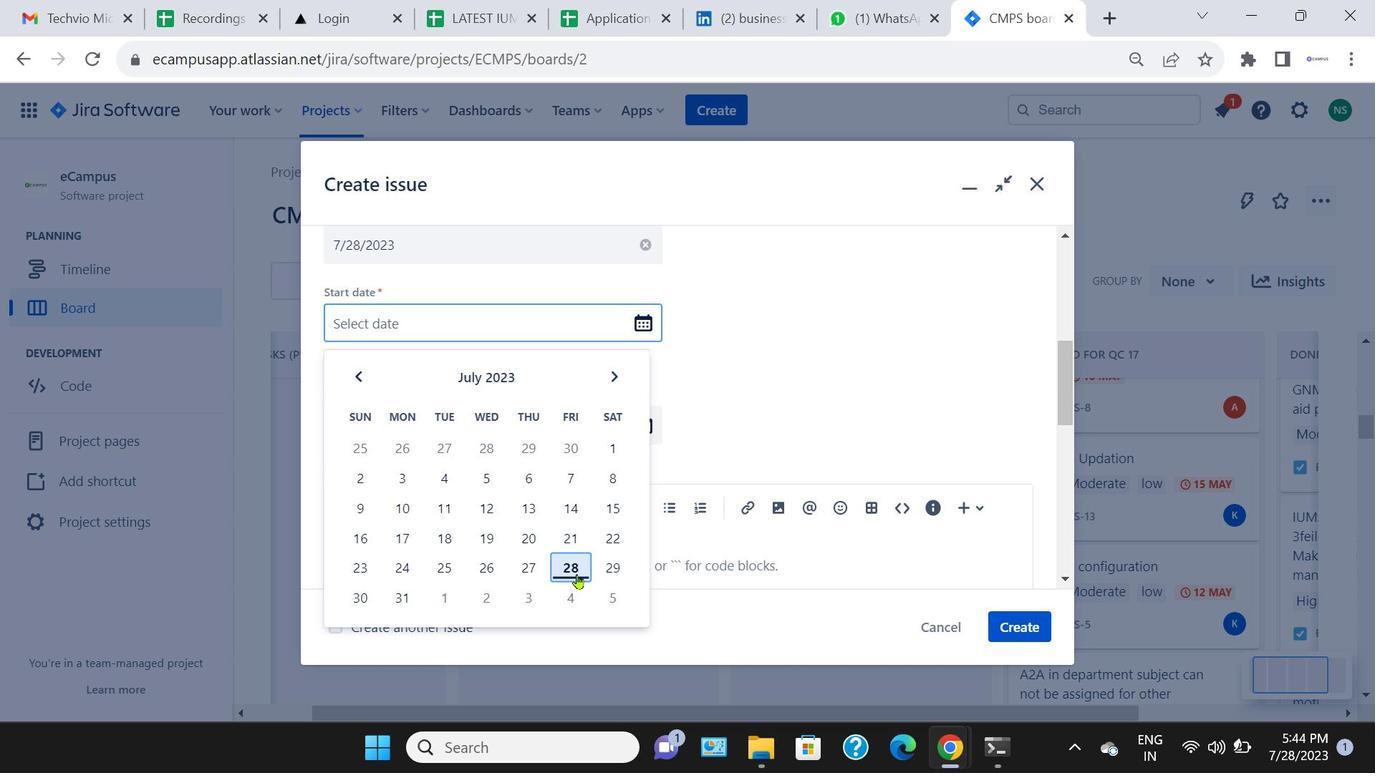
Action: Mouse moved to (641, 325)
Screenshot: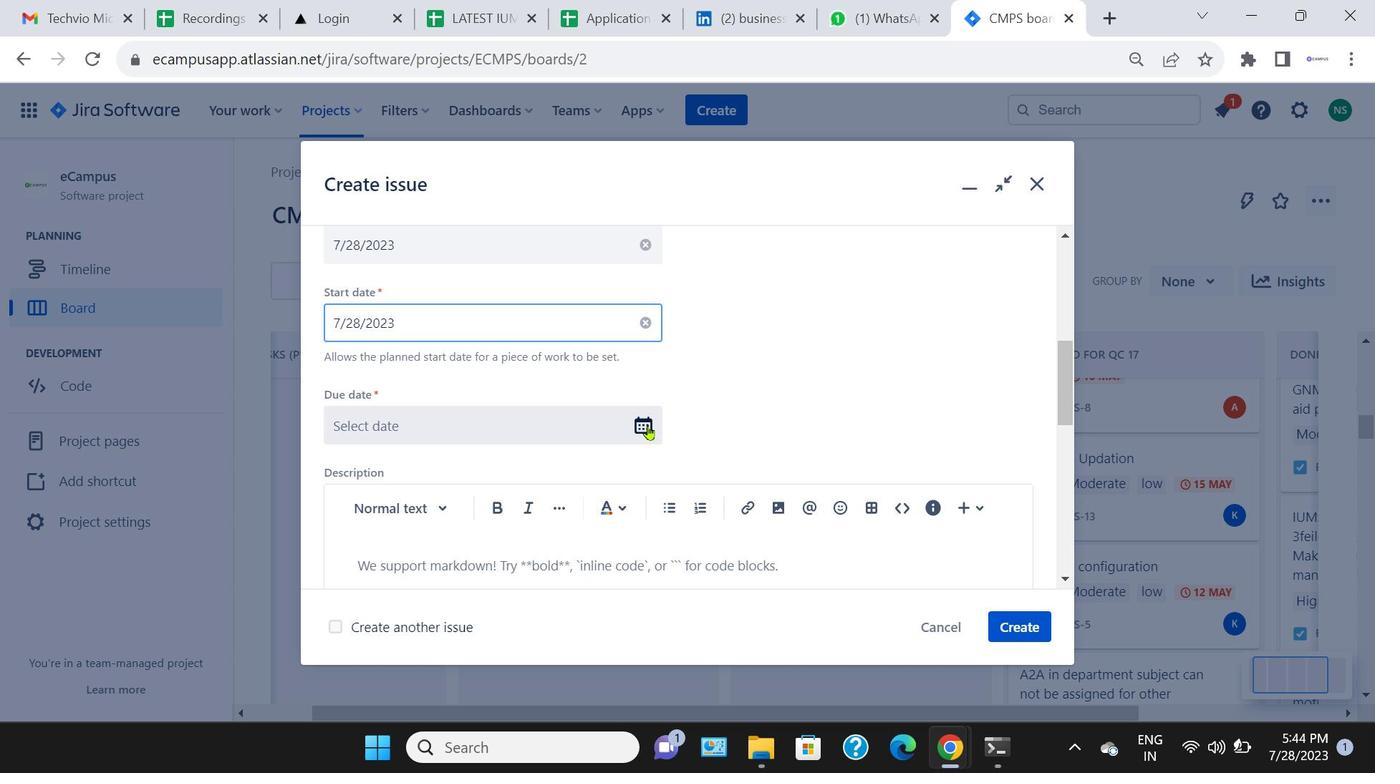 
Action: Mouse pressed left at (641, 325)
Screenshot: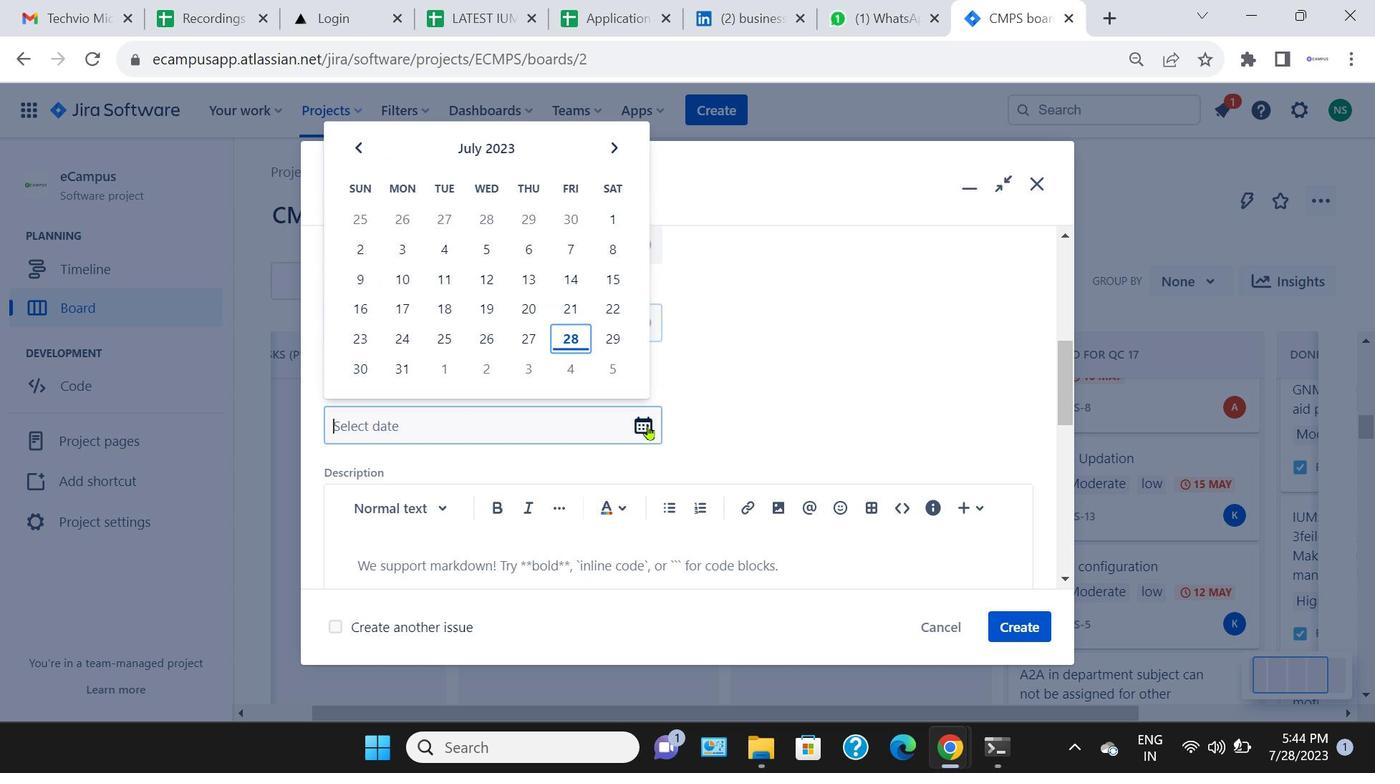 
Action: Mouse moved to (577, 576)
Screenshot: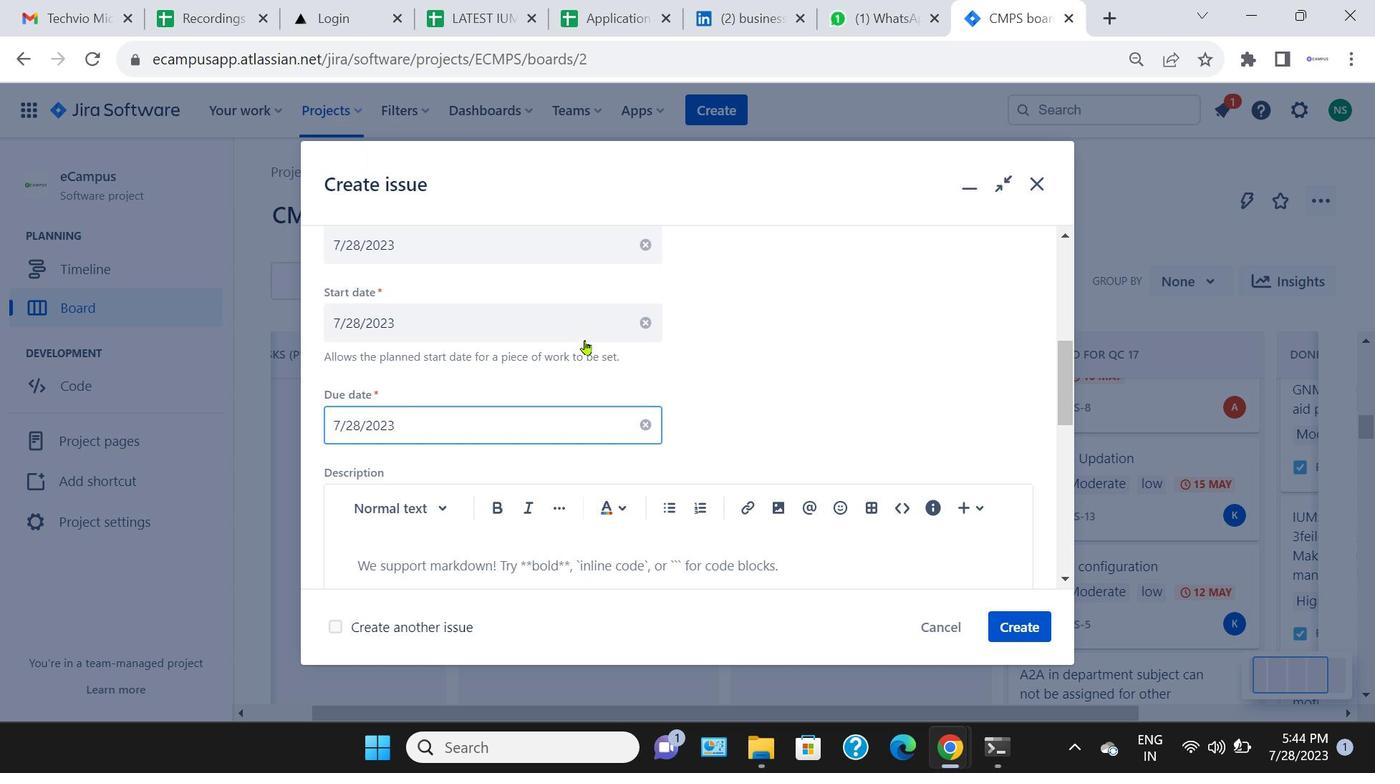
Action: Mouse pressed left at (577, 576)
Screenshot: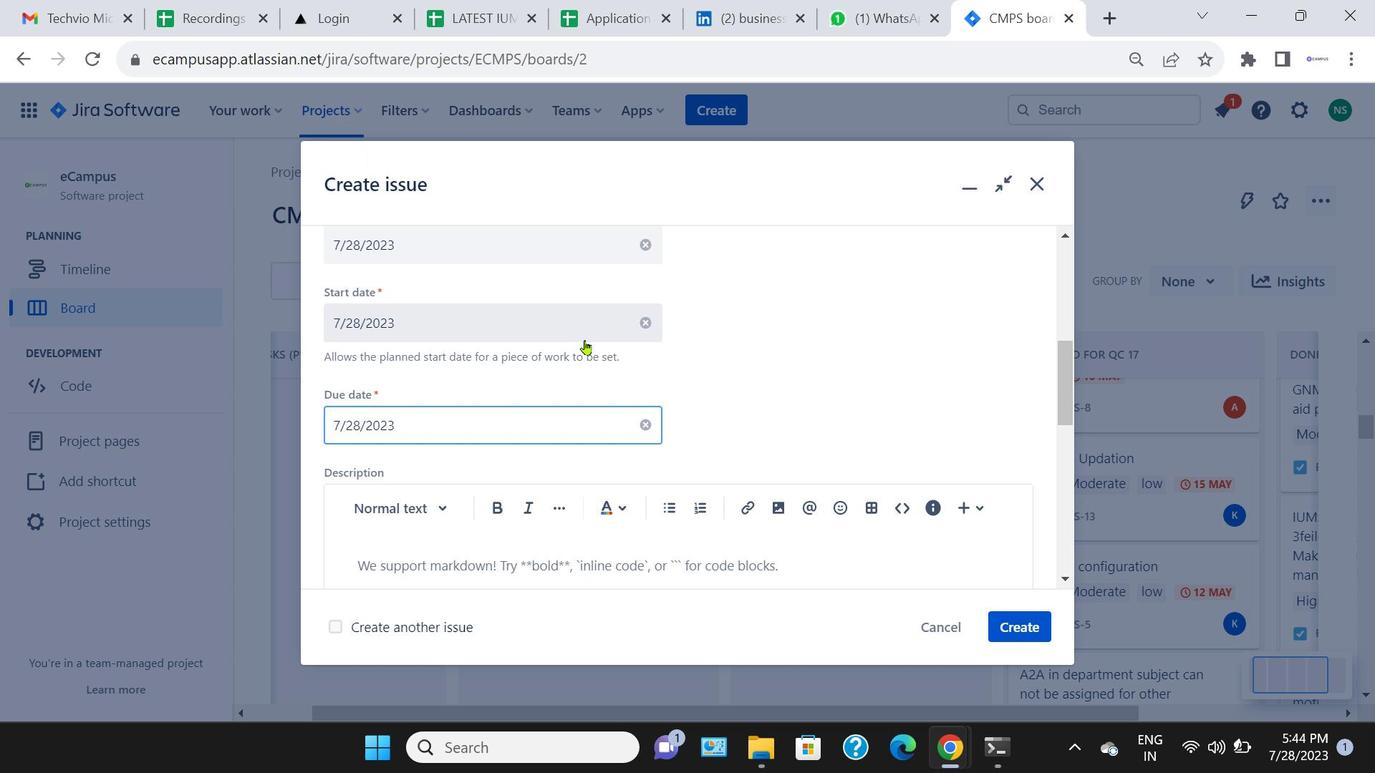 
Action: Mouse moved to (648, 426)
Screenshot: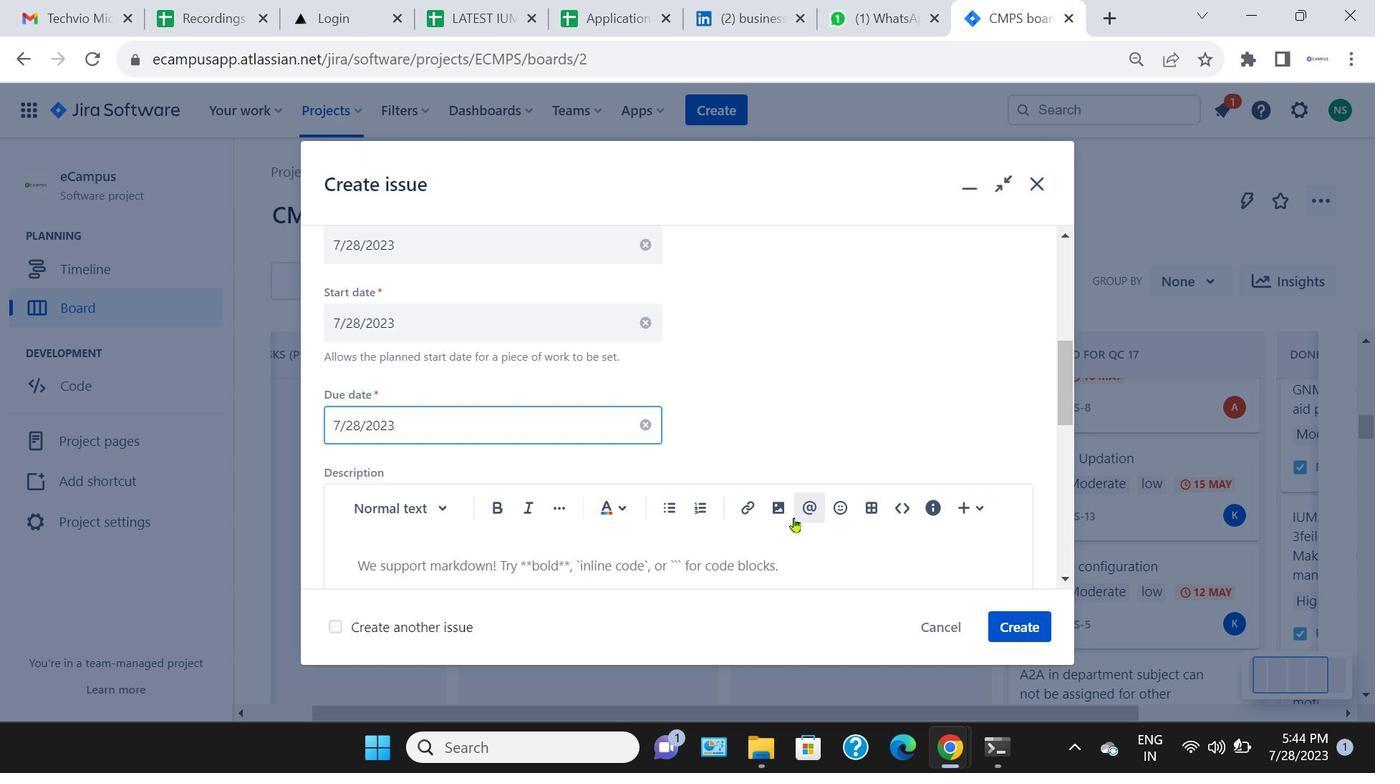 
Action: Mouse pressed left at (648, 426)
Screenshot: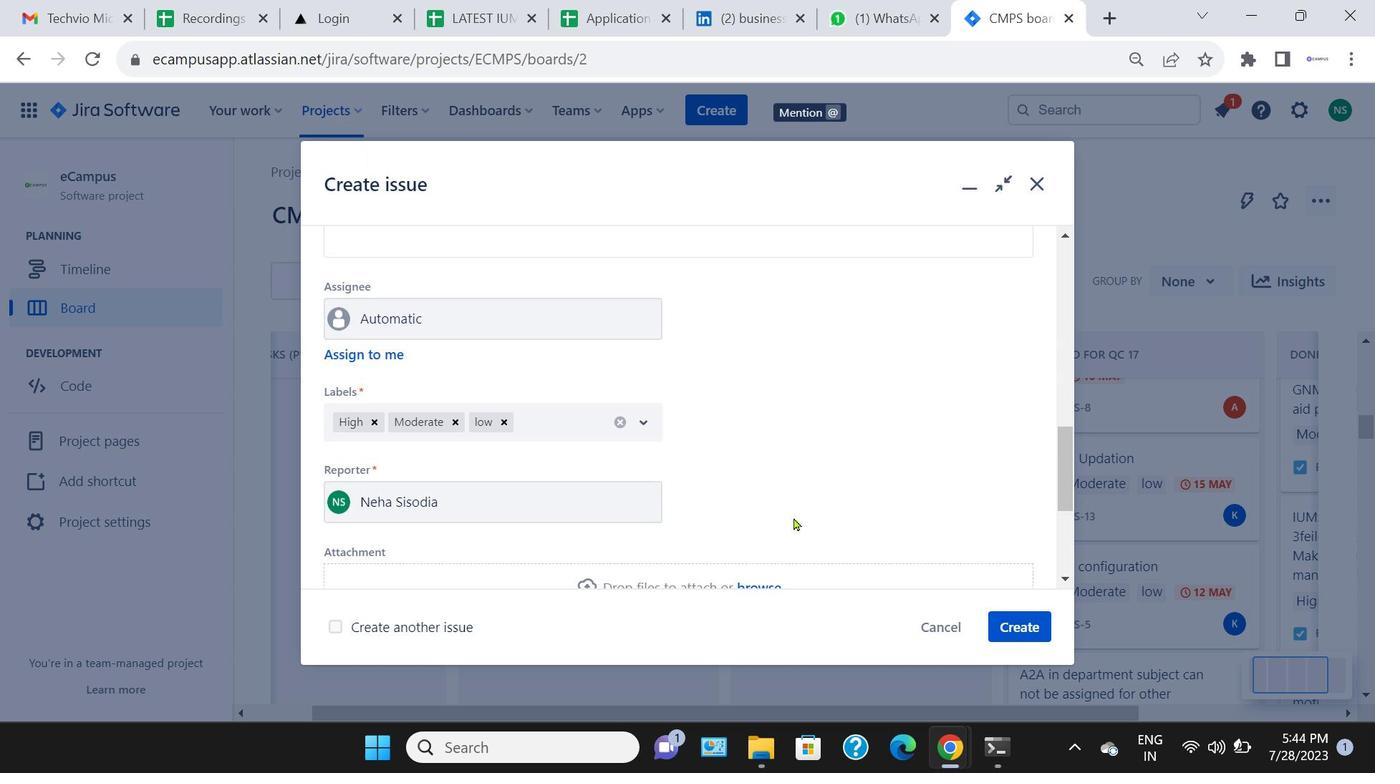 
Action: Mouse moved to (585, 341)
Screenshot: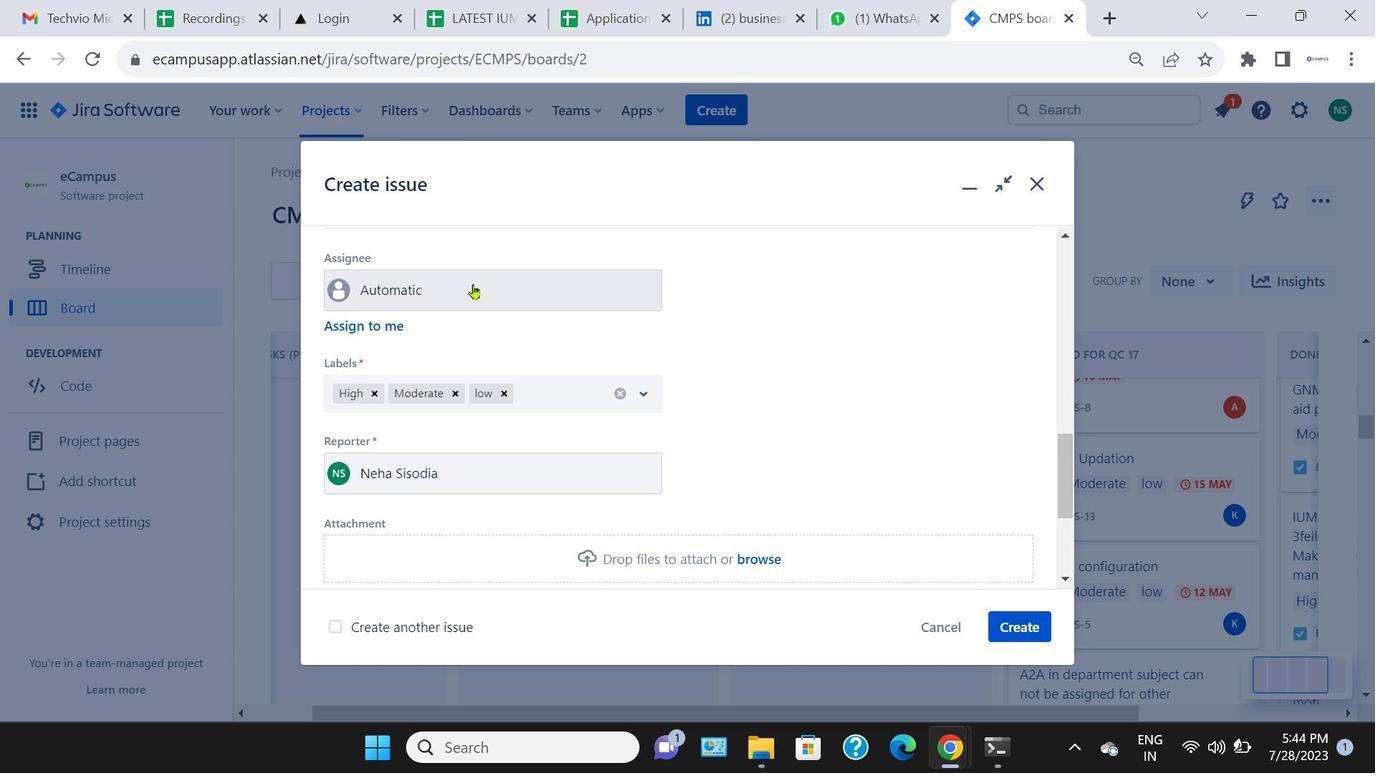 
Action: Mouse pressed left at (585, 341)
Screenshot: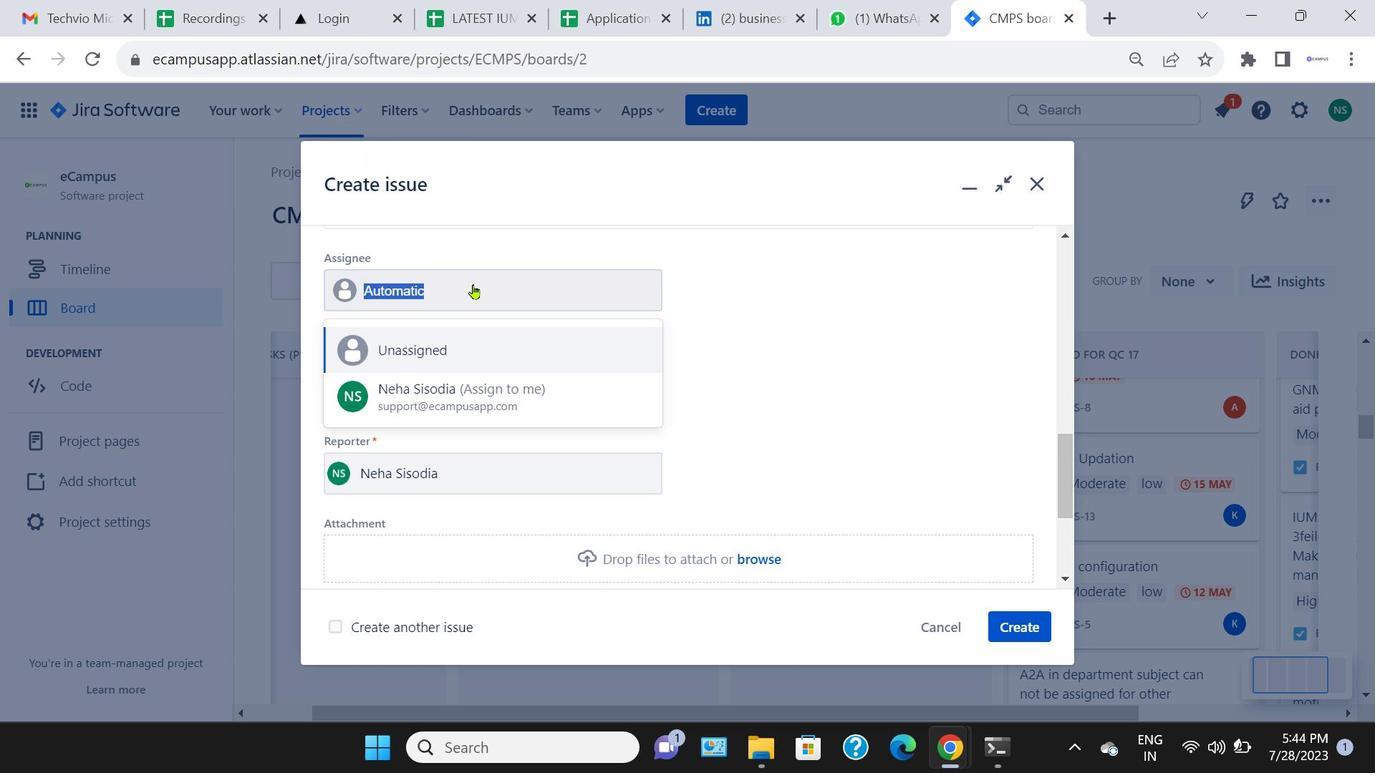 
Action: Mouse moved to (474, 285)
Screenshot: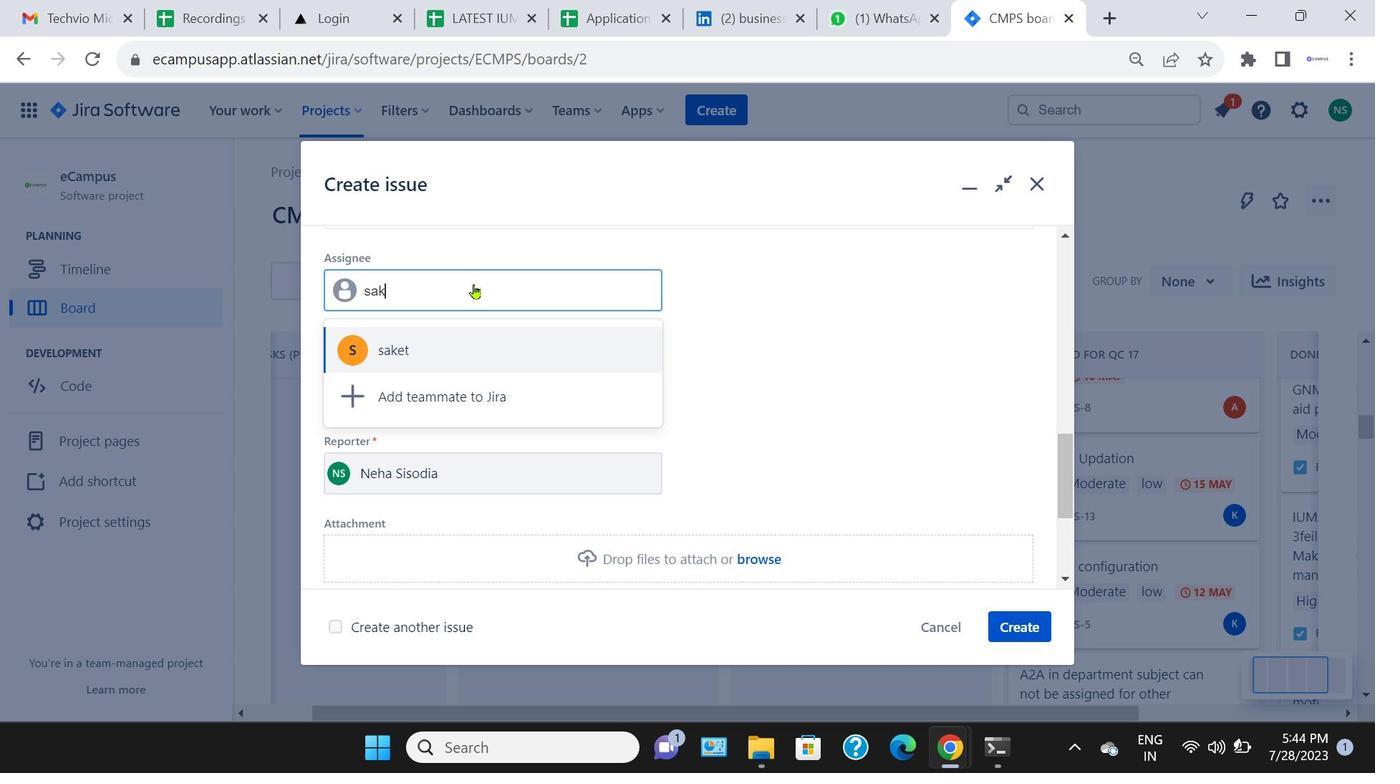 
Action: Mouse pressed left at (474, 285)
Screenshot: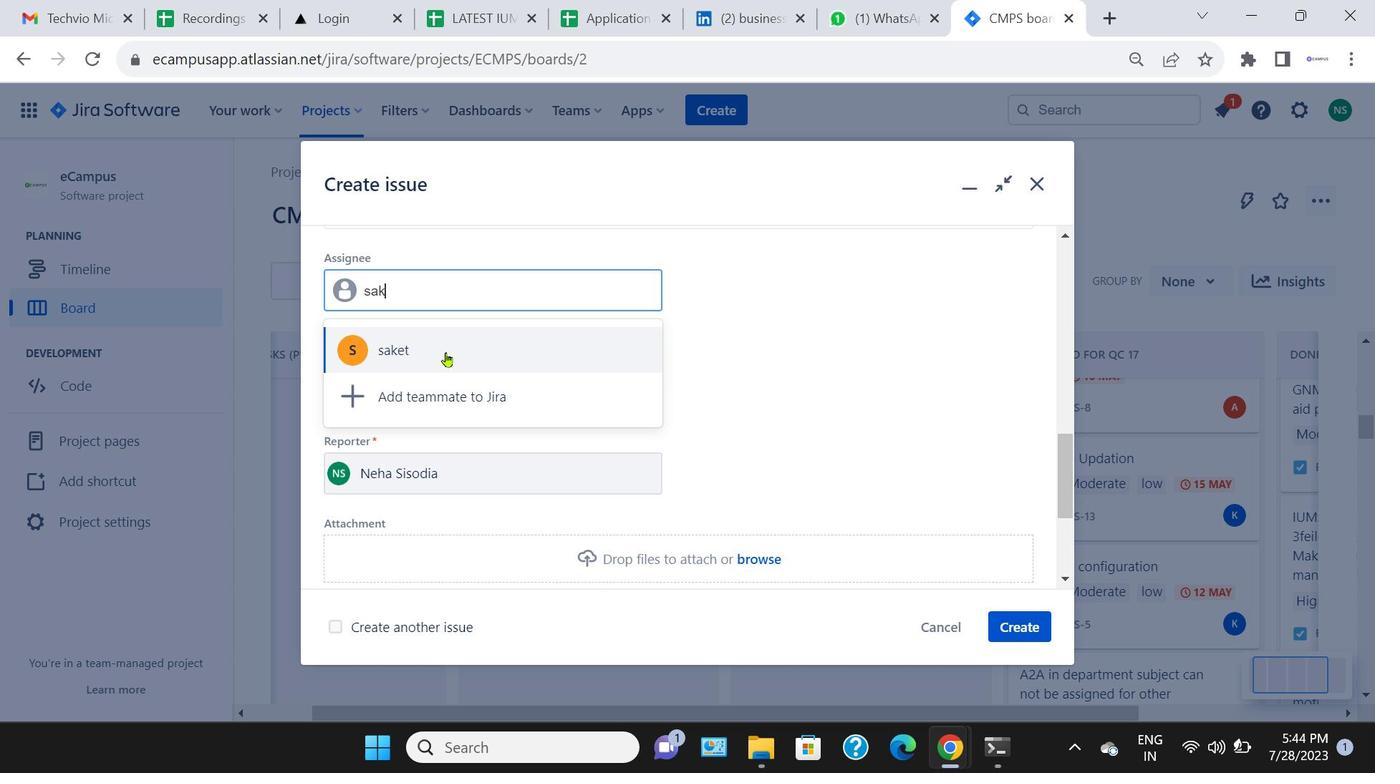 
Action: Key pressed sak
Screenshot: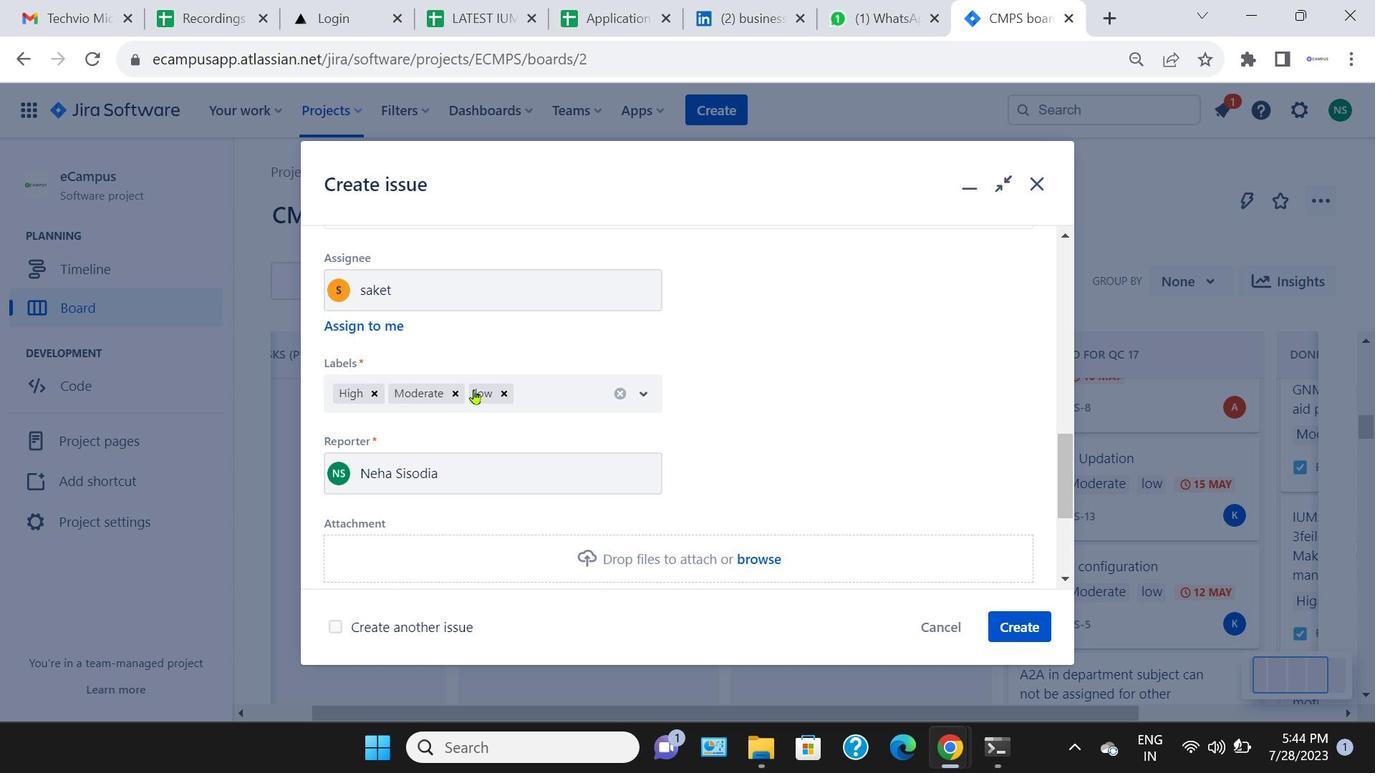 
Action: Mouse moved to (443, 364)
Screenshot: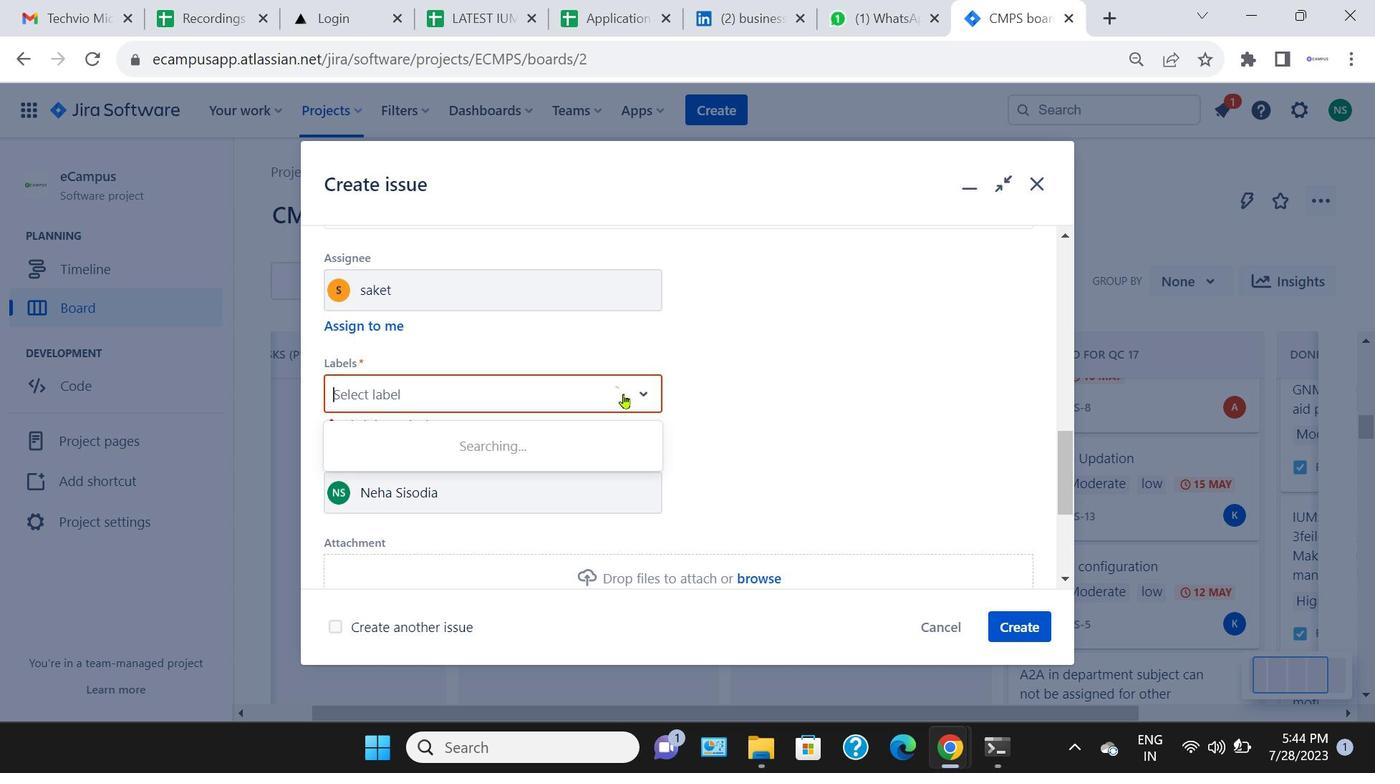 
Action: Mouse pressed left at (443, 364)
Screenshot: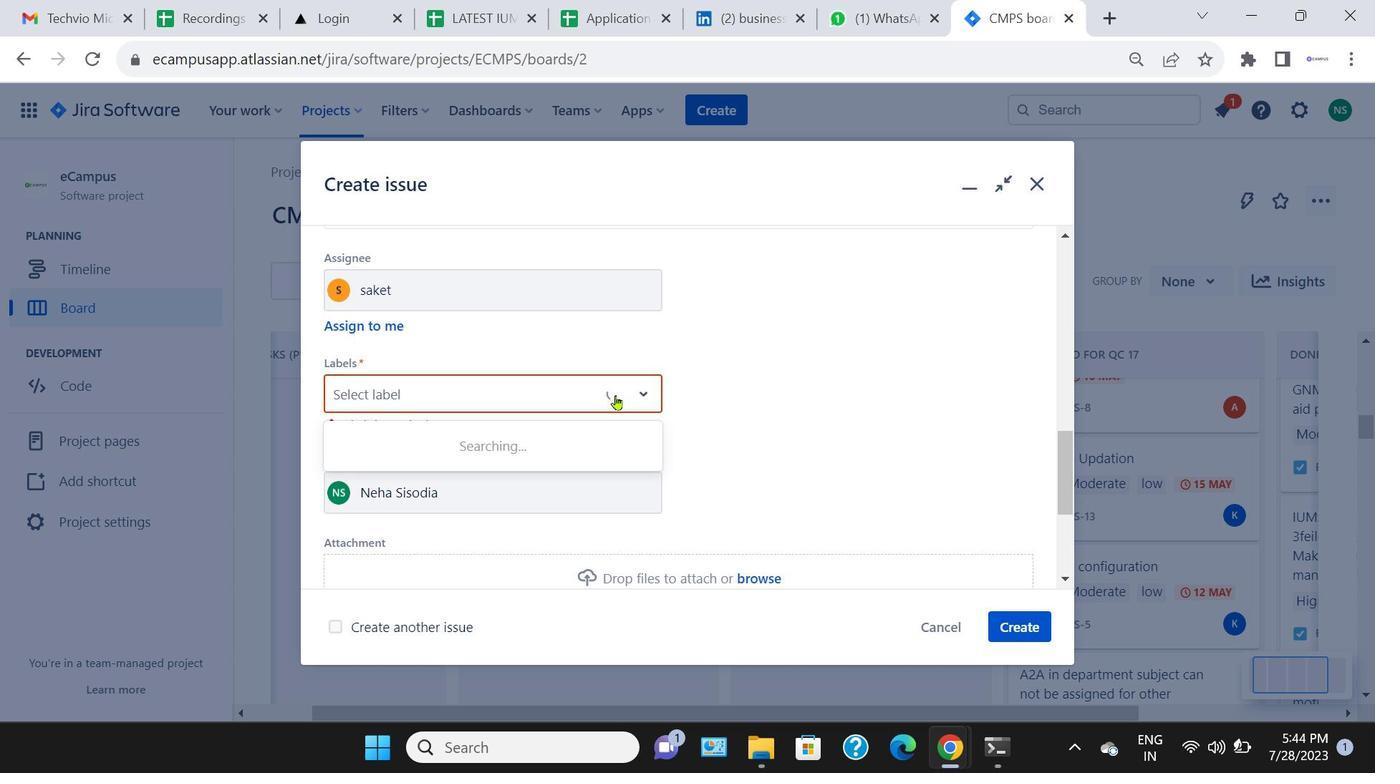 
Action: Mouse moved to (624, 395)
Screenshot: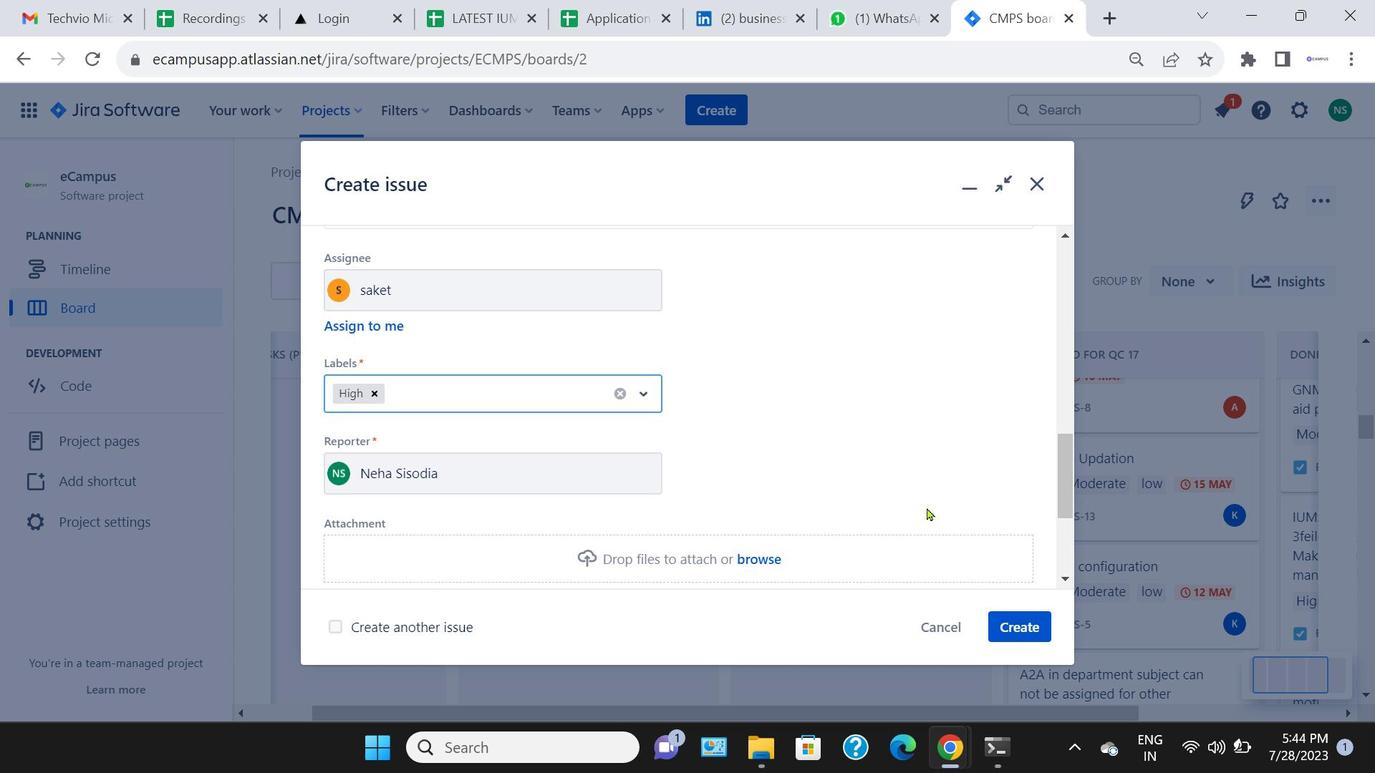 
Action: Mouse pressed left at (624, 395)
Screenshot: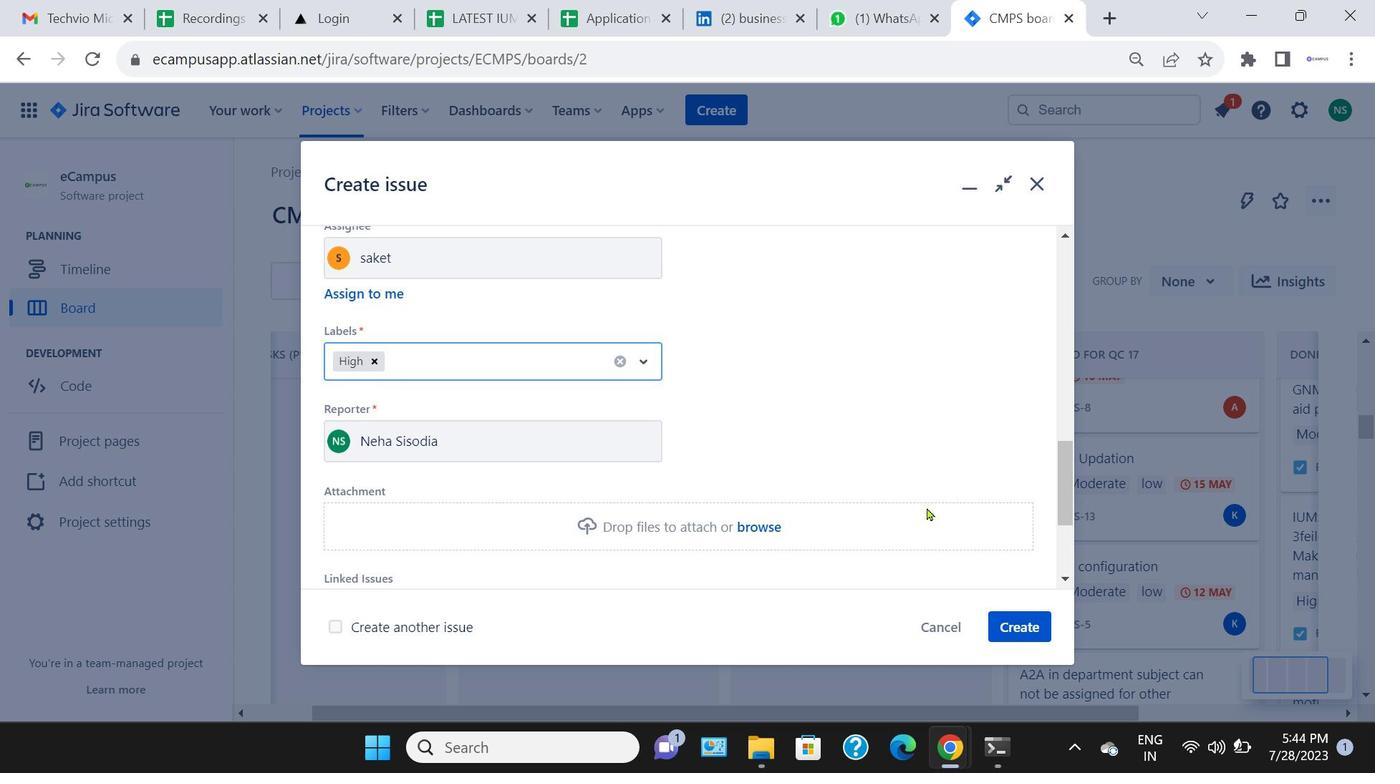
Action: Mouse pressed left at (624, 395)
Screenshot: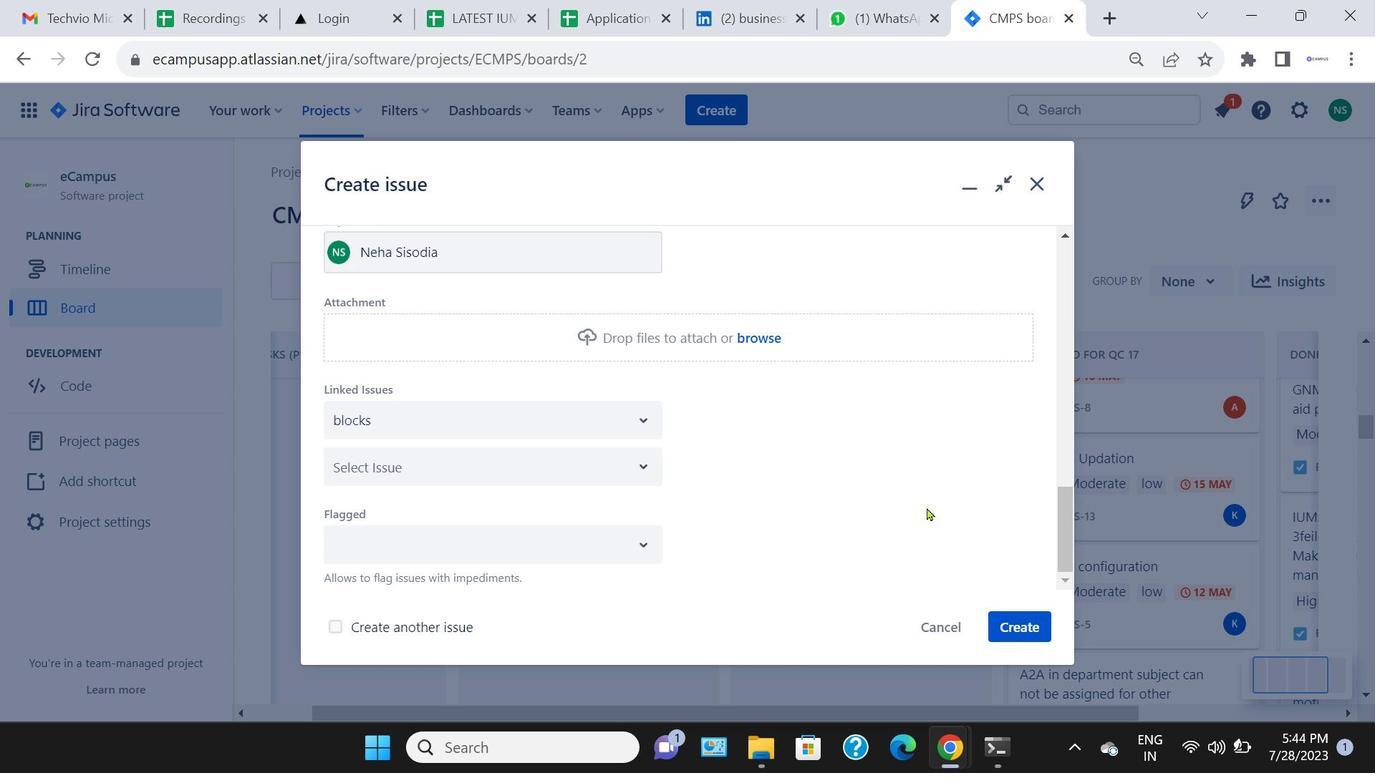 
Action: Mouse moved to (491, 466)
Screenshot: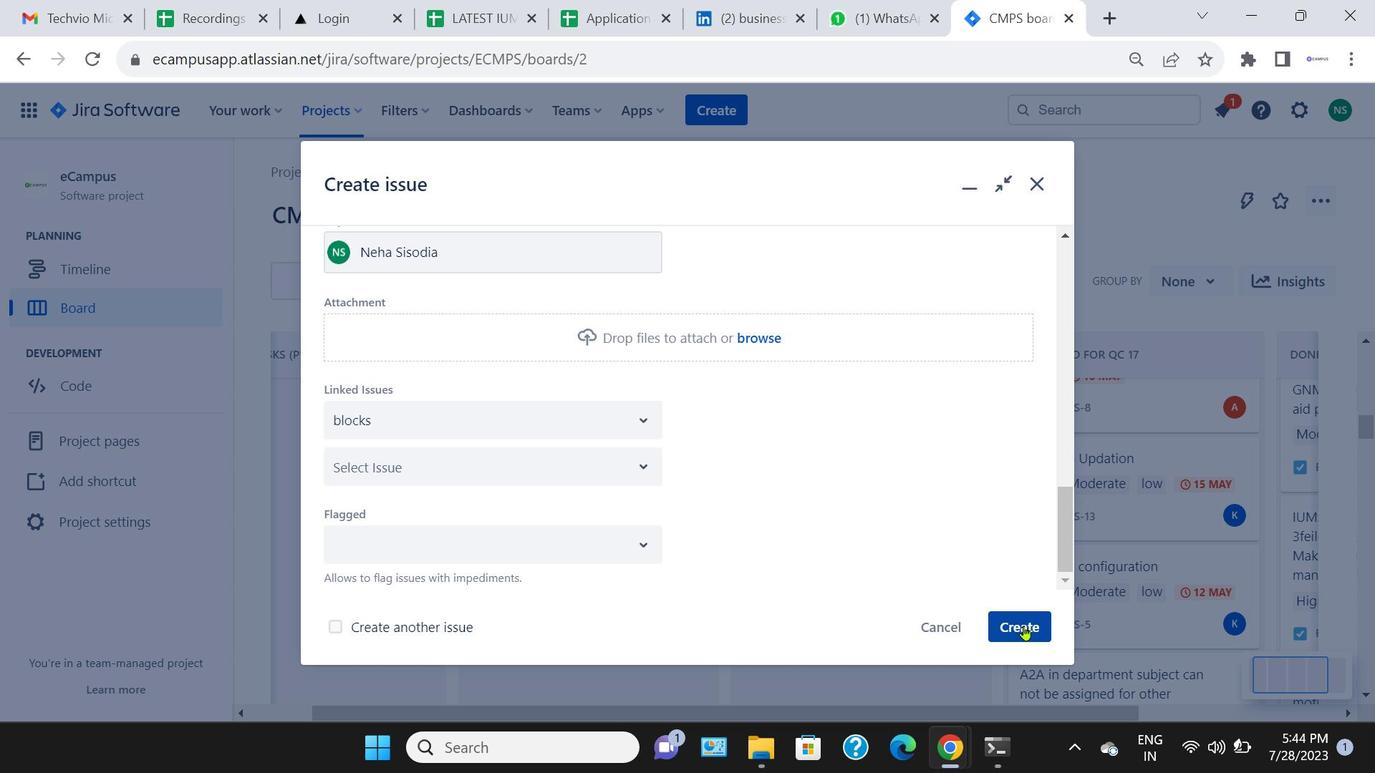 
Action: Mouse pressed left at (491, 466)
Screenshot: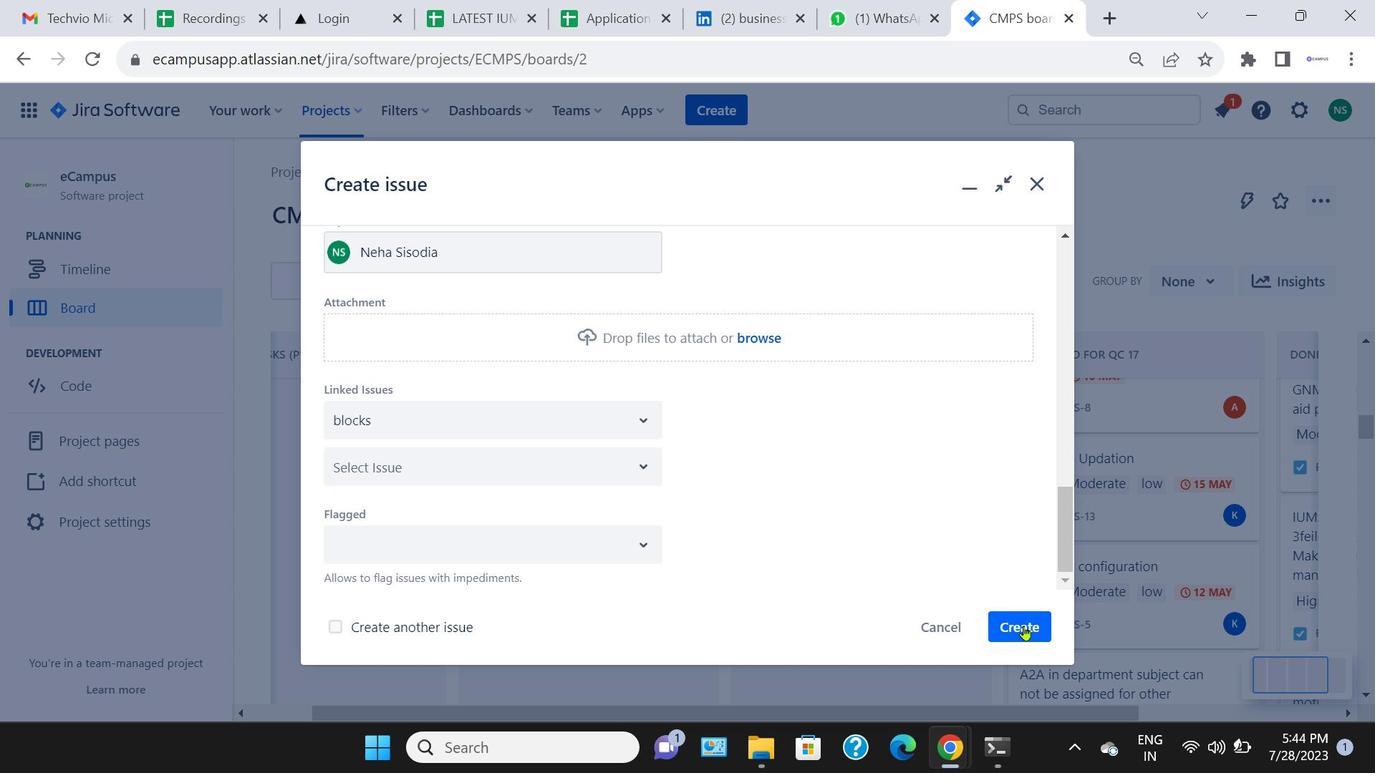 
Action: Mouse moved to (1024, 627)
Screenshot: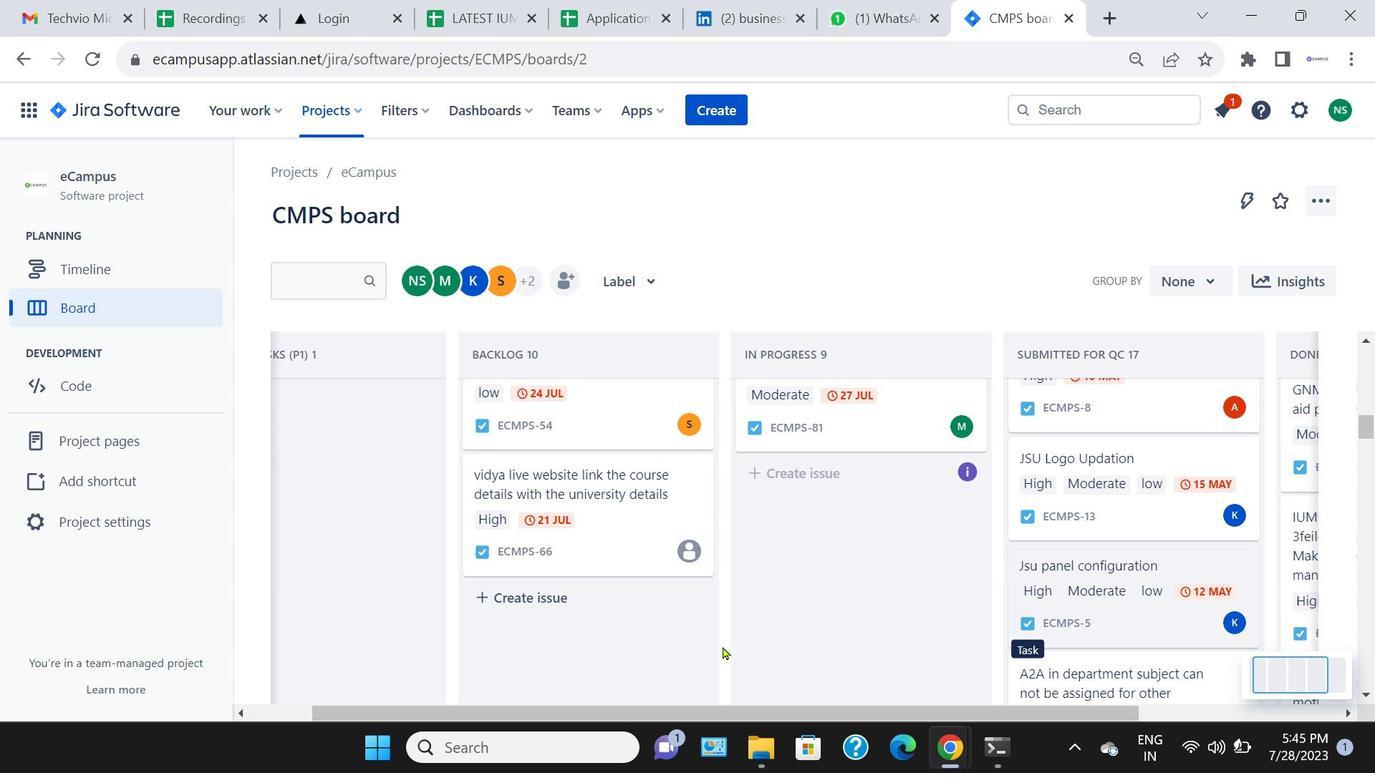 
Action: Mouse pressed left at (1024, 627)
Screenshot: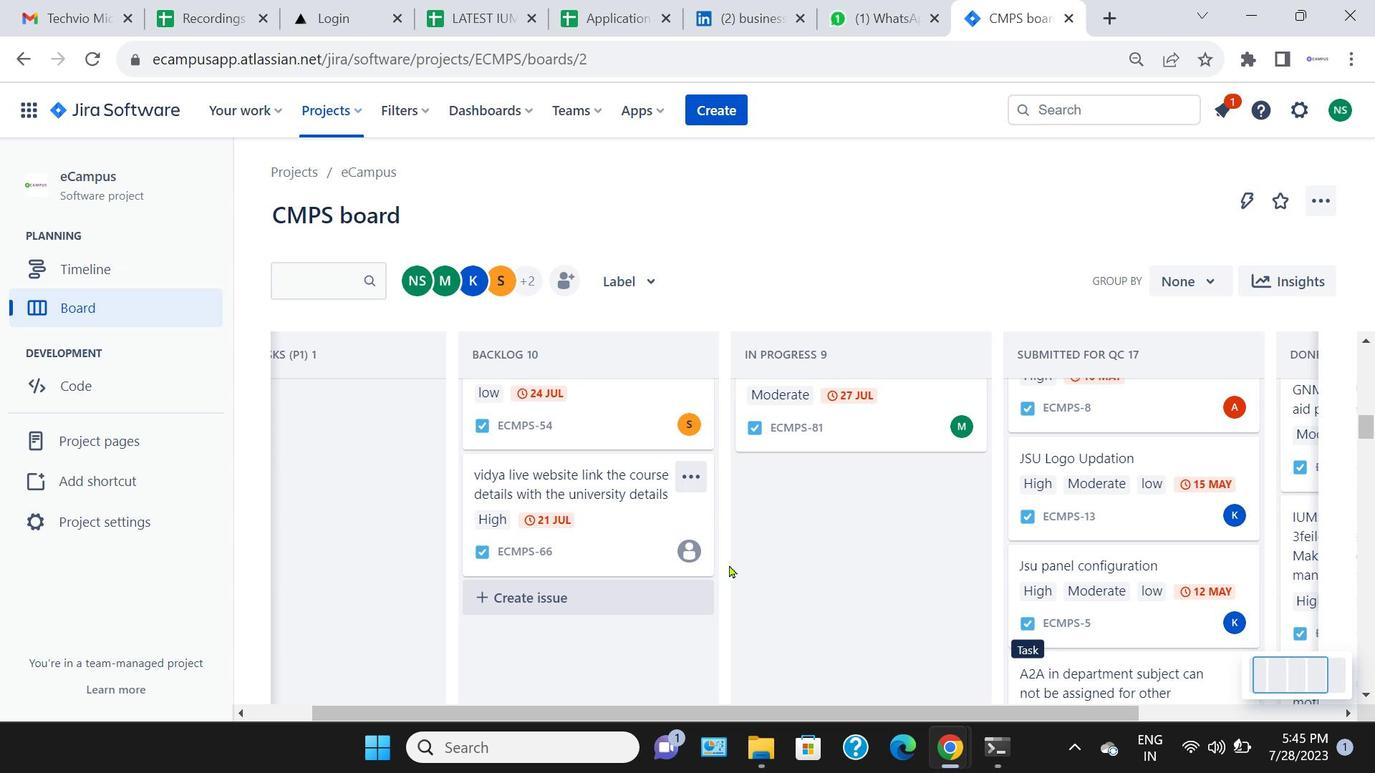 
Action: Mouse moved to (539, 603)
Screenshot: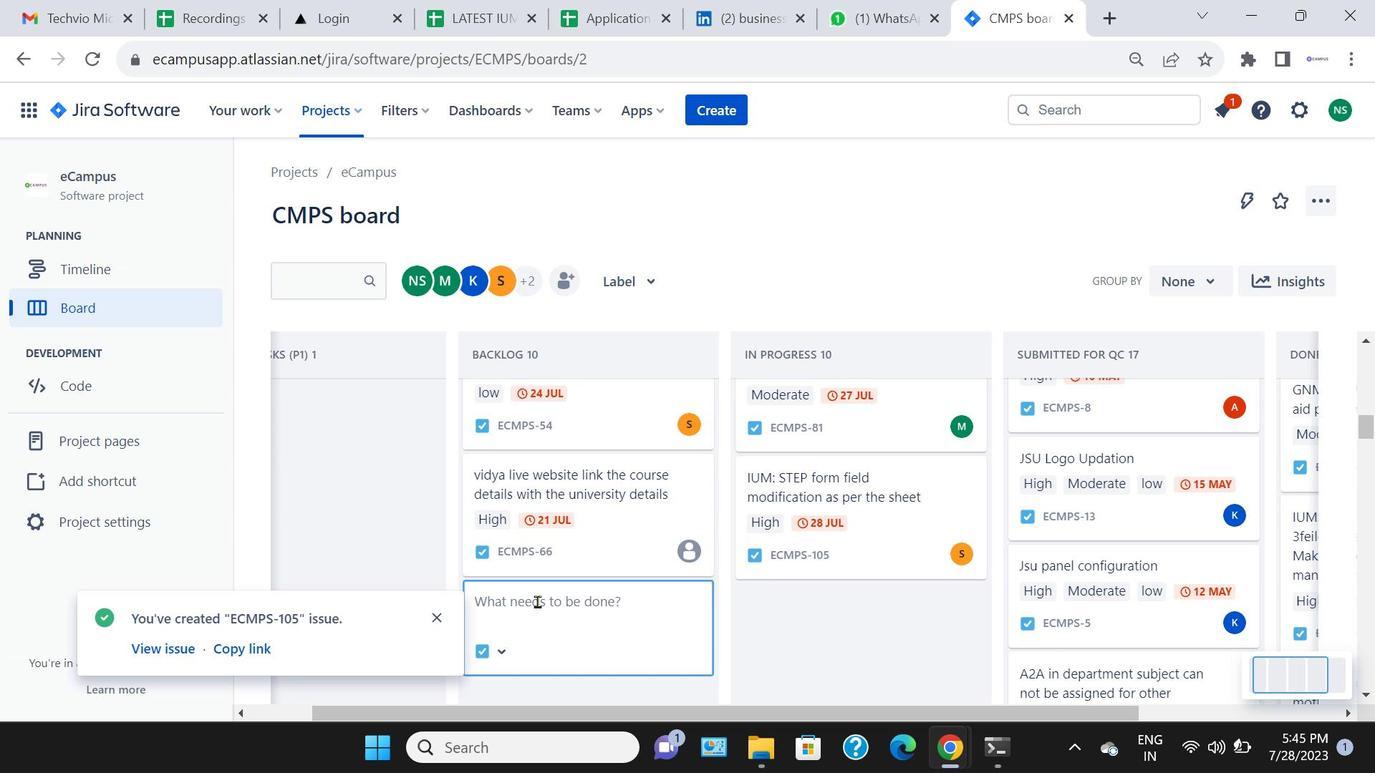 
Action: Mouse pressed left at (539, 603)
Screenshot: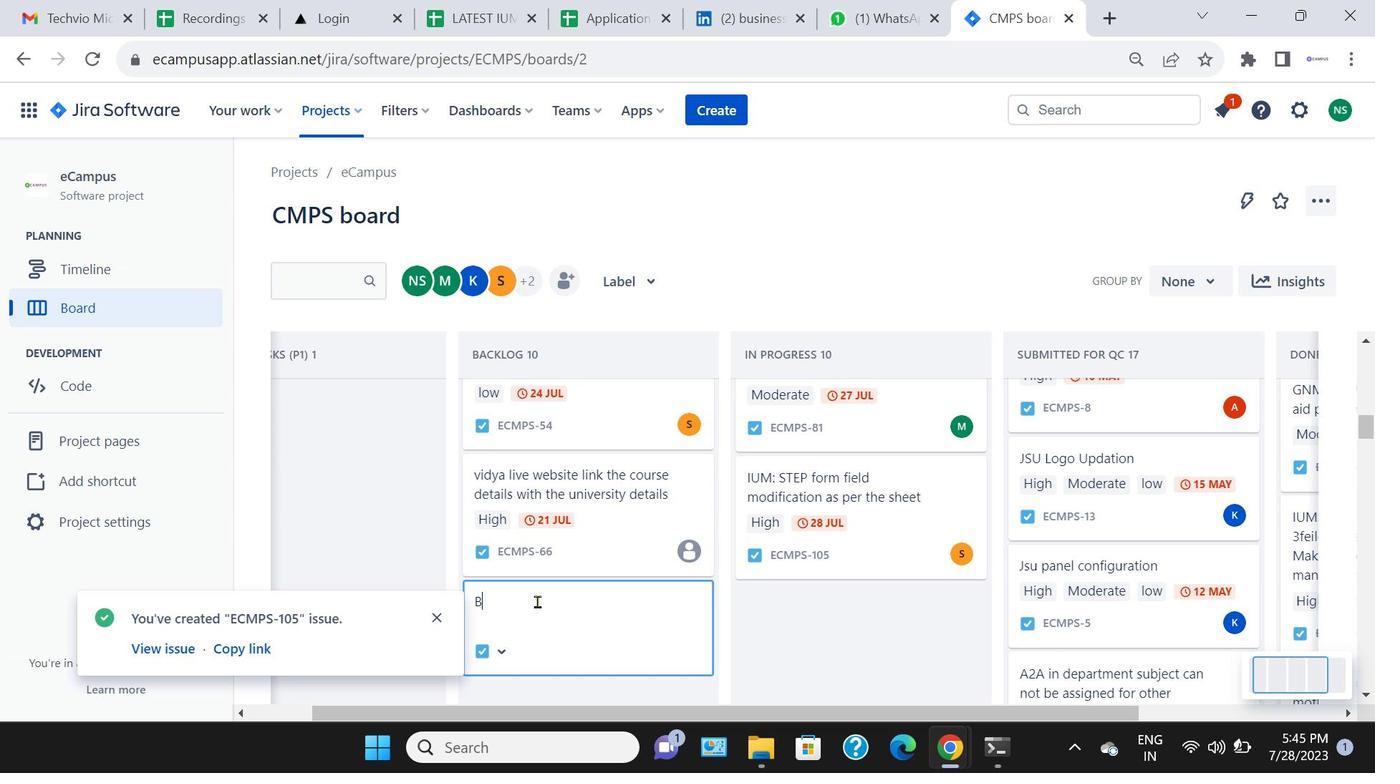 
Action: Key pressed <Key.caps_lock>BLOOM<Key.space>APP<Key.caps_lock><Key.shift_r>:<Key.space><Key.caps_lock>D<Key.caps_lock>esign<Key.space>of<Key.space>sidebar
Screenshot: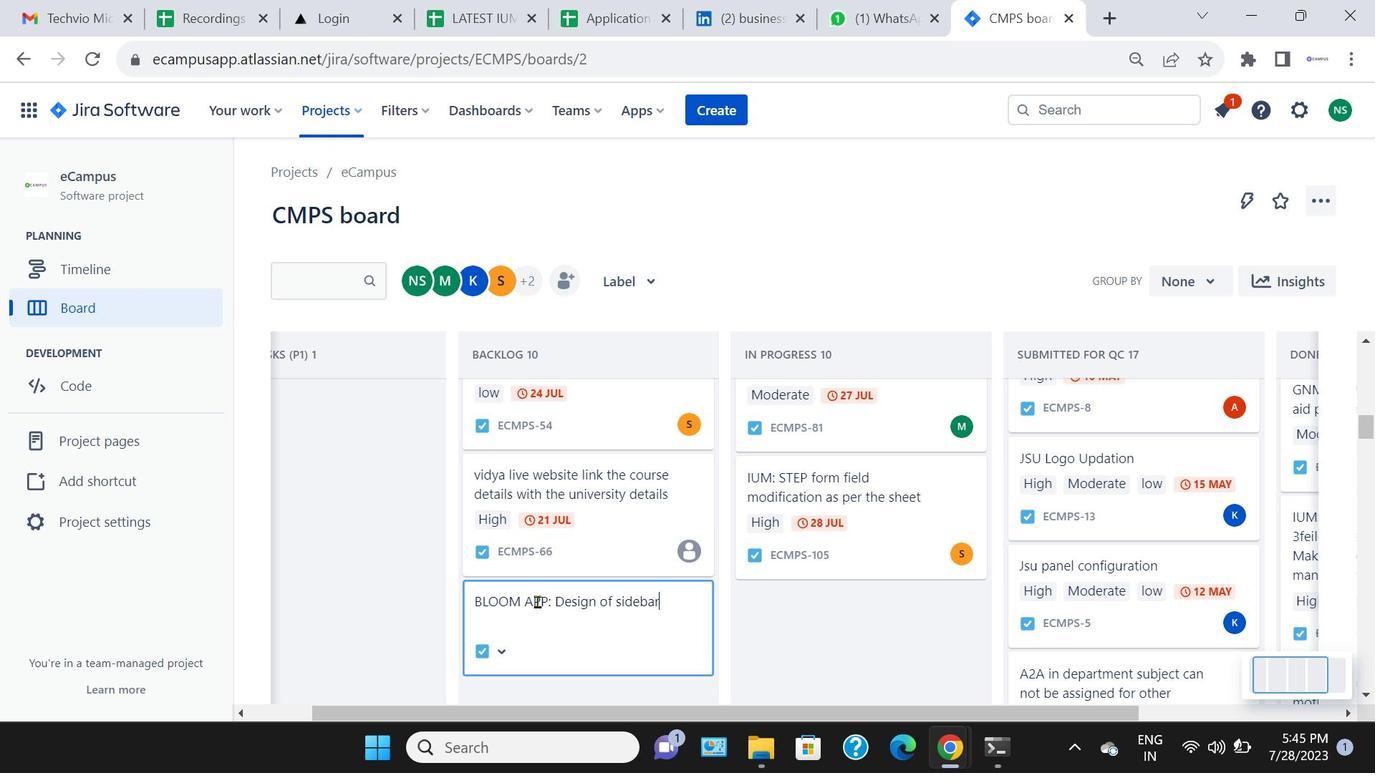 
Action: Mouse moved to (618, 603)
Screenshot: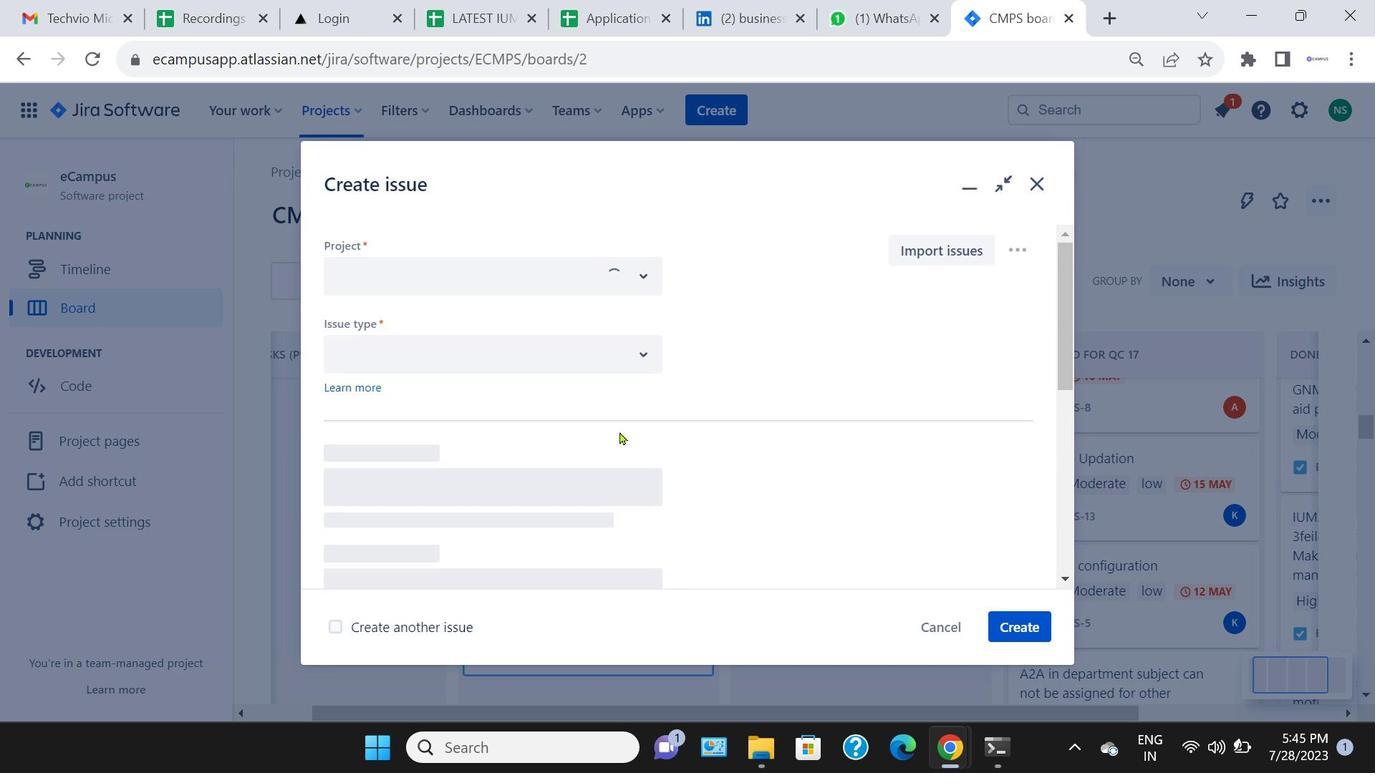 
Action: Key pressed <Key.enter>
Screenshot: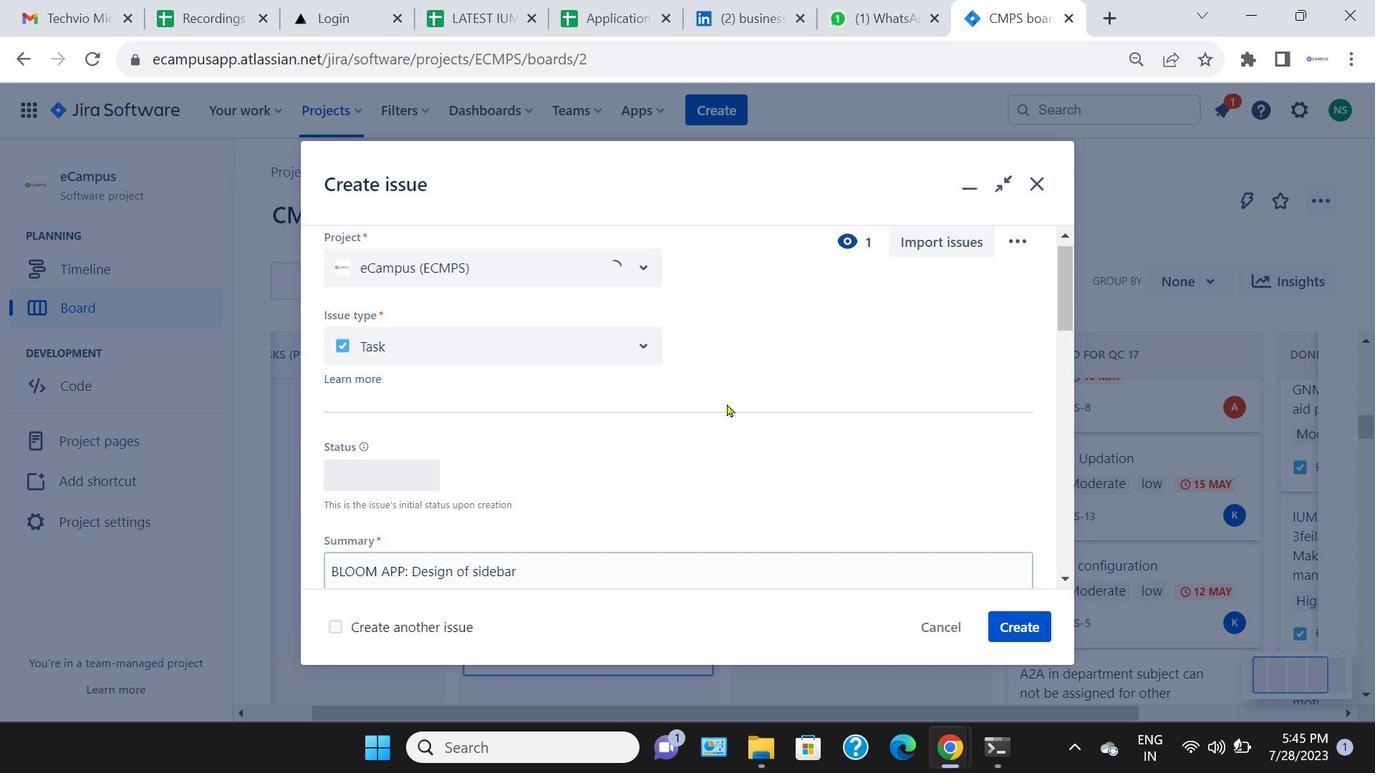 
Action: Mouse moved to (647, 353)
Screenshot: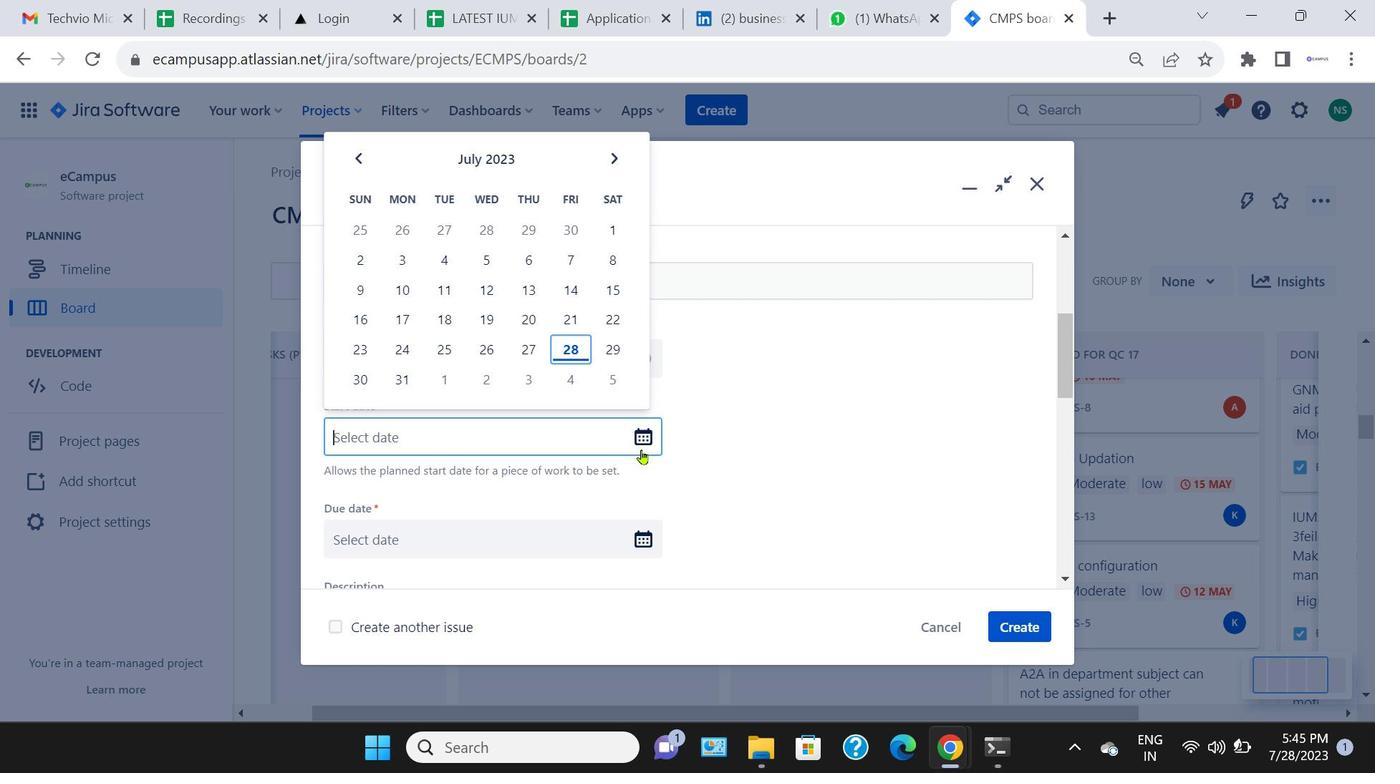 
Action: Mouse pressed left at (647, 353)
Screenshot: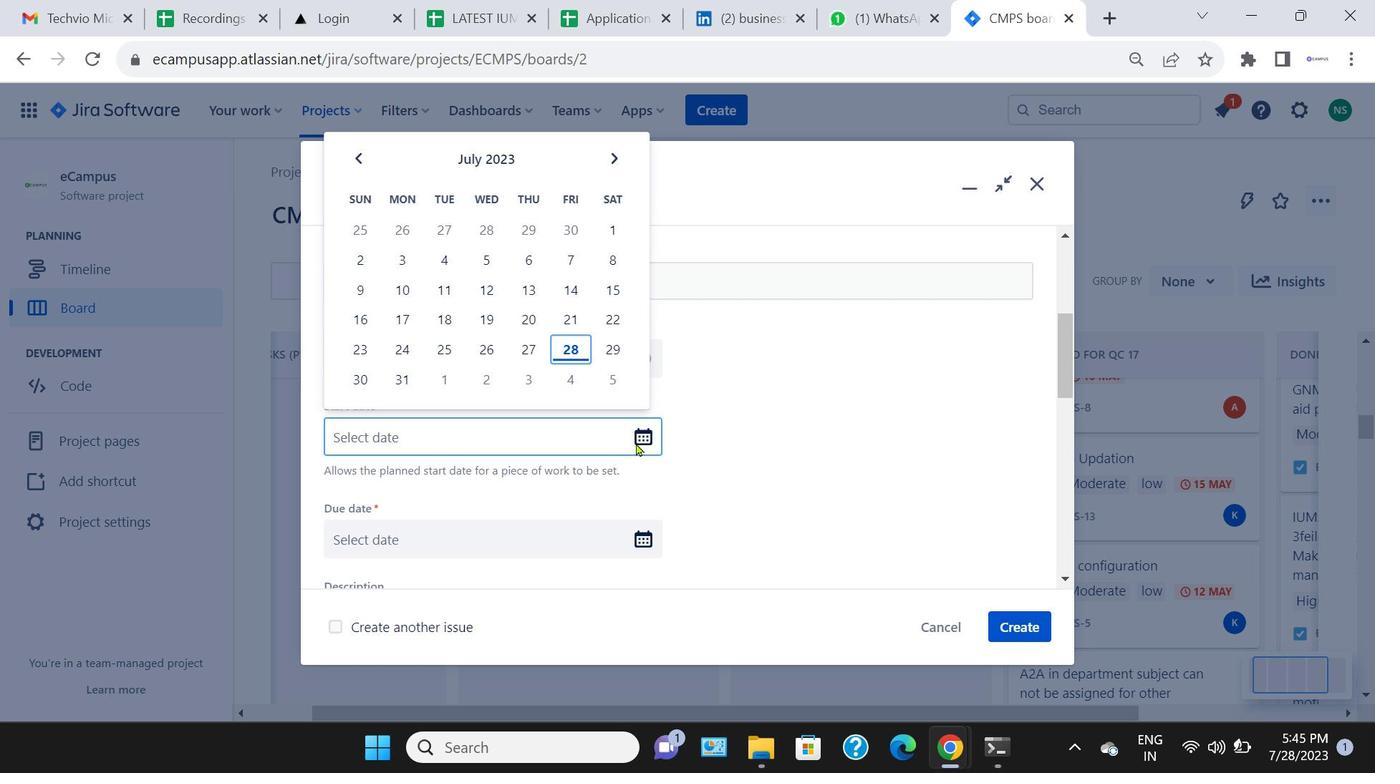 
Action: Mouse moved to (561, 614)
Screenshot: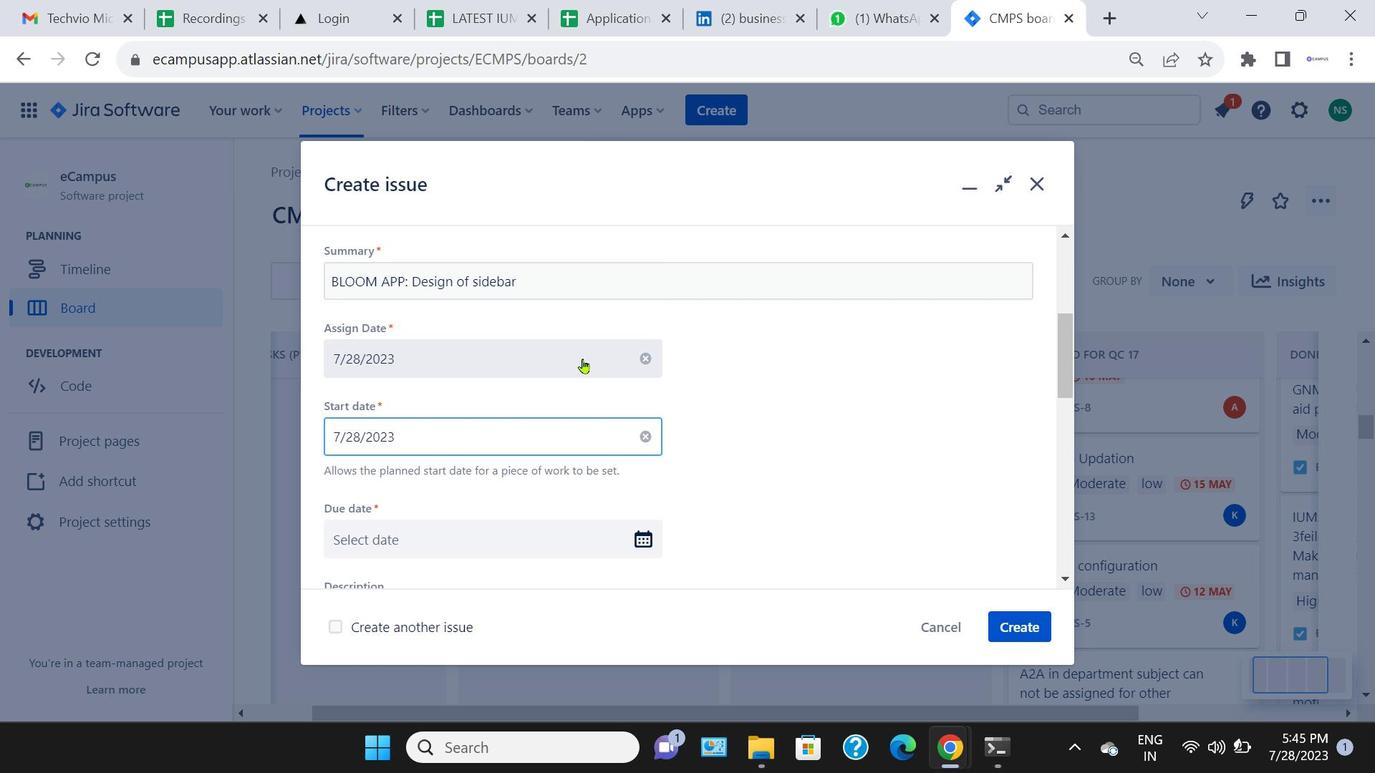 
Action: Mouse pressed left at (561, 614)
Screenshot: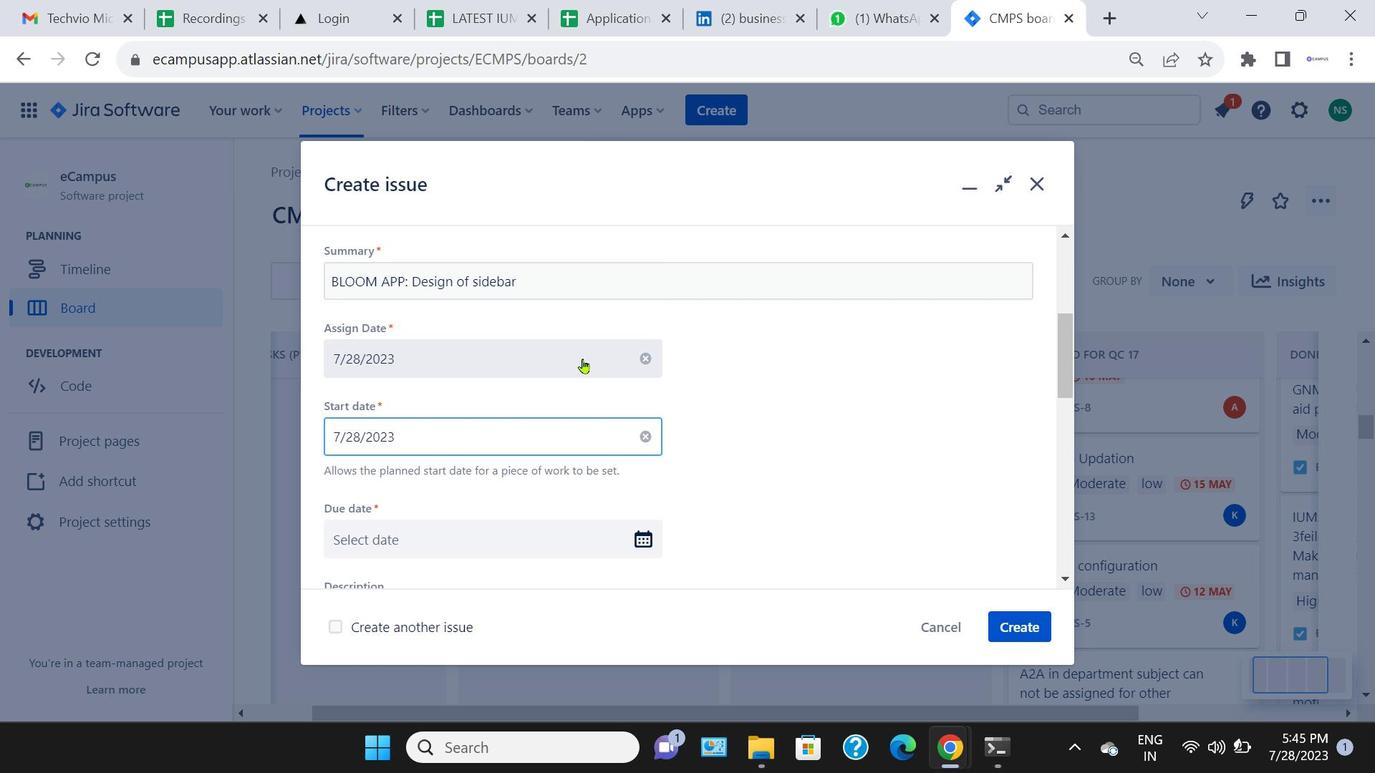
Action: Mouse moved to (642, 451)
Screenshot: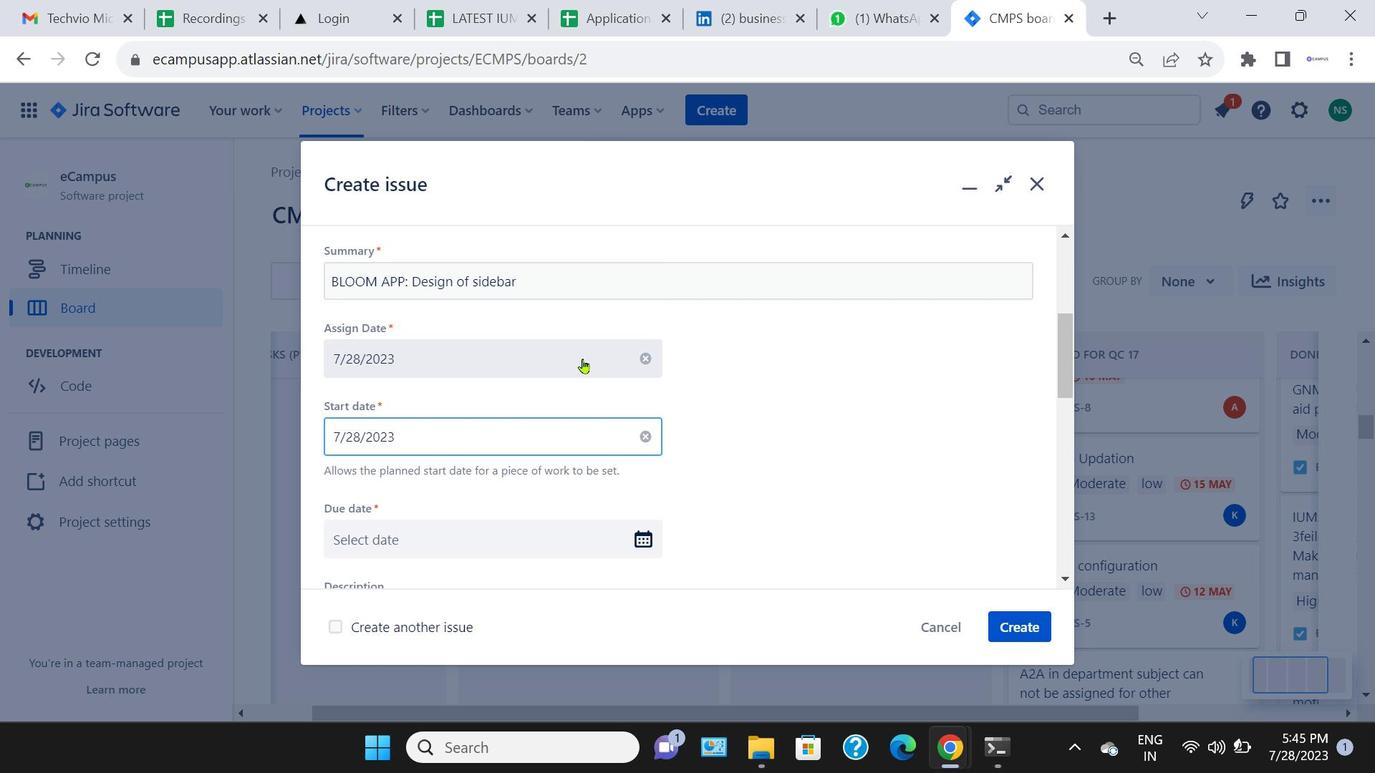 
Action: Mouse pressed left at (642, 451)
Screenshot: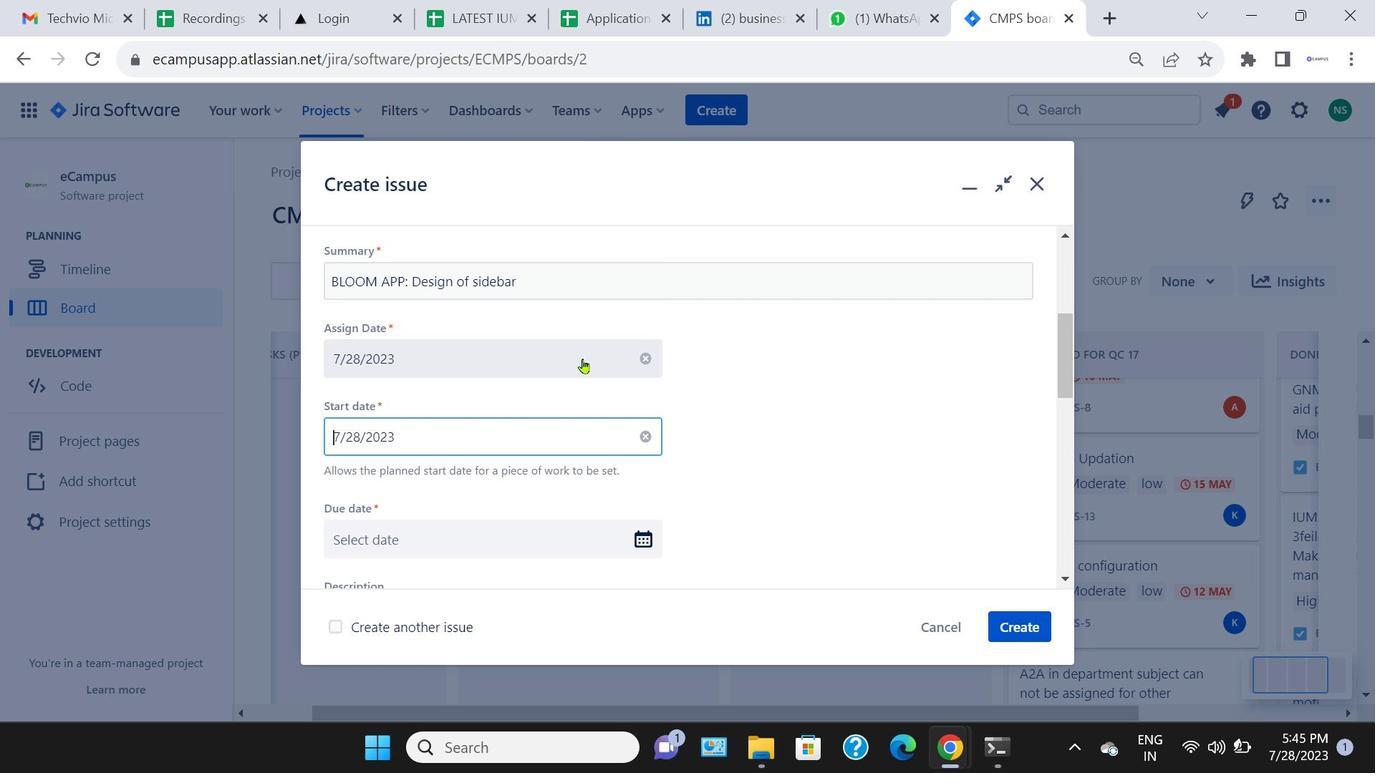 
Action: Mouse moved to (583, 360)
Screenshot: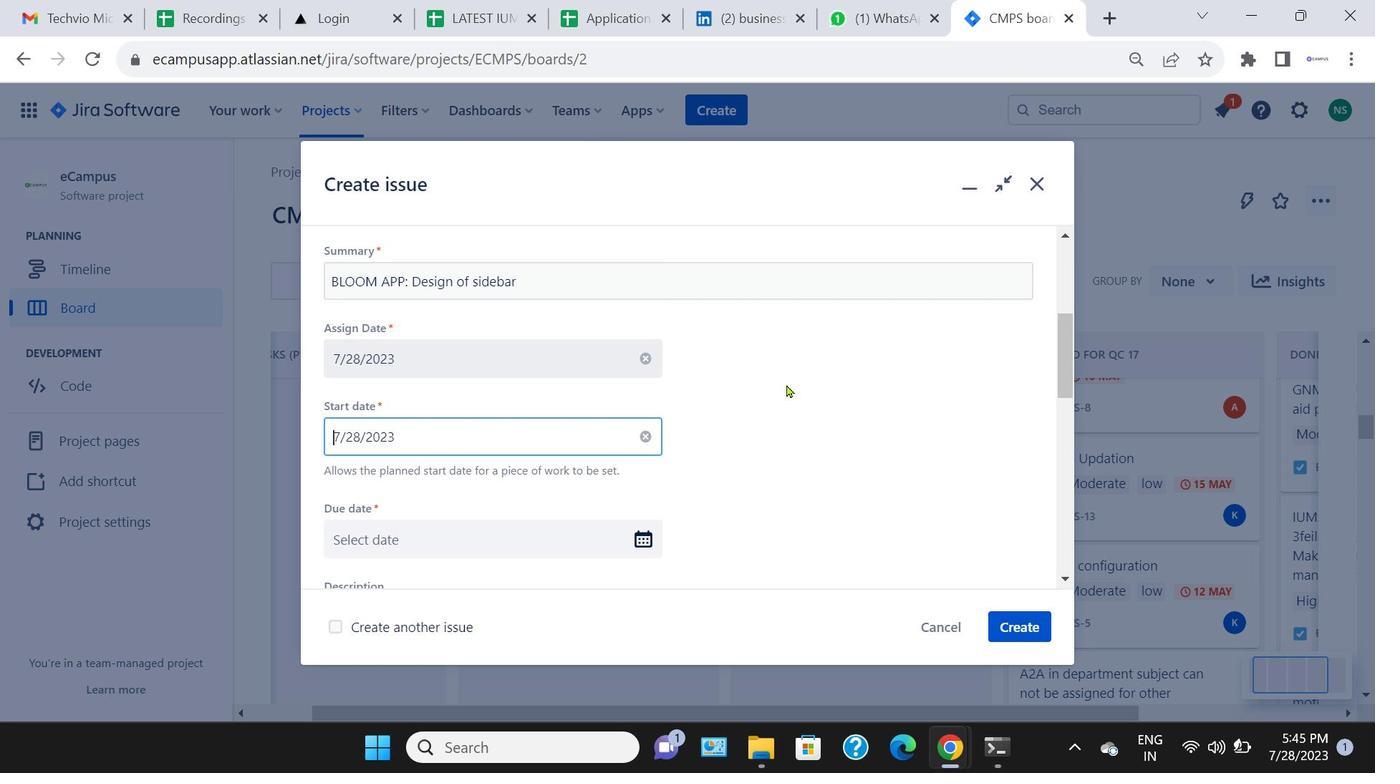 
Action: Mouse pressed left at (583, 360)
Screenshot: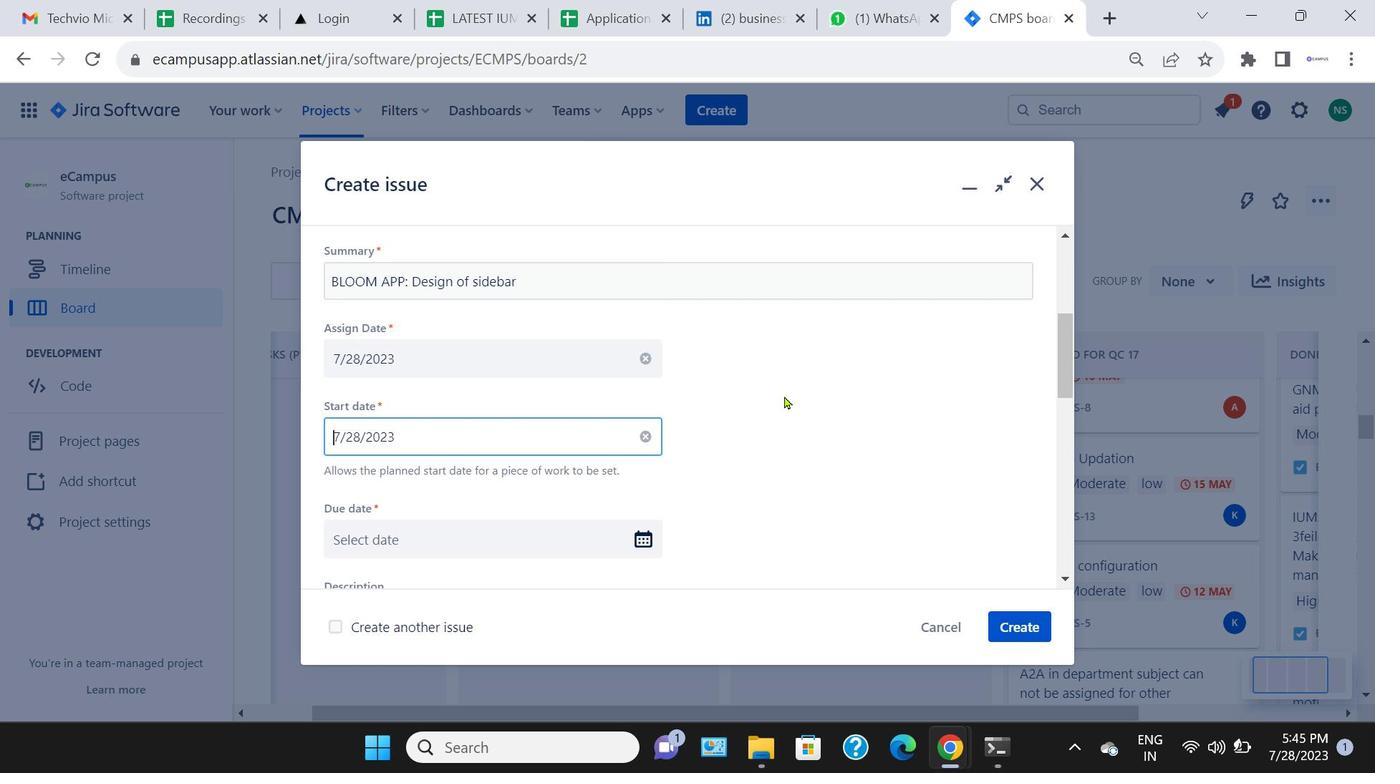 
Action: Mouse moved to (653, 360)
Screenshot: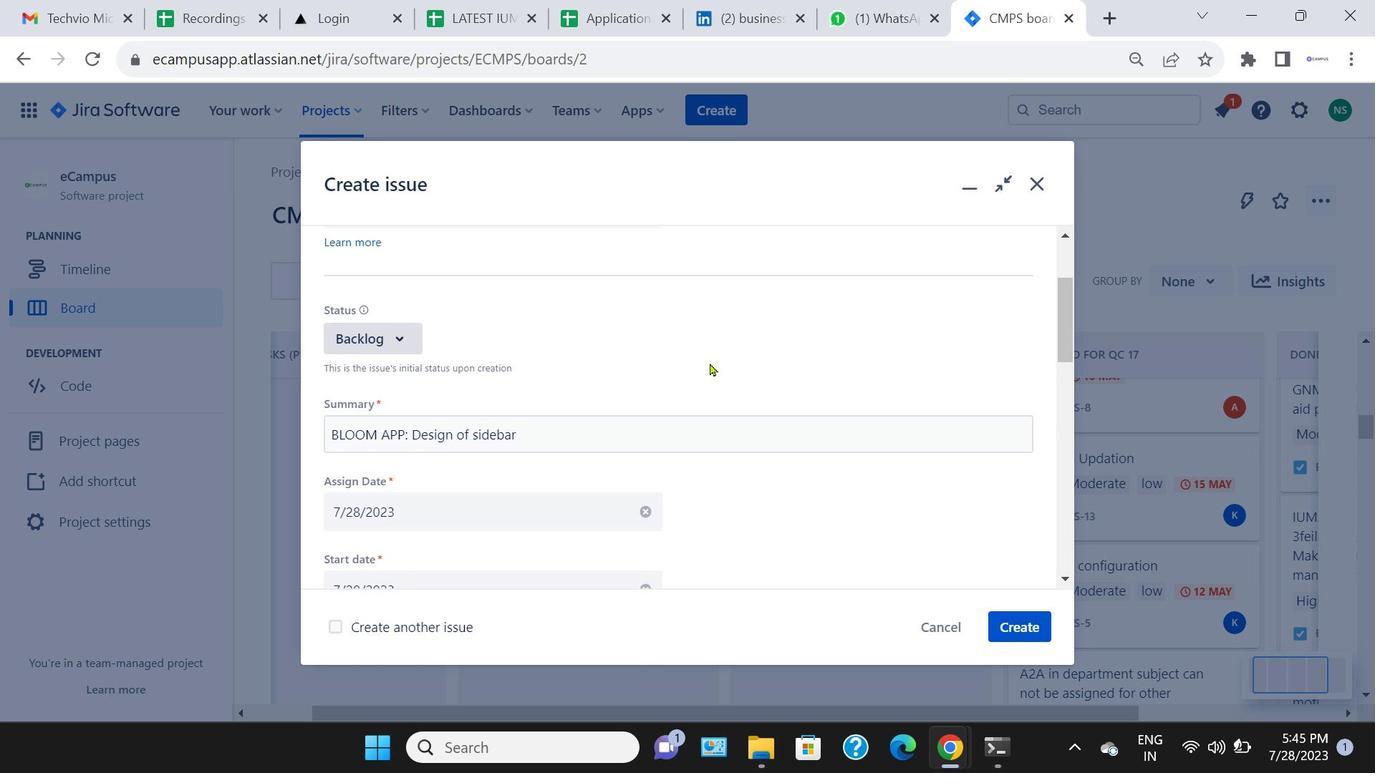 
Action: Mouse pressed left at (653, 360)
Screenshot: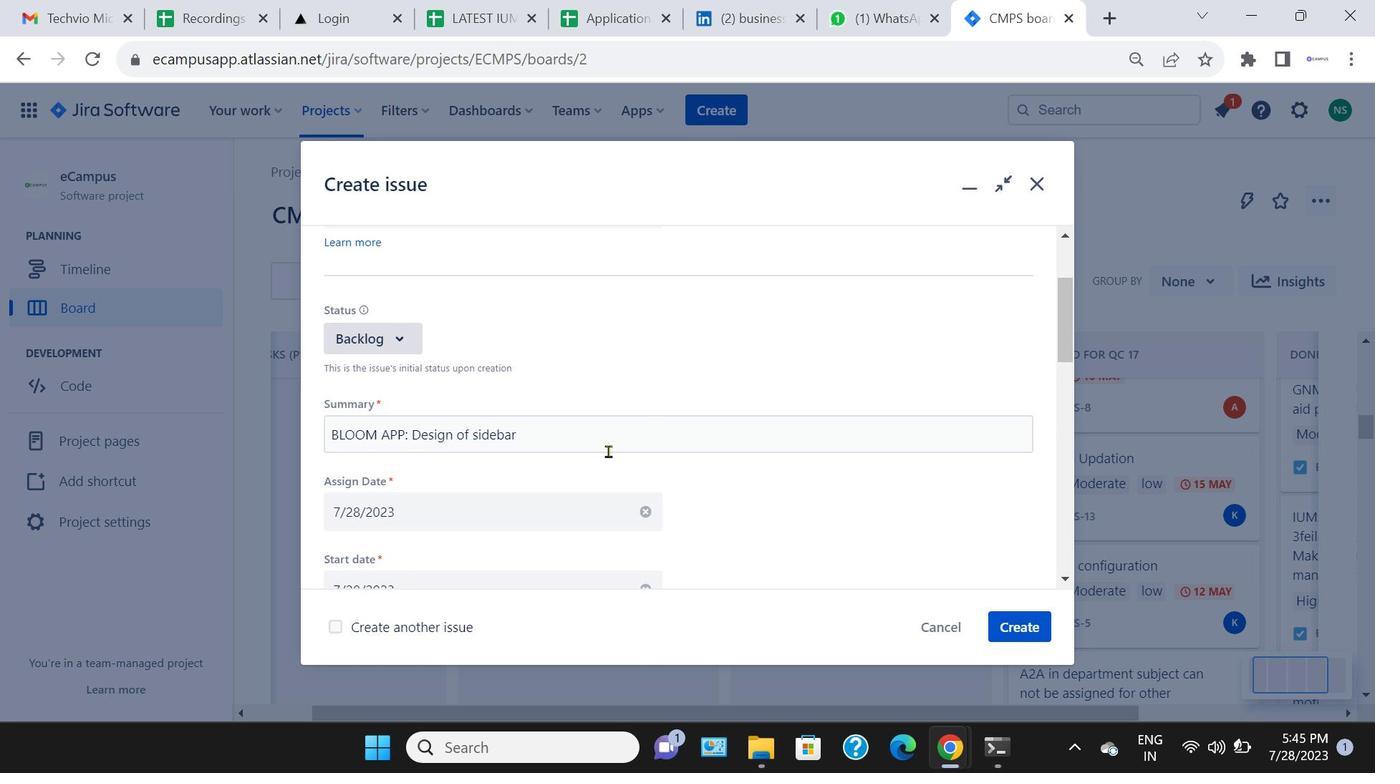 
Action: Mouse moved to (577, 616)
Screenshot: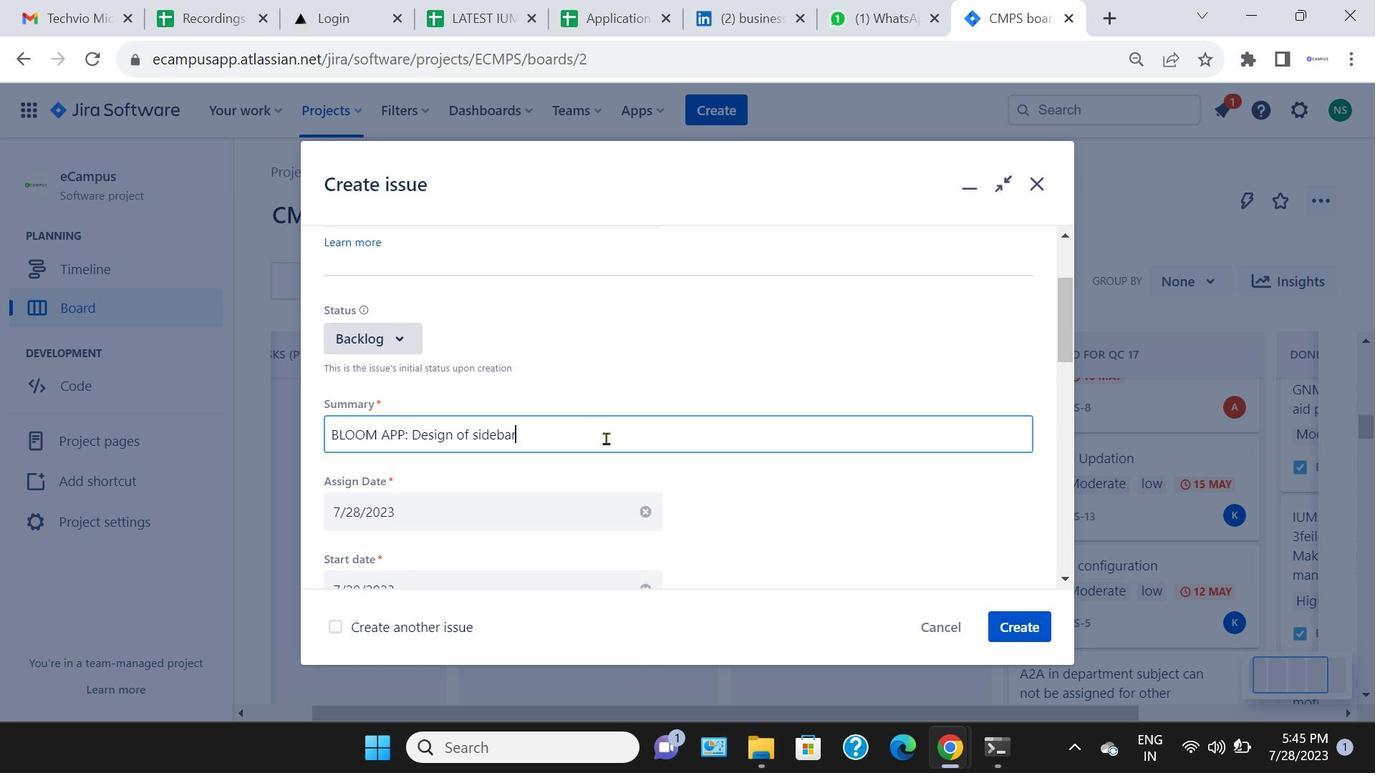 
Action: Mouse pressed left at (577, 616)
Screenshot: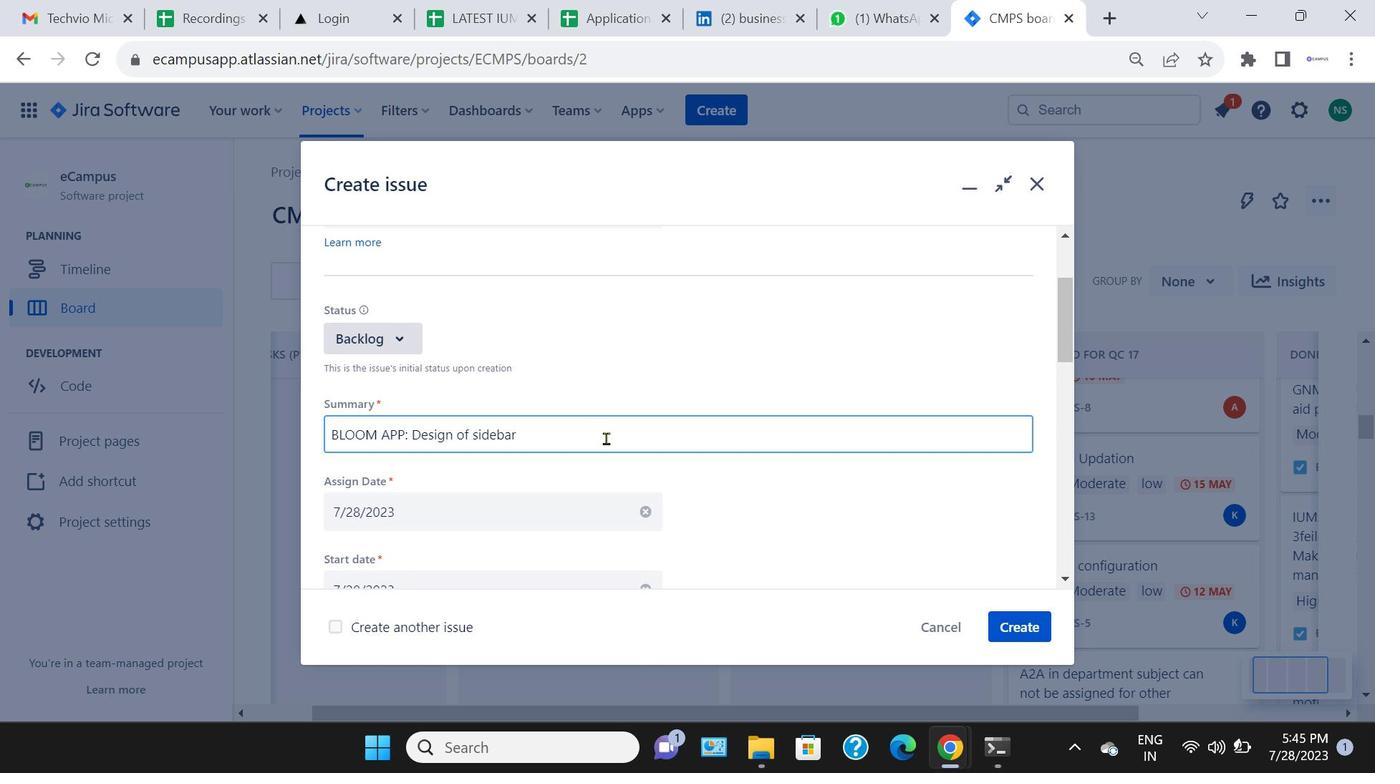 
Action: Mouse moved to (608, 441)
Screenshot: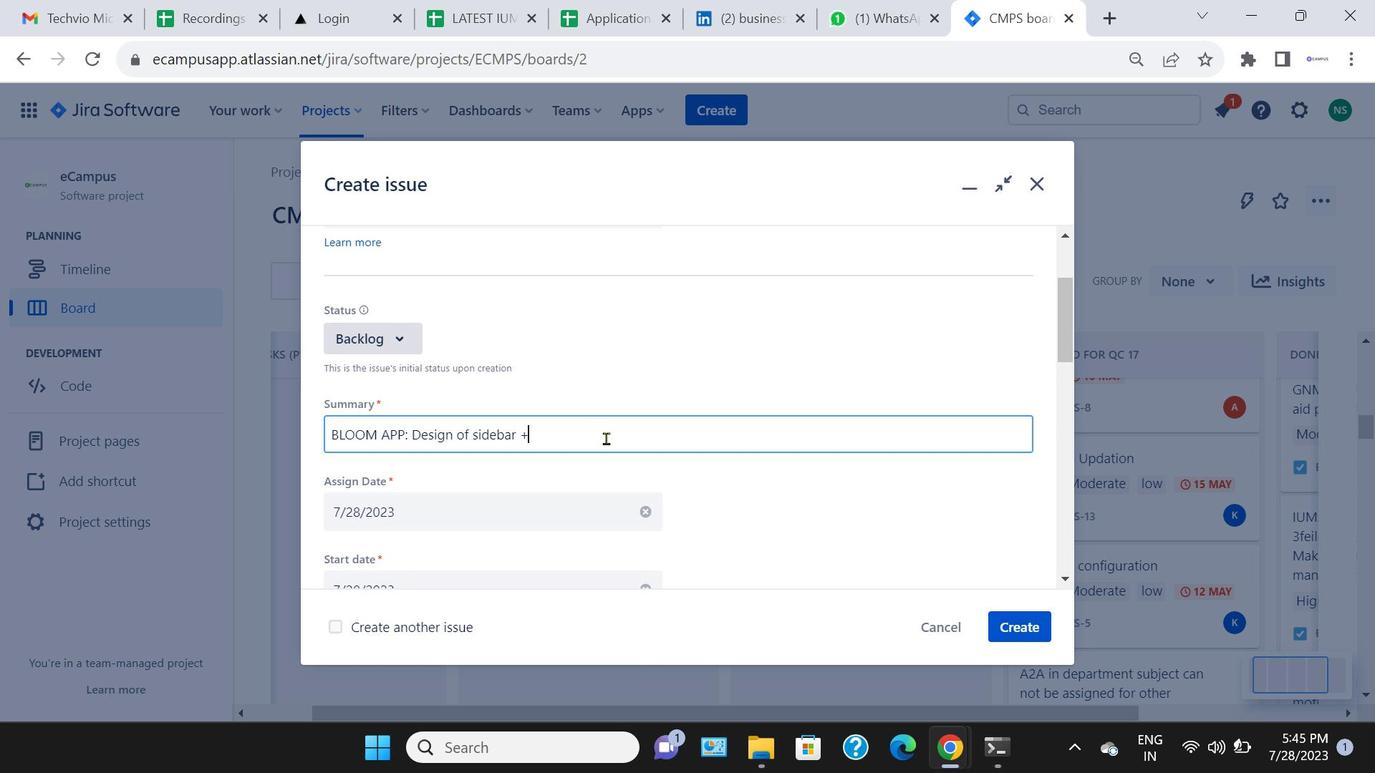 
Action: Mouse pressed left at (608, 441)
Screenshot: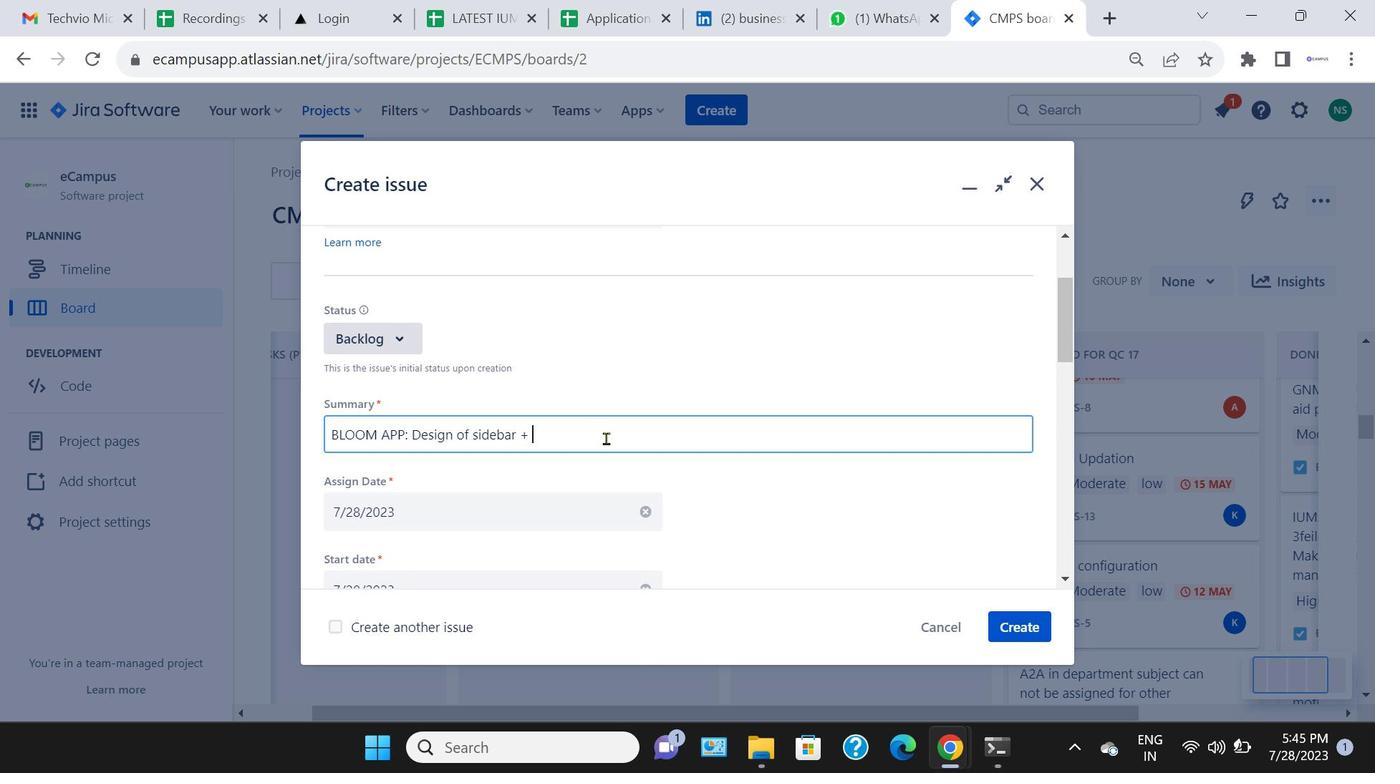 
Action: Key pressed <Key.space><Key.shift_r>+<Key.space>6<Key.space>pinters<Key.backspace><Key.backspace><Key.backspace><Key.backspace><Key.backspace><Key.backspace>ointers
Screenshot: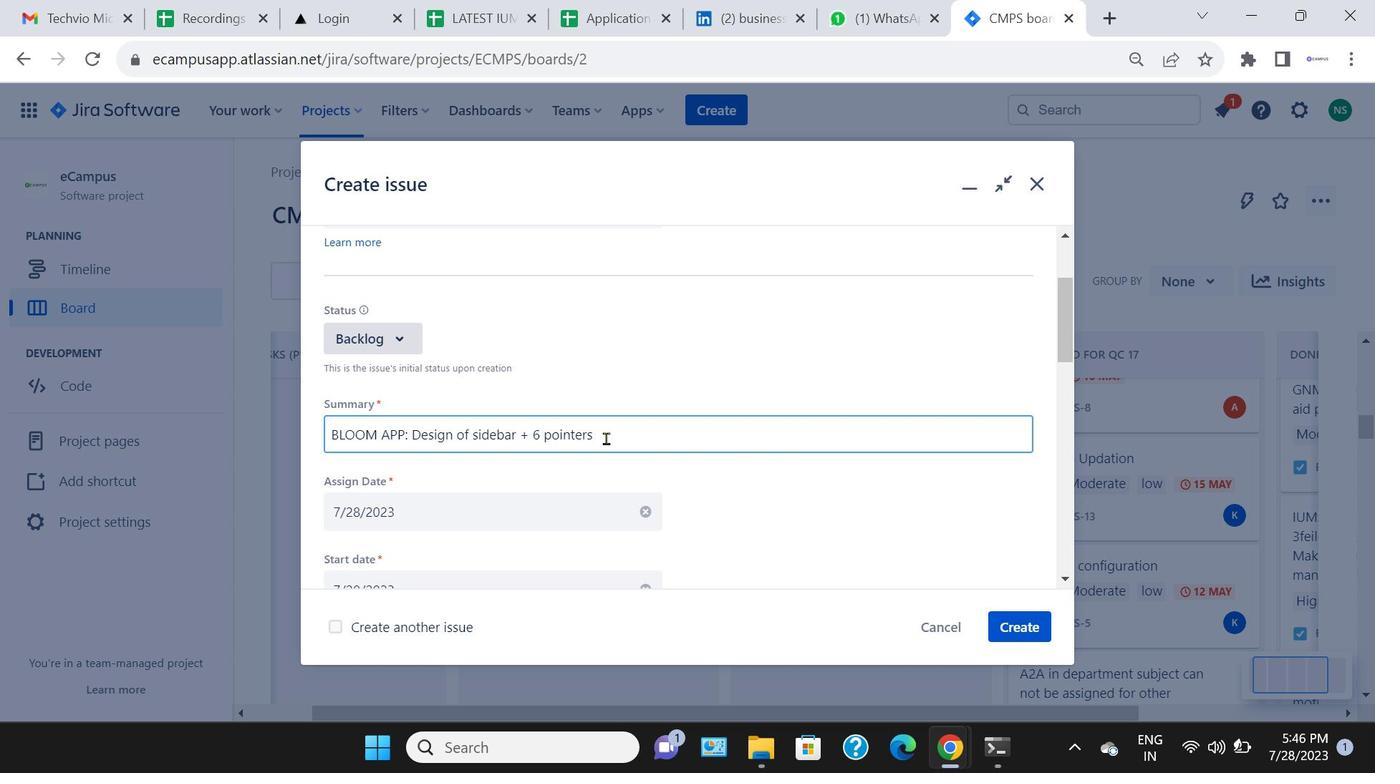 
Action: Mouse moved to (536, 311)
Screenshot: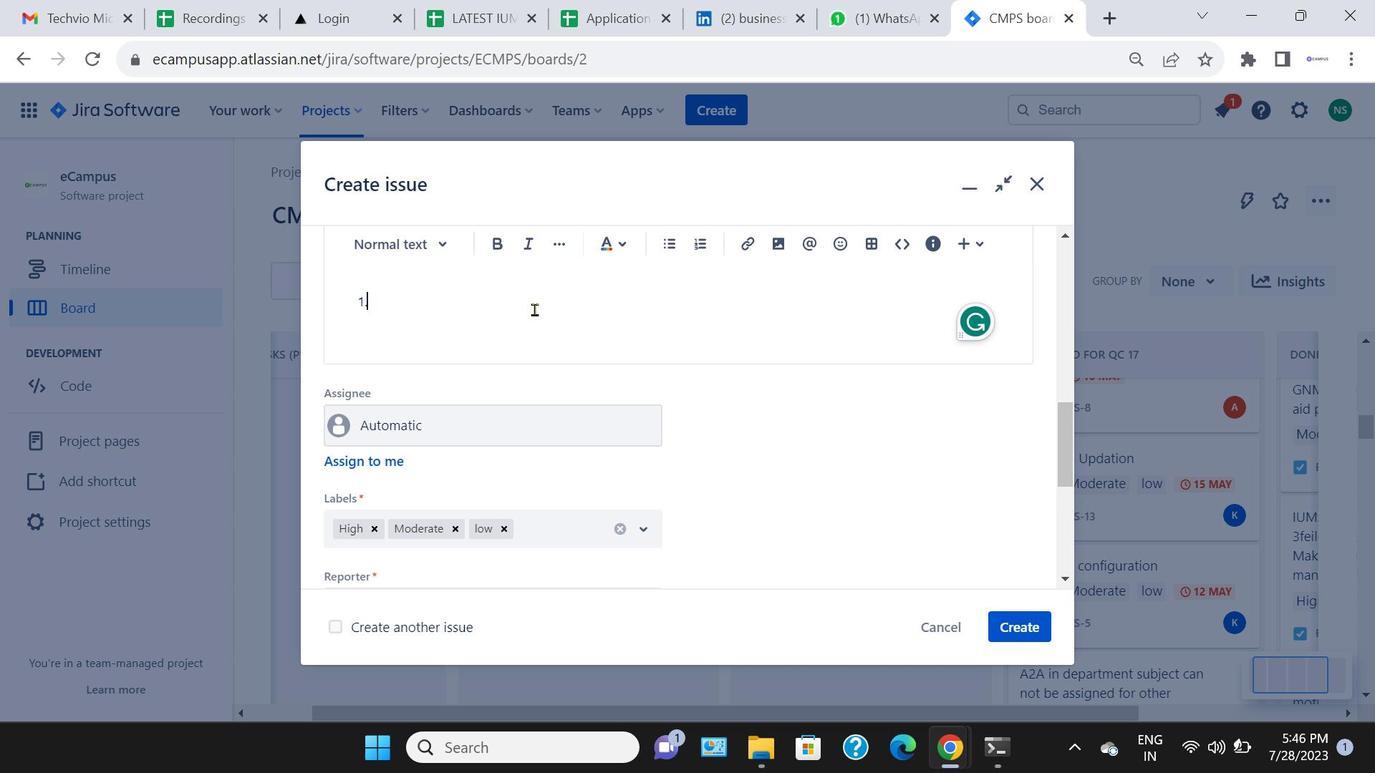 
Action: Mouse pressed left at (536, 311)
Screenshot: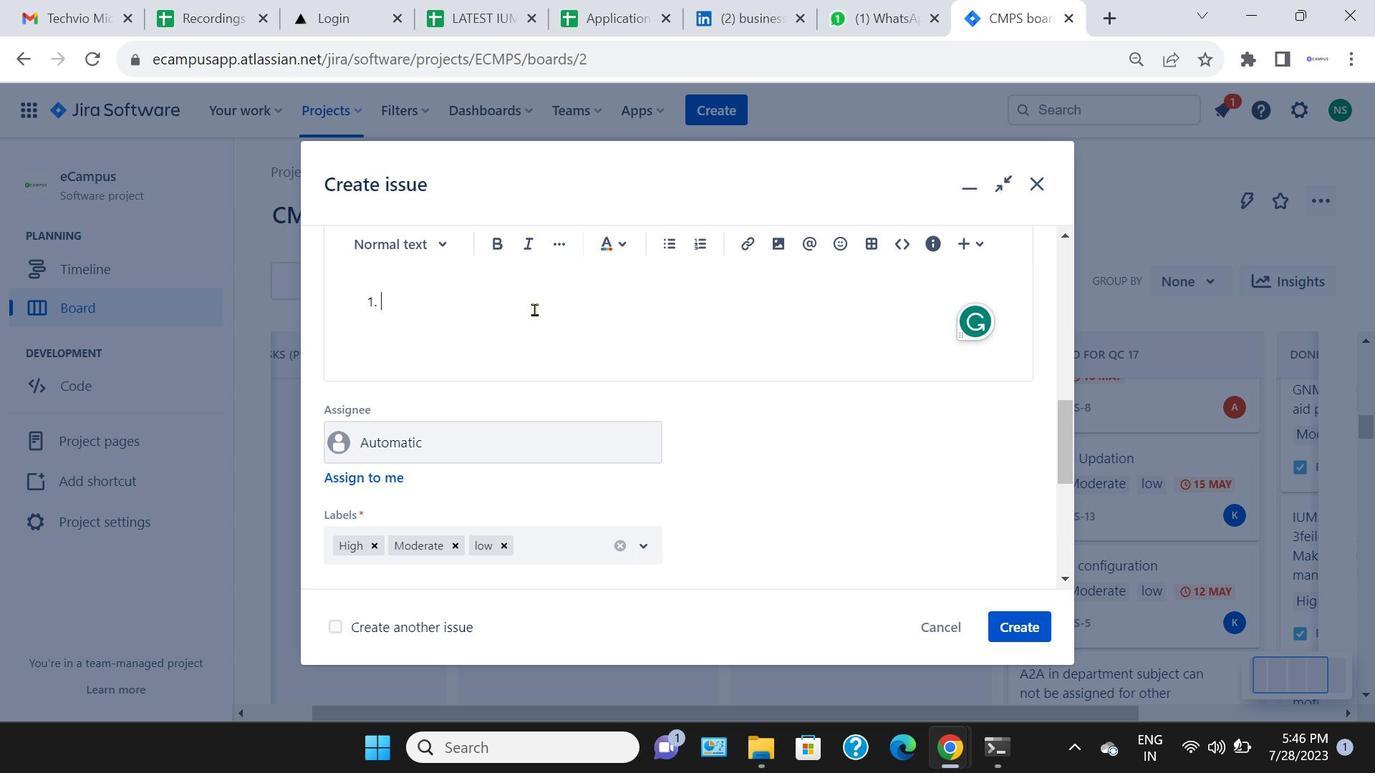 
Action: Mouse pressed left at (536, 311)
Screenshot: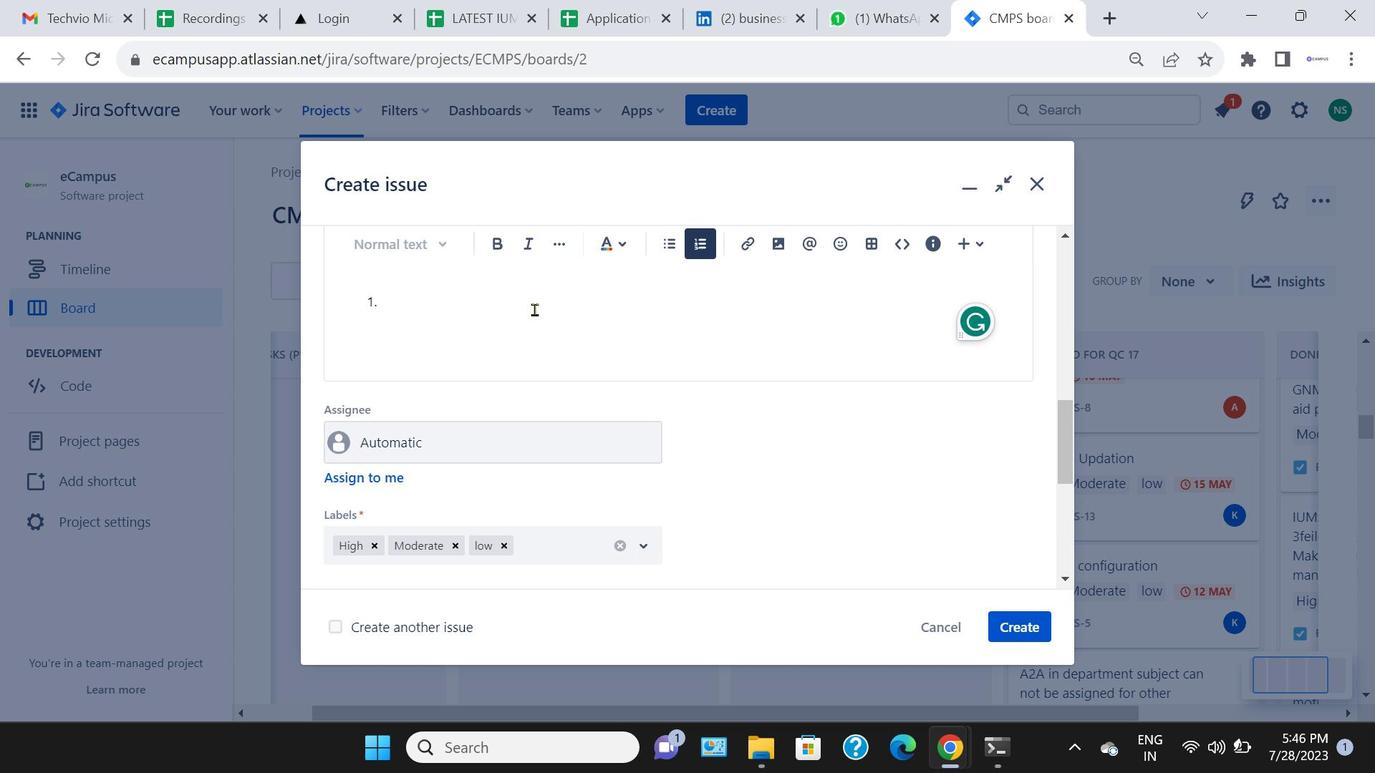 
Action: Key pressed 1.<Key.space><Key.caps_lock>D<Key.caps_lock>esogn<Key.space>of<Key.space>sidebar<Key.shift_r><Key.enter>
Screenshot: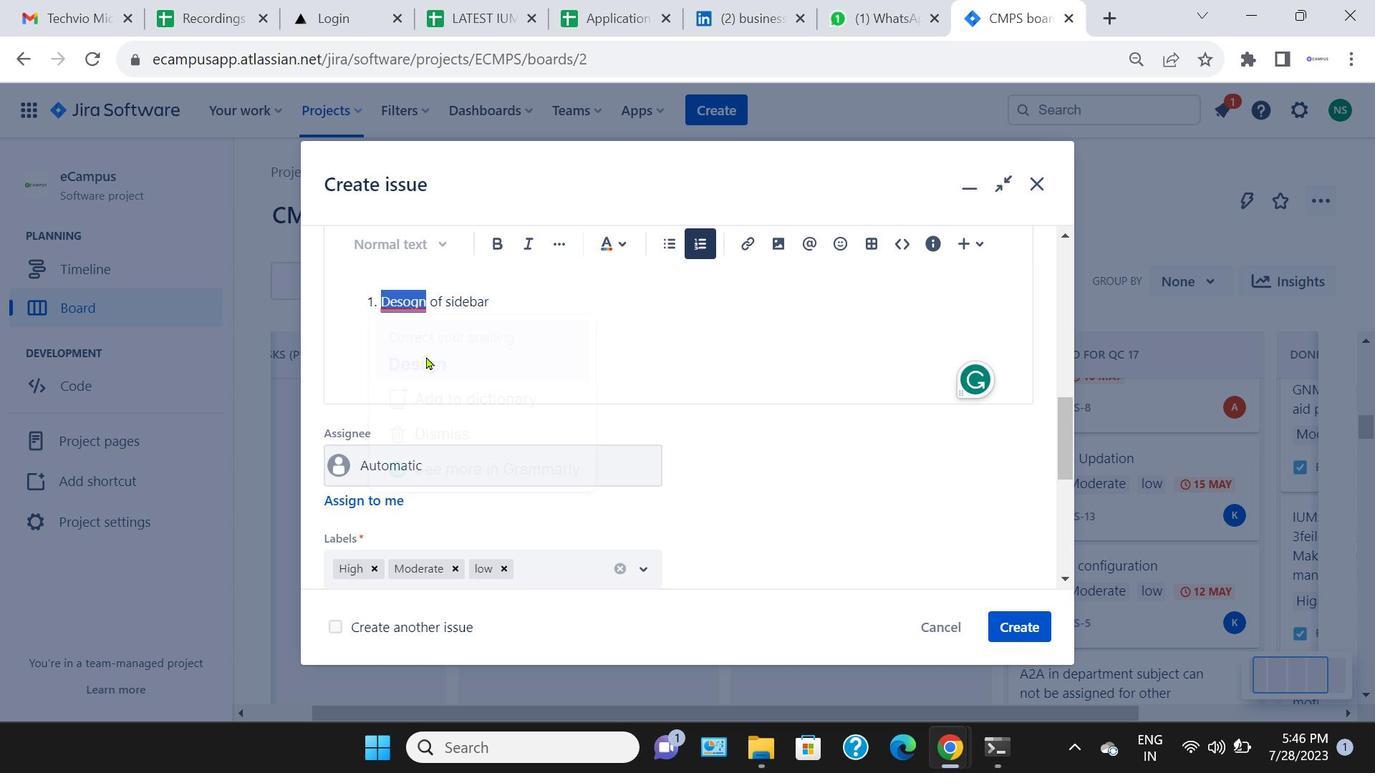 
Action: Mouse moved to (412, 310)
Screenshot: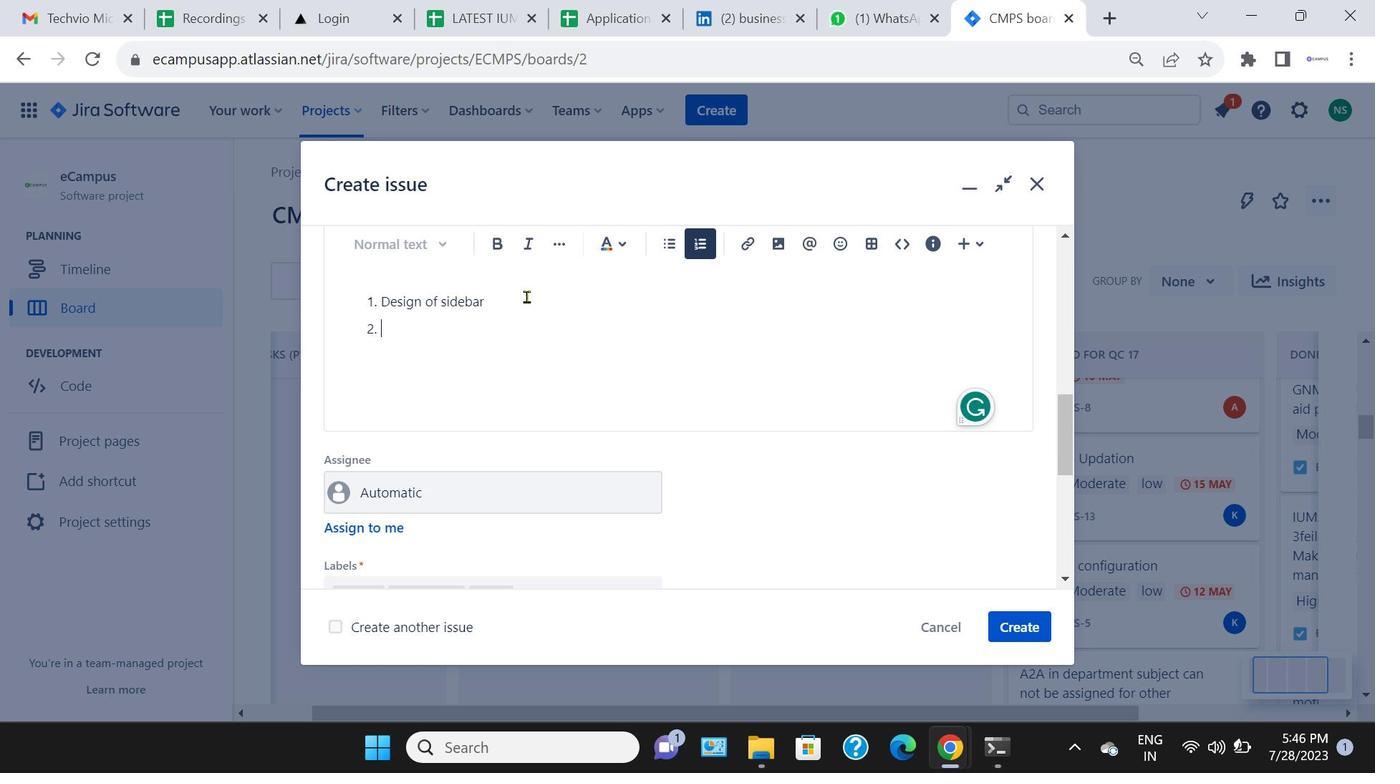 
Action: Mouse pressed left at (412, 310)
Screenshot: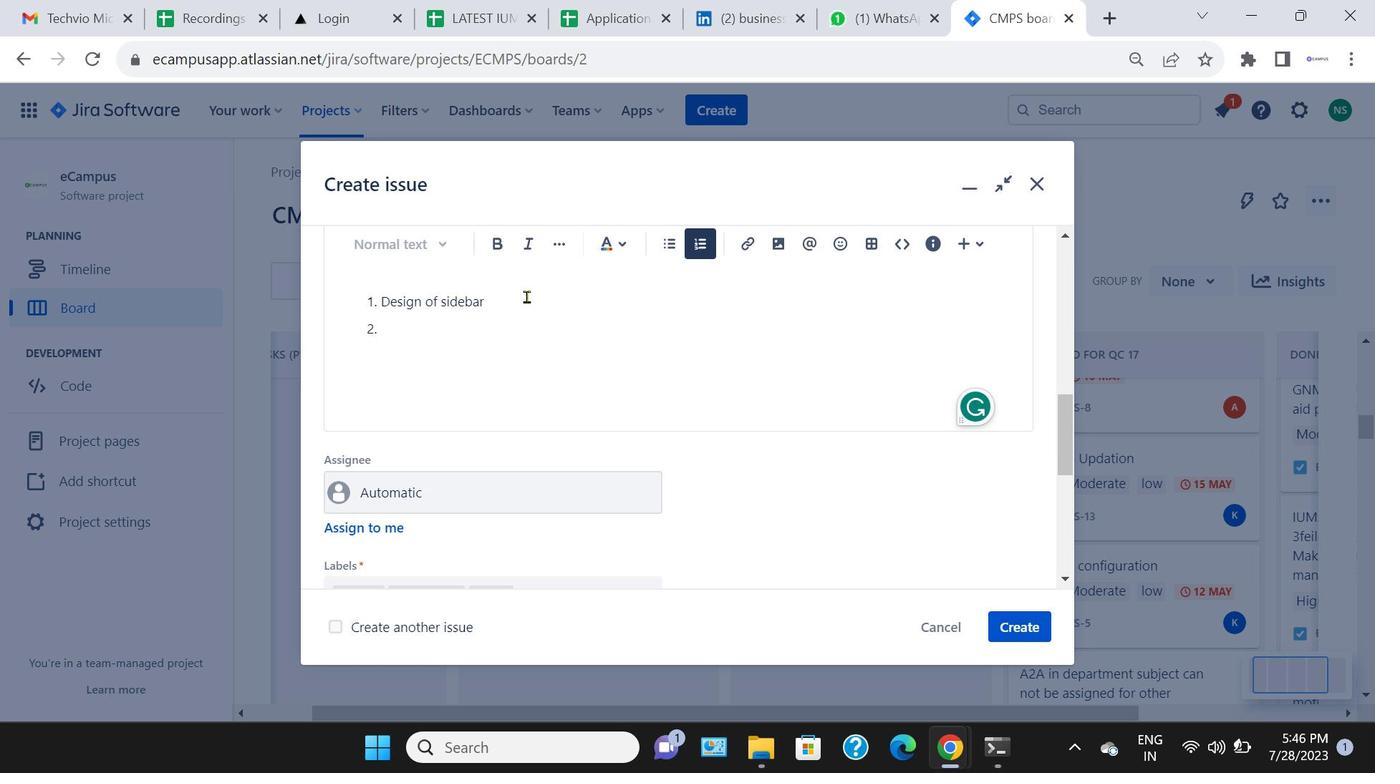 
Action: Mouse moved to (427, 358)
Screenshot: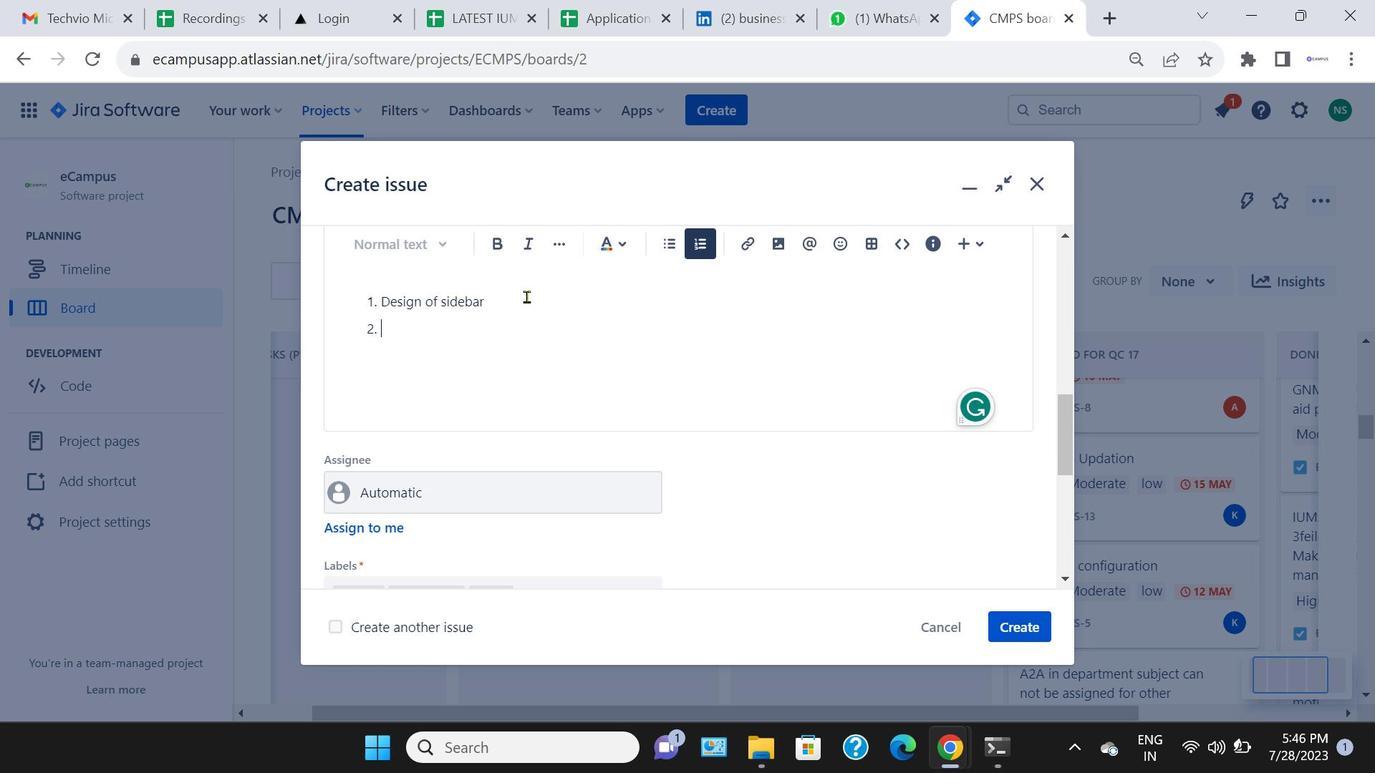 
Action: Mouse pressed left at (427, 358)
Screenshot: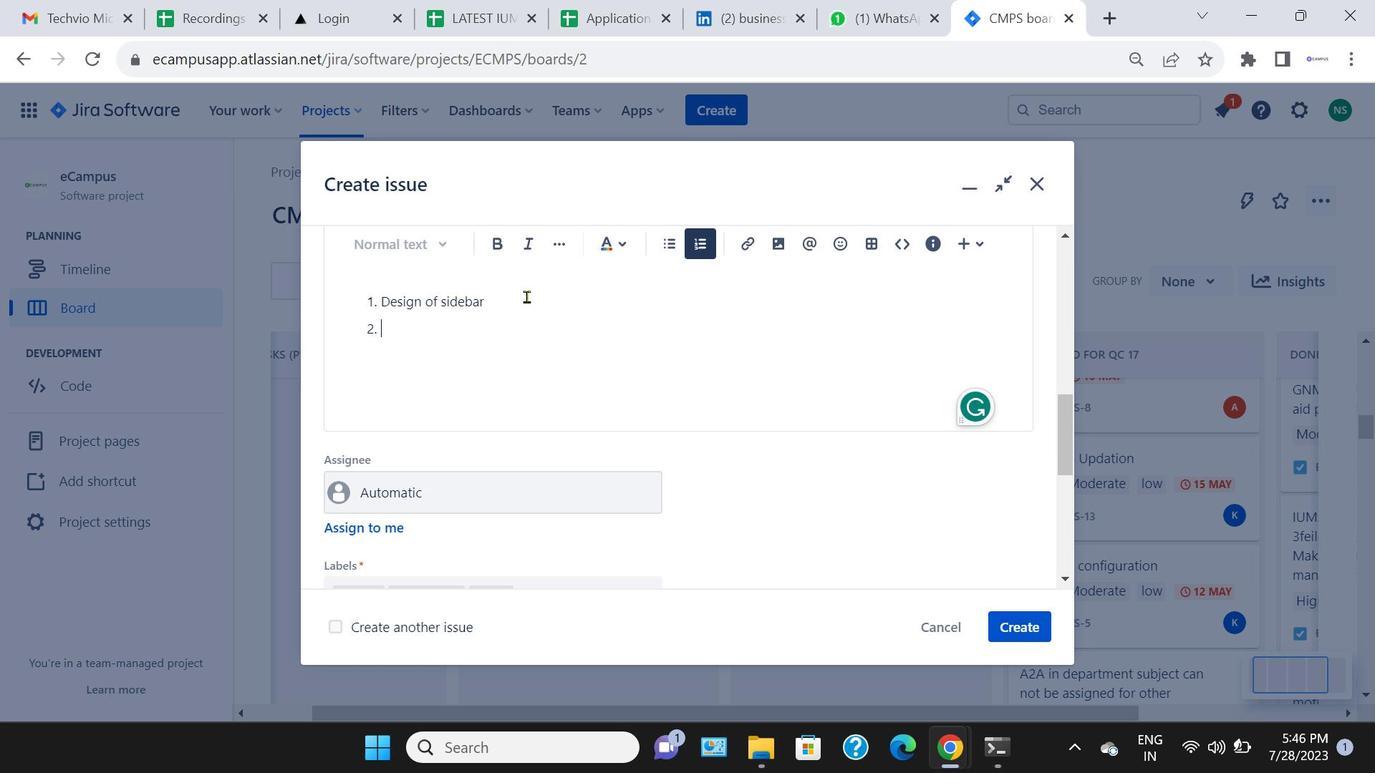 
Action: Key pressed Design
Screenshot: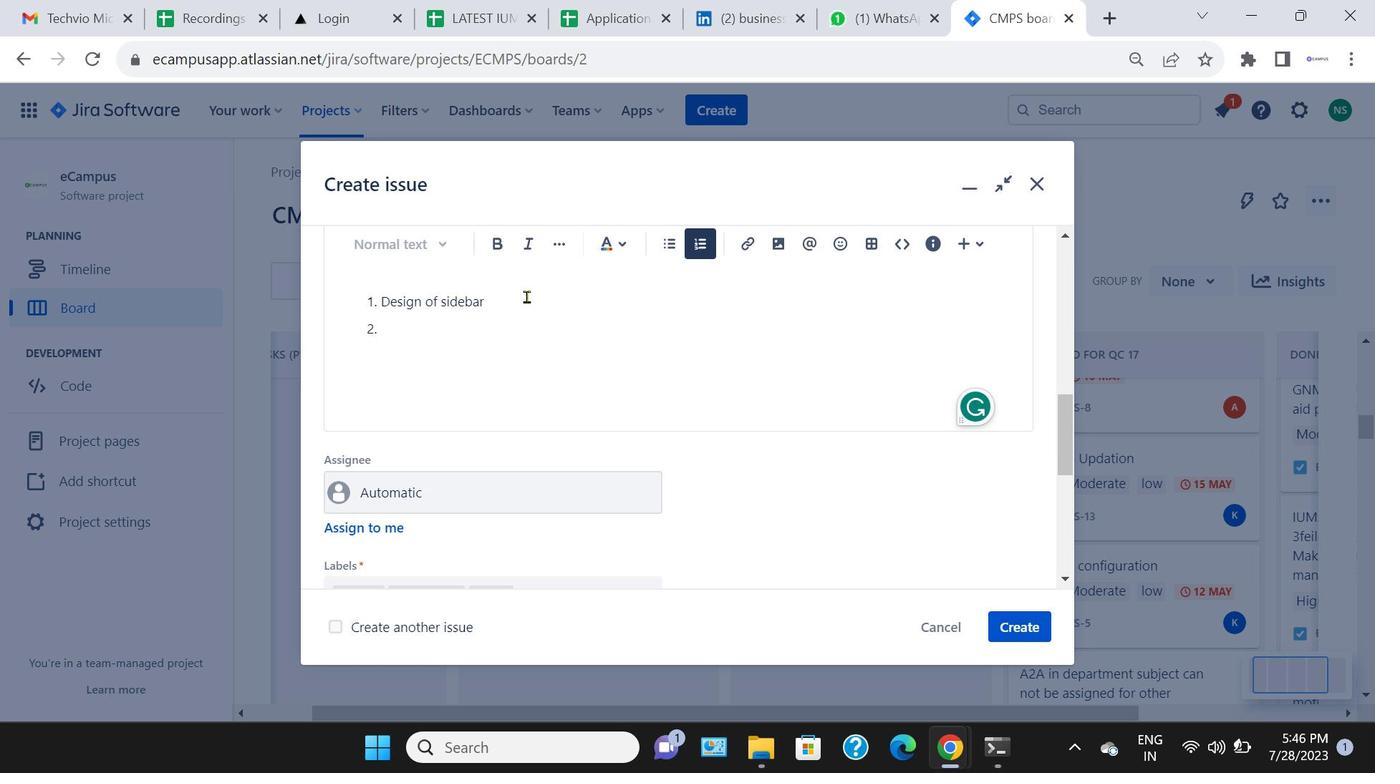 
Action: Mouse moved to (528, 298)
Screenshot: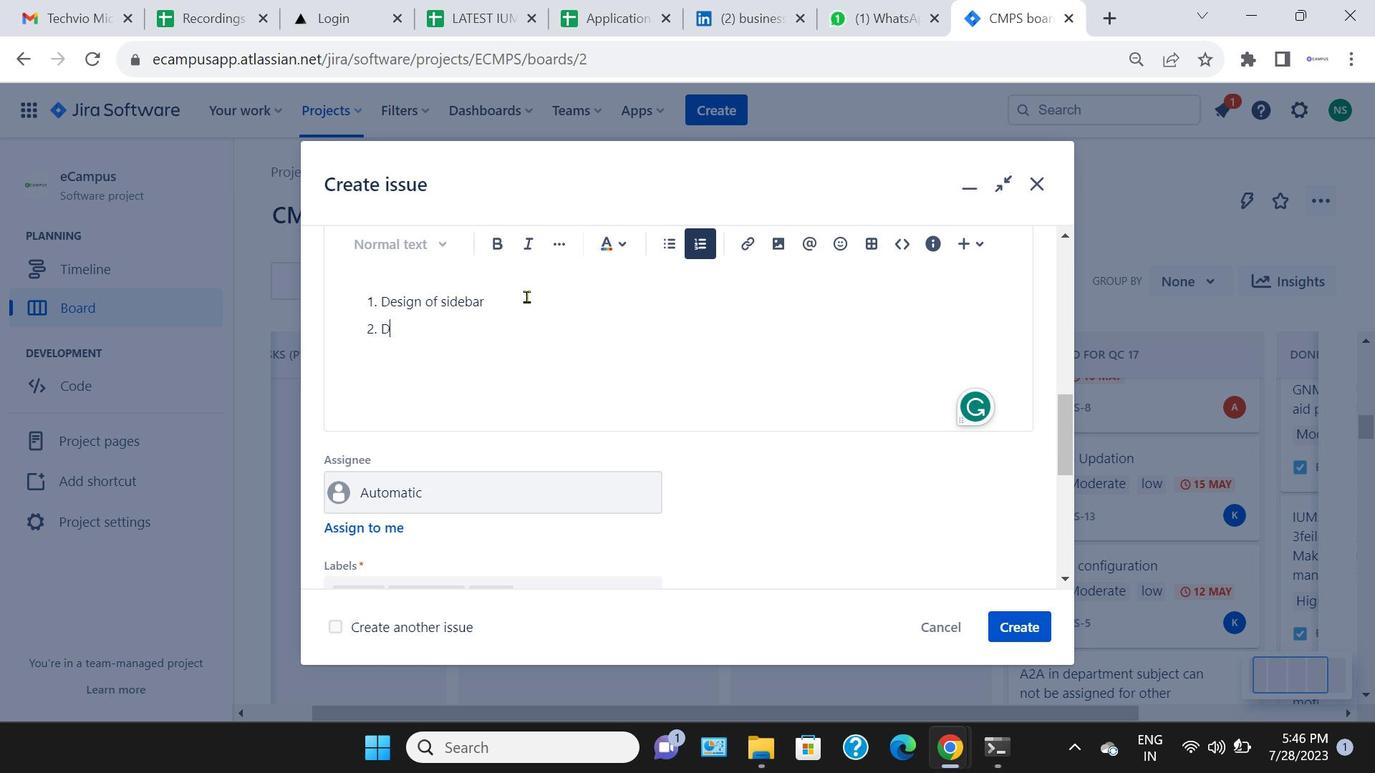 
Action: Mouse pressed left at (528, 298)
Screenshot: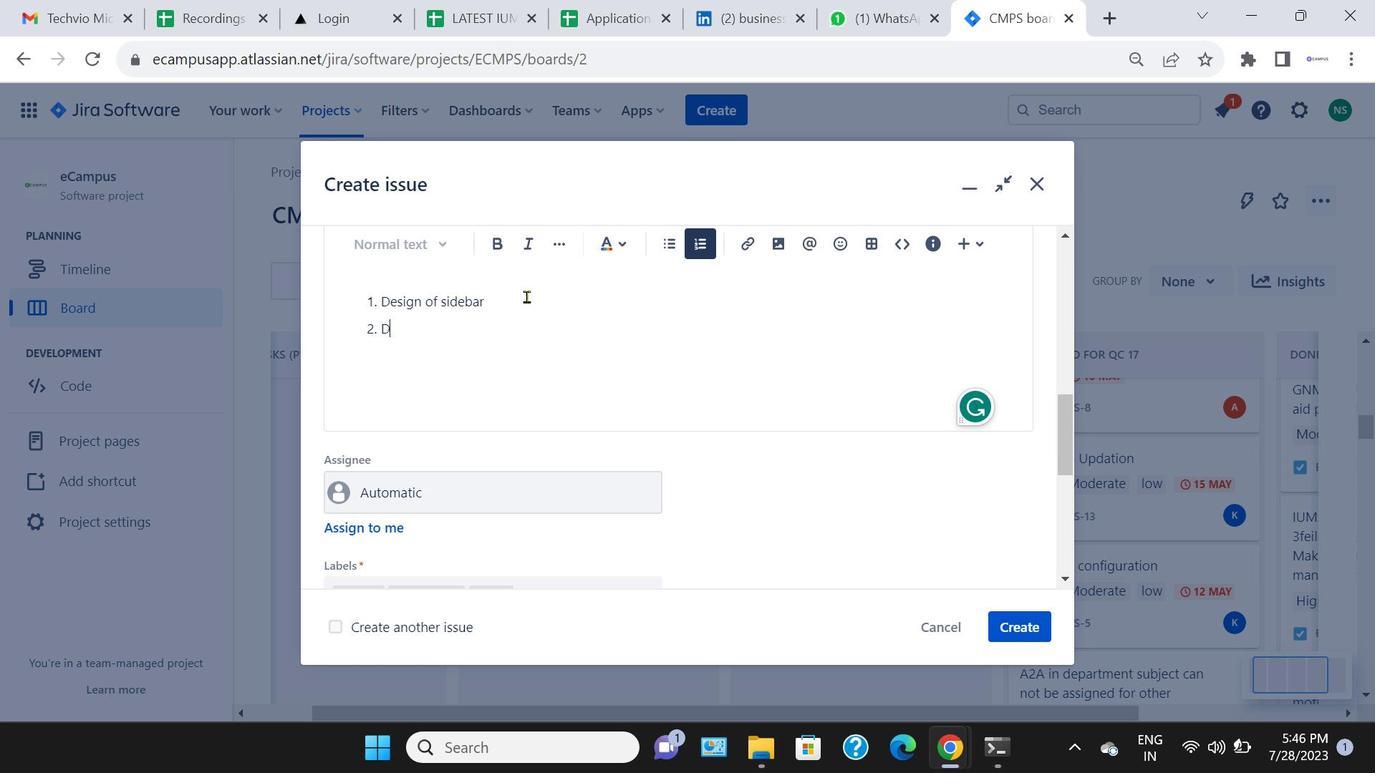 
Action: Key pressed <Key.enter><Key.caps_lock>D<Key.caps_lock>esign<Key.space>of<Key.space>sidemenue<Key.enter>
Screenshot: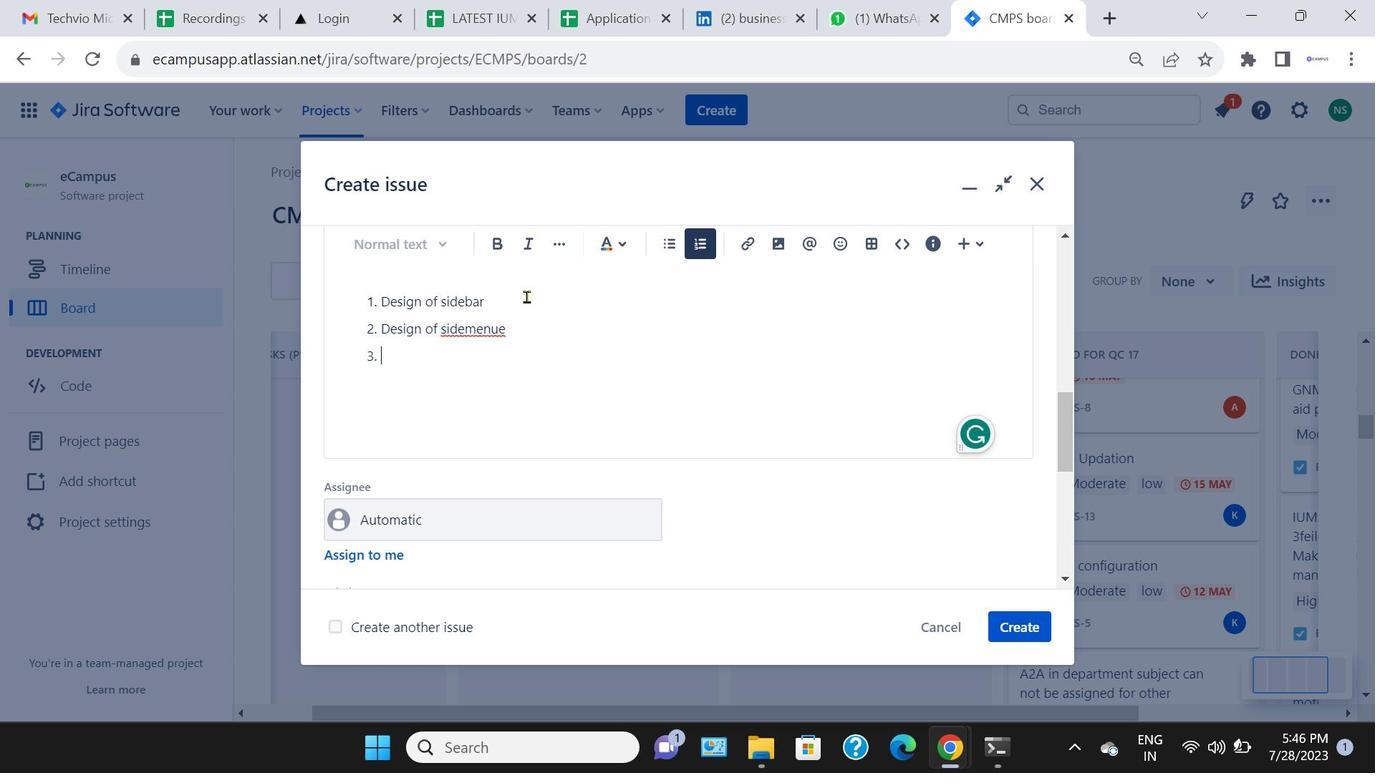 
Action: Mouse moved to (501, 336)
Screenshot: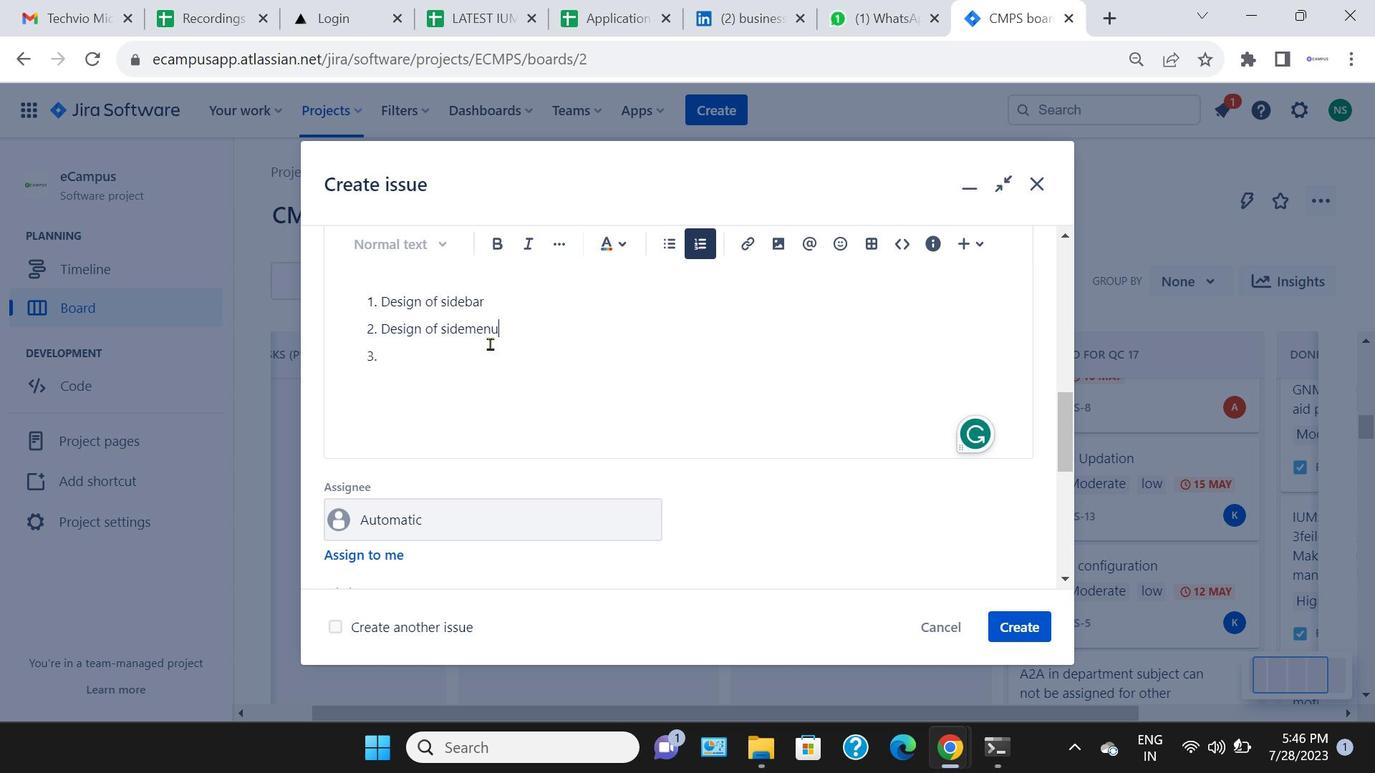 
Action: Mouse pressed left at (501, 336)
Screenshot: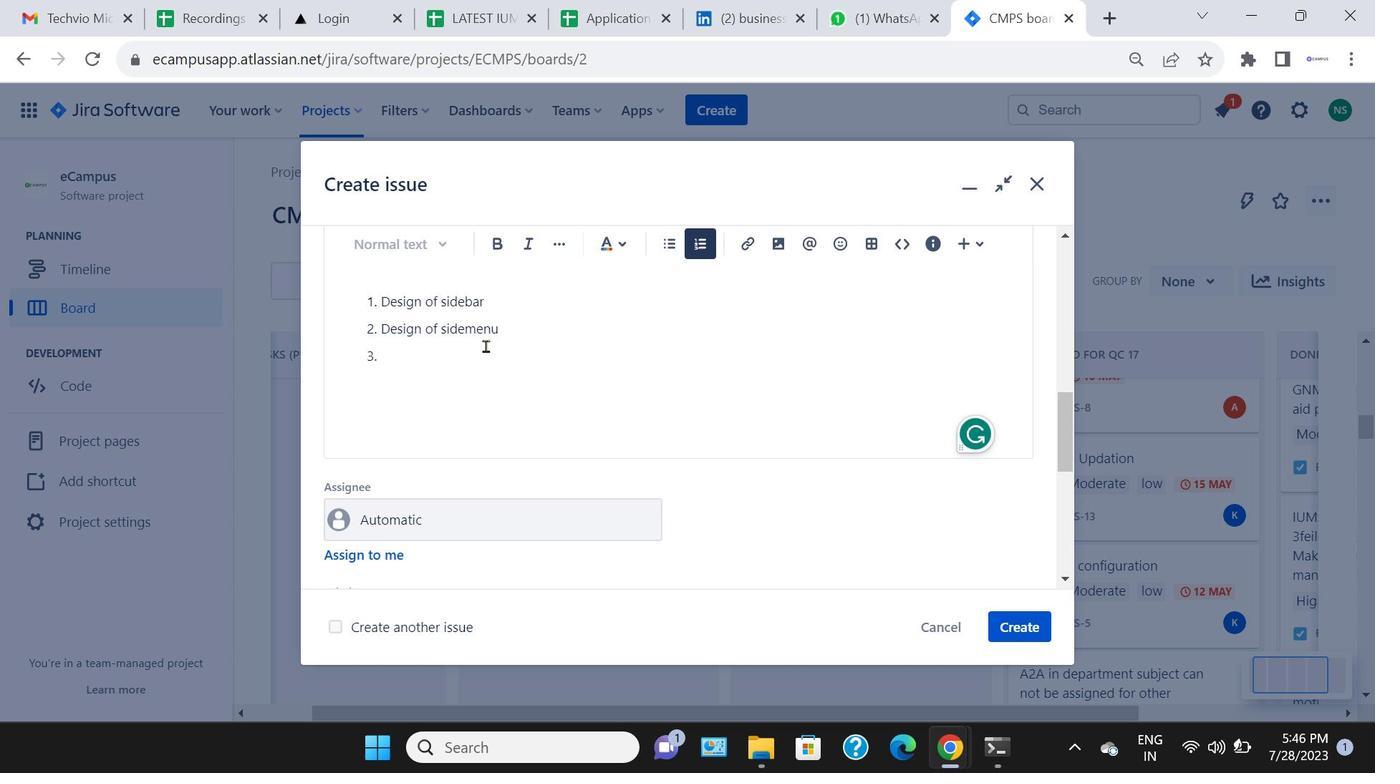 
Action: Mouse moved to (507, 337)
Screenshot: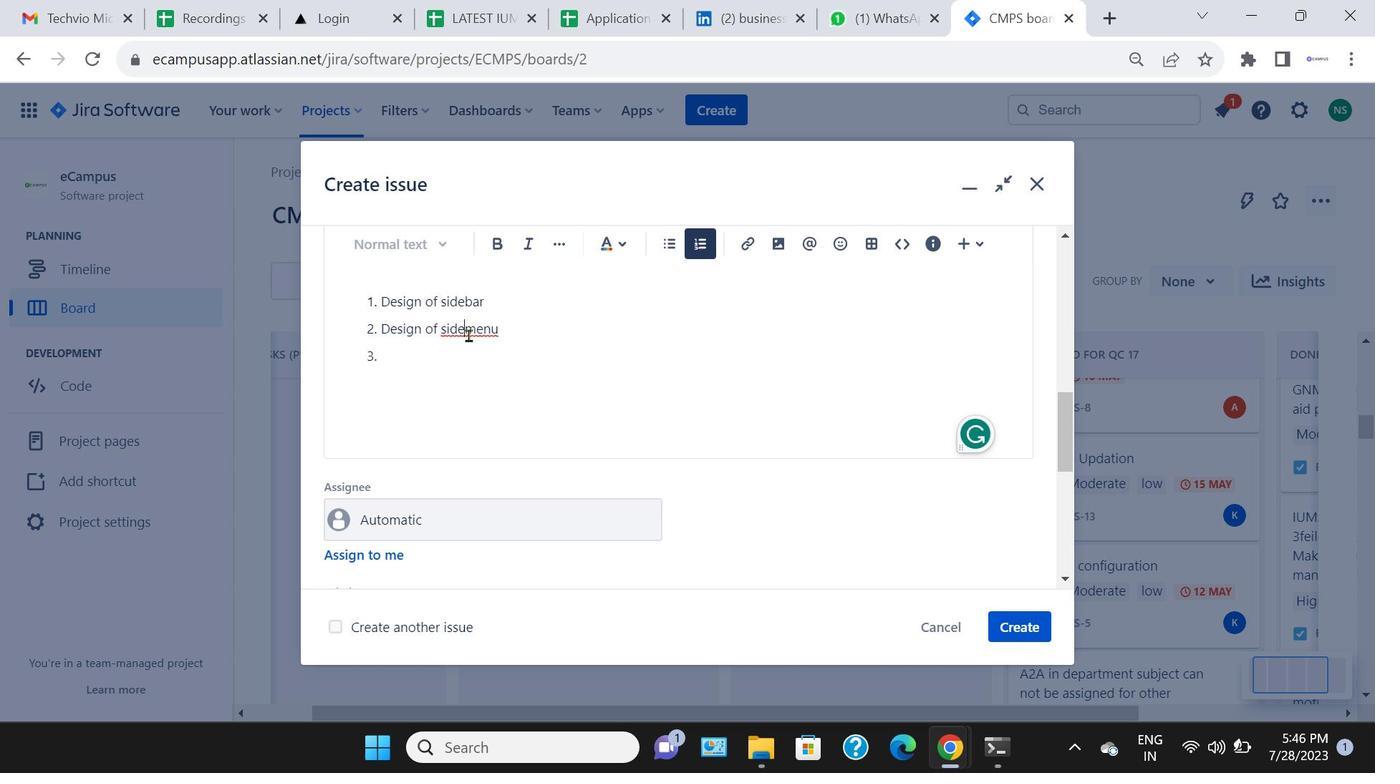 
Action: Mouse pressed left at (507, 337)
Screenshot: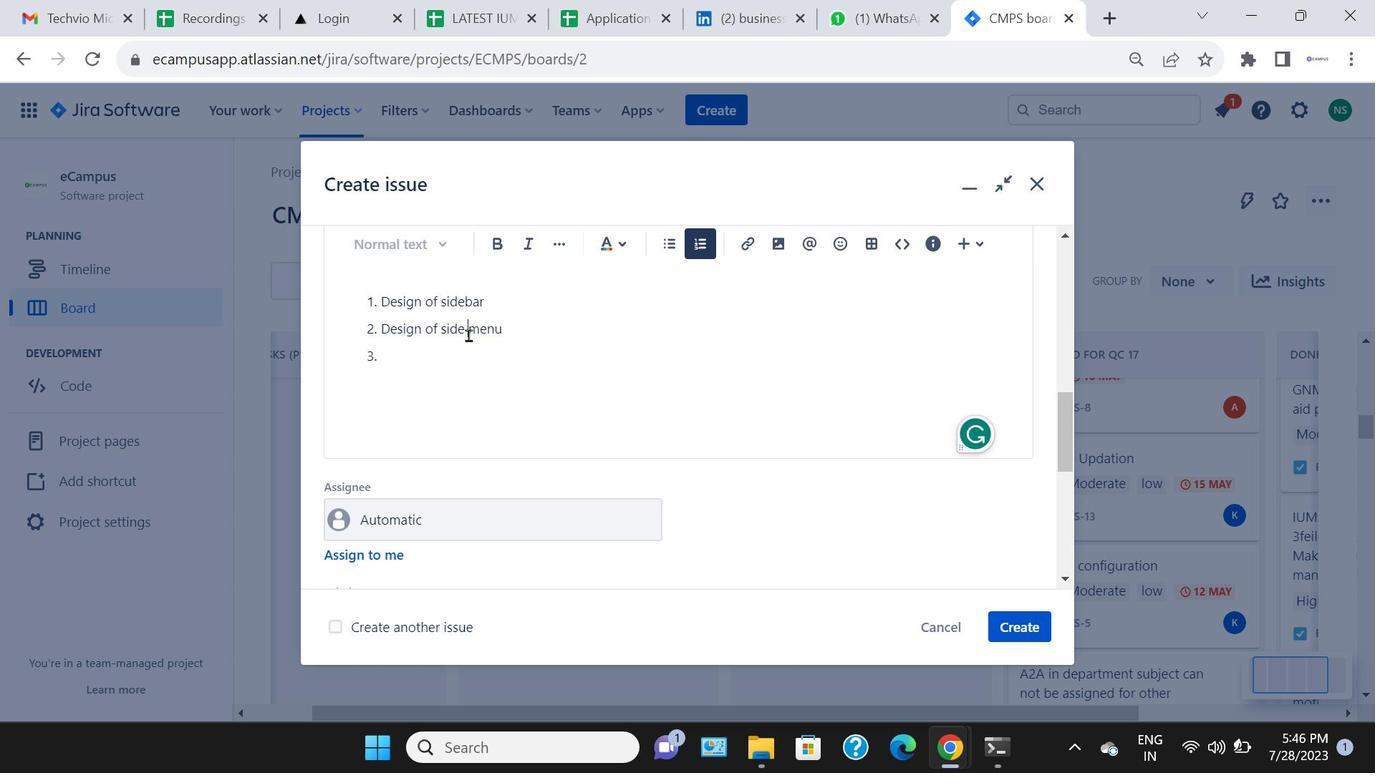 
Action: Key pressed <Key.backspace>
Screenshot: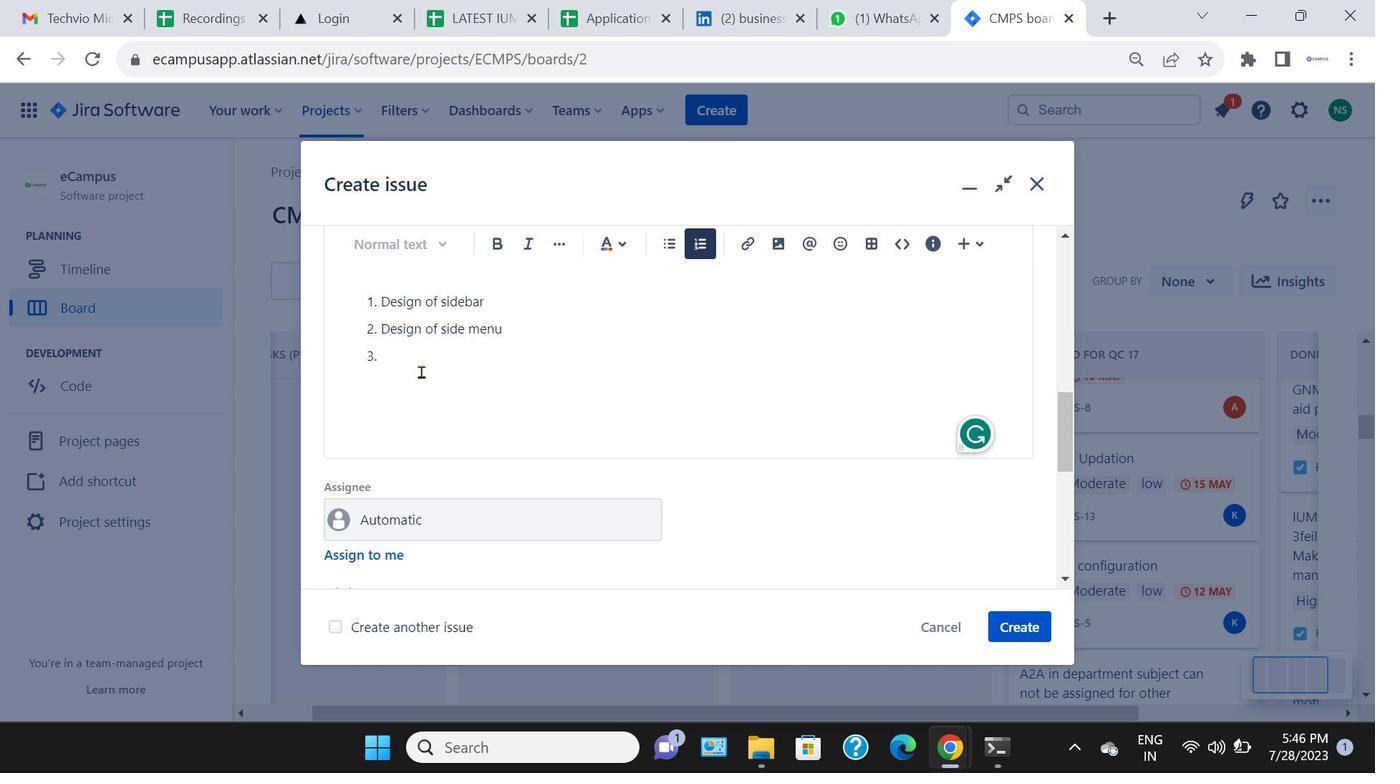 
Action: Mouse moved to (471, 338)
Screenshot: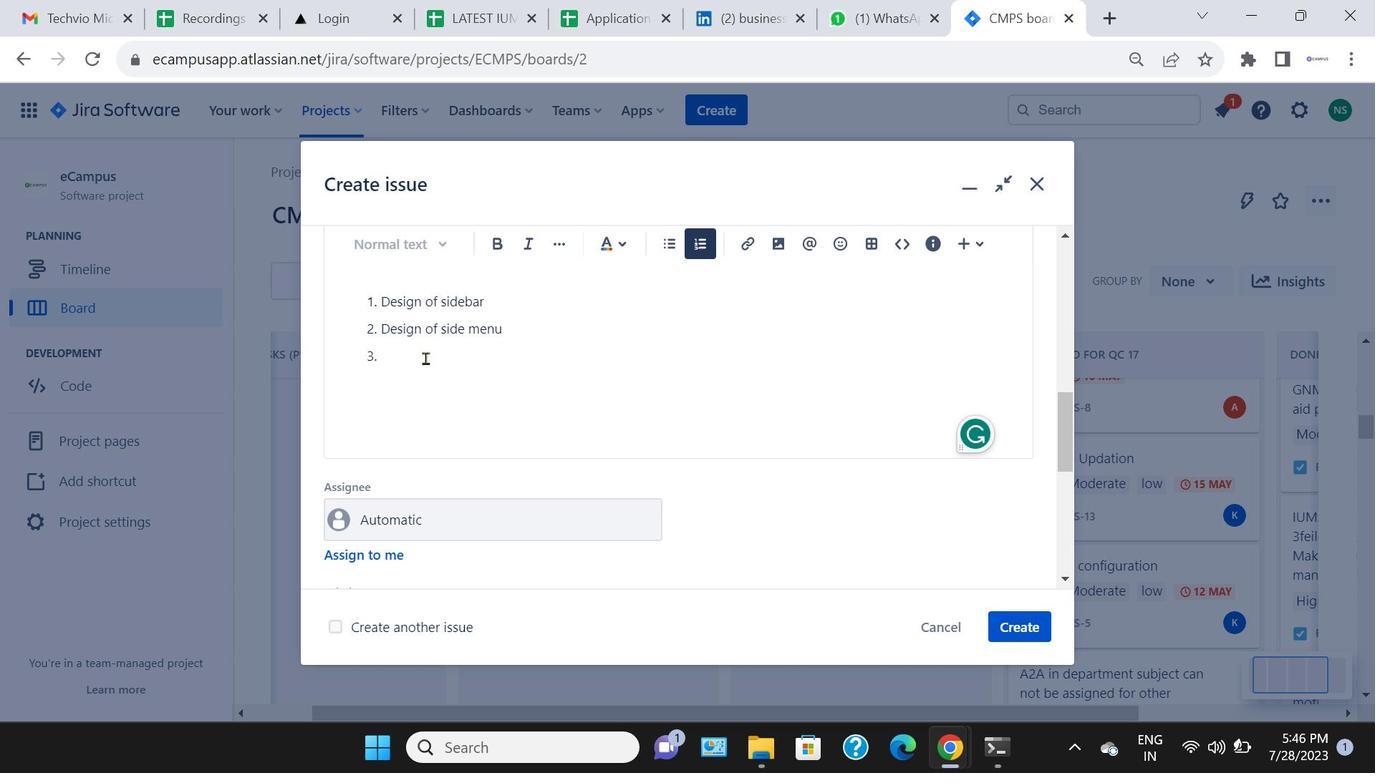 
Action: Mouse pressed left at (471, 338)
Screenshot: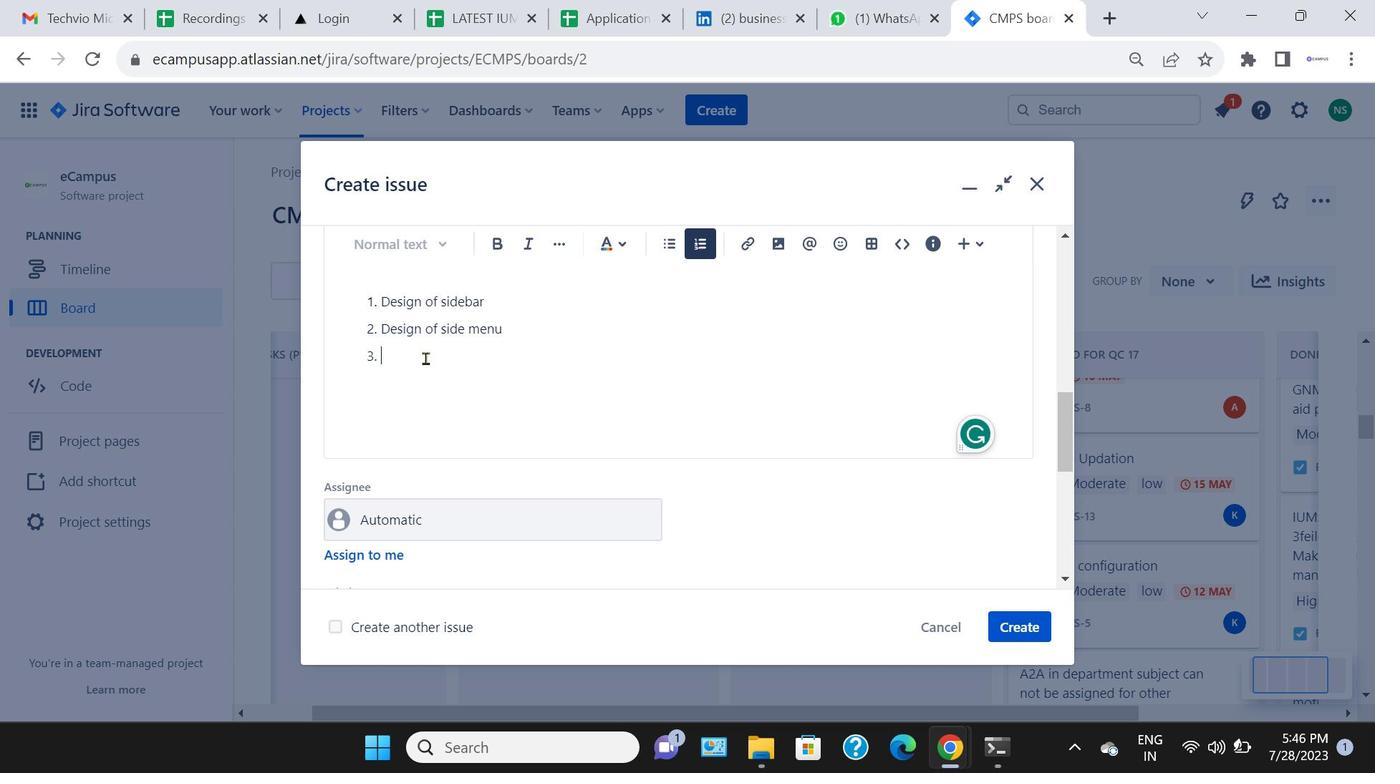 
Action: Key pressed <Key.space>
Screenshot: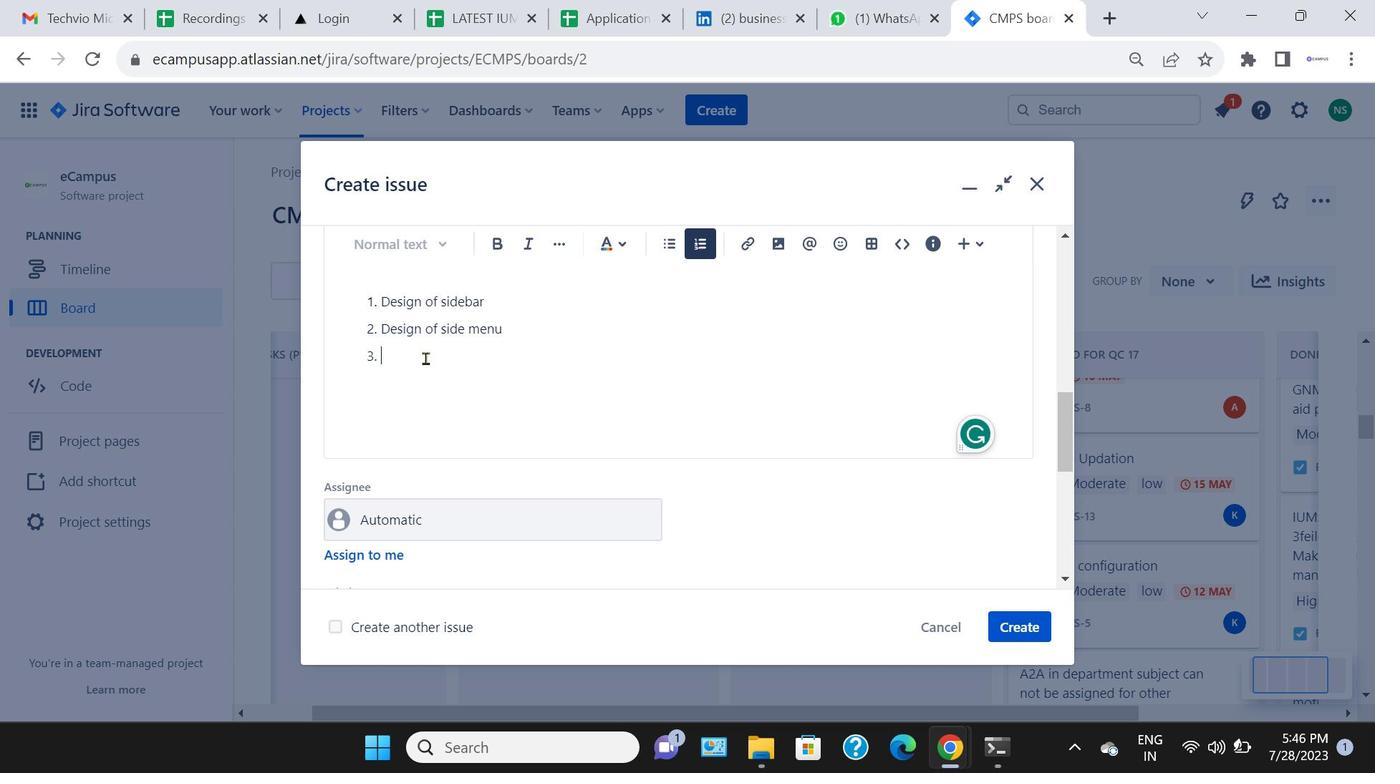 
Action: Mouse moved to (428, 360)
Screenshot: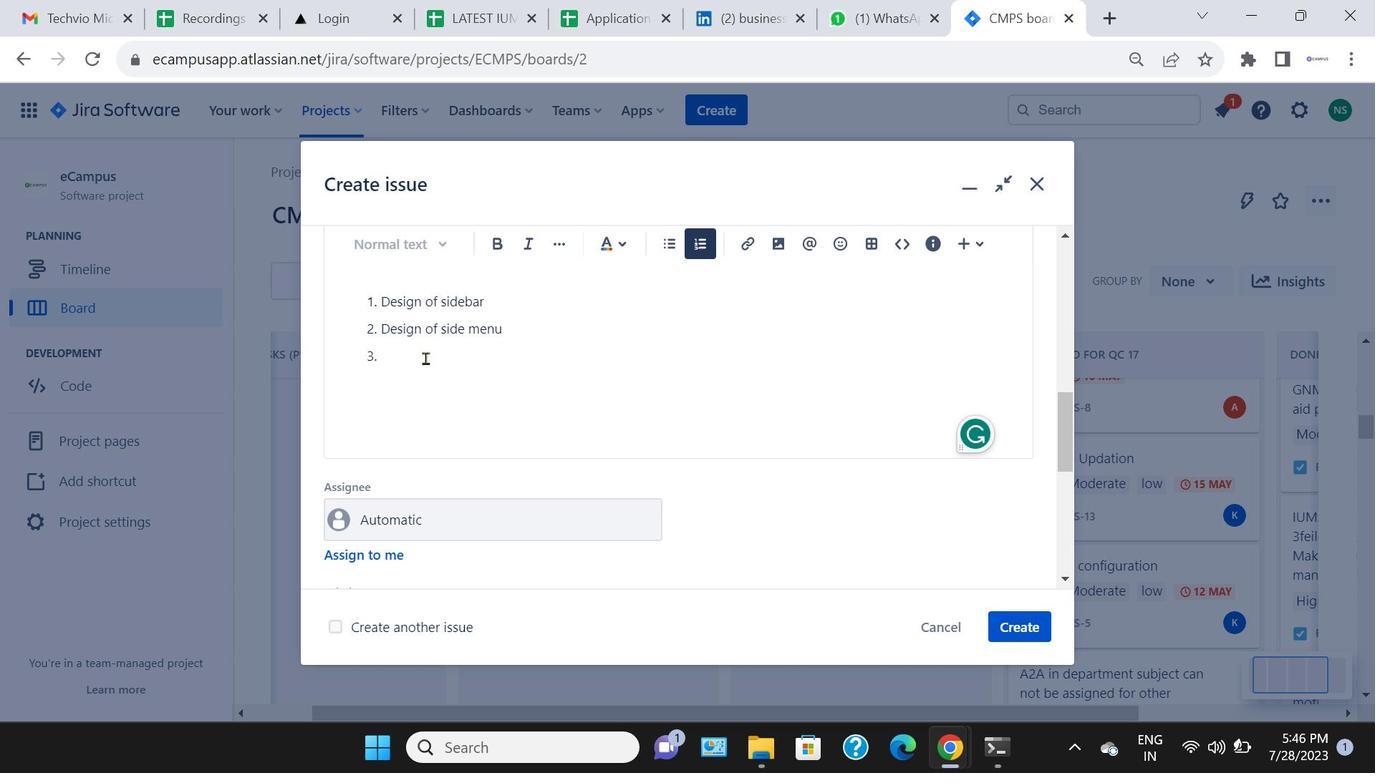 
Action: Mouse pressed left at (428, 360)
Screenshot: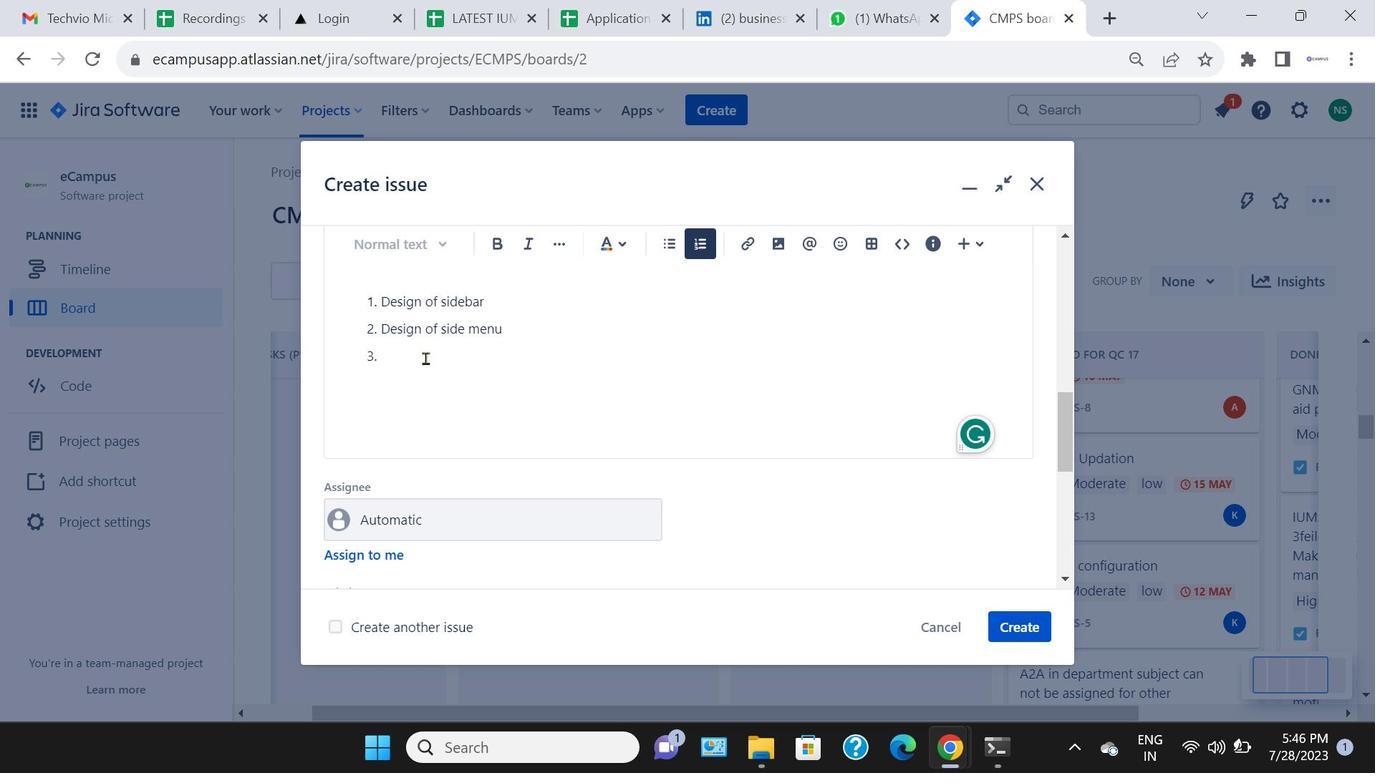
Action: Key pressed open<Key.space>and<Key.space>close<Key.space>functionality<Key.space>of<Key.space>sidebar<Key.shift_r><Key.enter><Key.backspace><Key.enter>
Screenshot: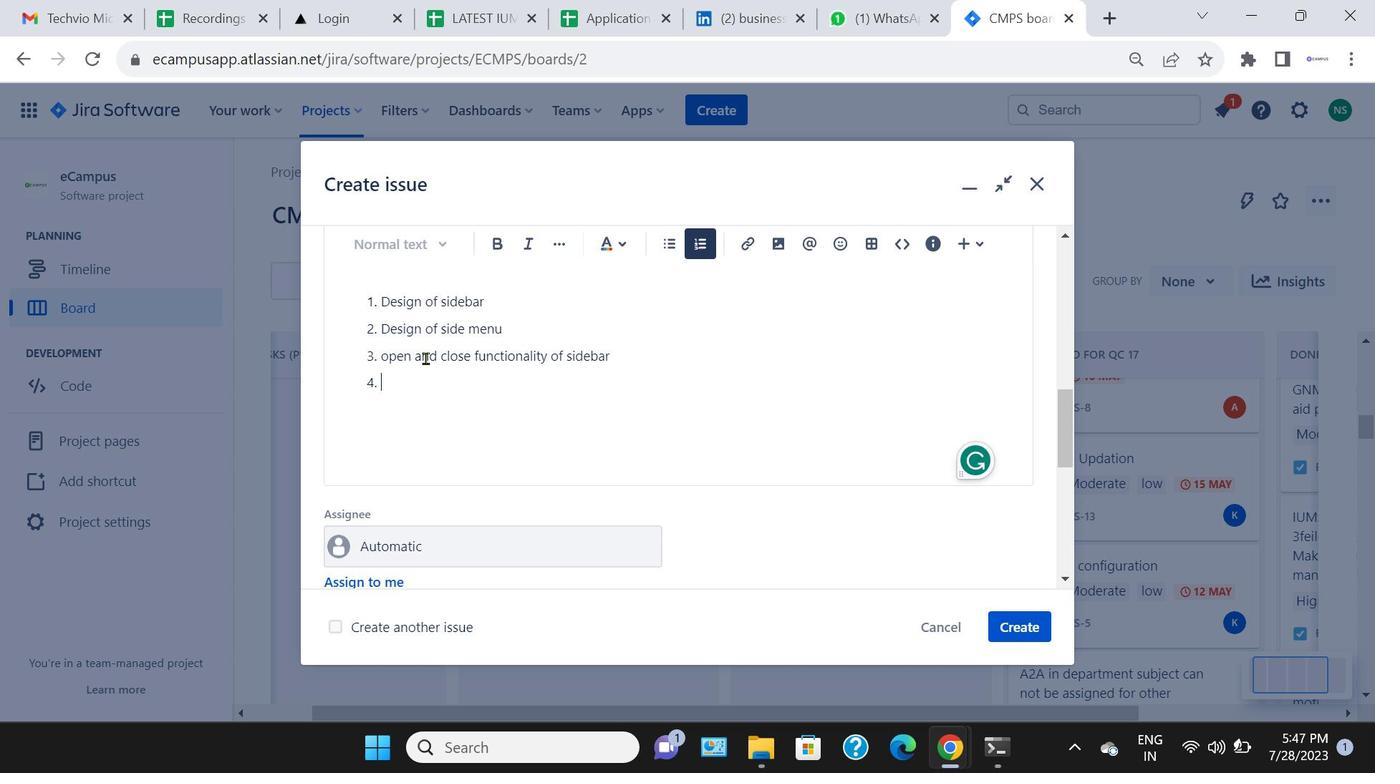
Action: Mouse moved to (587, 365)
Screenshot: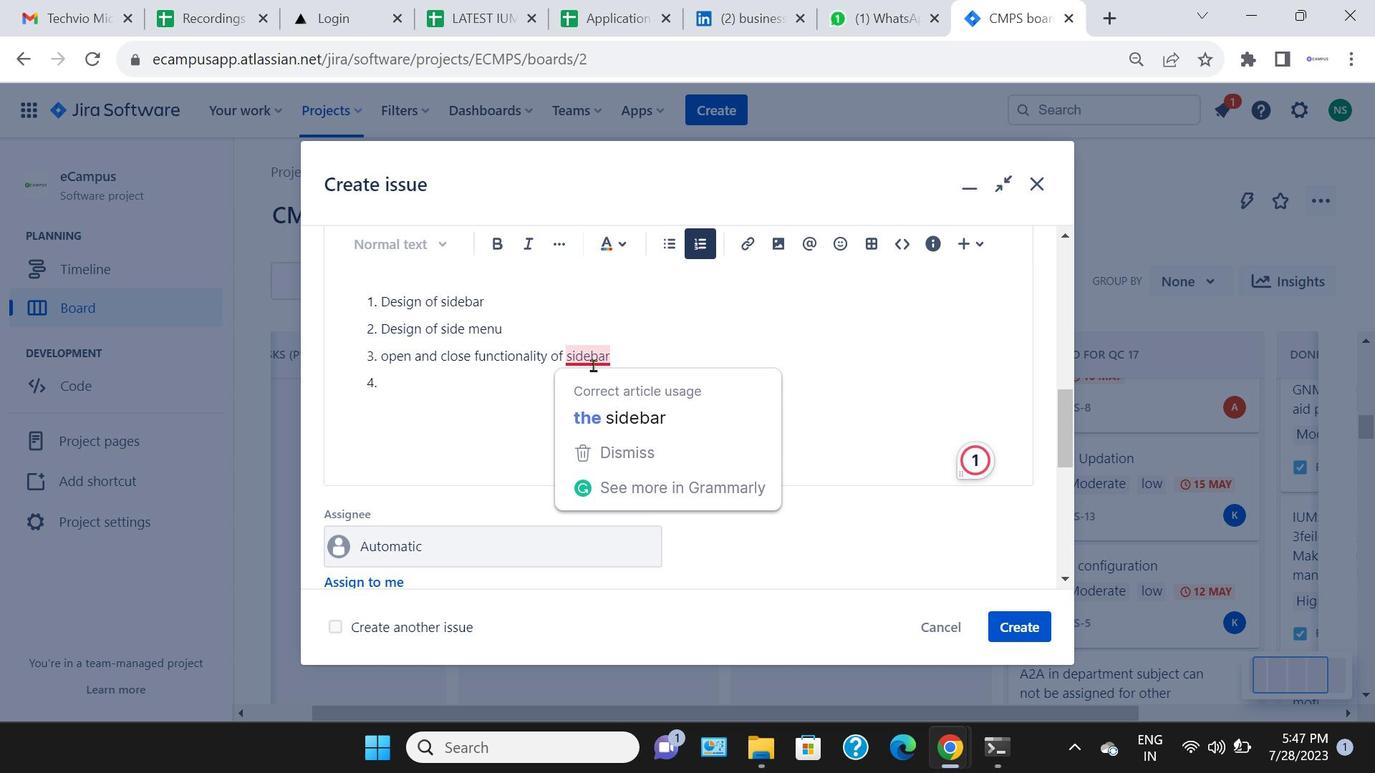 
Action: Mouse pressed left at (587, 365)
Screenshot: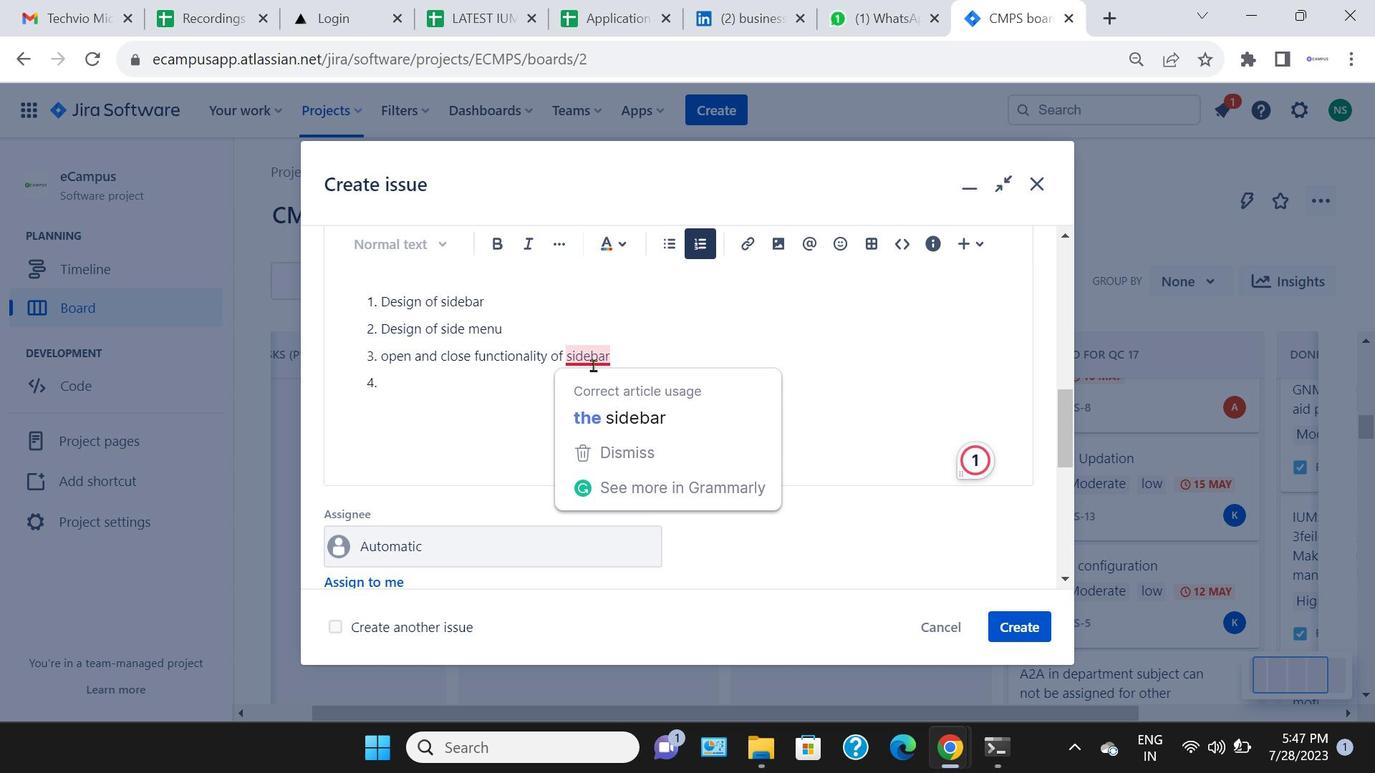 
Action: Mouse moved to (595, 367)
Screenshot: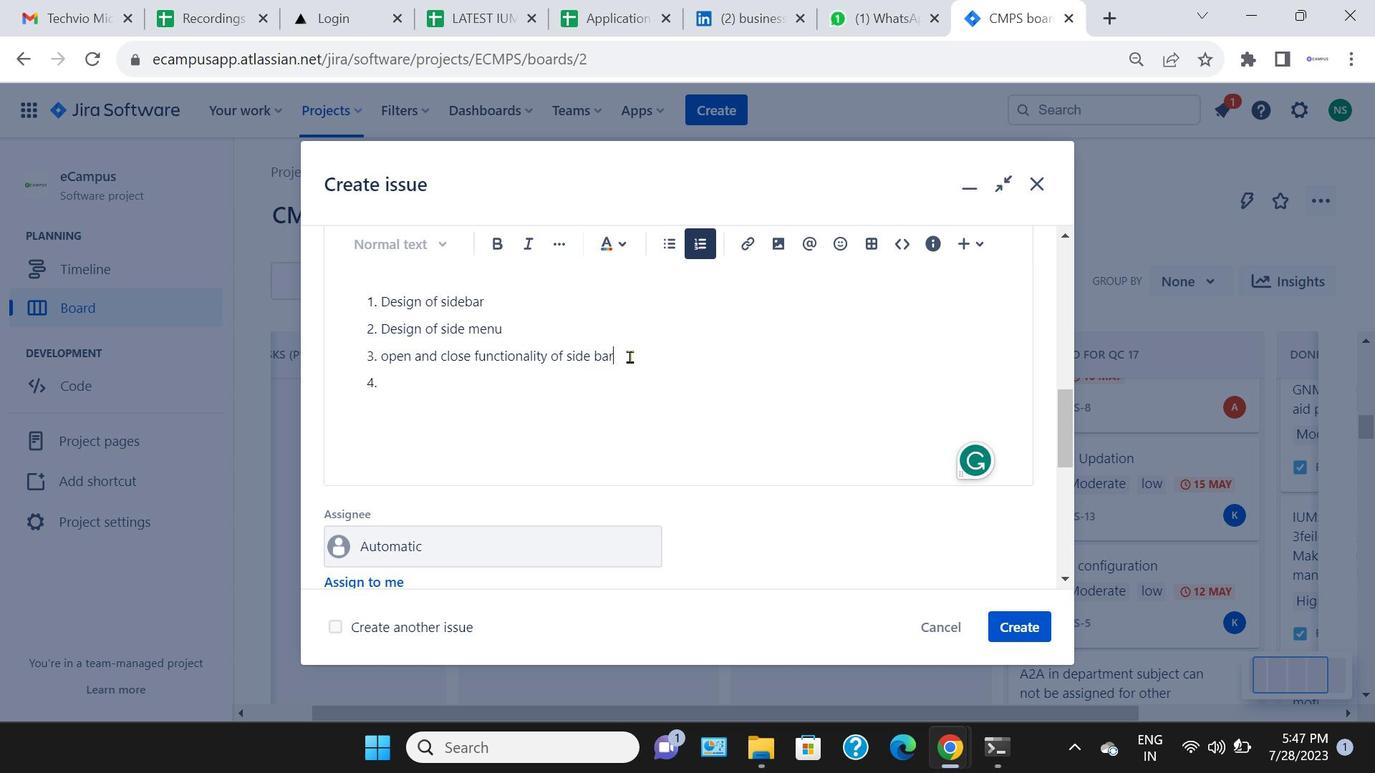 
Action: Mouse pressed left at (595, 367)
Screenshot: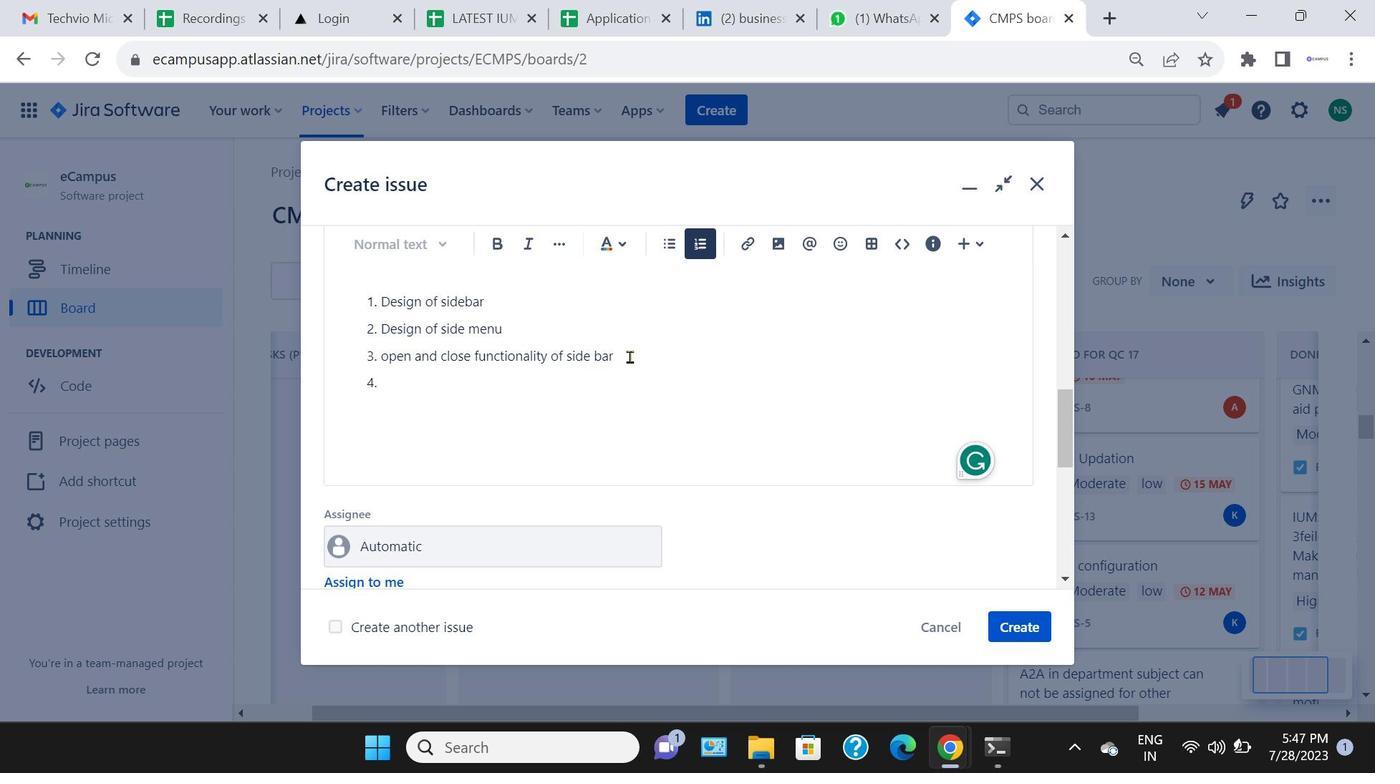 
Action: Key pressed <Key.left><Key.space>
Screenshot: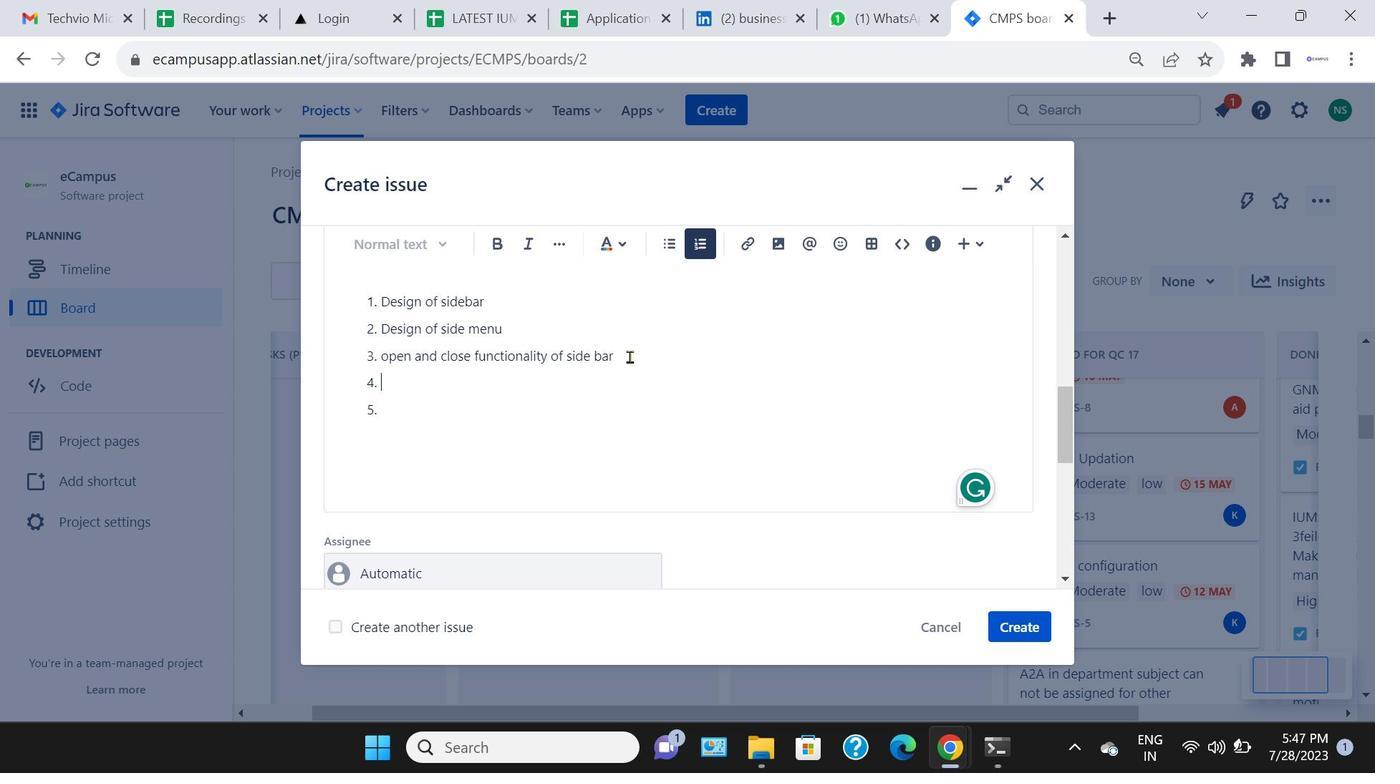 
Action: Mouse moved to (632, 358)
Screenshot: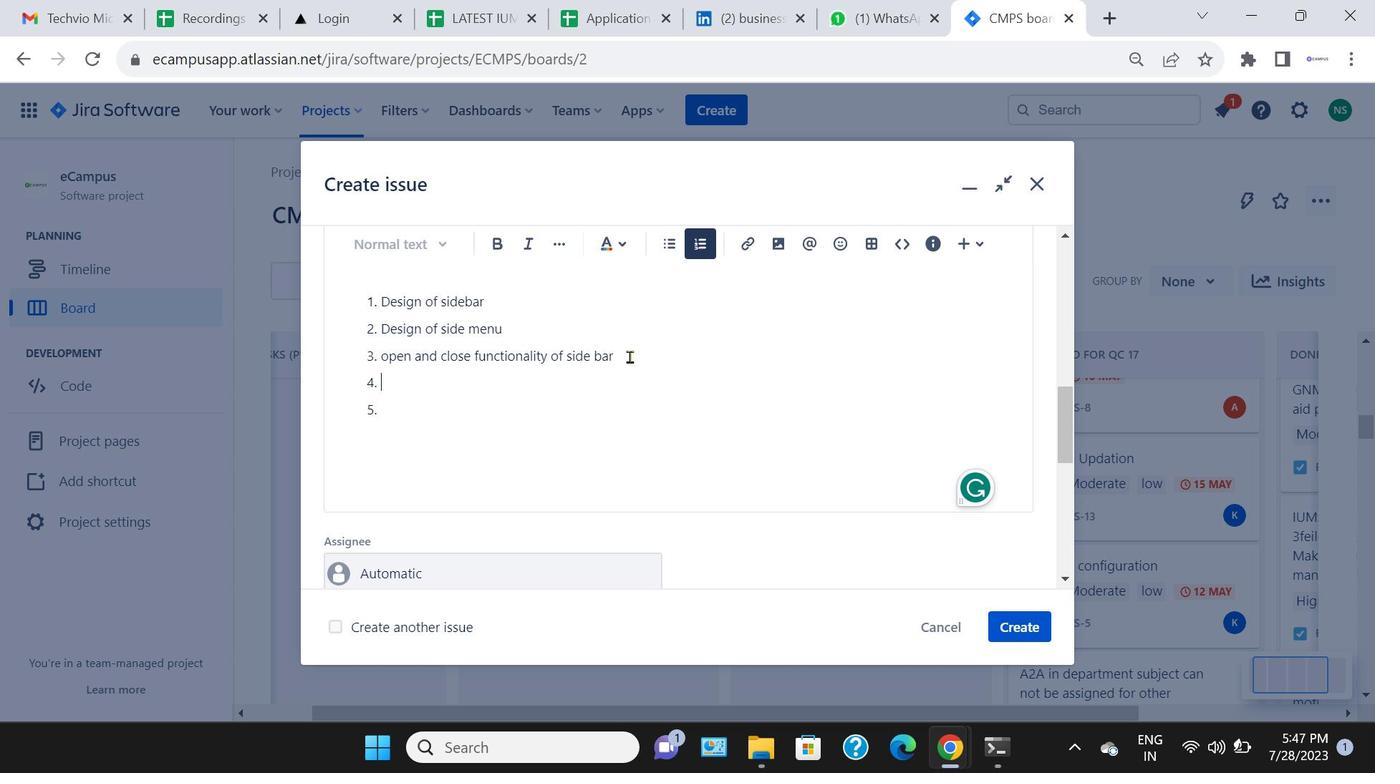 
Action: Mouse pressed left at (632, 358)
Screenshot: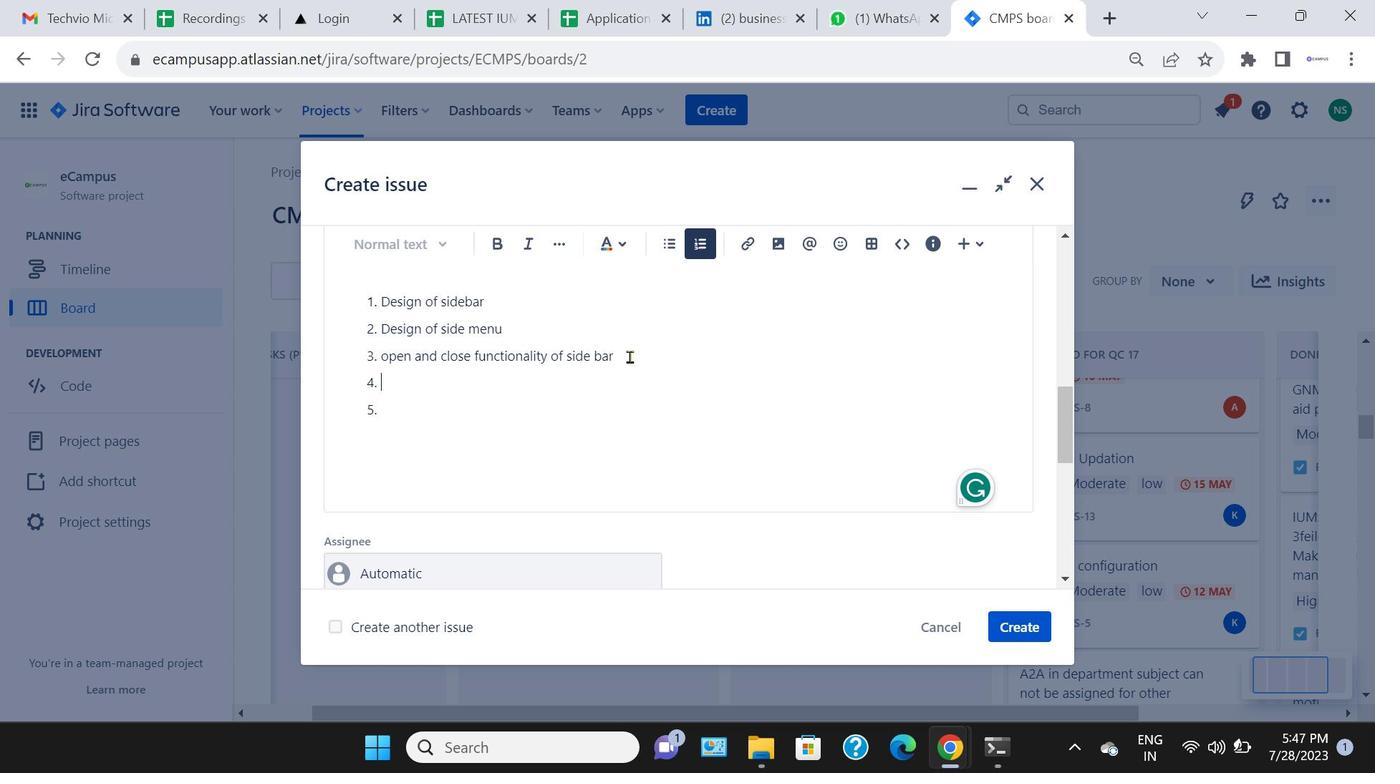 
Action: Key pressed <Key.enter>side<Key.space>bar<Key.space>logo<Key.space>design<Key.down>sidebar<Key.space>footer<Key.space>design
Screenshot: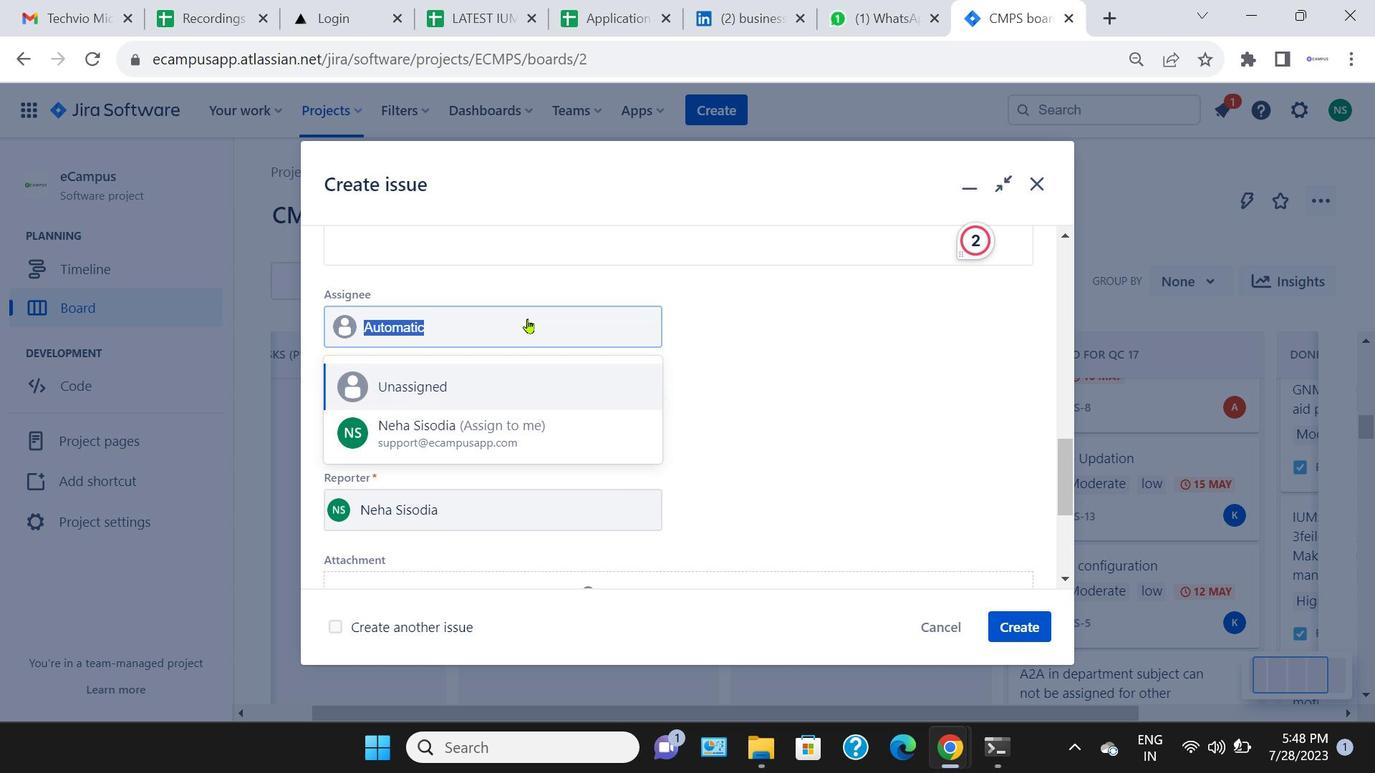
Action: Mouse moved to (528, 320)
Screenshot: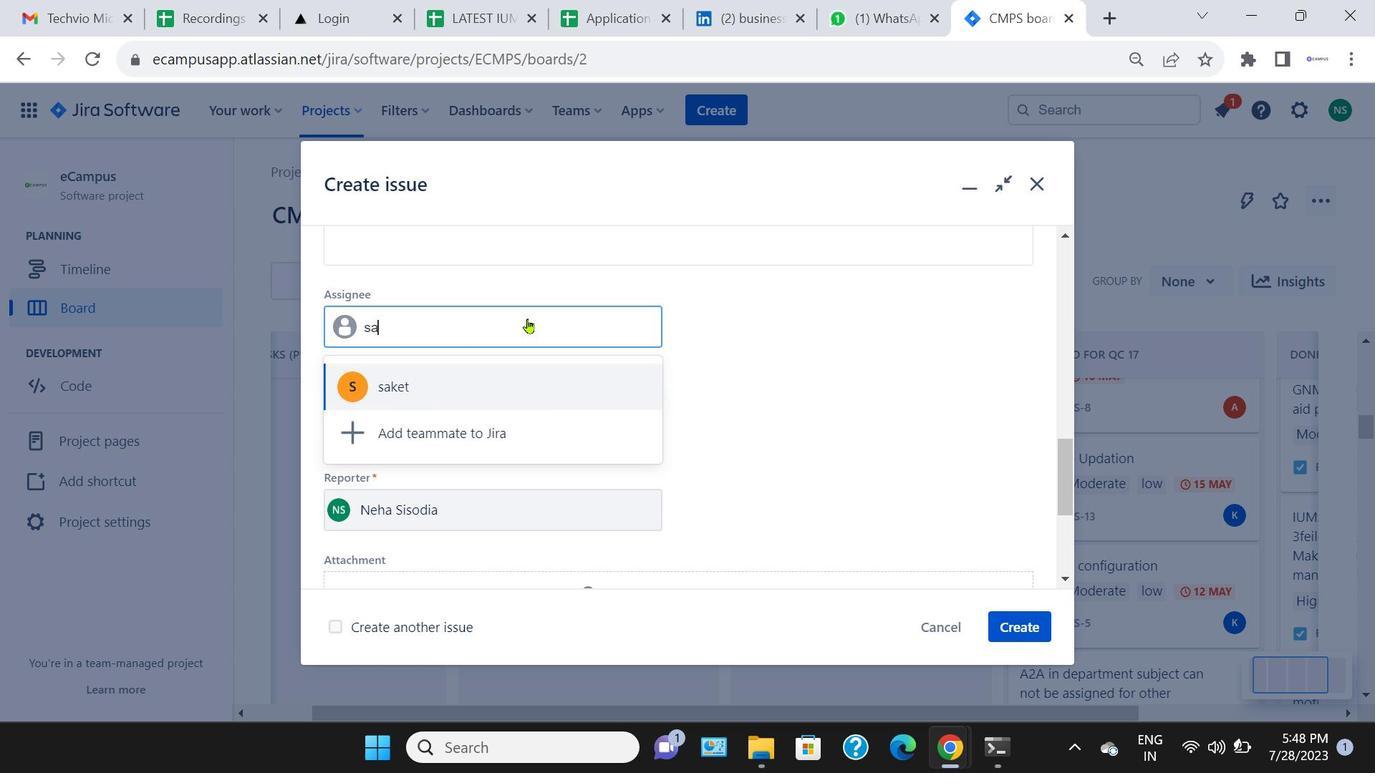 
Action: Mouse pressed left at (528, 320)
Screenshot: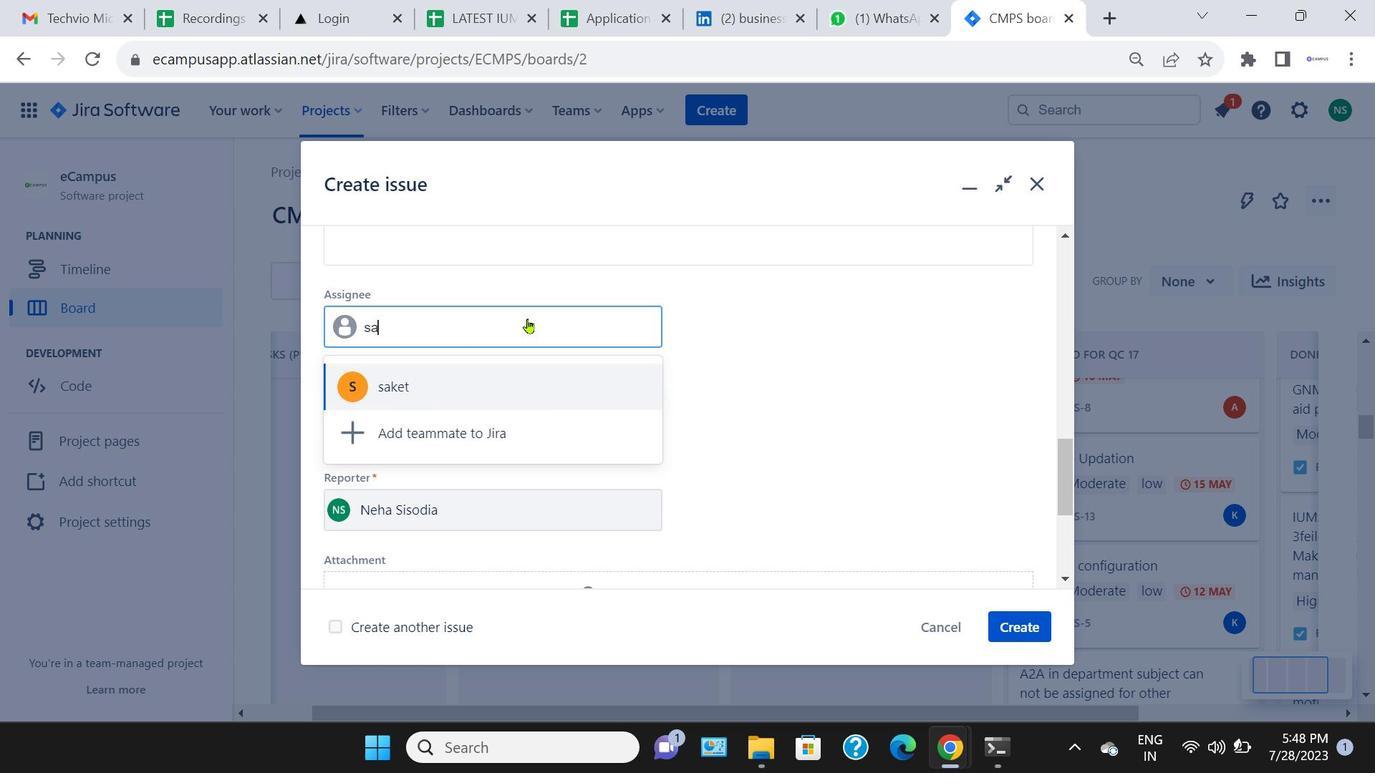
Action: Key pressed <Key.backspace>sak
Screenshot: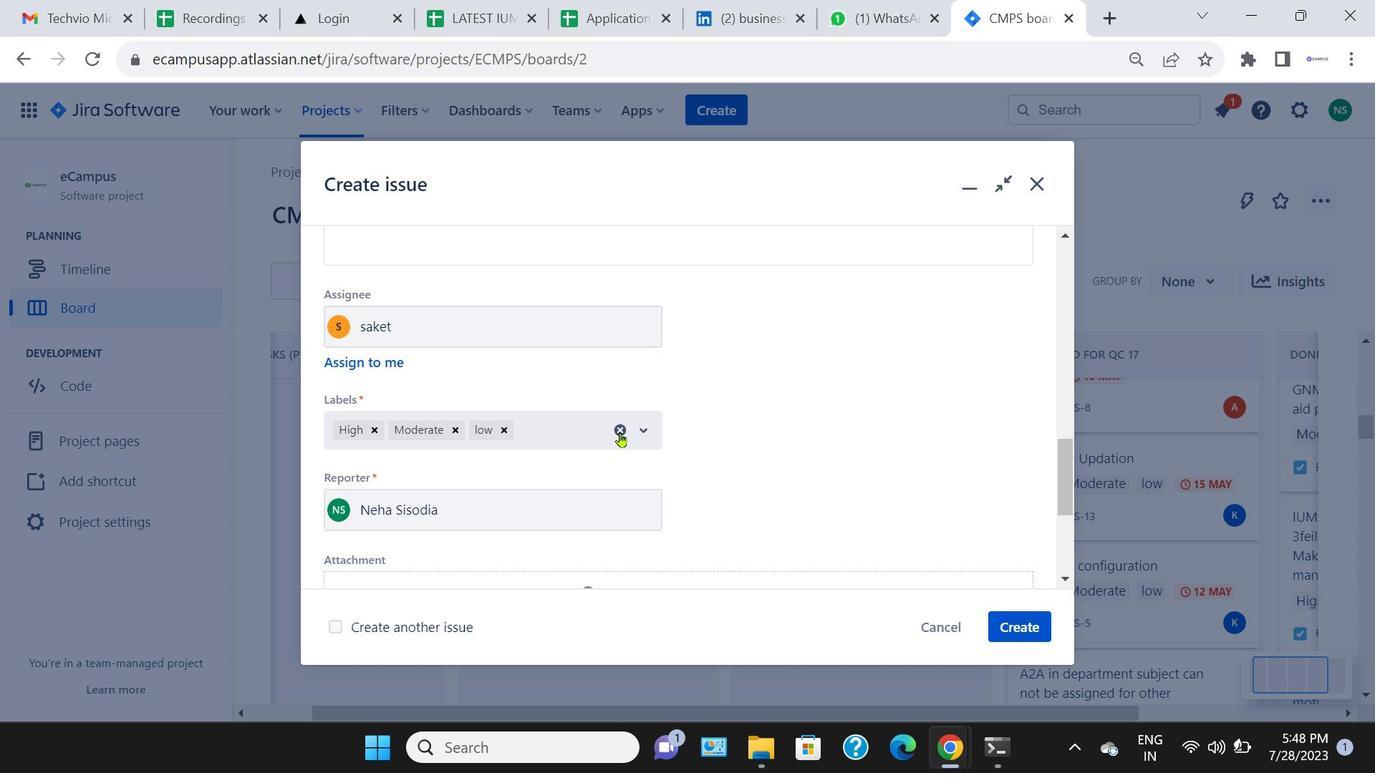 
Action: Mouse moved to (483, 397)
Screenshot: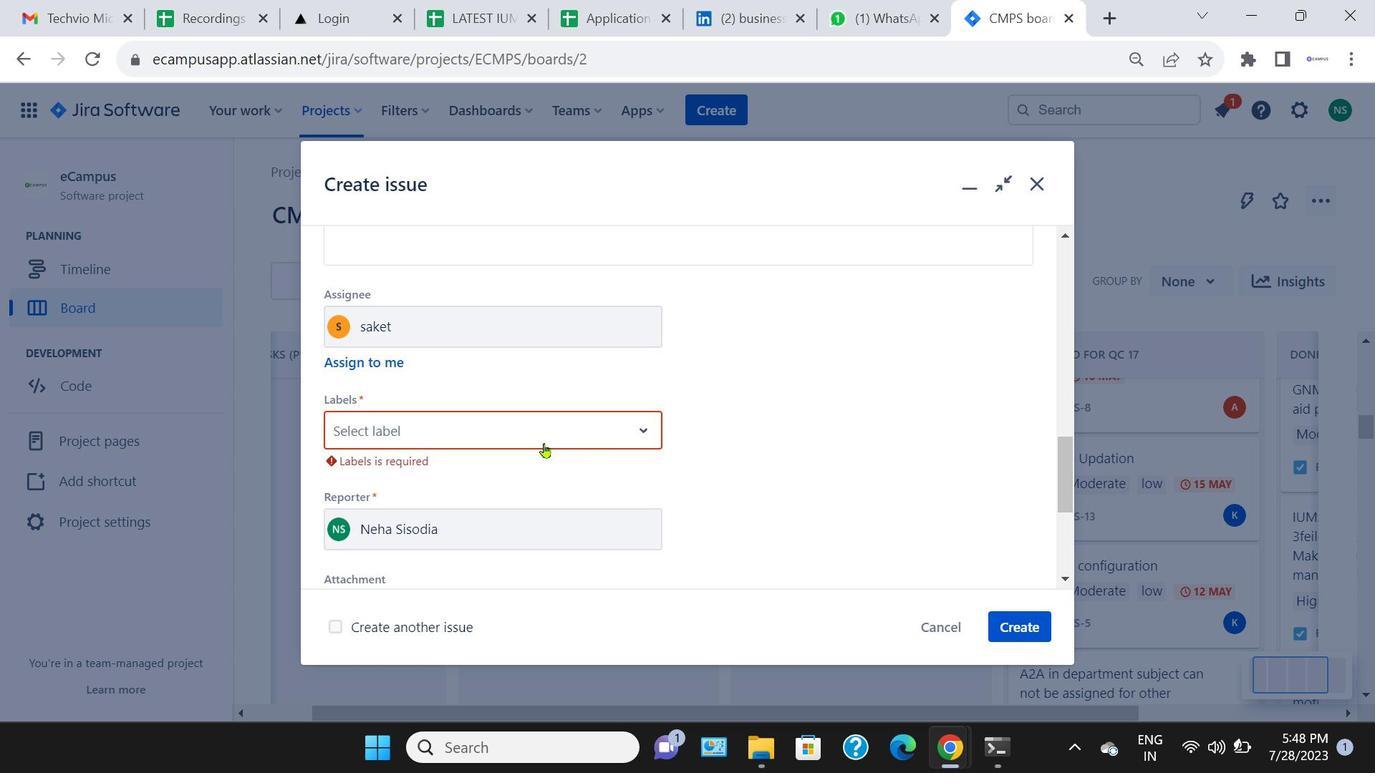 
Action: Mouse pressed left at (483, 397)
Screenshot: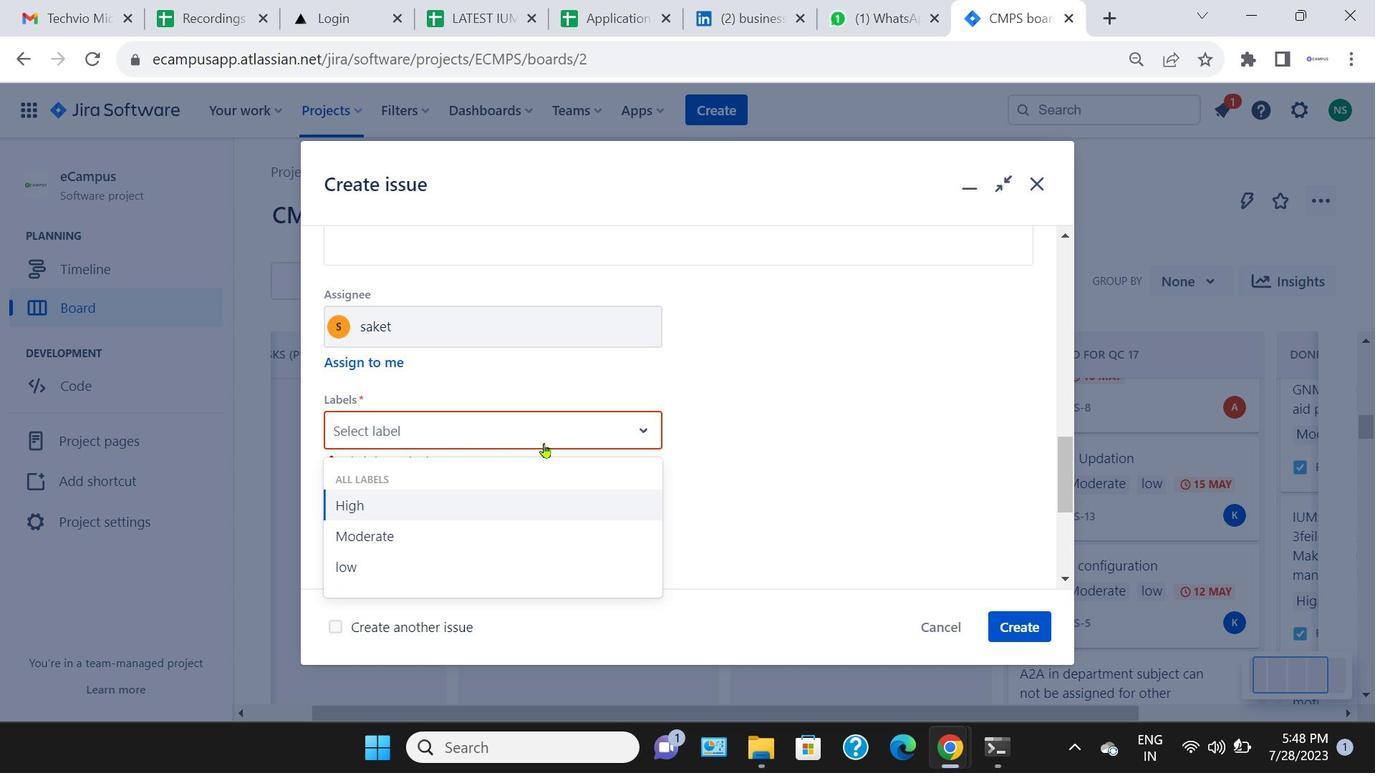
Action: Mouse moved to (620, 434)
Screenshot: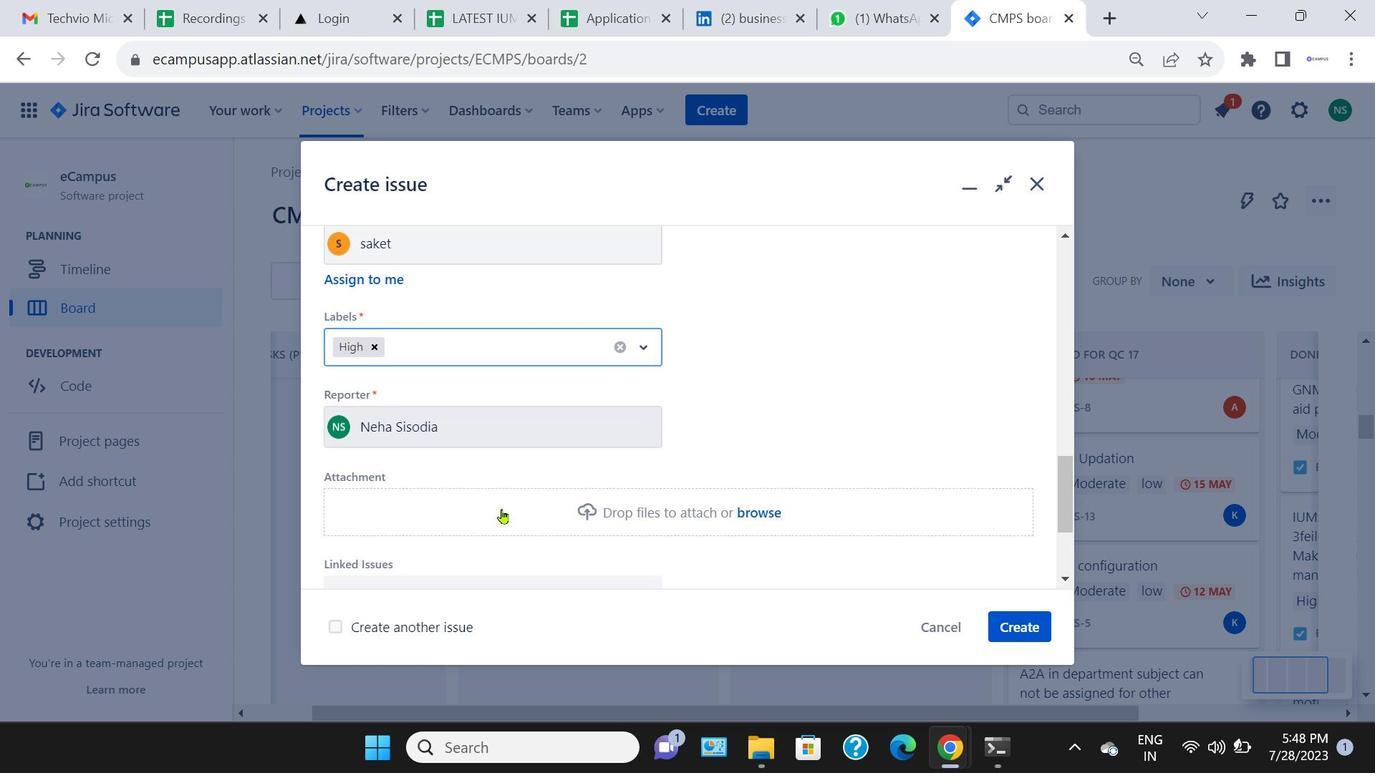 
Action: Mouse pressed left at (620, 434)
Screenshot: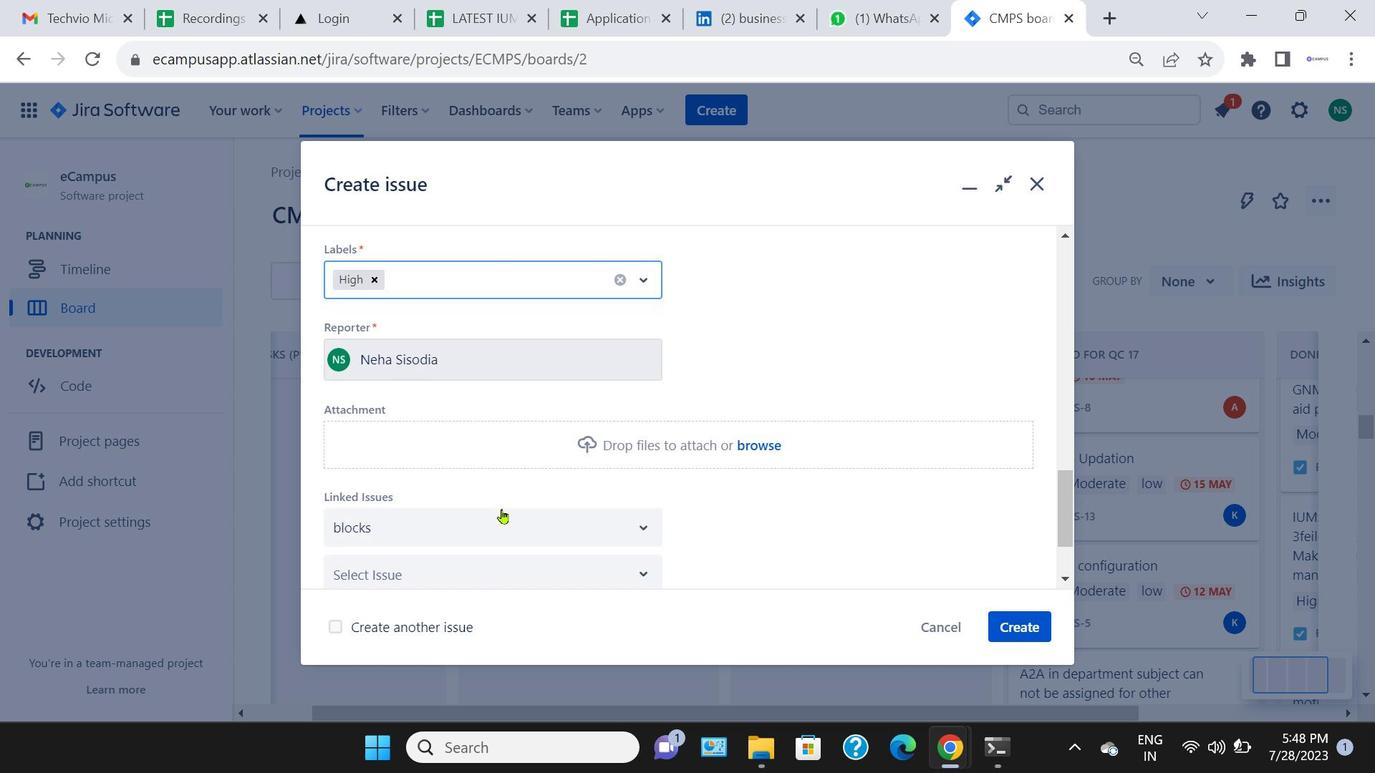 
Action: Mouse moved to (545, 444)
Screenshot: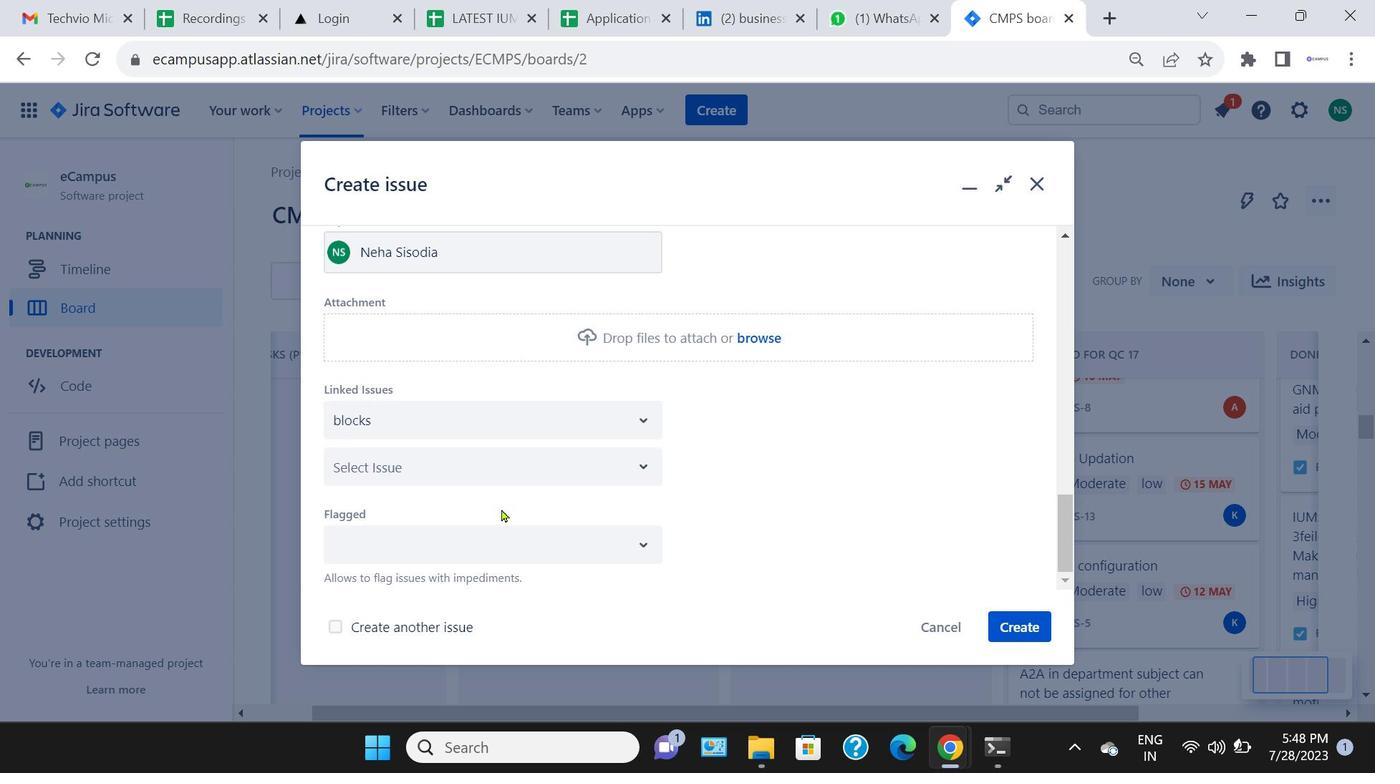 
Action: Mouse pressed left at (545, 444)
Screenshot: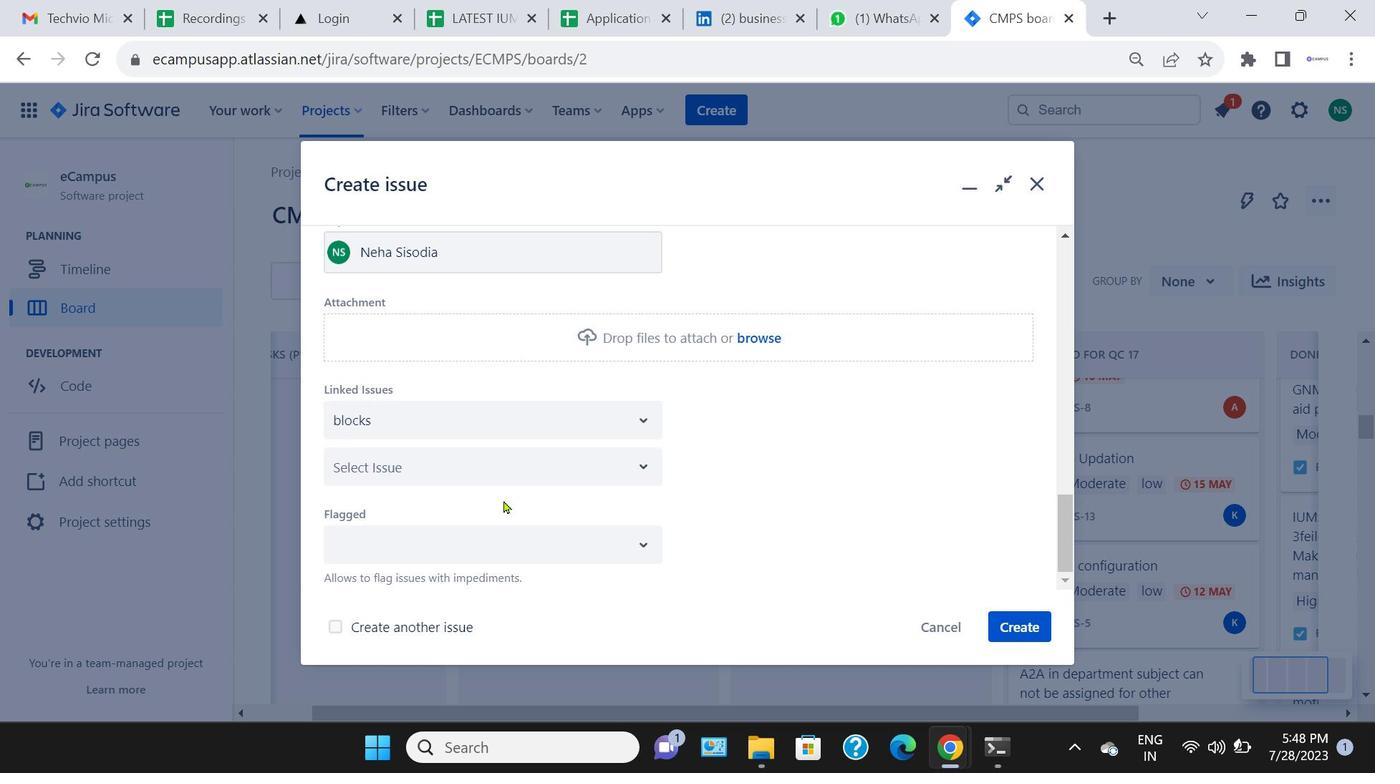 
Action: Mouse moved to (503, 510)
Screenshot: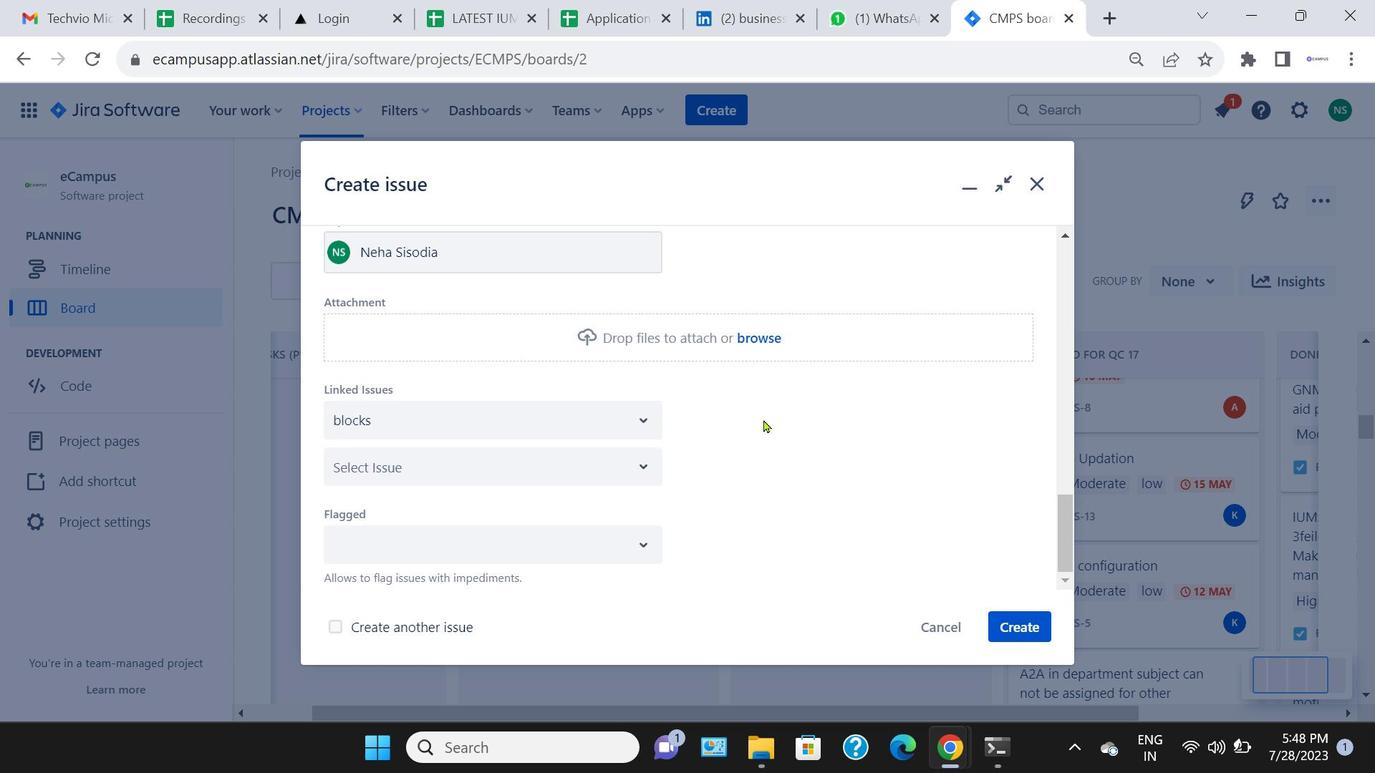 
Action: Mouse pressed left at (503, 510)
Screenshot: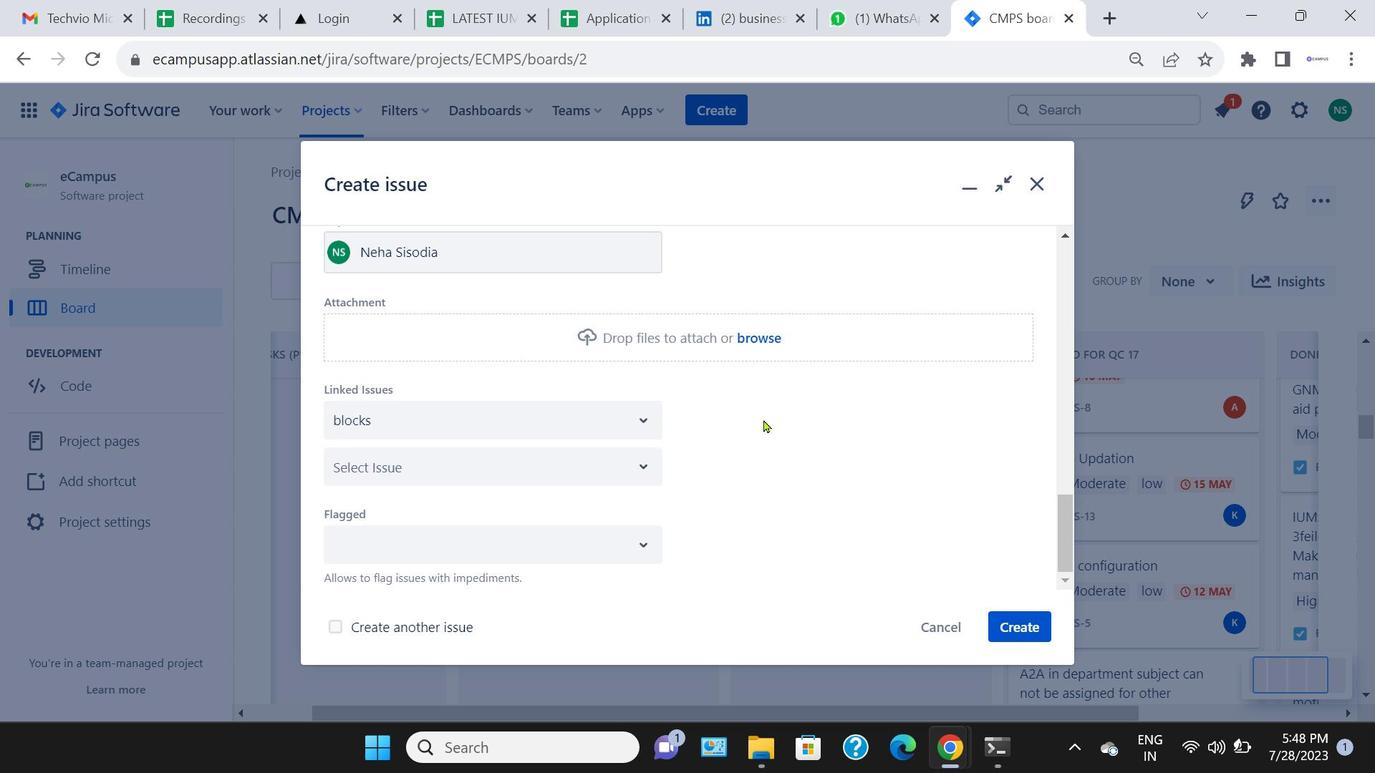 
Action: Mouse moved to (393, 482)
Screenshot: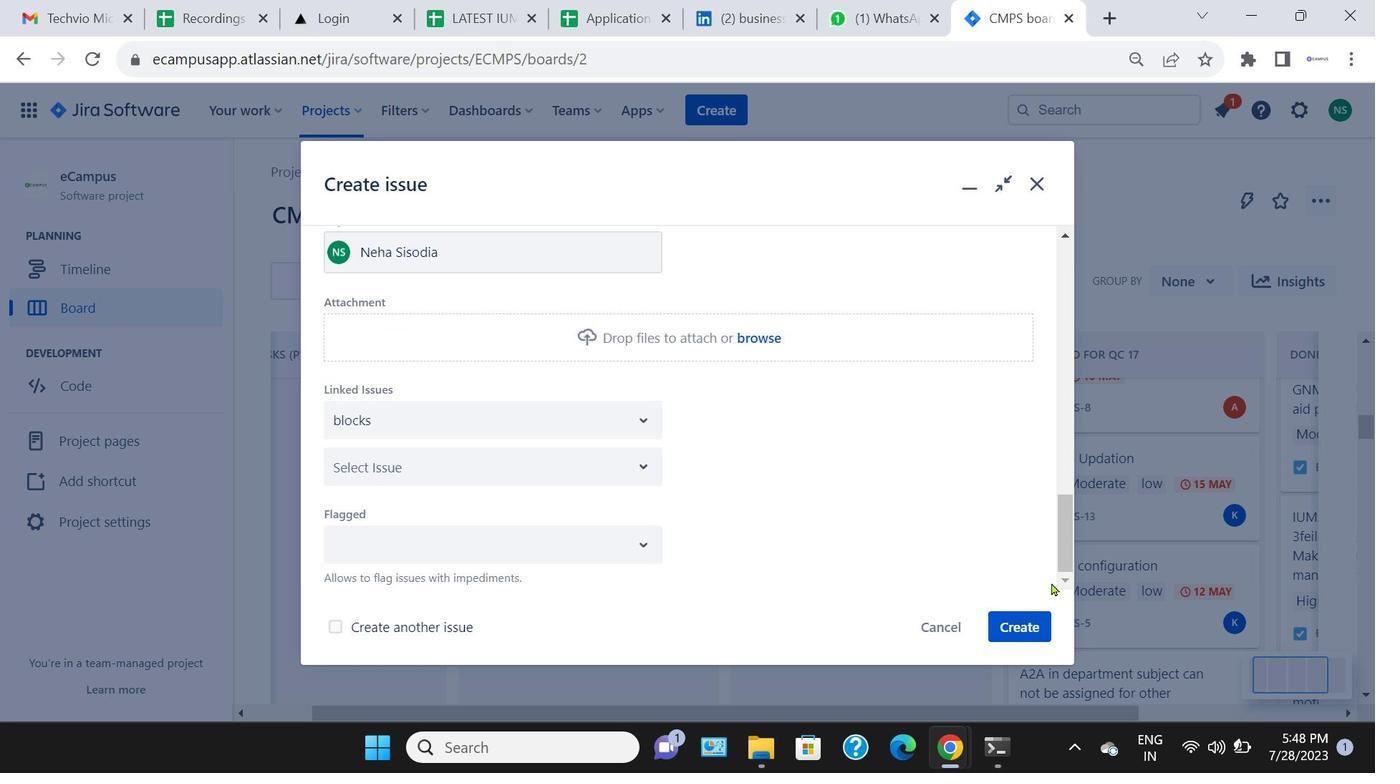
Action: Mouse pressed left at (393, 482)
Screenshot: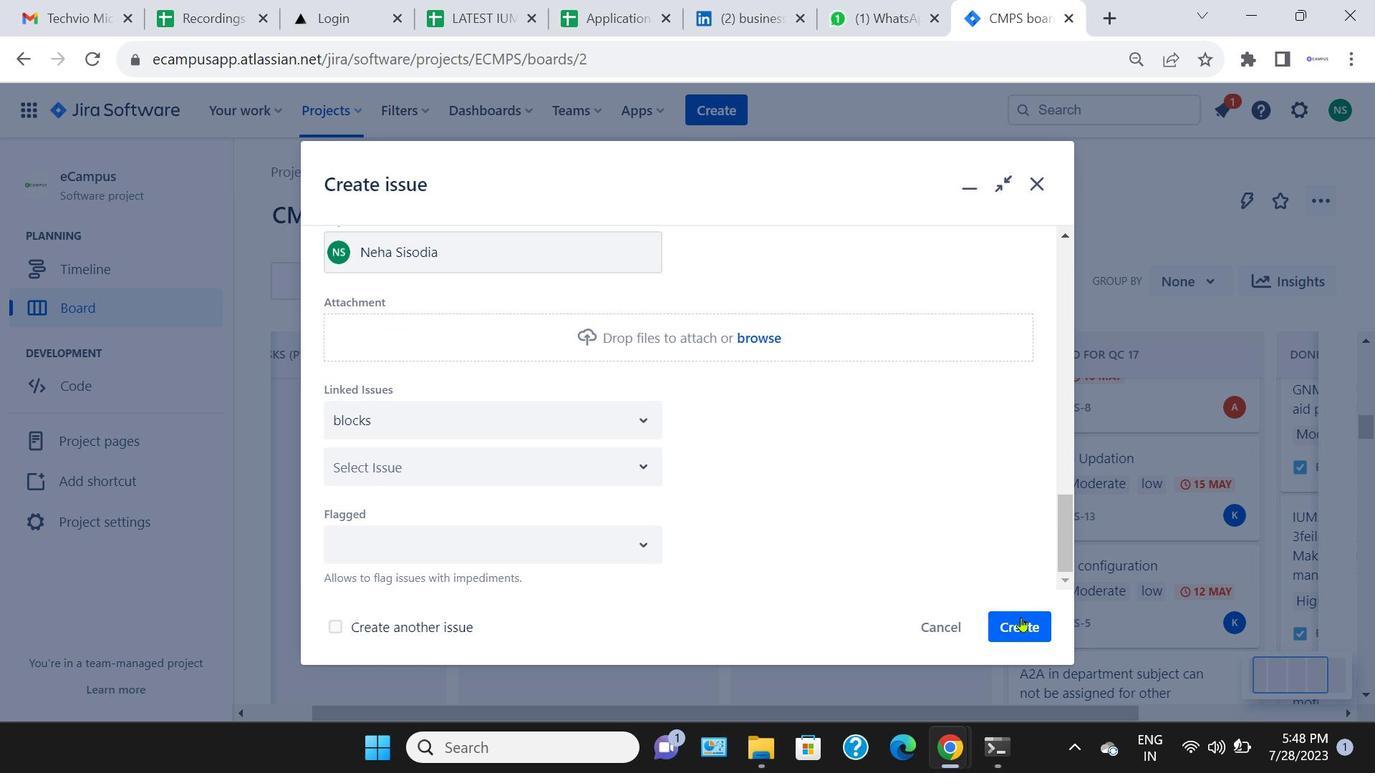 
Action: Mouse moved to (394, 527)
Screenshot: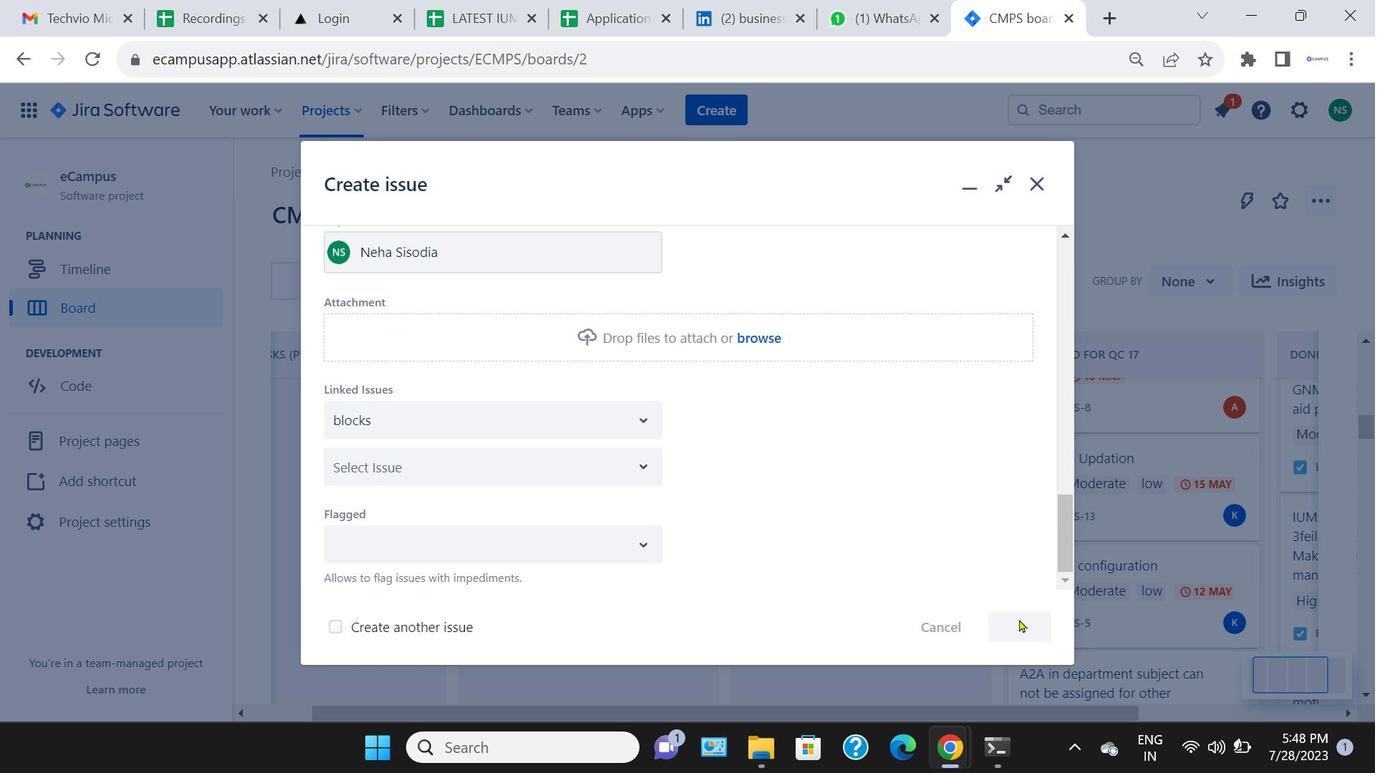 
Action: Mouse pressed left at (394, 527)
Screenshot: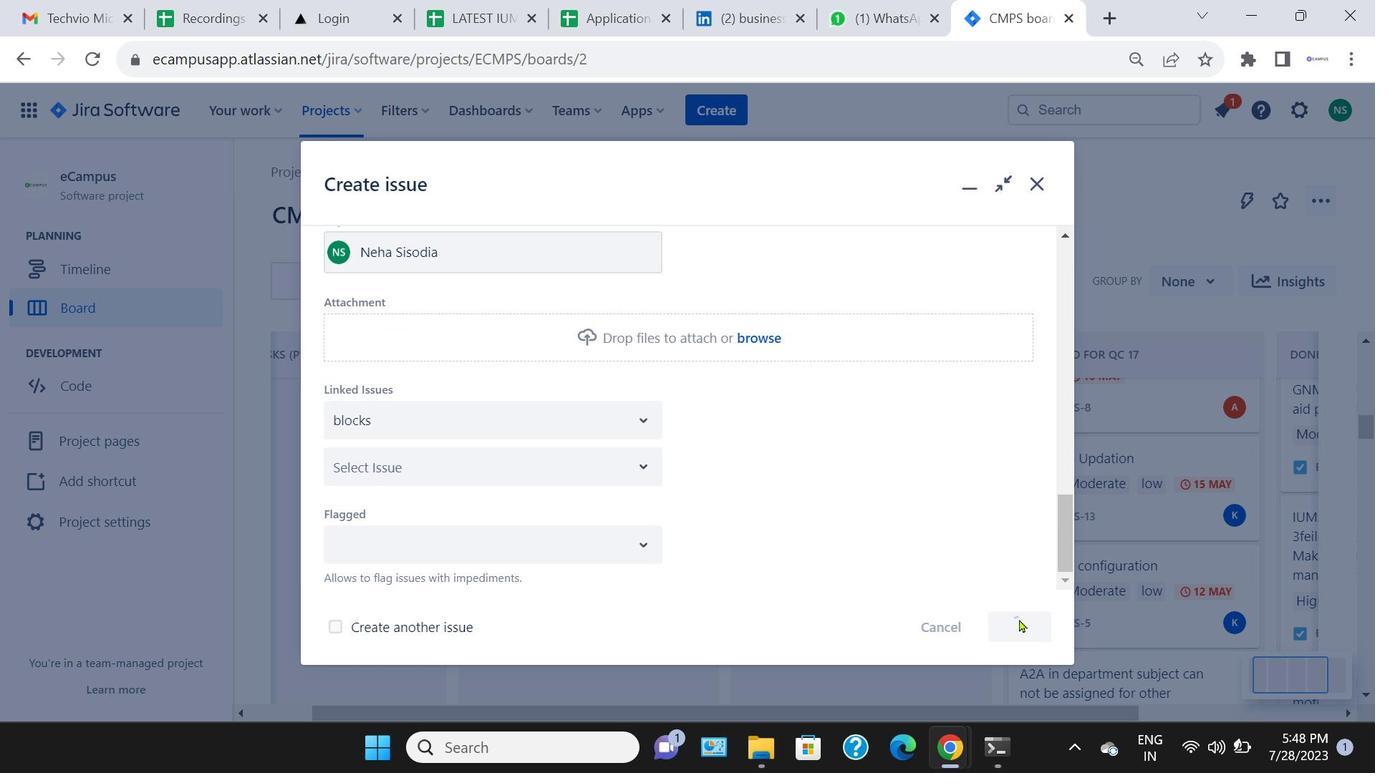 
Action: Mouse moved to (1020, 621)
Screenshot: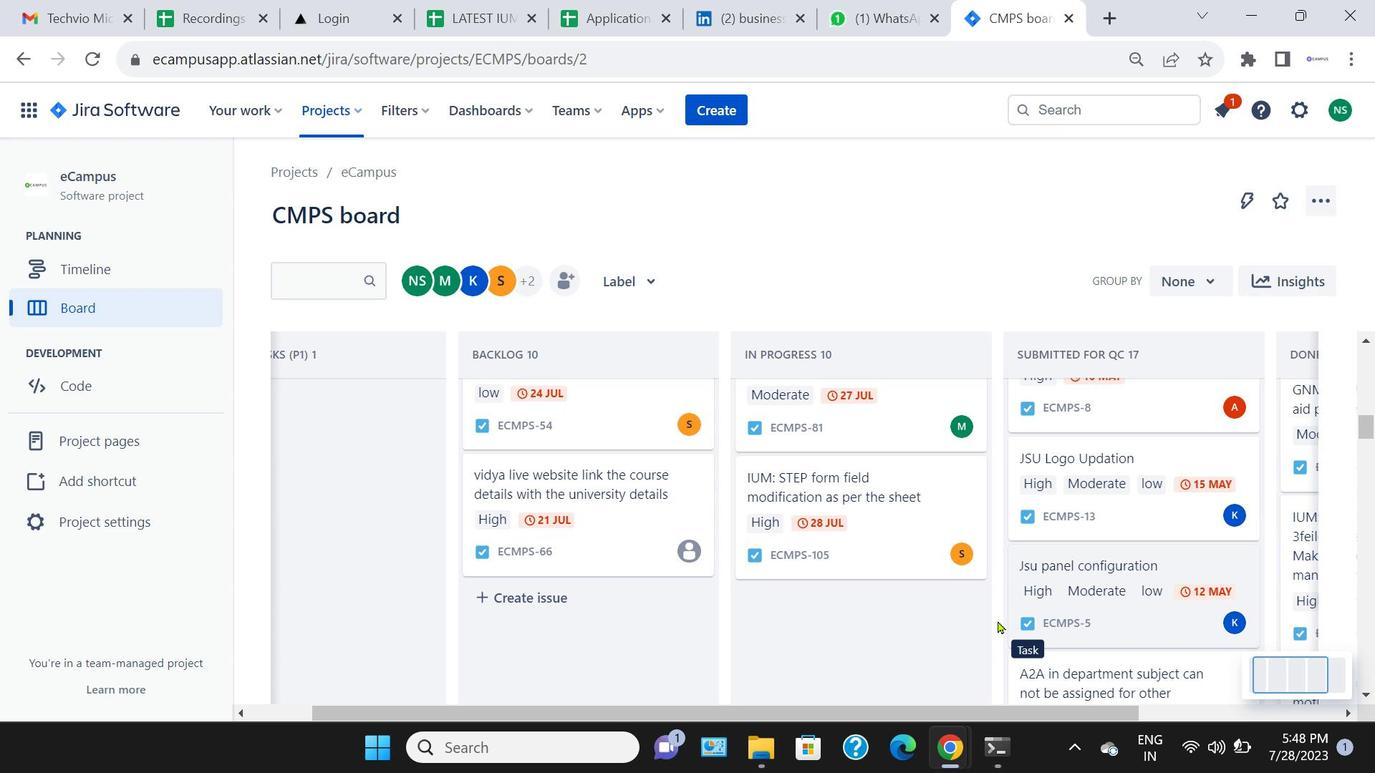 
Action: Mouse pressed left at (1020, 621)
Screenshot: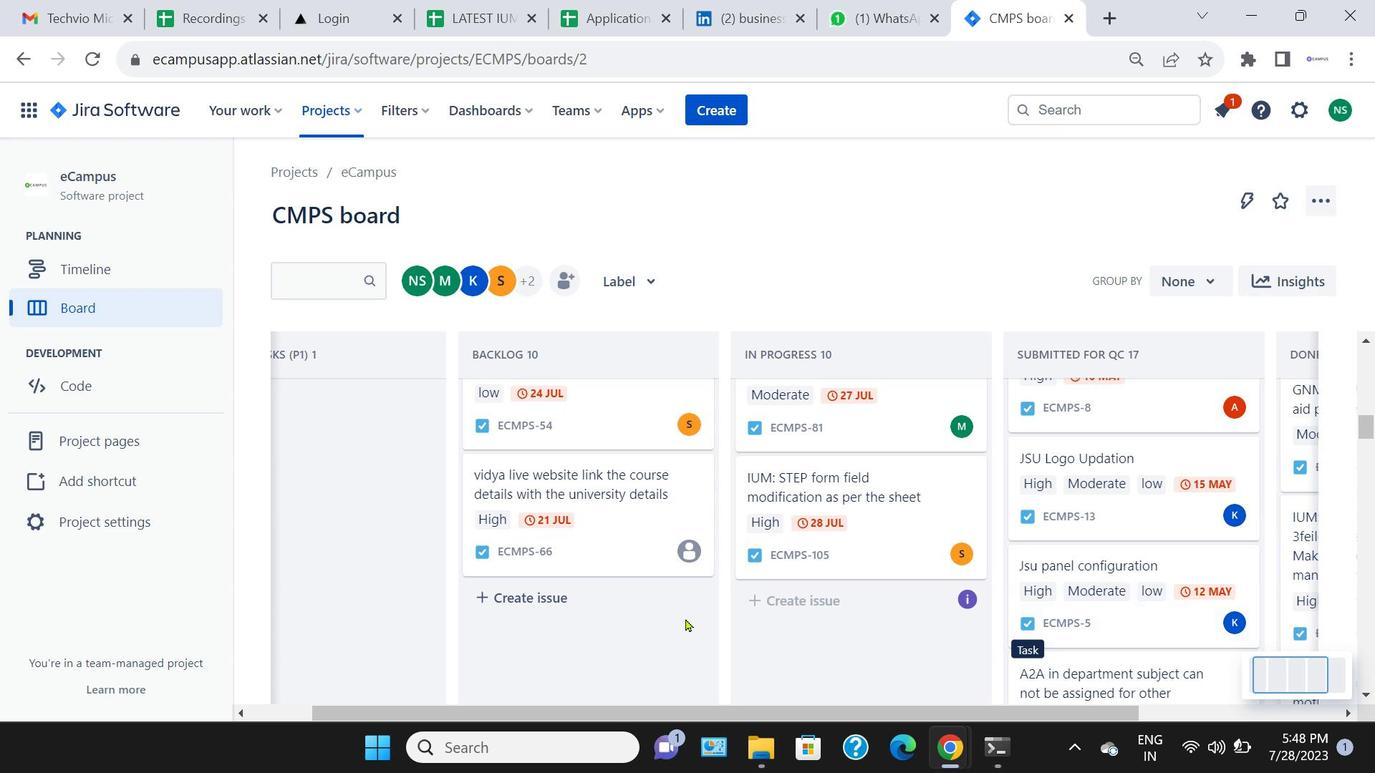
Action: Mouse moved to (548, 600)
Screenshot: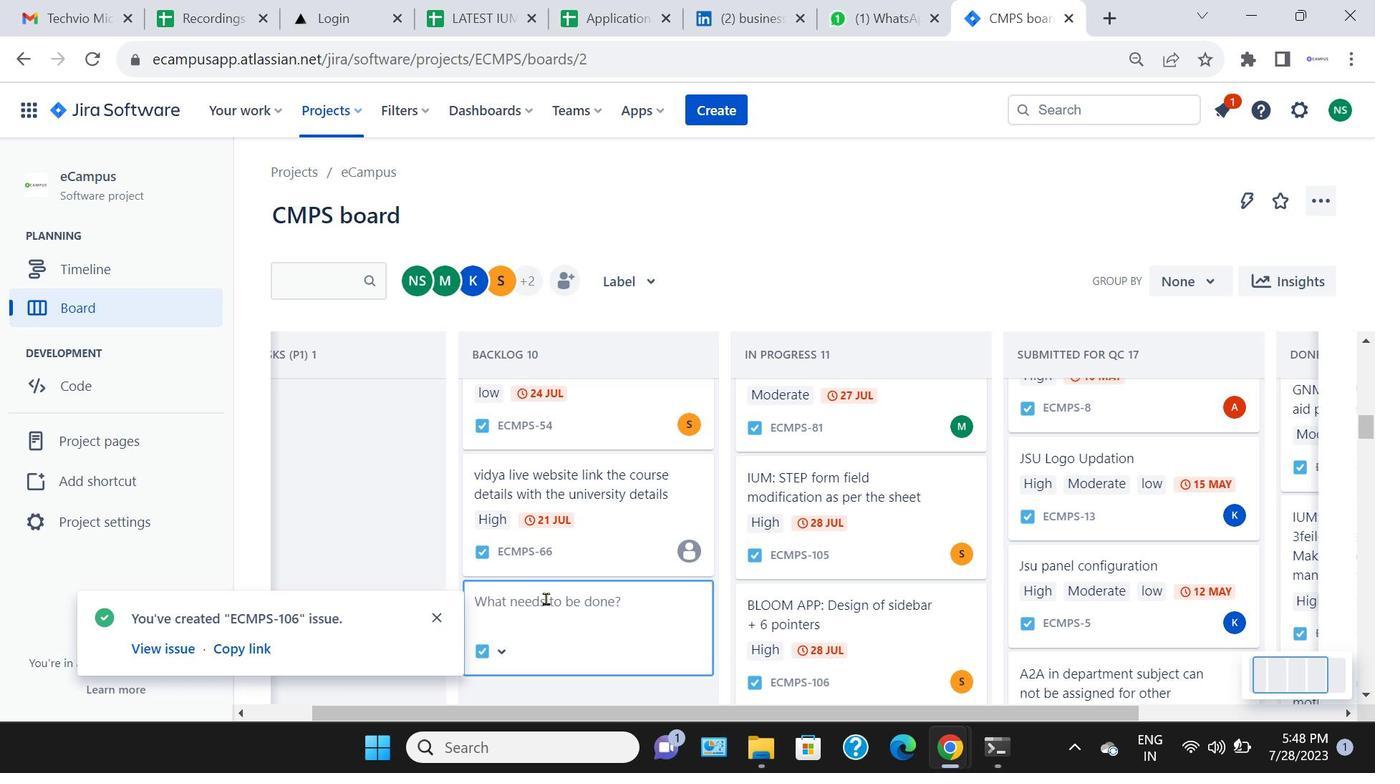 
Action: Mouse pressed left at (548, 600)
Screenshot: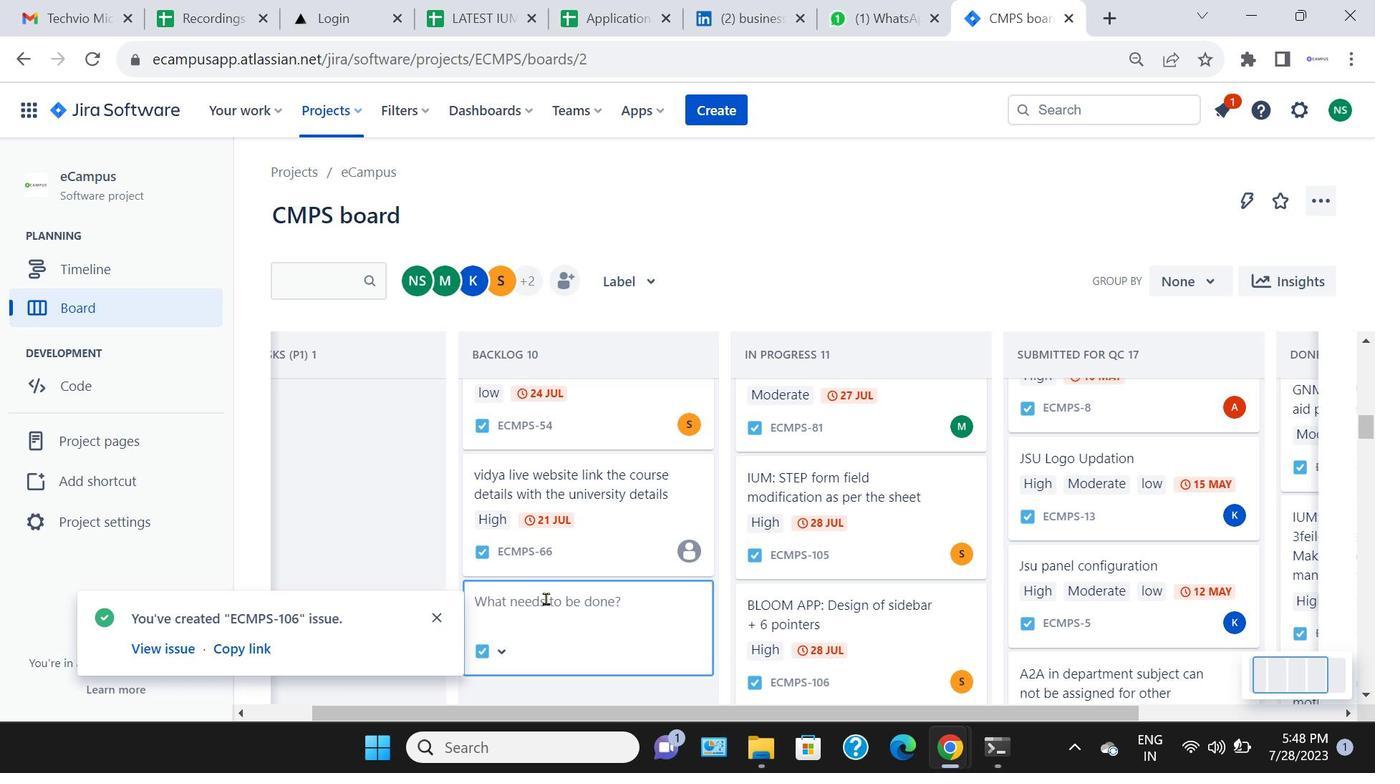 
Action: Key pressed bloom<Key.space>app<Key.enter>
Screenshot: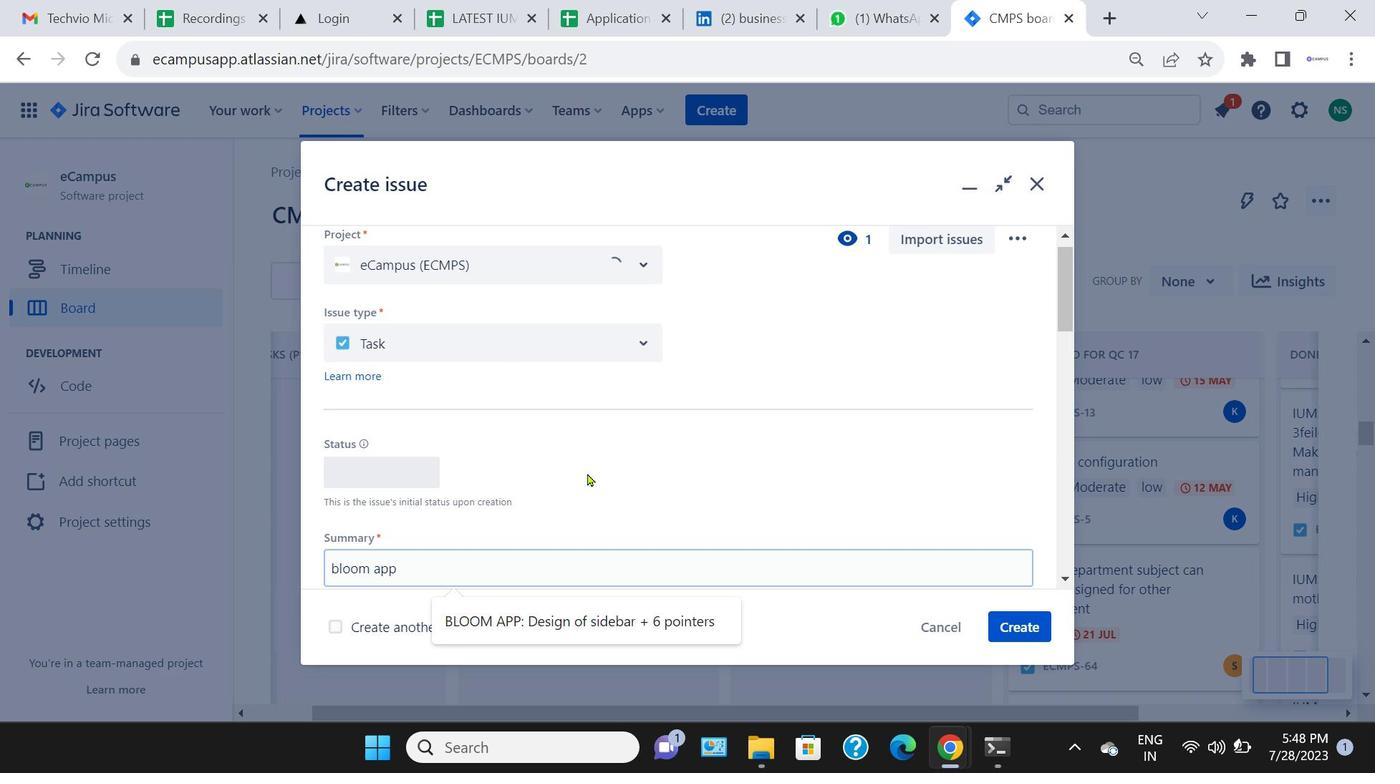 
Action: Mouse moved to (646, 436)
Screenshot: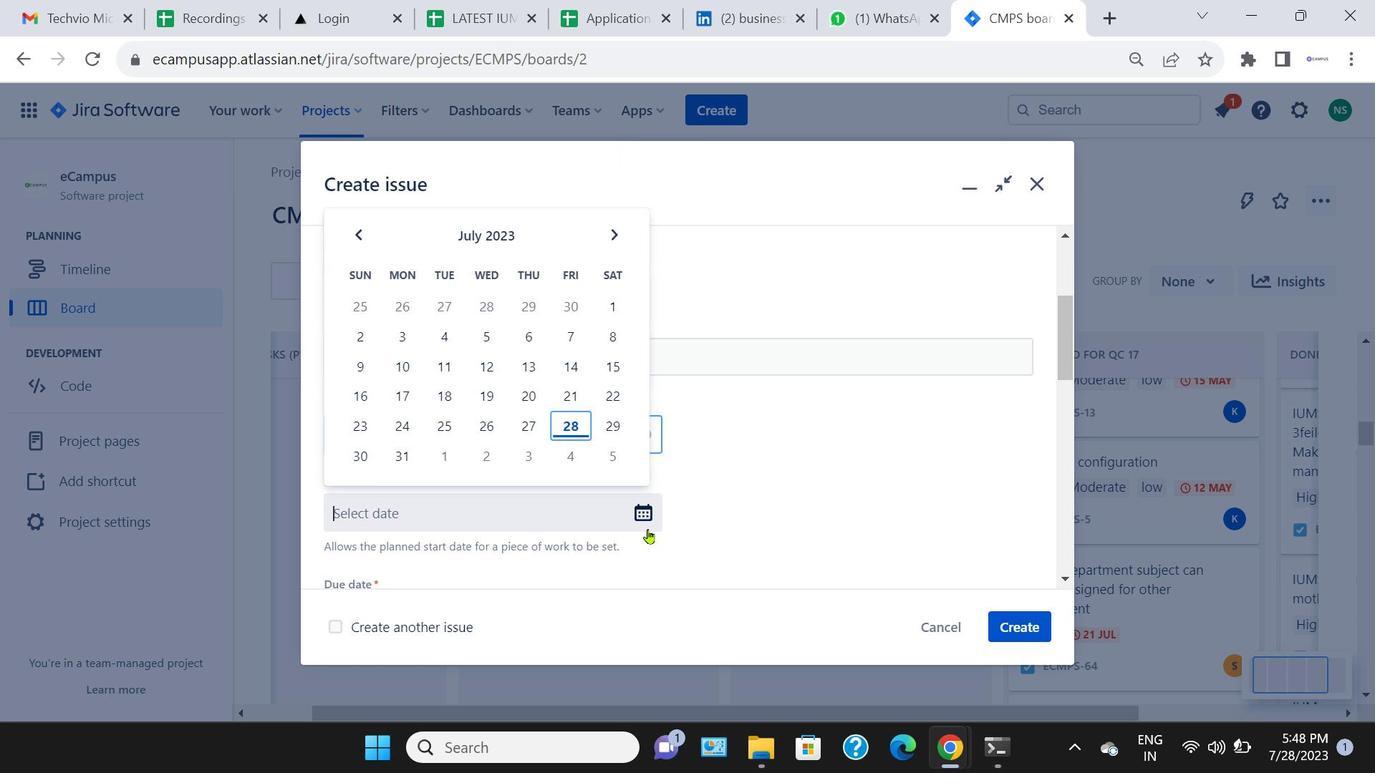 
Action: Mouse pressed left at (646, 436)
Screenshot: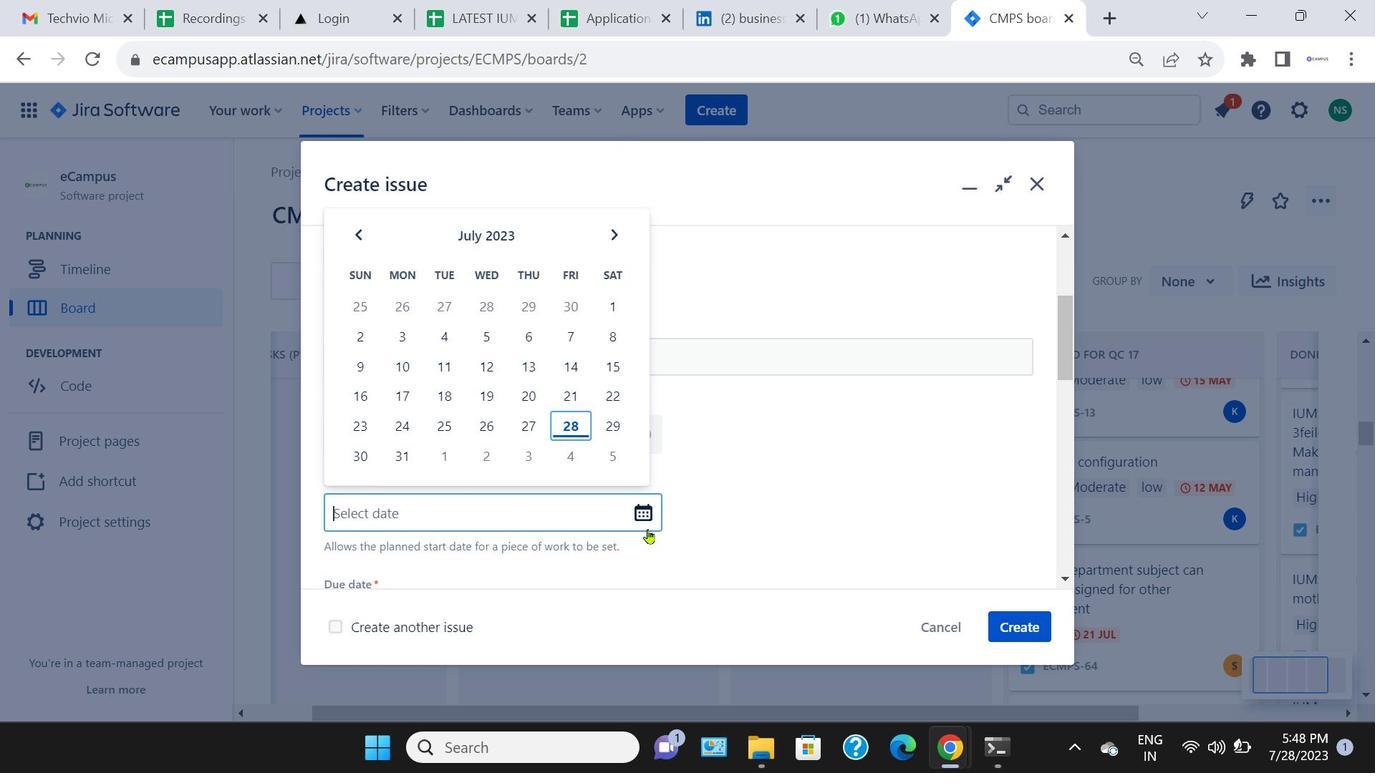 
Action: Mouse moved to (570, 347)
Screenshot: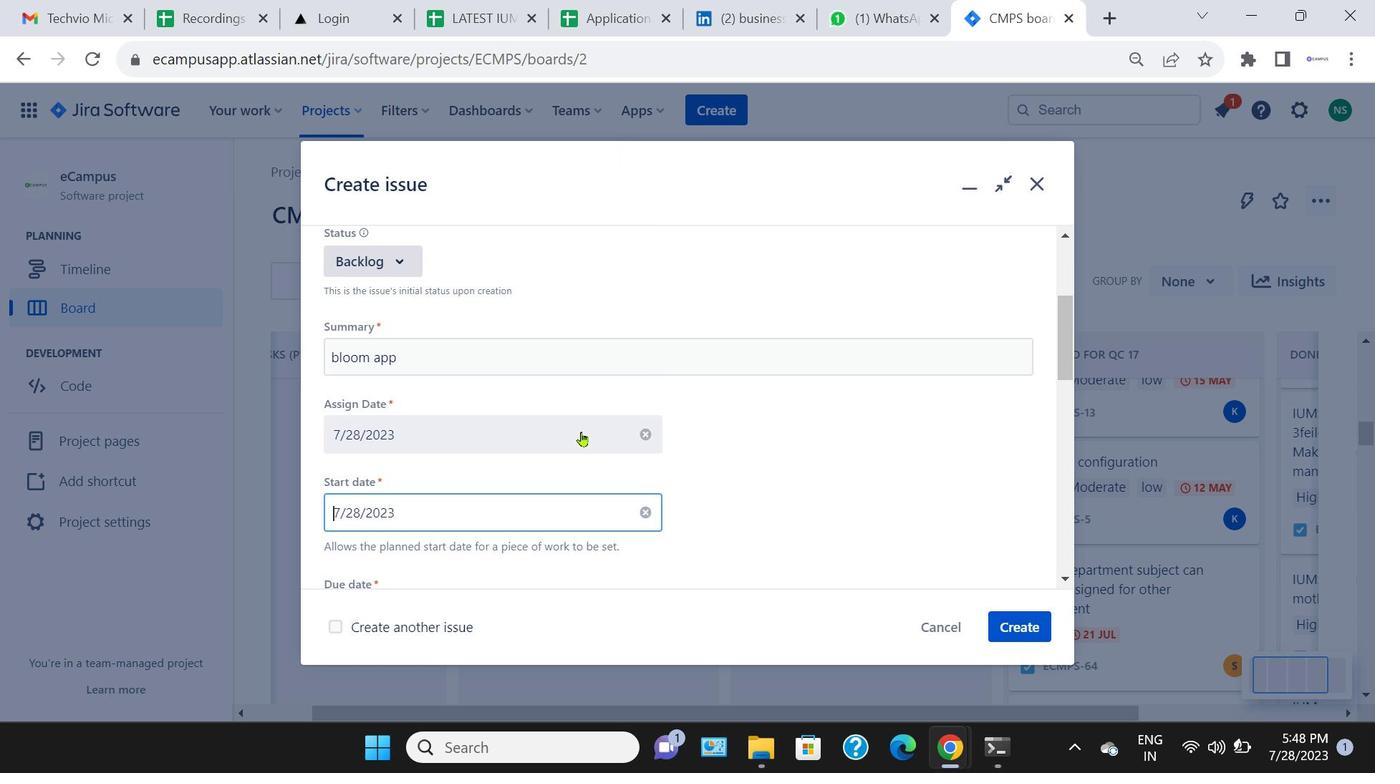 
Action: Mouse pressed left at (570, 347)
Screenshot: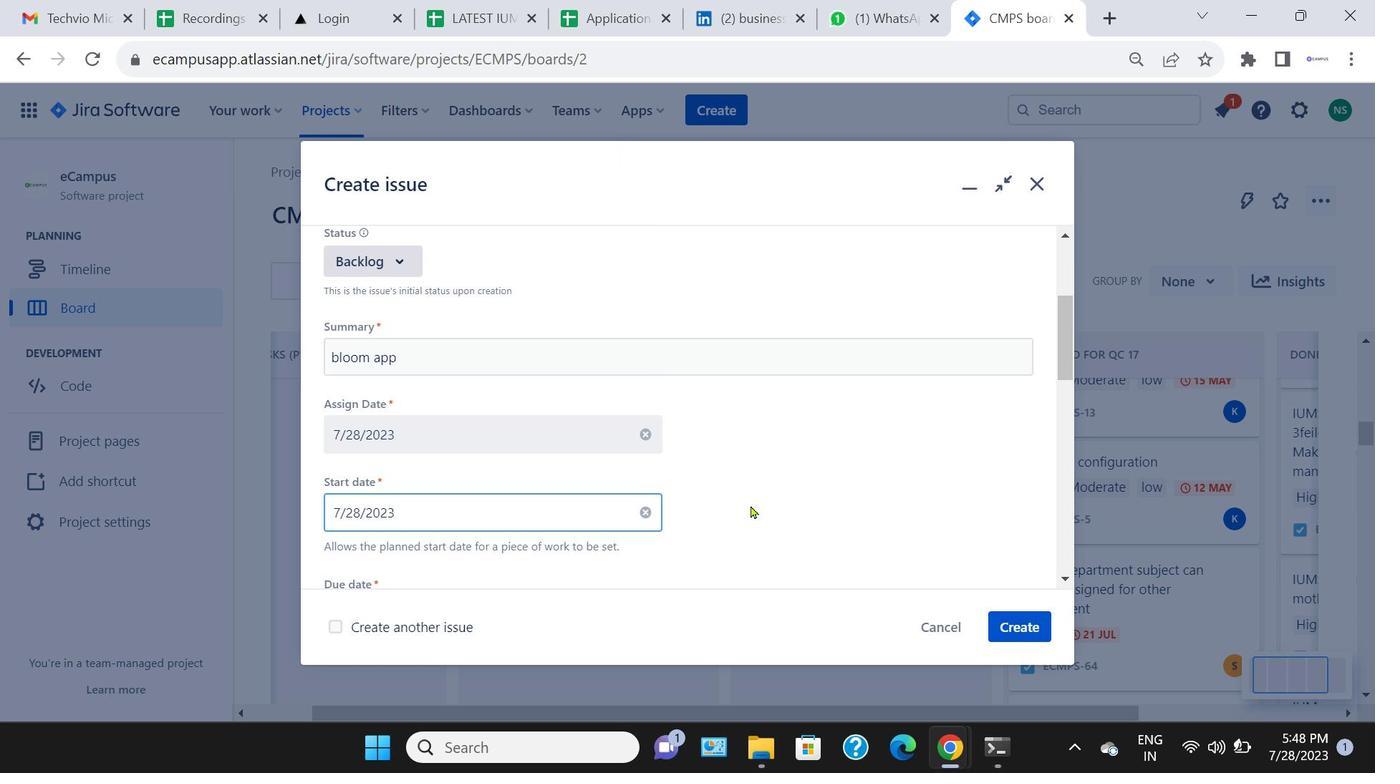 
Action: Mouse moved to (648, 531)
Screenshot: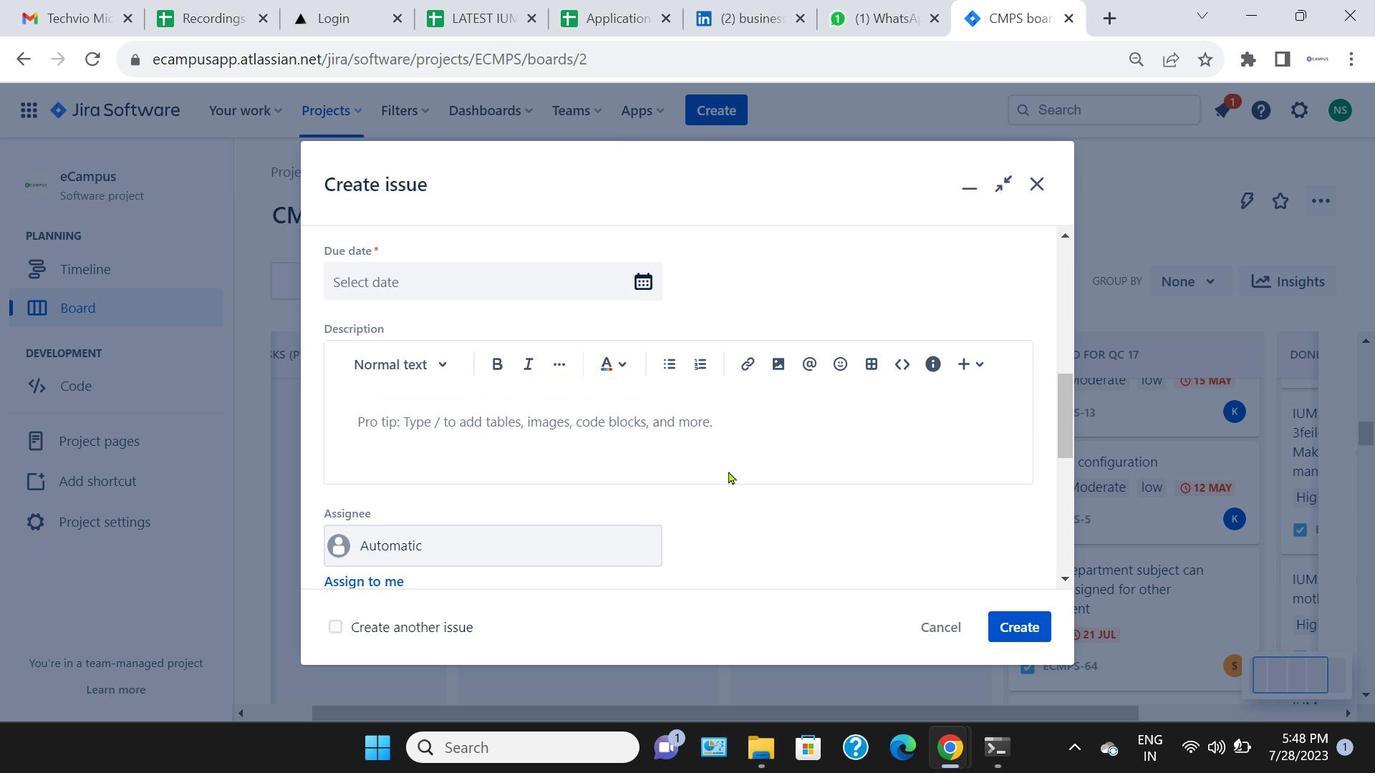 
Action: Mouse pressed left at (648, 531)
Screenshot: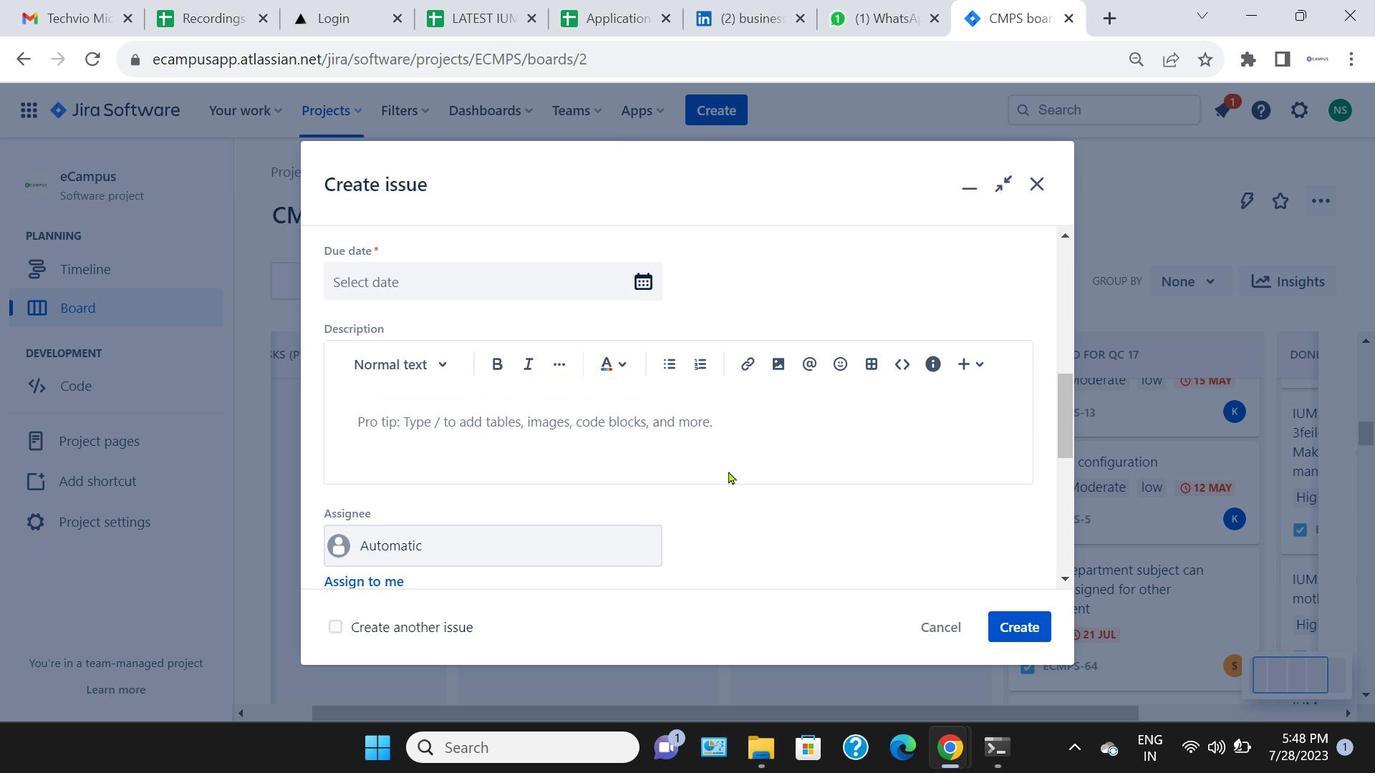 
Action: Mouse moved to (582, 433)
Screenshot: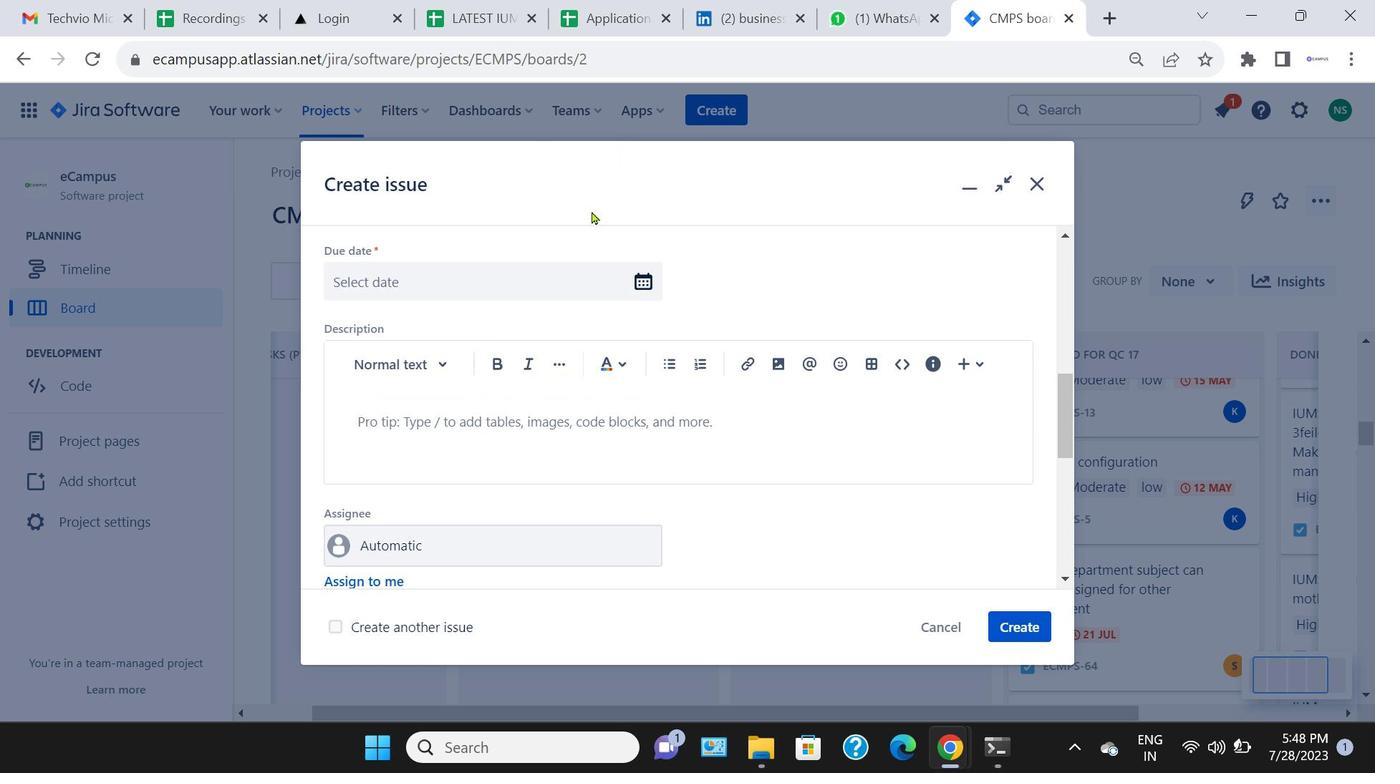 
Action: Mouse pressed left at (582, 433)
Screenshot: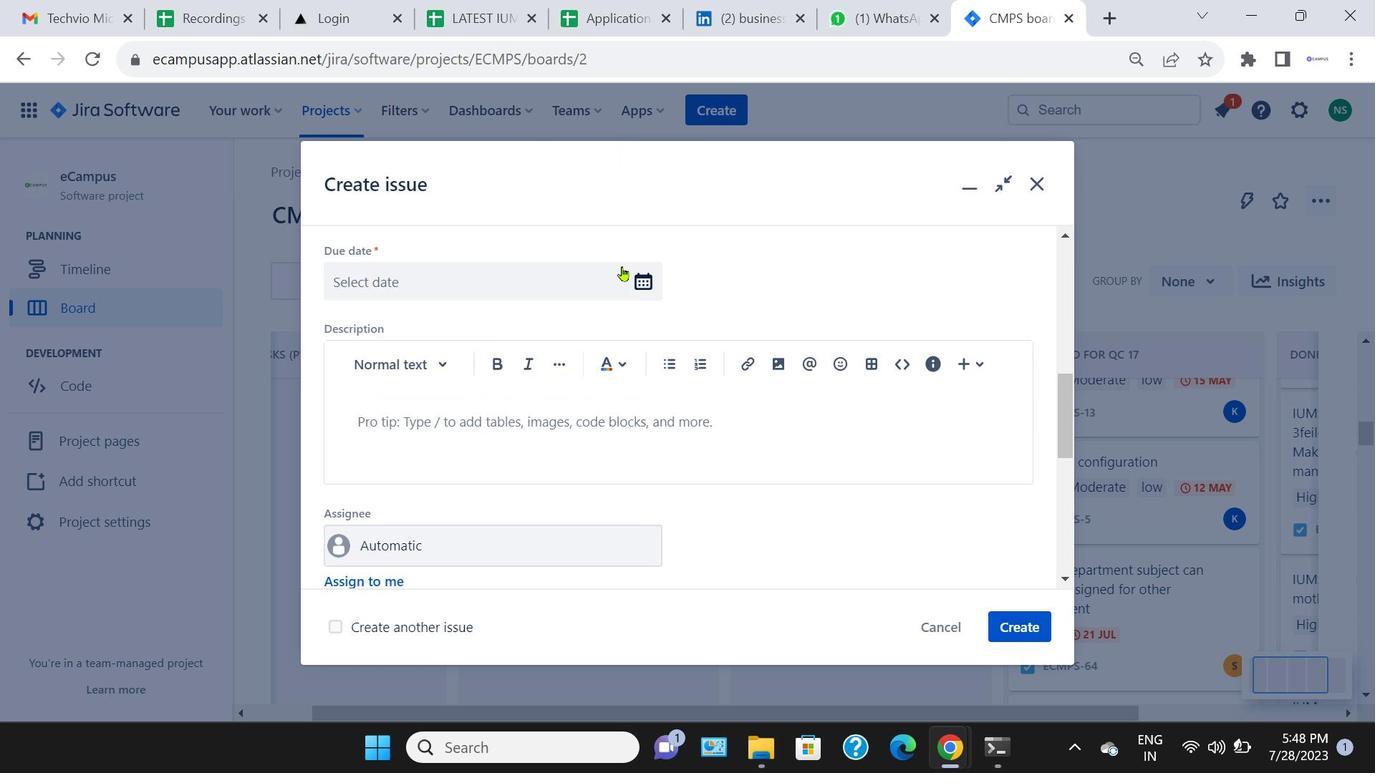 
Action: Mouse moved to (641, 278)
Screenshot: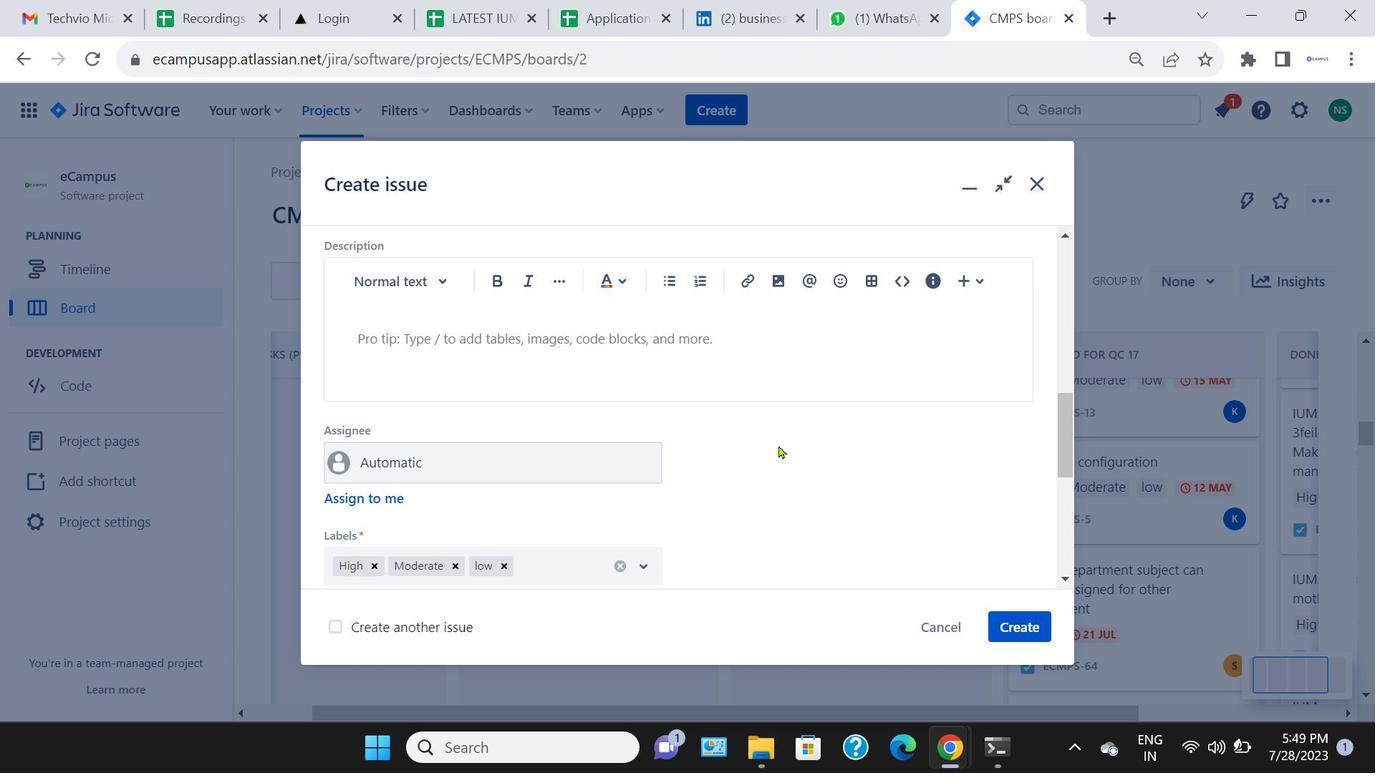 
Action: Mouse pressed left at (641, 278)
Screenshot: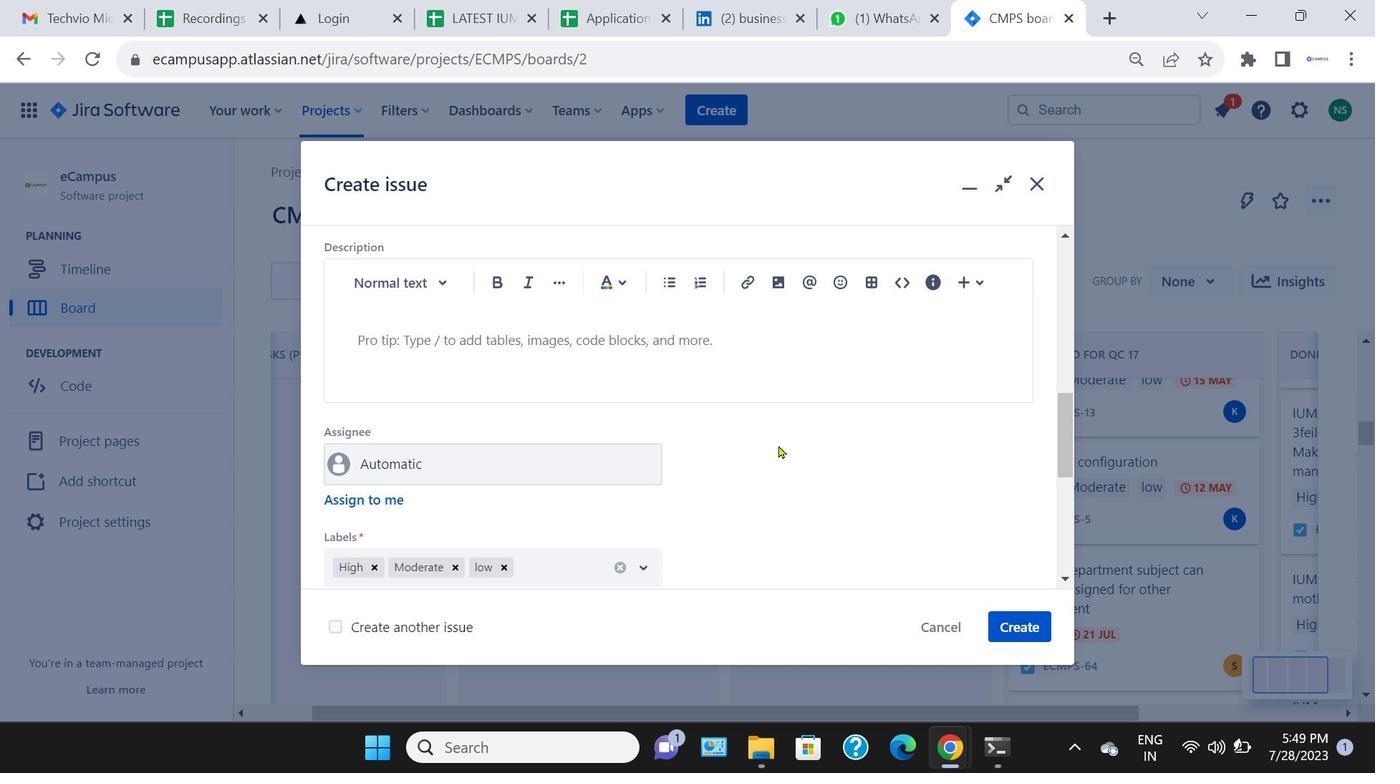 
Action: Mouse moved to (574, 520)
Screenshot: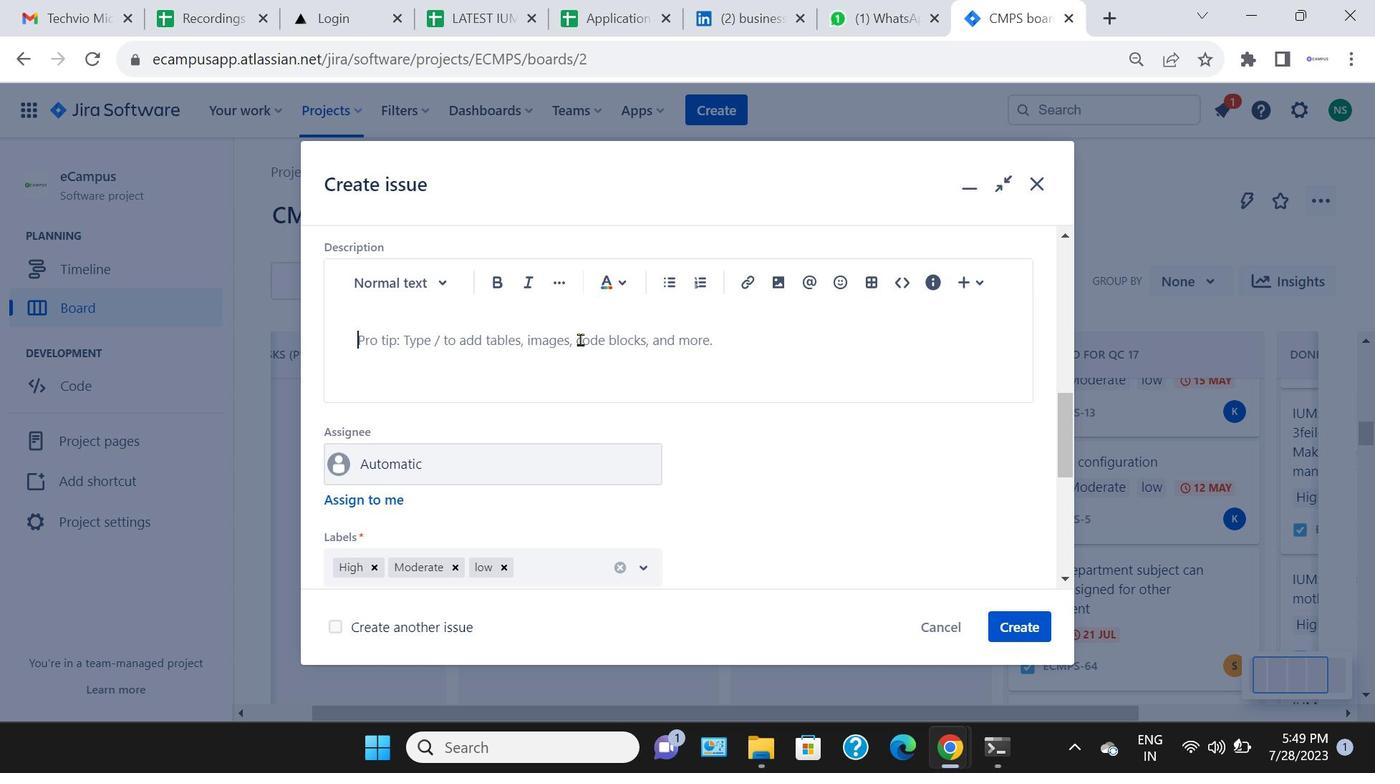 
Action: Mouse pressed left at (574, 520)
Screenshot: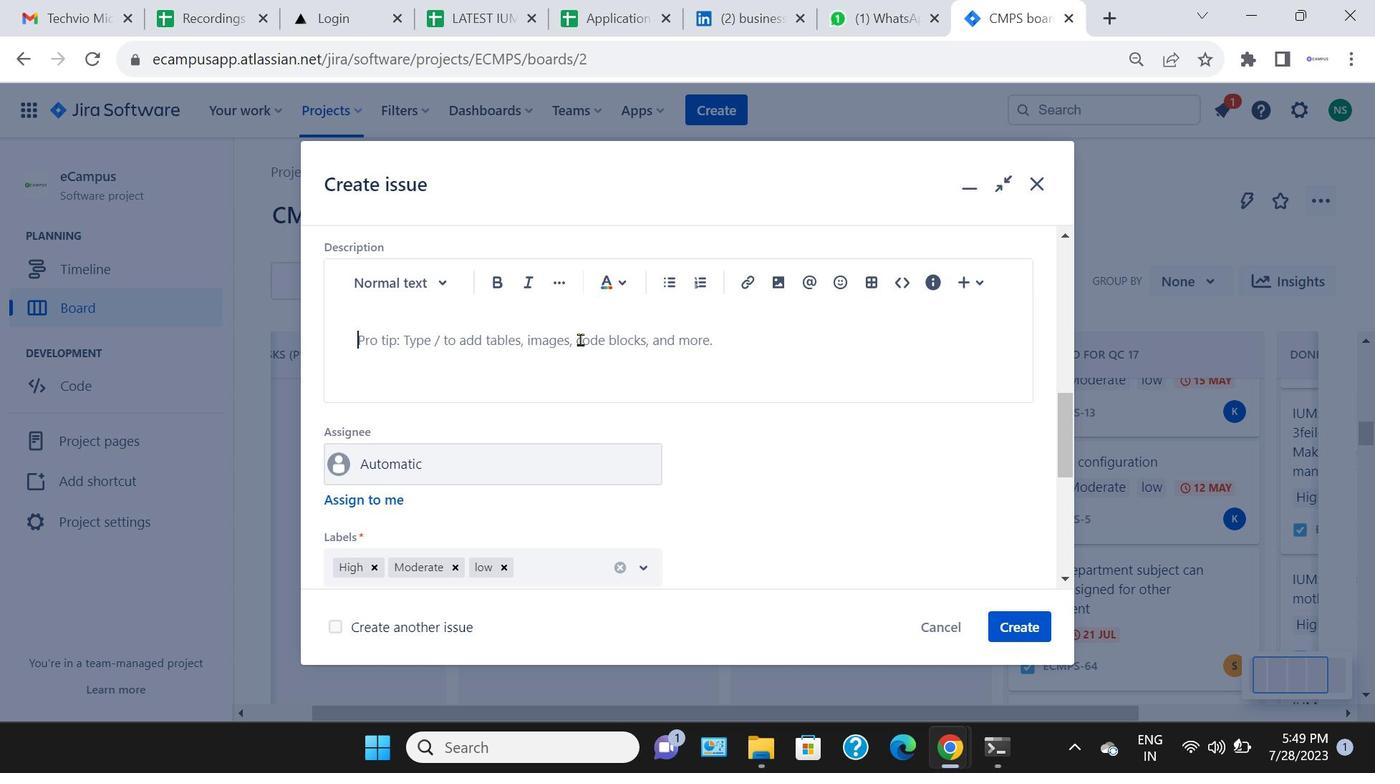 
Action: Mouse moved to (582, 341)
Screenshot: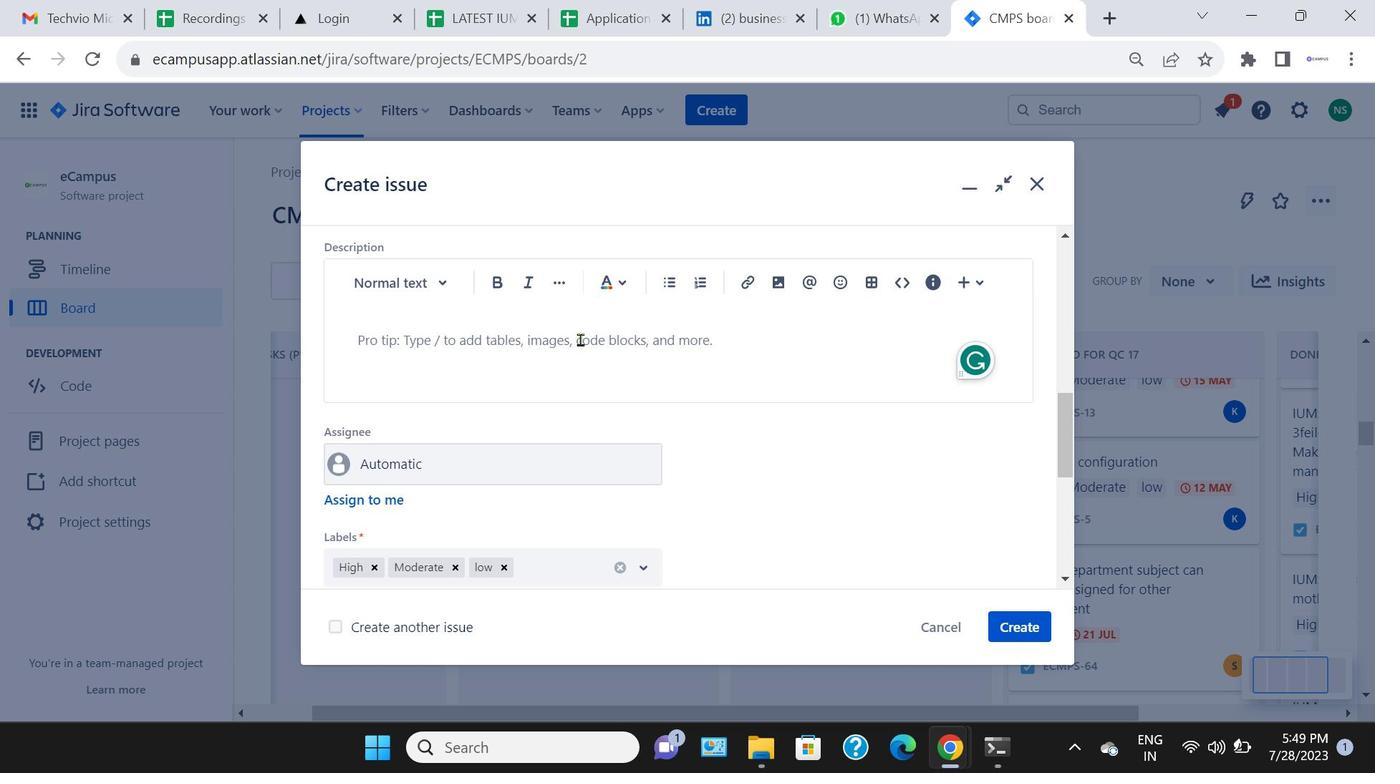
Action: Mouse pressed left at (582, 341)
Screenshot: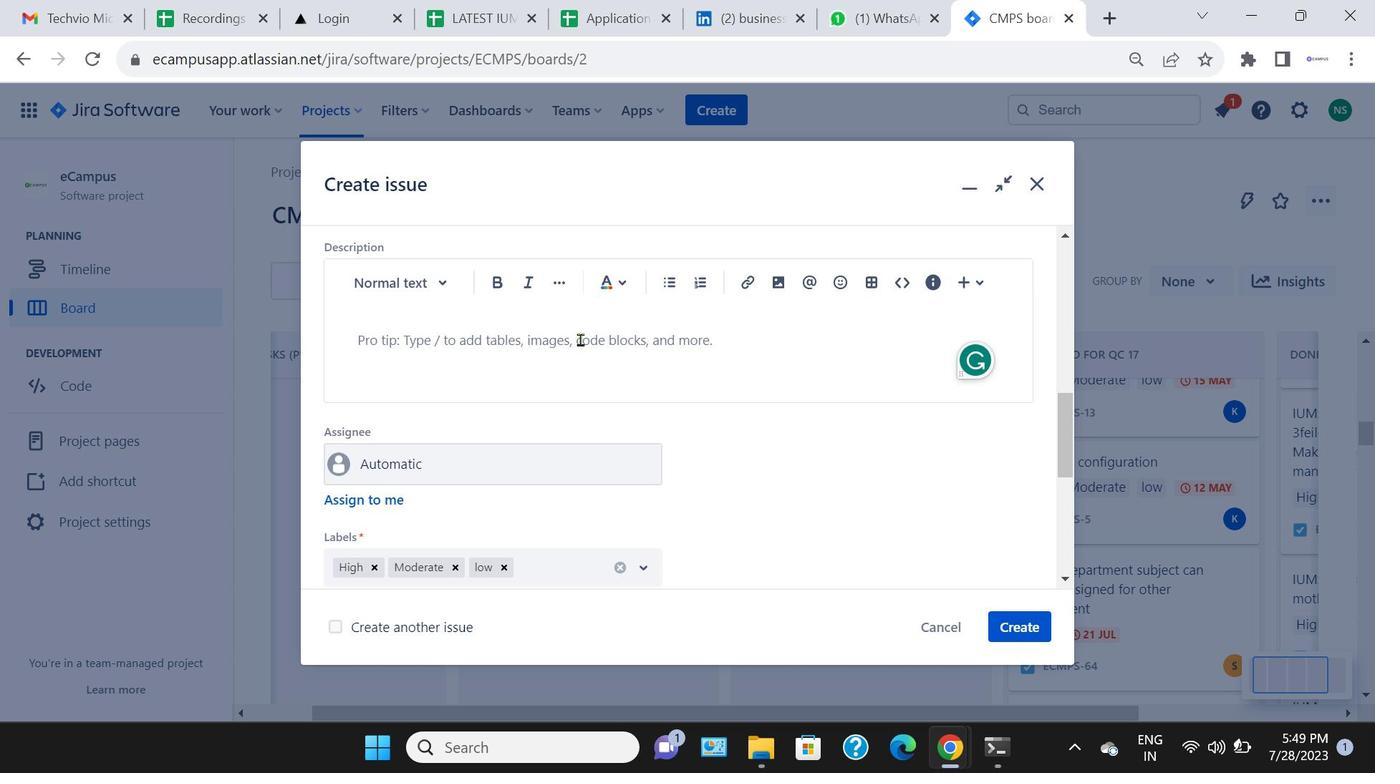 
Action: Key pressed 1.<Key.space><Key.caps_lock>API<Key.space><Key.caps_lock>added<Key.space>in<Key.space>search<Key.space>and<Key.space>page<Key.space>redirection<Key.space>in<Key.space>essentials<Key.space>page<Key.space>having<Key.space>response<Key.space>data.<Key.enter><Key.caps_lock>UI<Key.space><Key.caps_lock>modification<Key.space>for<Key.space>search<Key.space>components<Key.enter><Key.caps_lock>A<Key.caps_lock>dd<Key.space>header<Key.space>in<Key.space>mobile<Key.space>b<Key.backspace>view<Key.enter>working<Key.space>of<Key.space>suggations<Key.space><Key.backspace><Key.backspace><Key.space><Key.backspace><Key.backspace><Key.backspace><Key.backspace><Key.backspace><Key.backspace>e<Key.backspace>ation<Key.space>
Screenshot: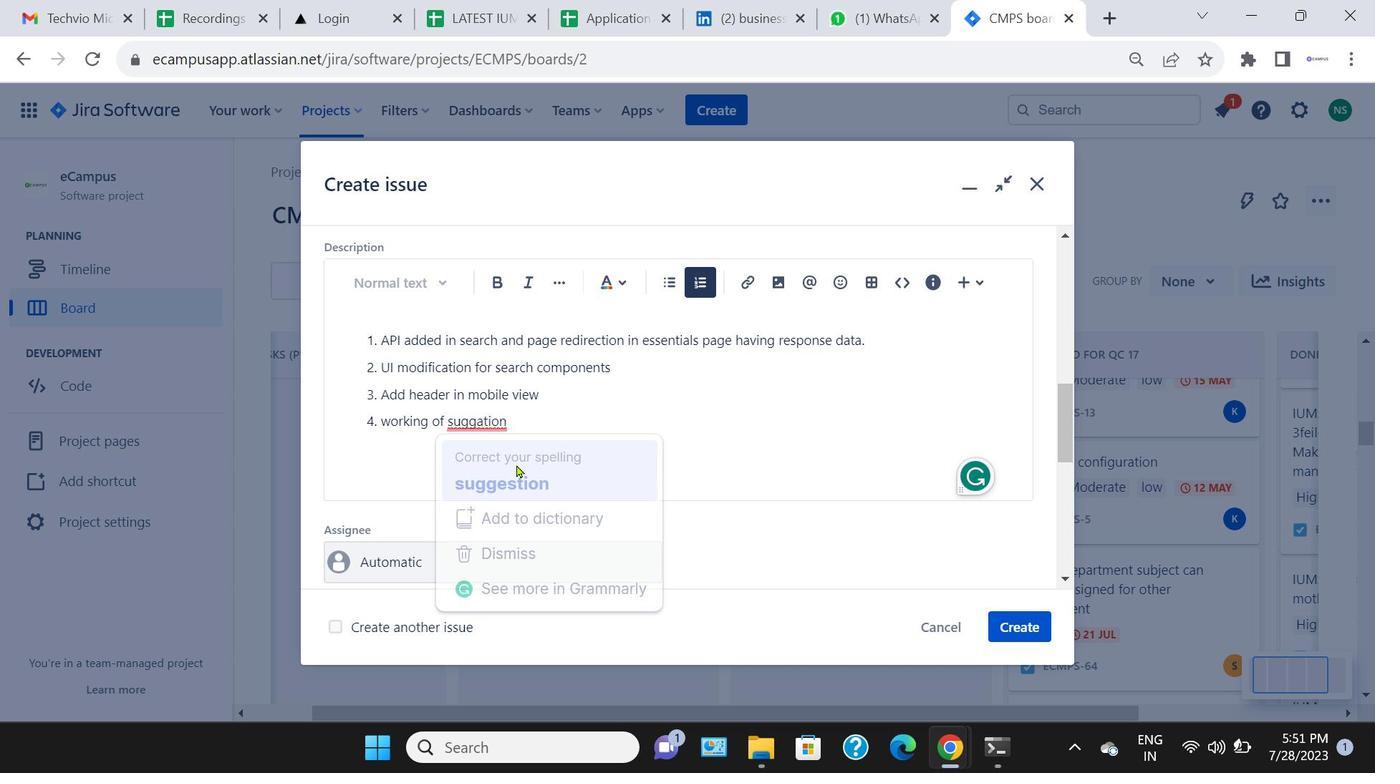 
Action: Mouse moved to (494, 427)
Screenshot: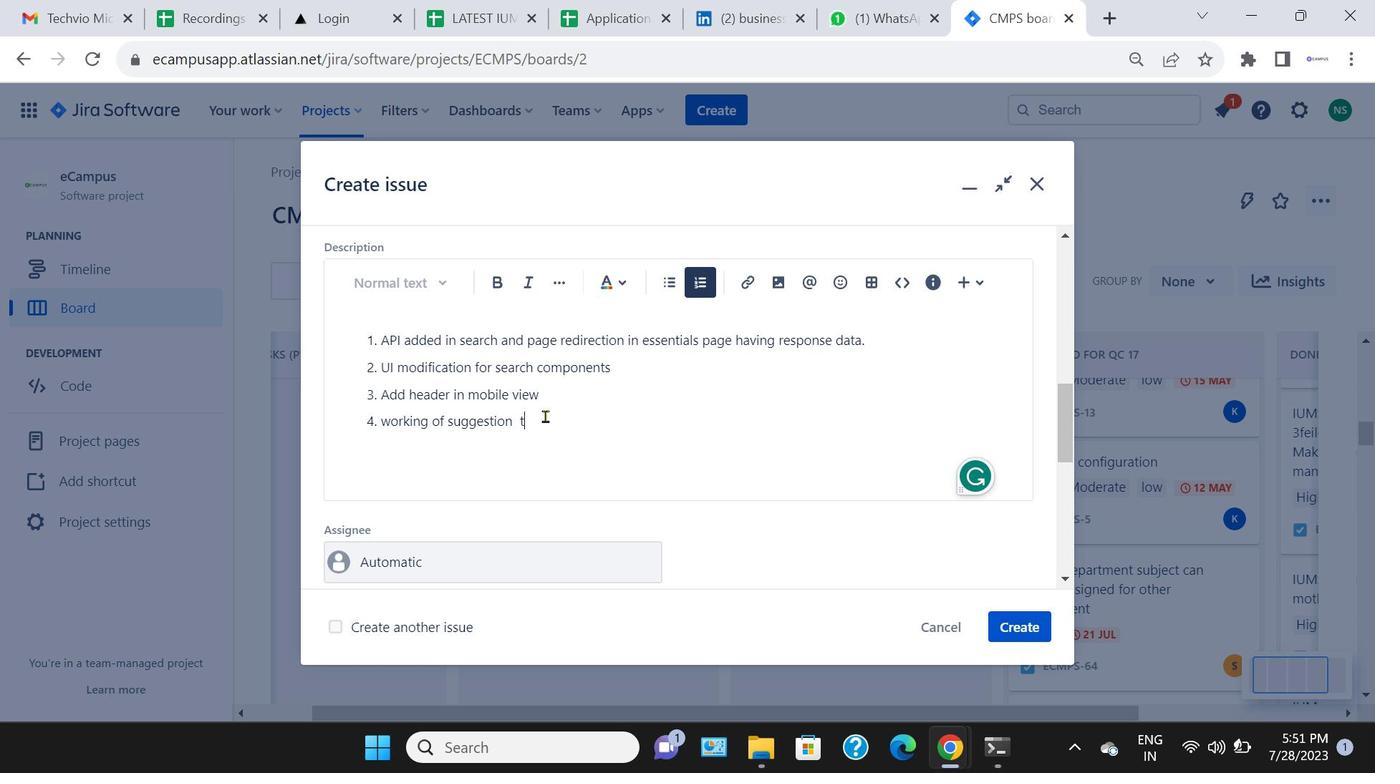 
Action: Mouse pressed left at (494, 427)
Screenshot: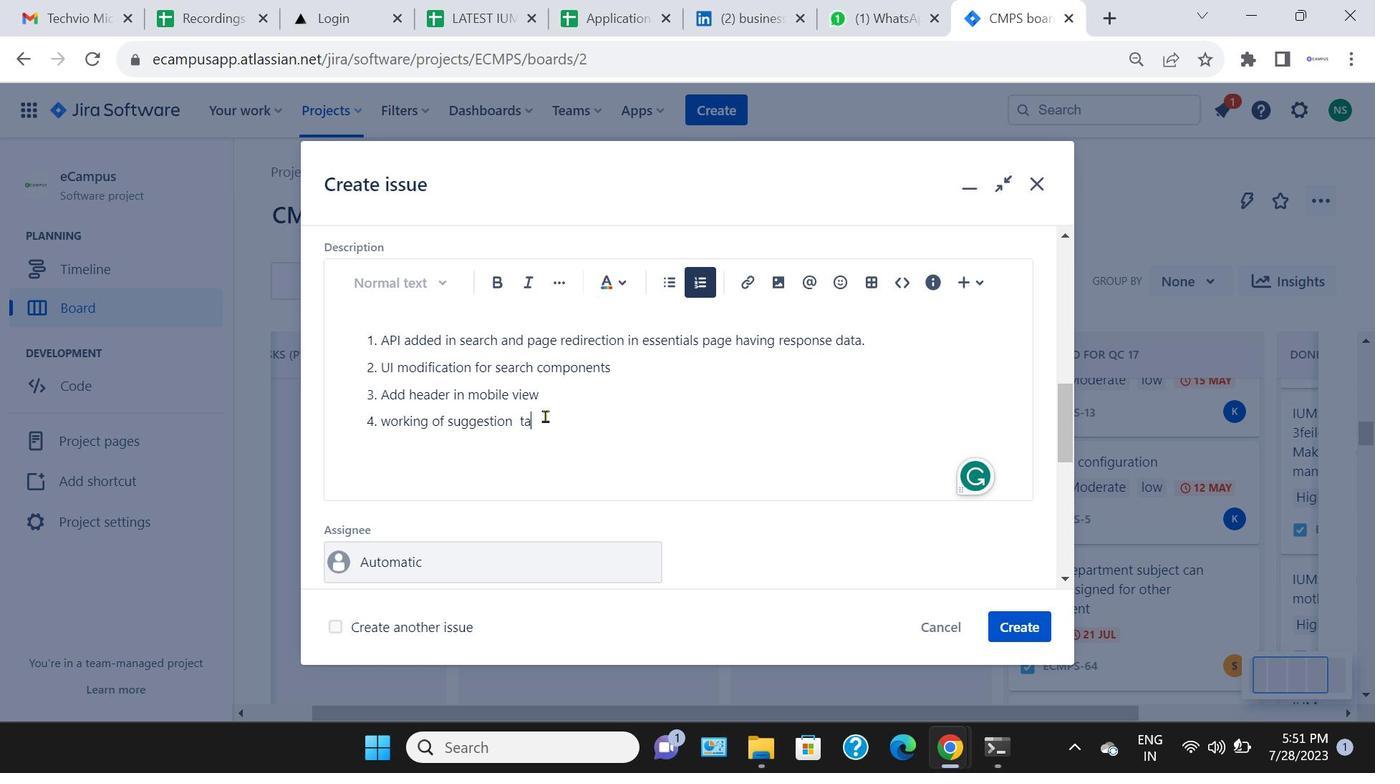 
Action: Mouse moved to (518, 466)
Screenshot: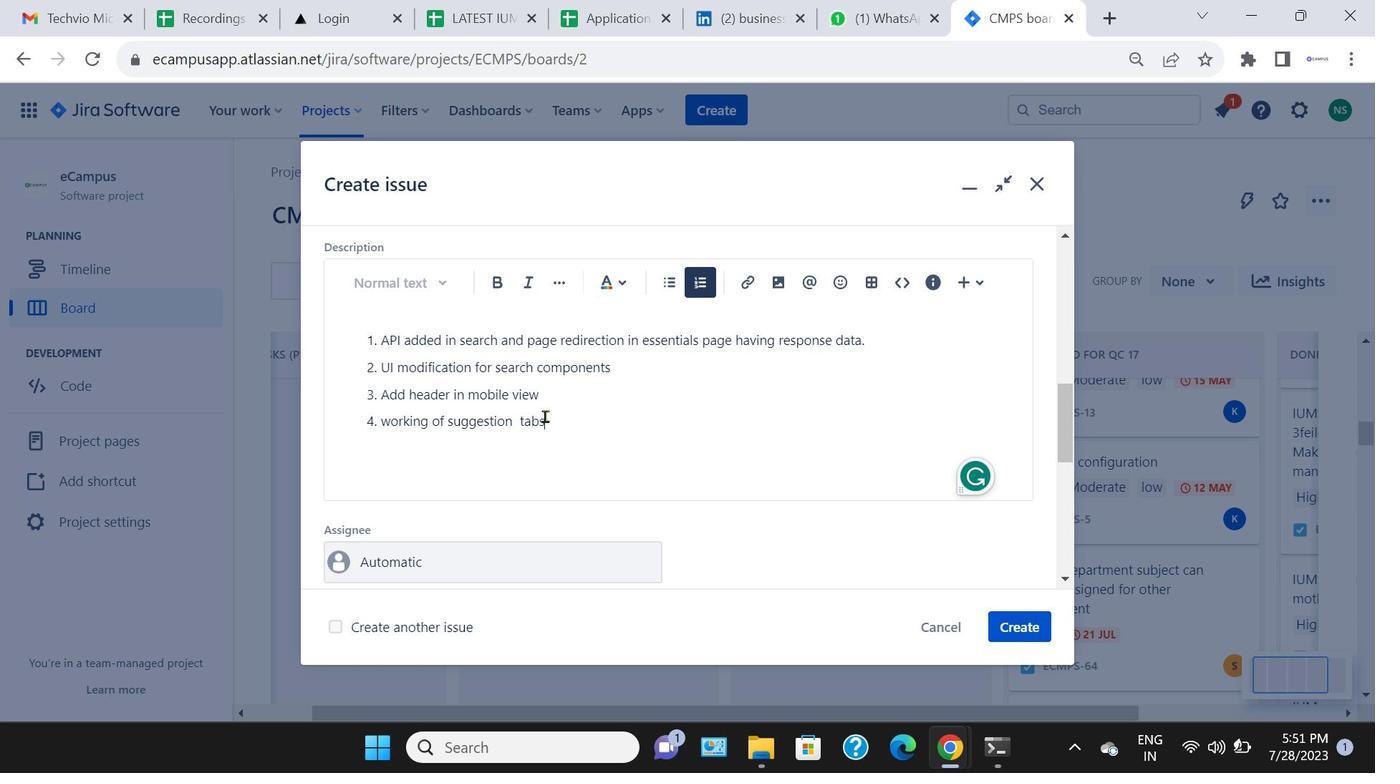 
Action: Mouse pressed left at (518, 466)
Screenshot: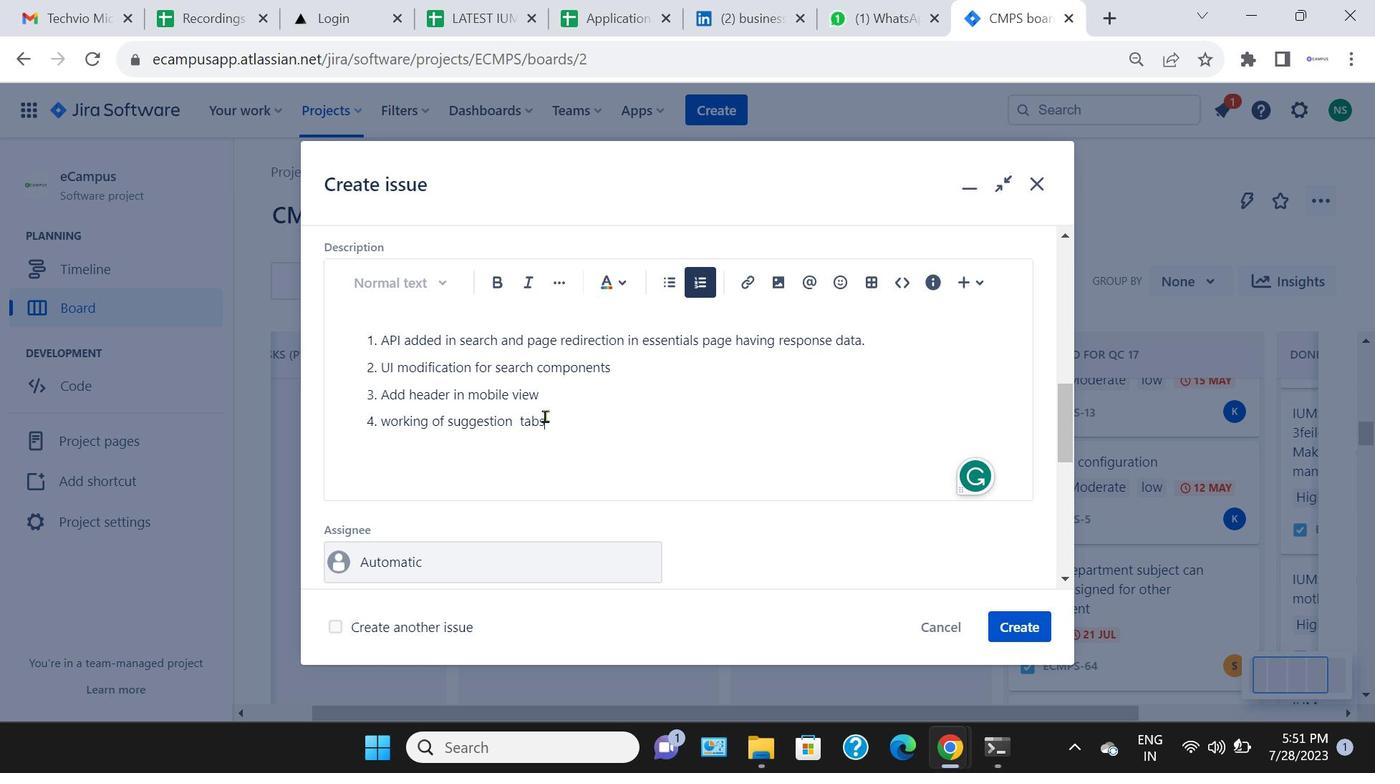 
Action: Key pressed suggestion
Screenshot: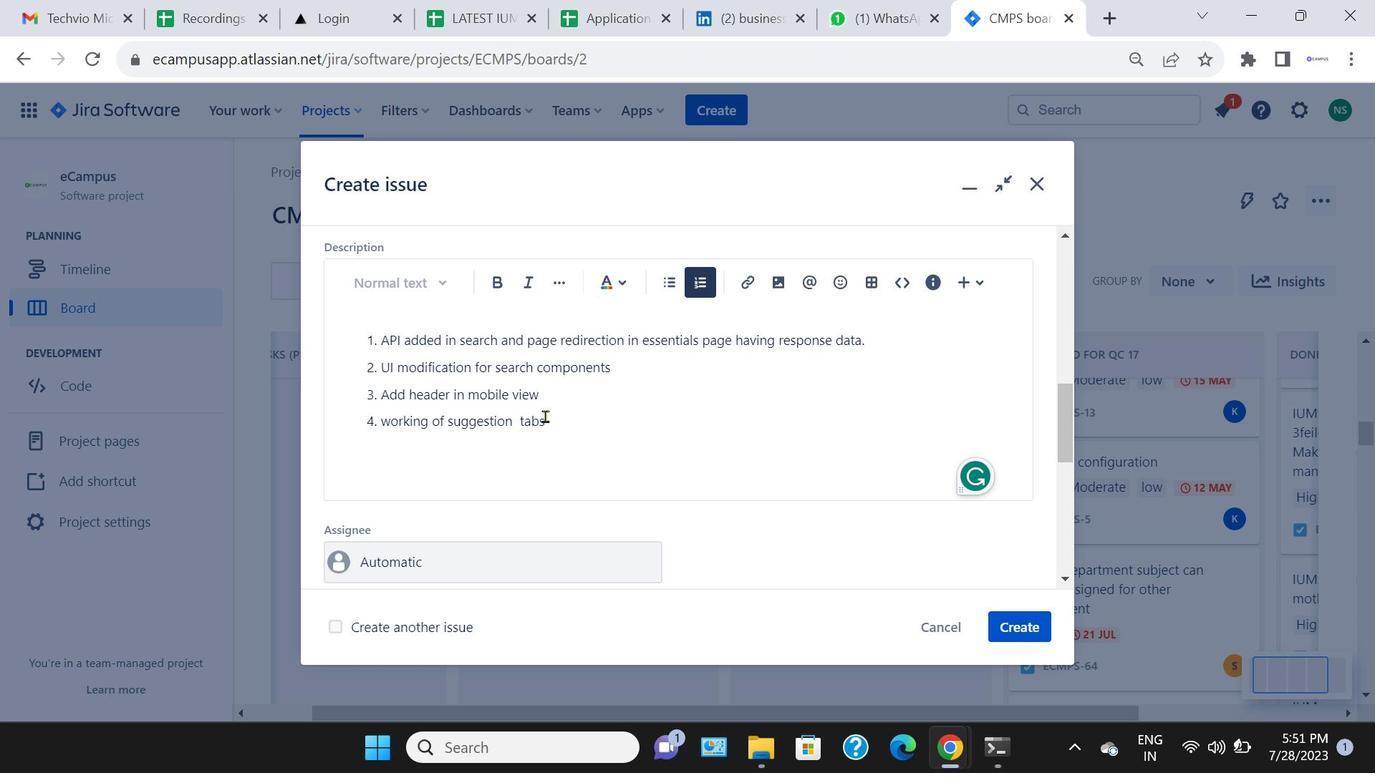 
Action: Mouse moved to (547, 418)
Screenshot: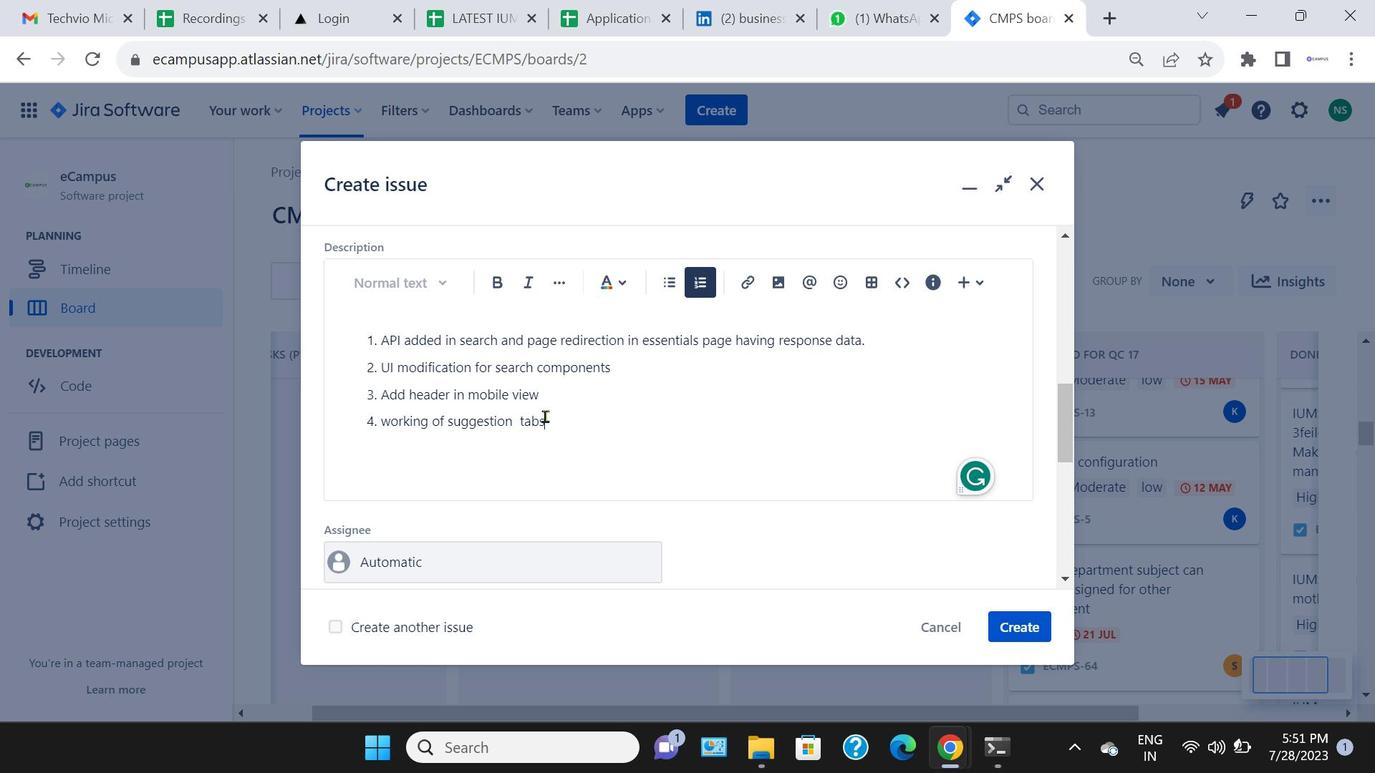 
Action: Mouse pressed left at (547, 418)
Screenshot: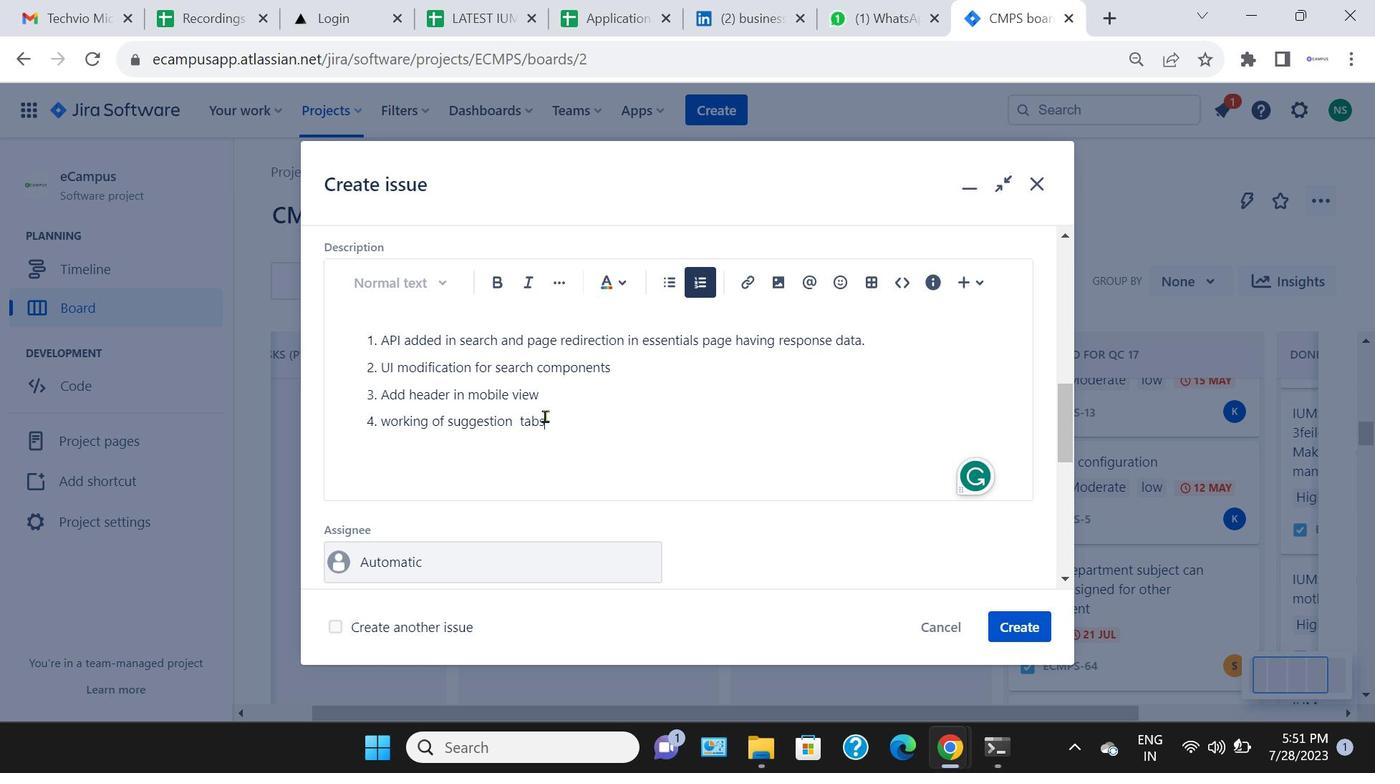 
Action: Key pressed <Key.space>tabs<Key.enter>add<Key.space><Key.space>search<Key.space>popup<Key.space>in<Key.space>sidebard<Key.backspace><Key.space>for<Key.space>quick<Key.space>search<Key.enter><Key.caps_lock>R<Key.caps_lock>eciept<Key.space>
Screenshot: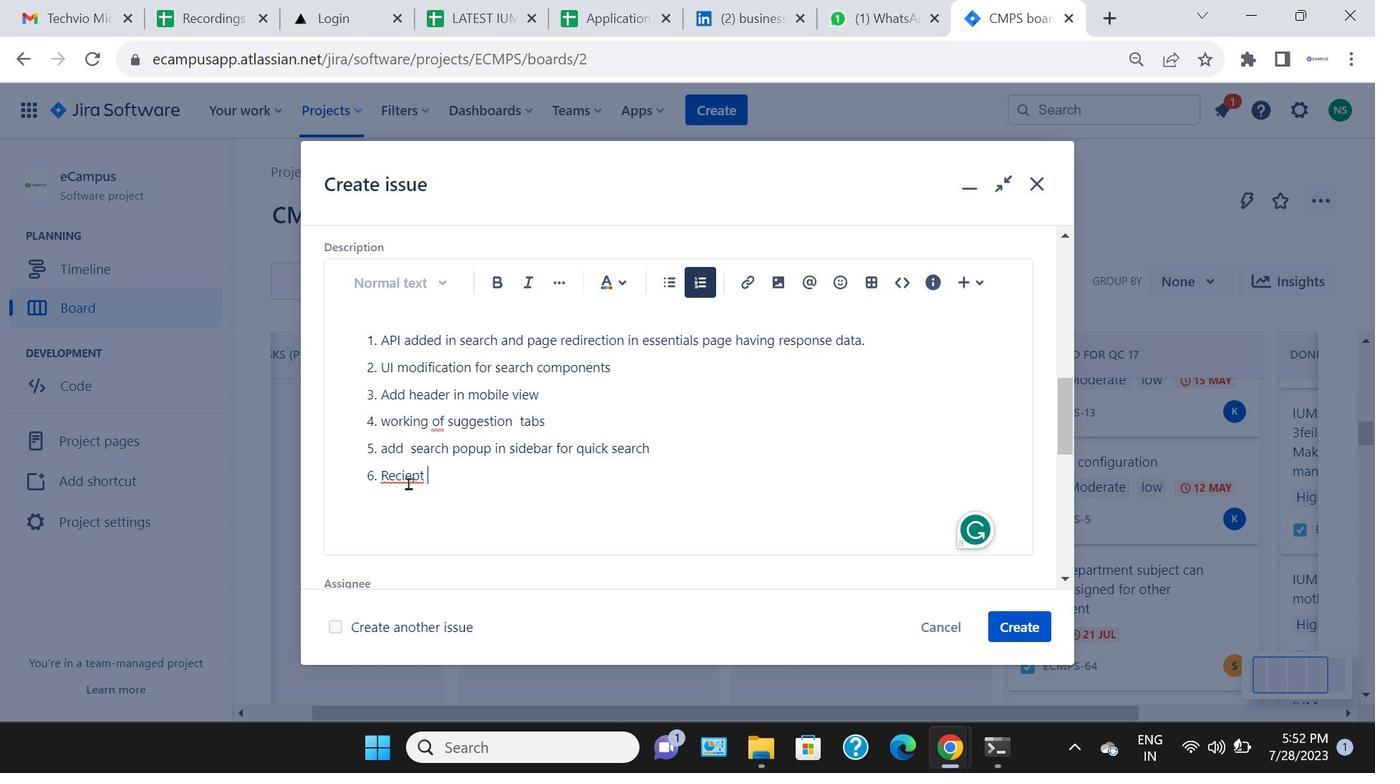 
Action: Mouse moved to (403, 479)
Screenshot: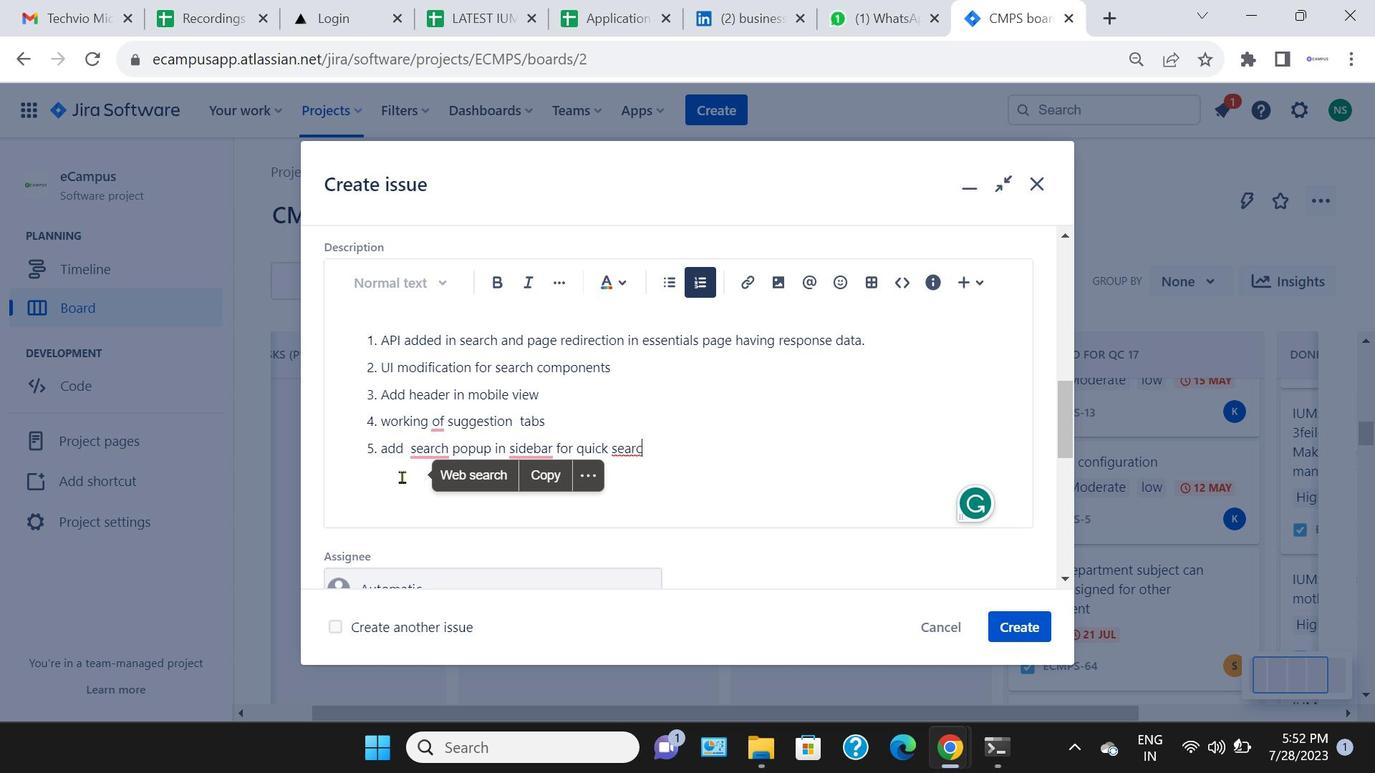 
Action: Mouse pressed left at (403, 479)
Screenshot: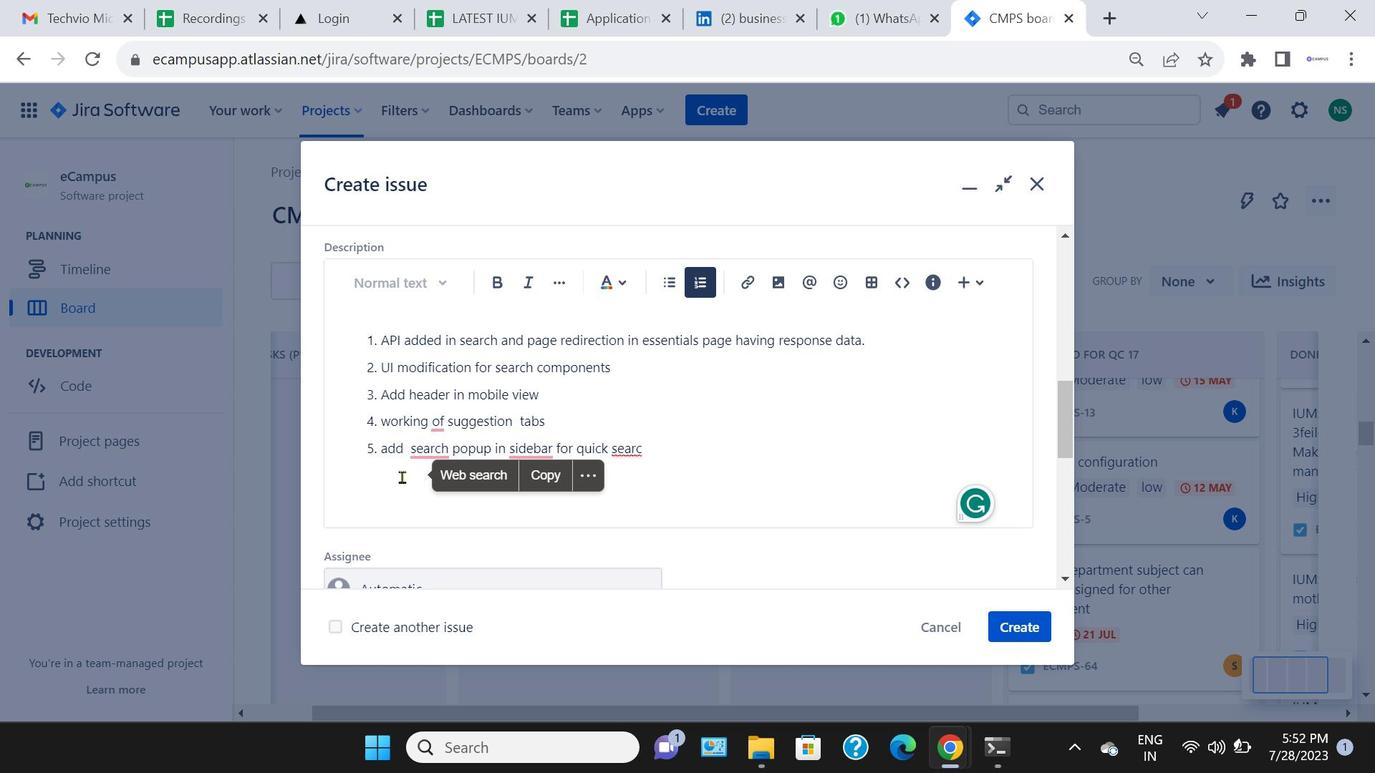 
Action: Mouse pressed left at (403, 479)
Screenshot: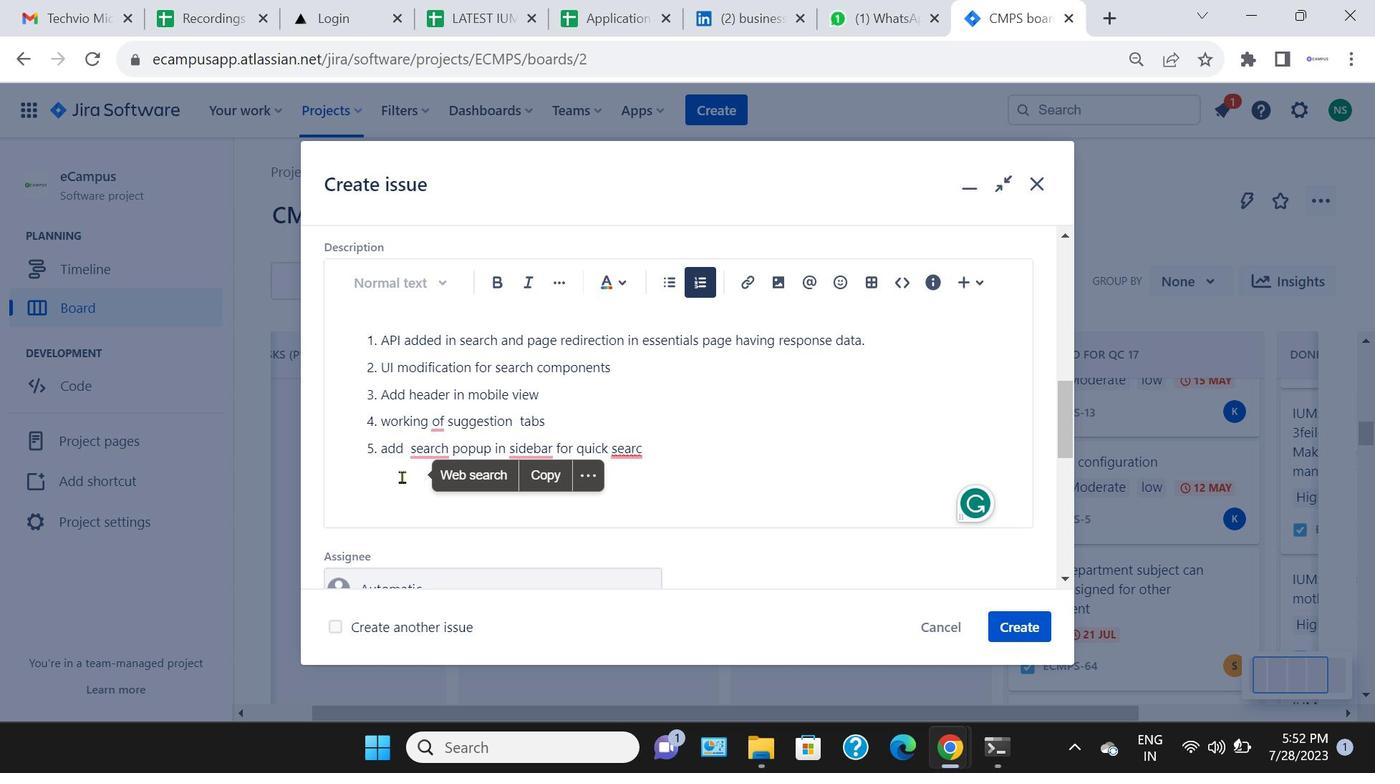 
Action: Key pressed <Key.backspace><Key.backspace><Key.backspace>h
Screenshot: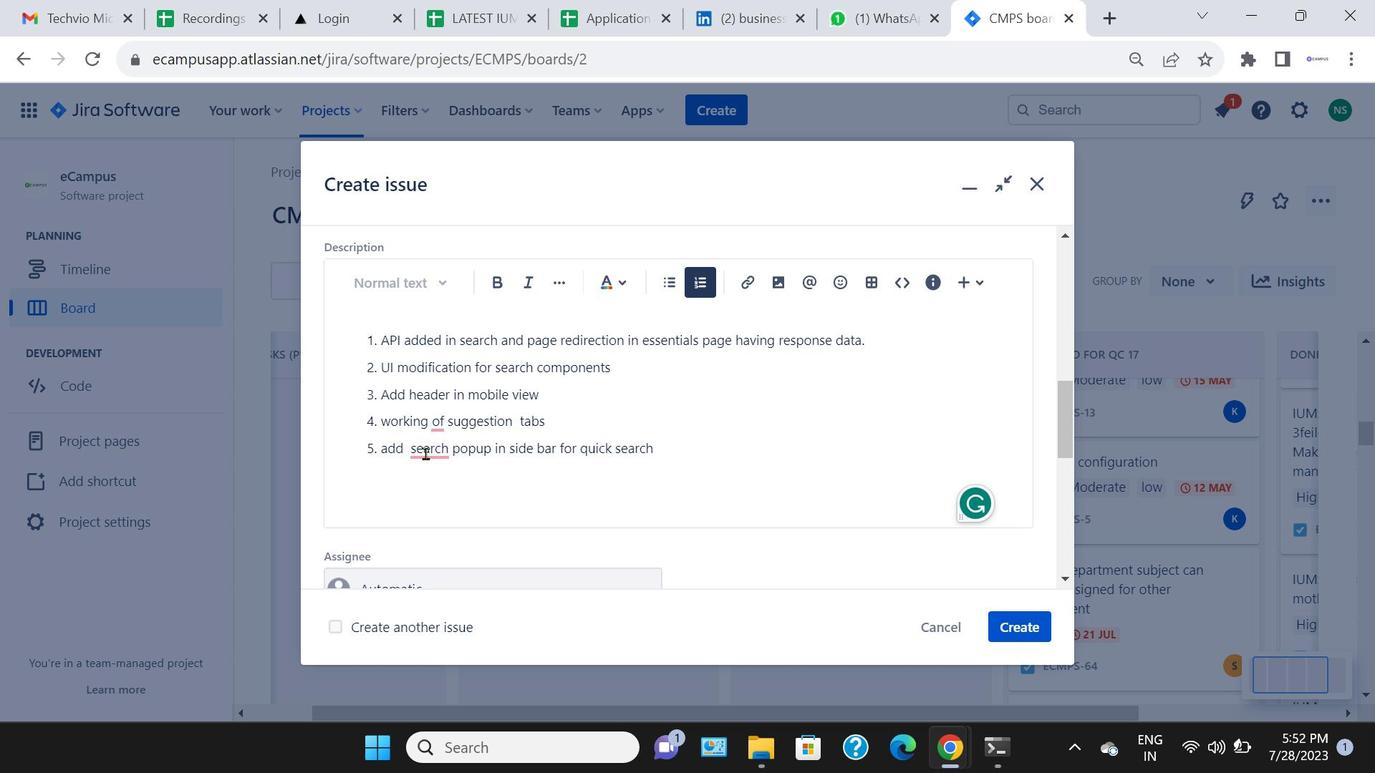 
Action: Mouse moved to (534, 458)
Screenshot: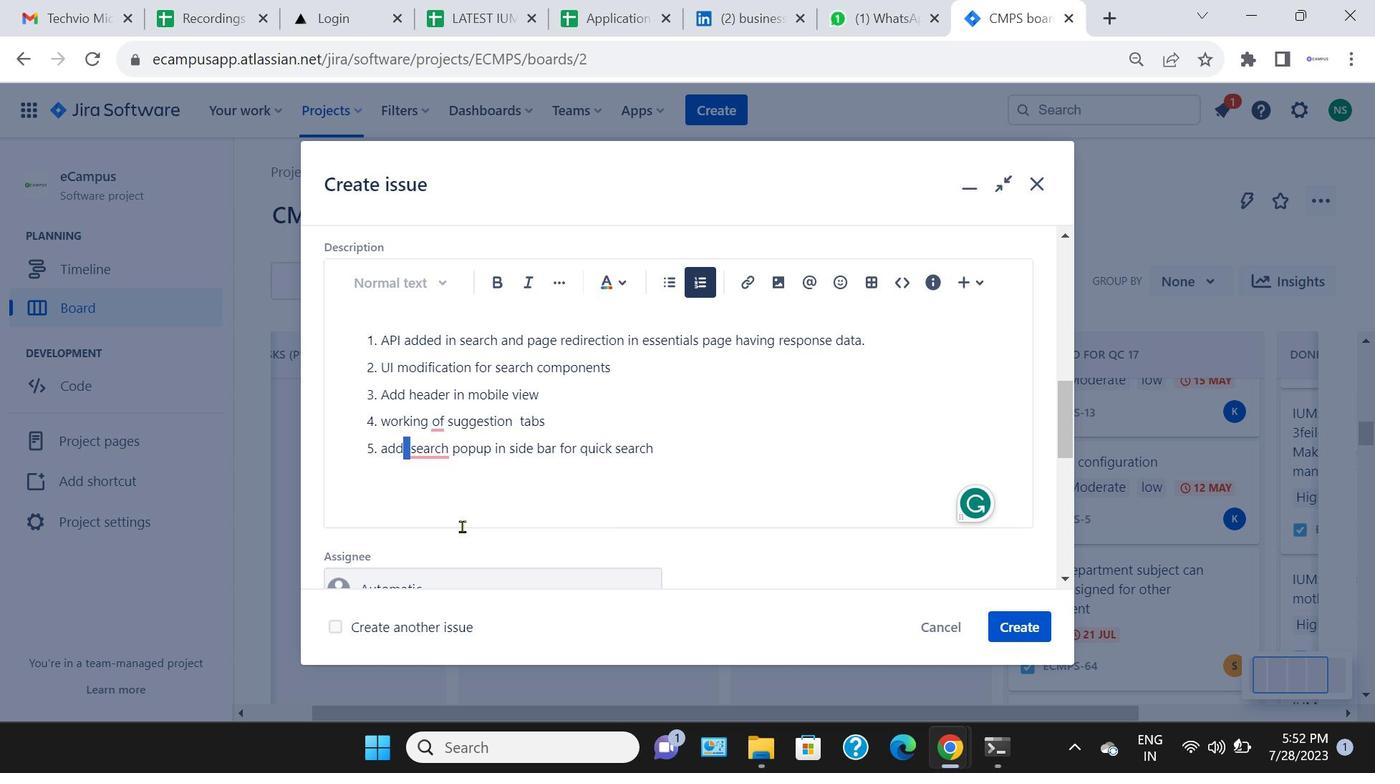 
Action: Mouse pressed left at (534, 458)
Screenshot: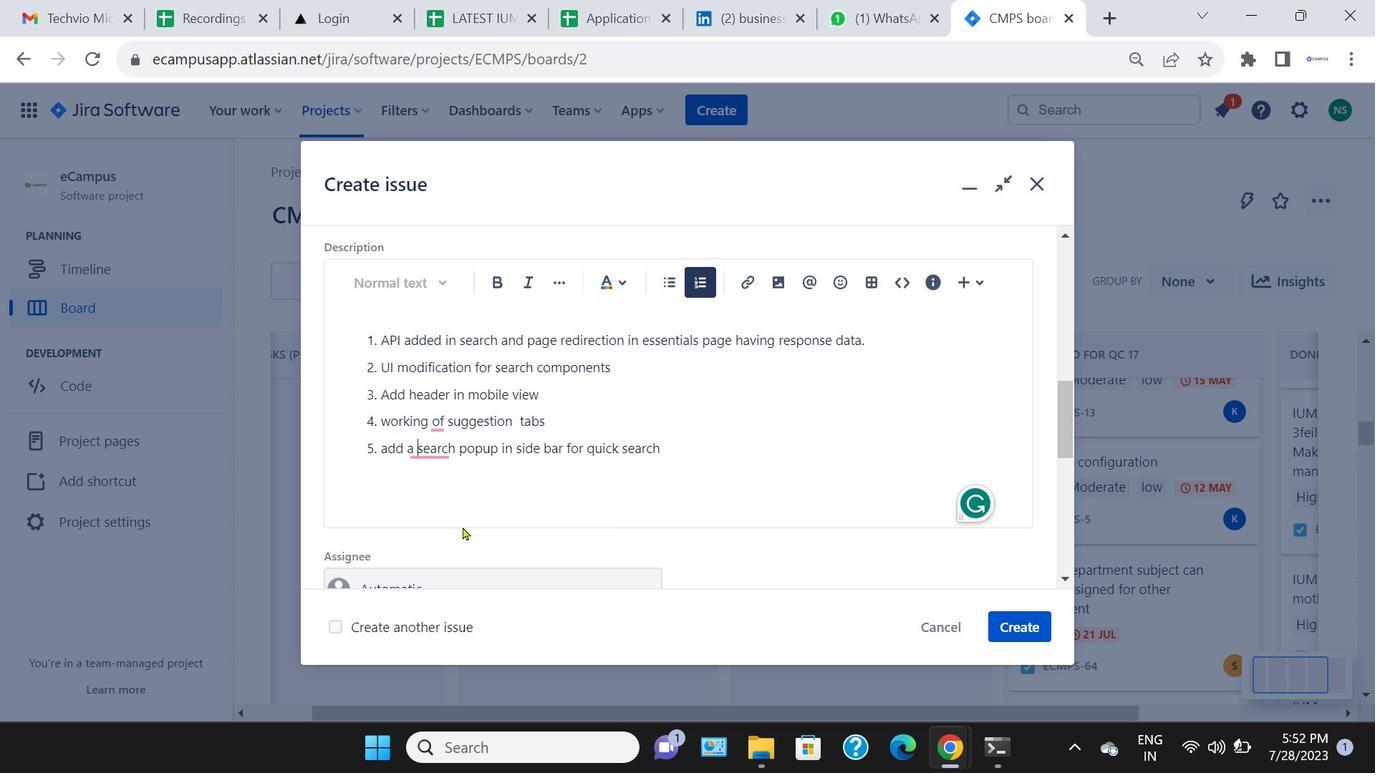 
Action: Key pressed <Key.space>
Screenshot: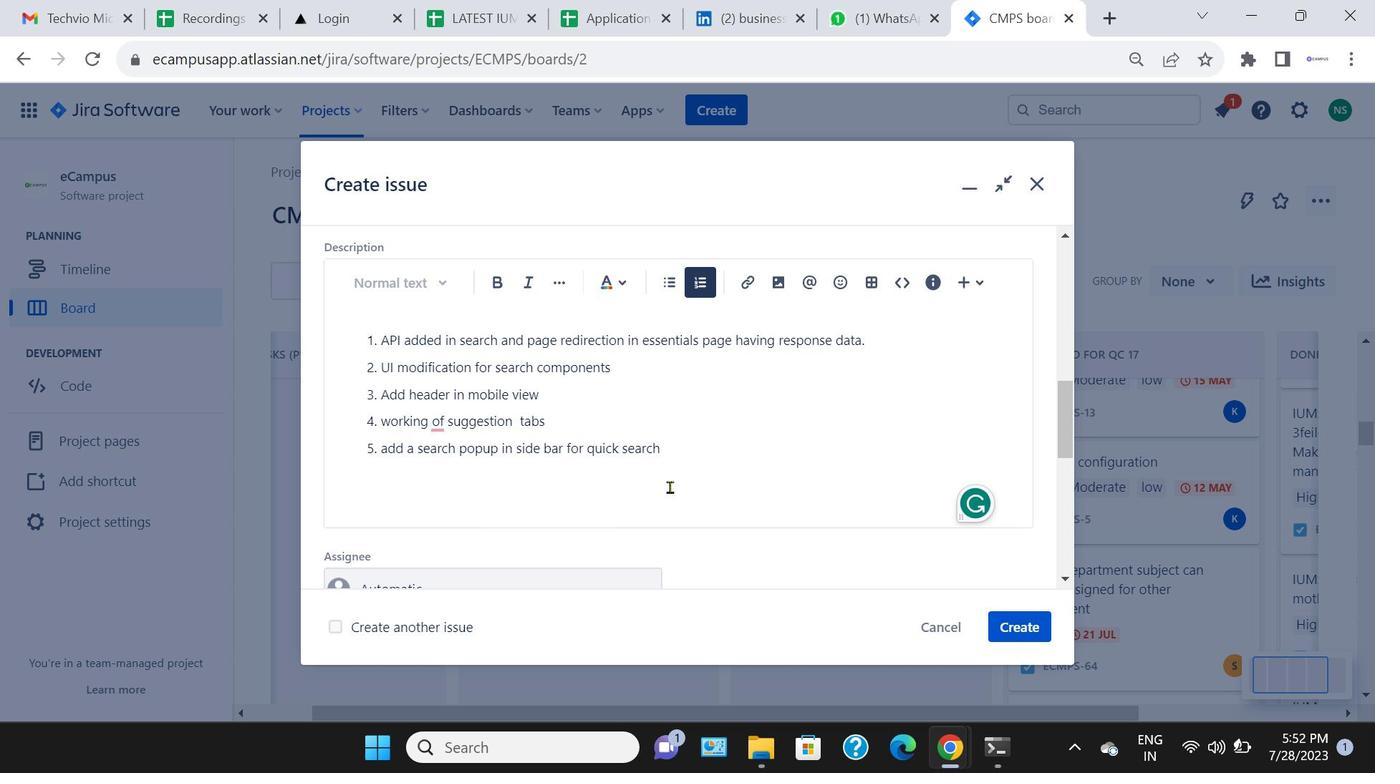 
Action: Mouse moved to (464, 529)
Screenshot: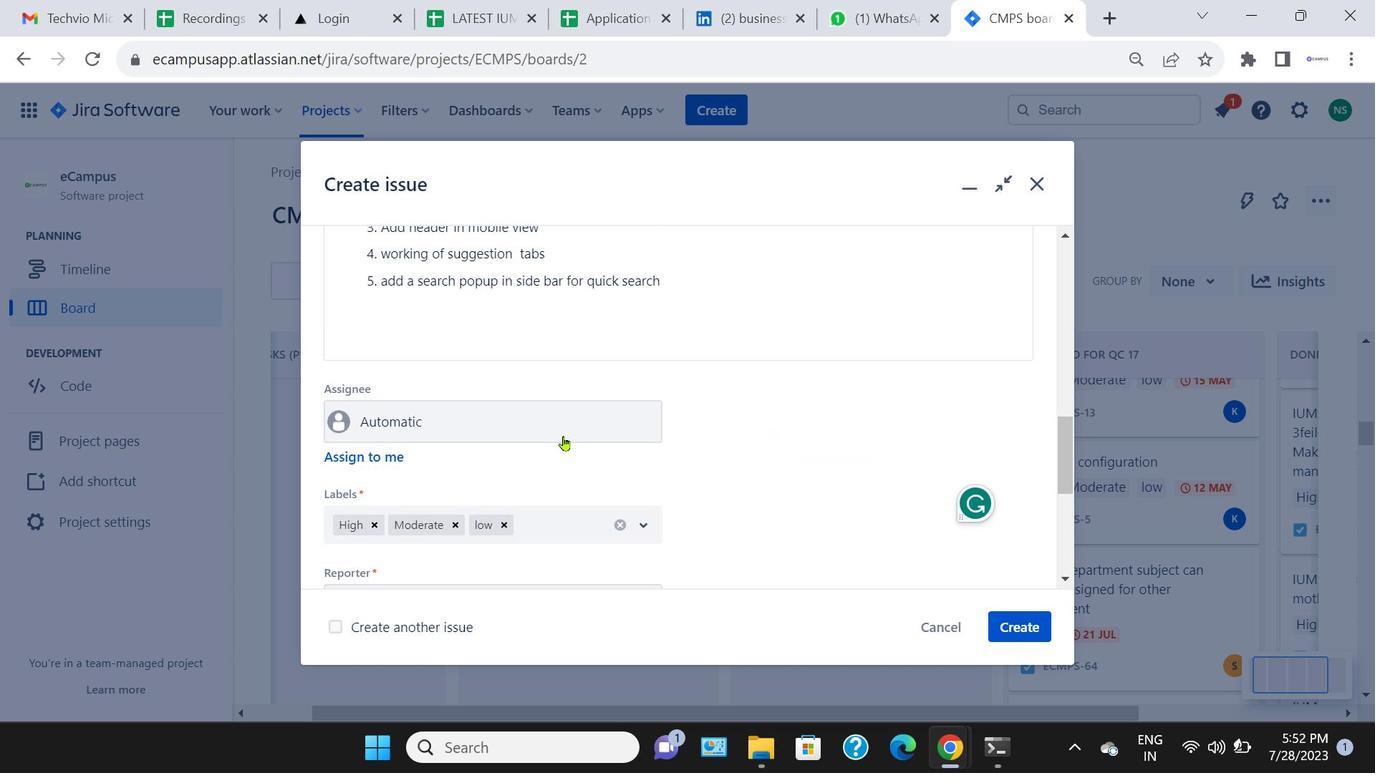 
Action: Mouse pressed left at (464, 529)
